 Task: Address book vintage retro.
Action: Mouse moved to (234, 191)
Screenshot: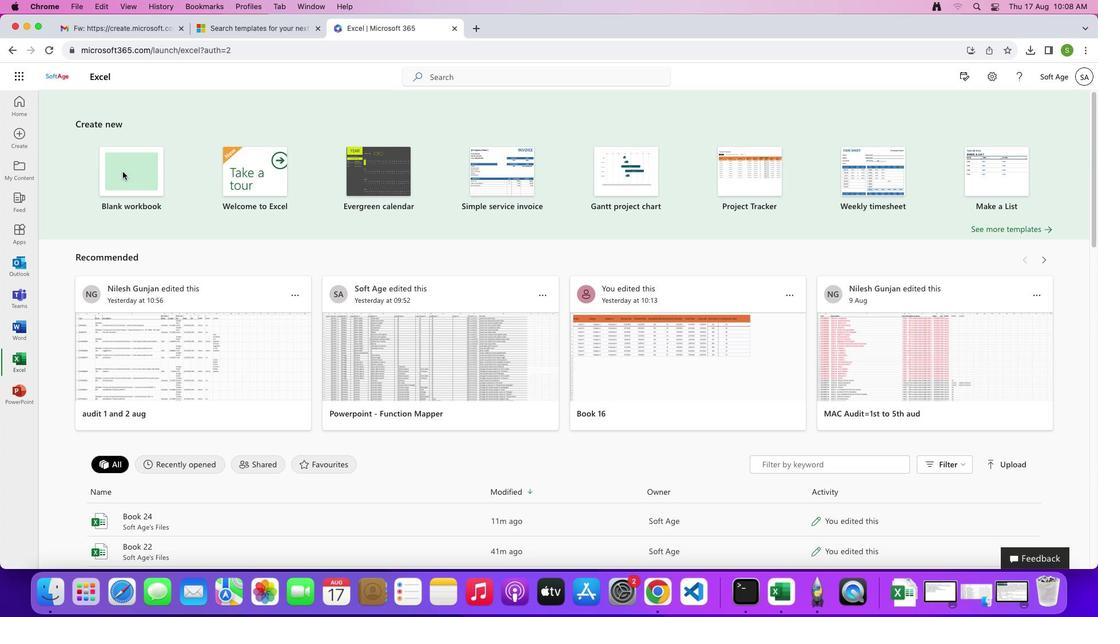 
Action: Mouse pressed left at (234, 191)
Screenshot: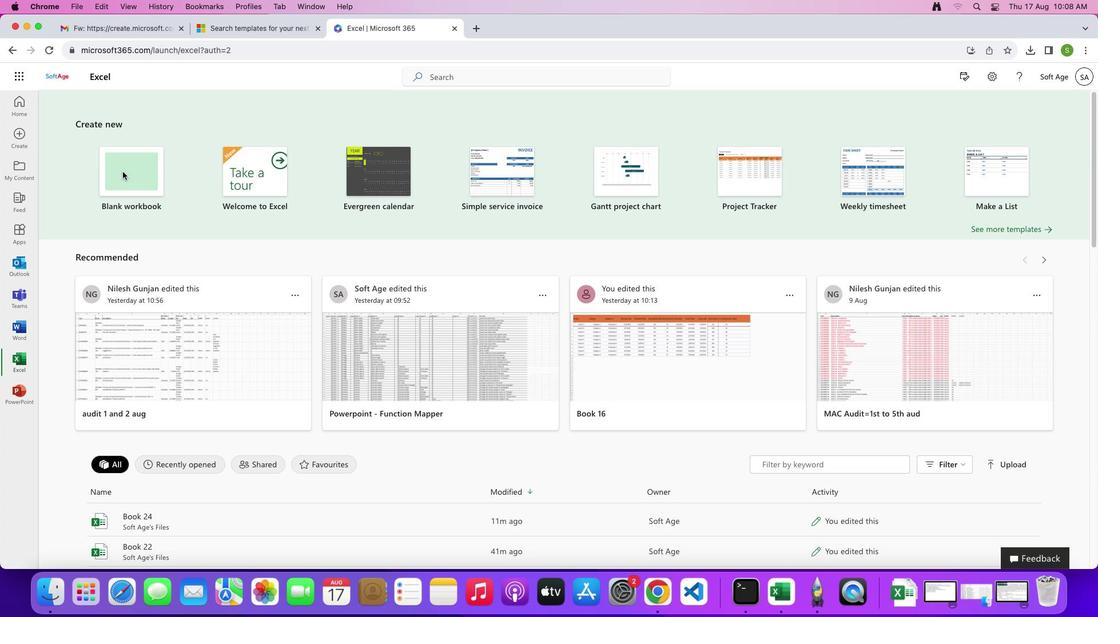 
Action: Mouse moved to (232, 193)
Screenshot: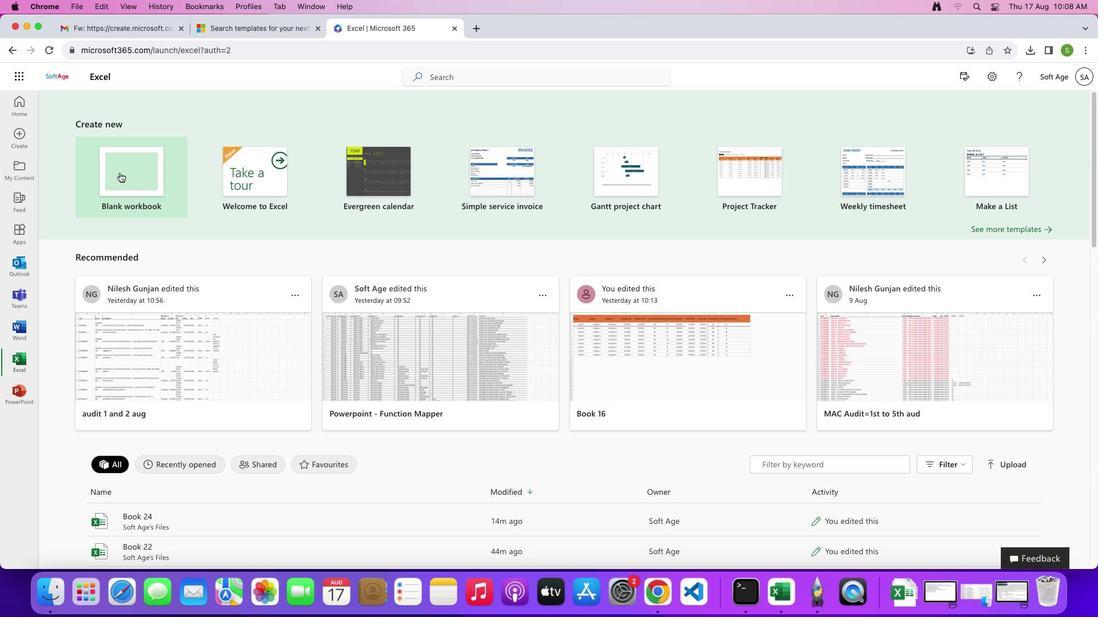 
Action: Mouse pressed left at (232, 193)
Screenshot: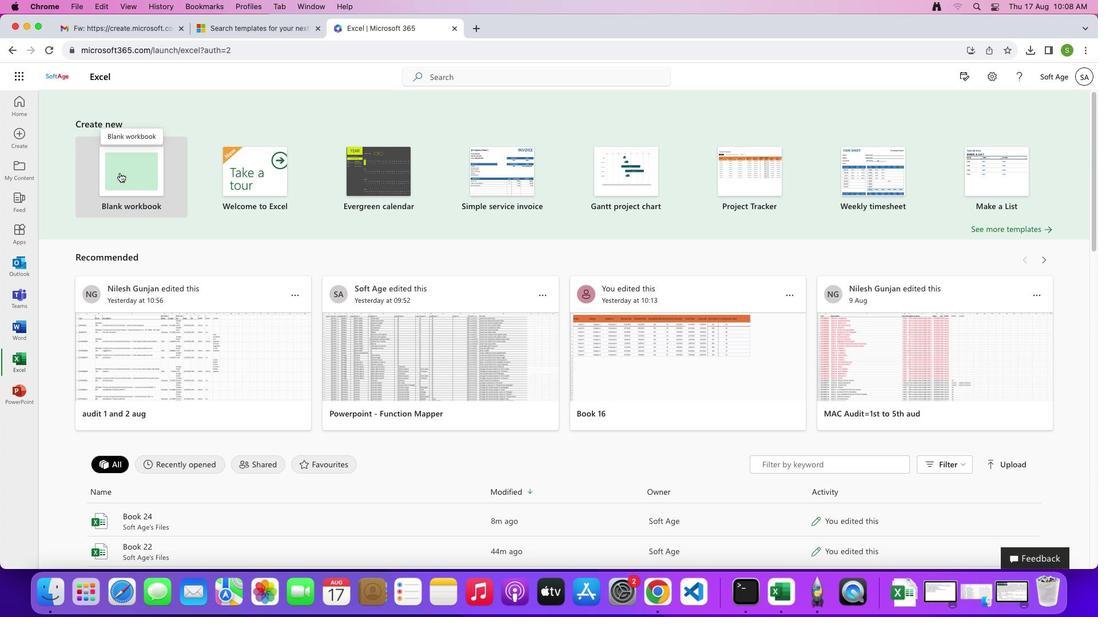 
Action: Mouse moved to (195, 226)
Screenshot: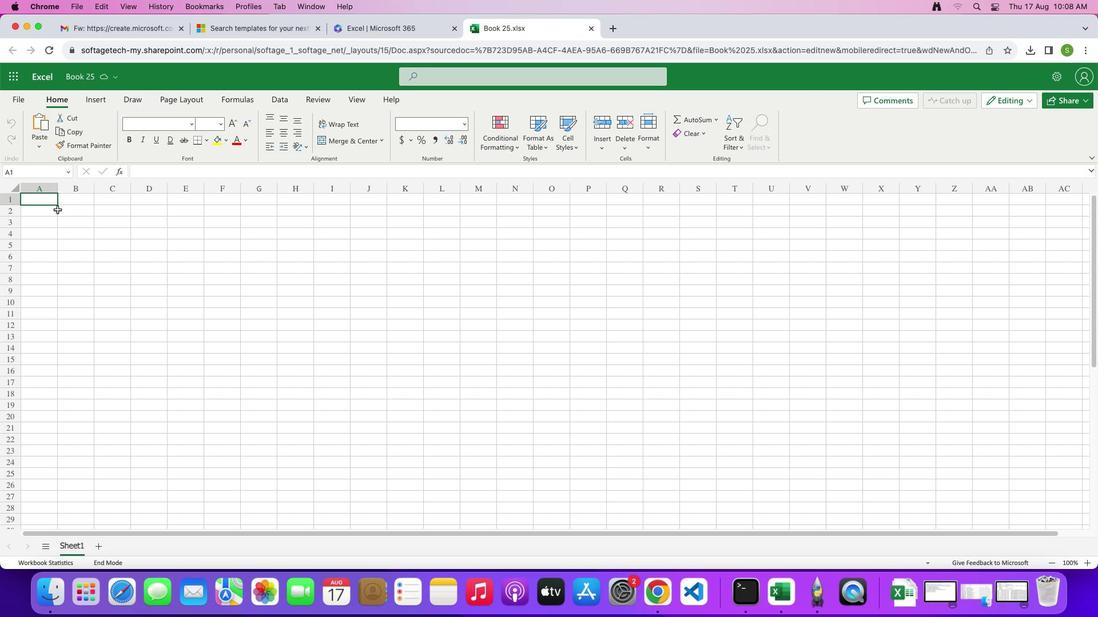 
Action: Mouse pressed left at (195, 226)
Screenshot: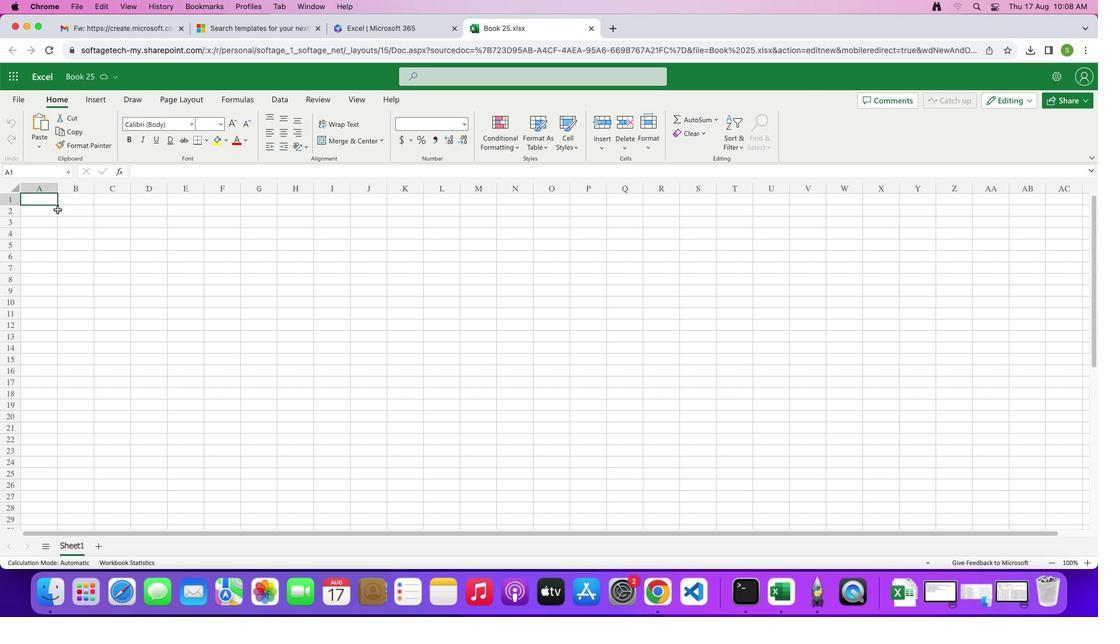 
Action: Mouse moved to (182, 217)
Screenshot: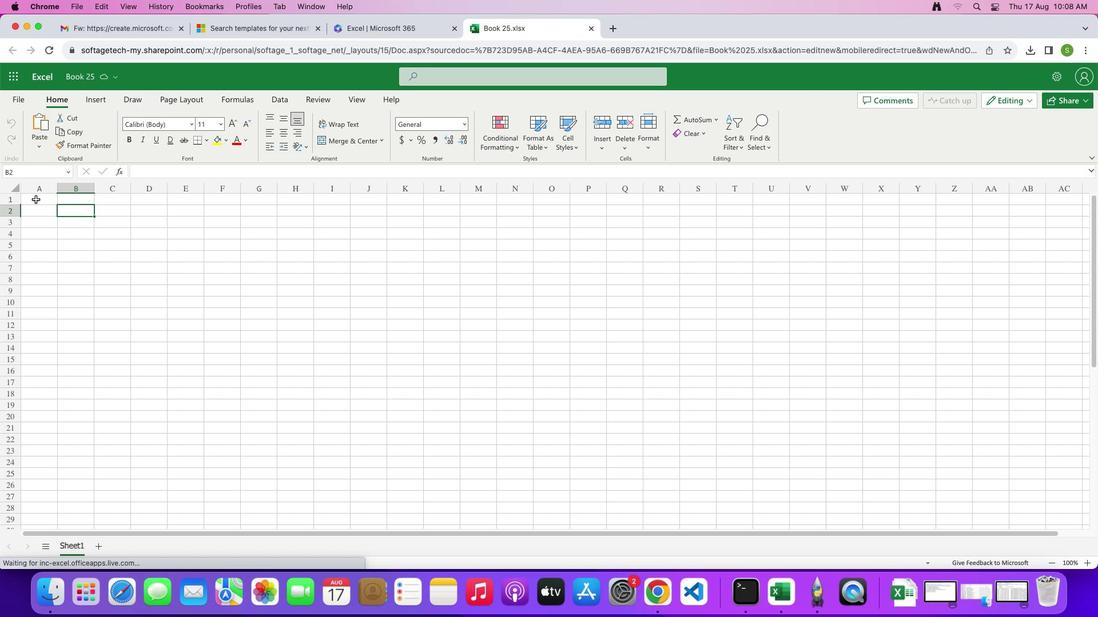 
Action: Mouse pressed left at (182, 217)
Screenshot: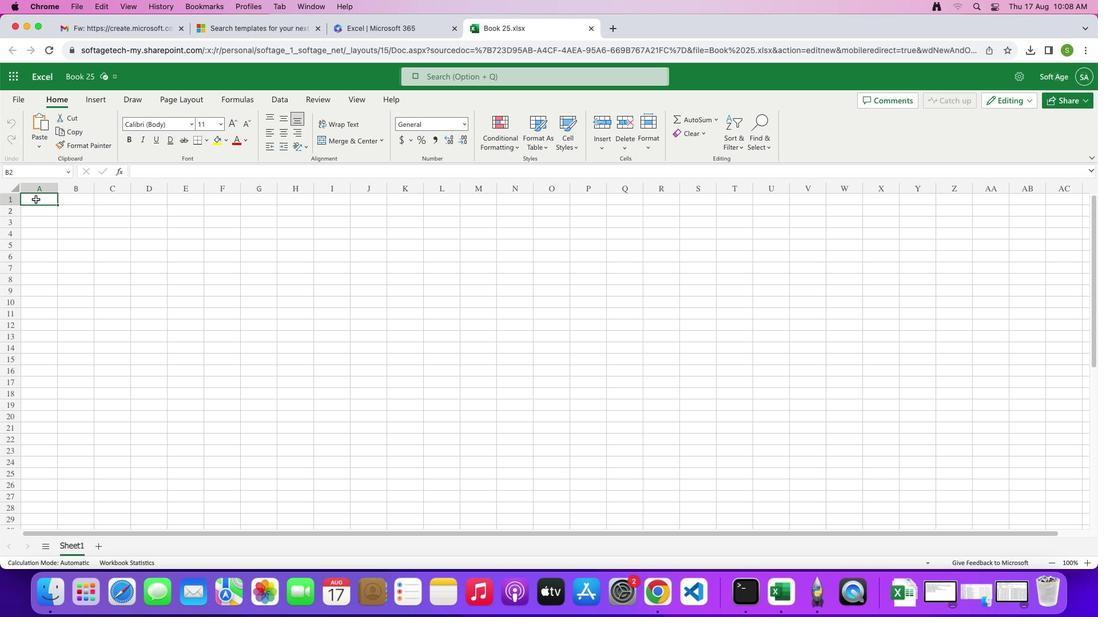 
Action: Mouse moved to (168, 207)
Screenshot: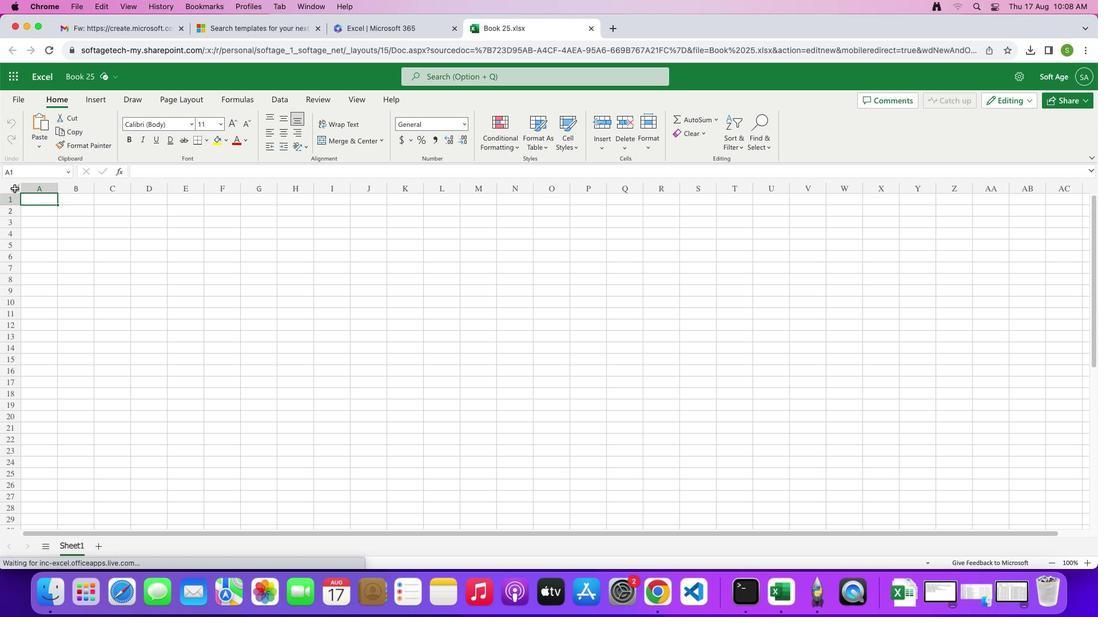 
Action: Mouse pressed left at (168, 207)
Screenshot: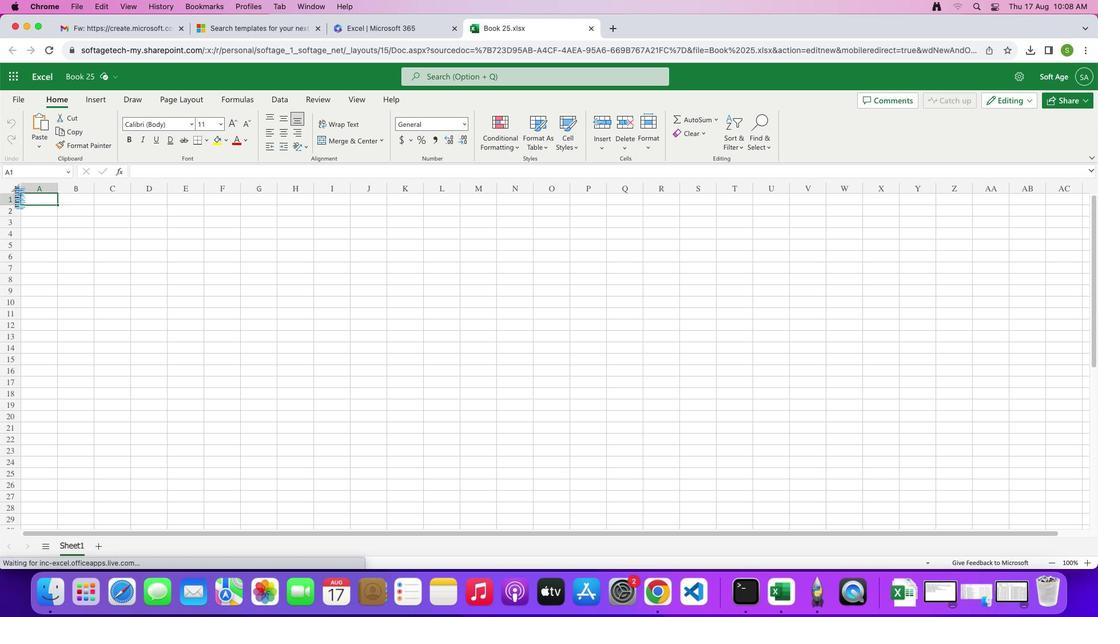 
Action: Mouse moved to (297, 165)
Screenshot: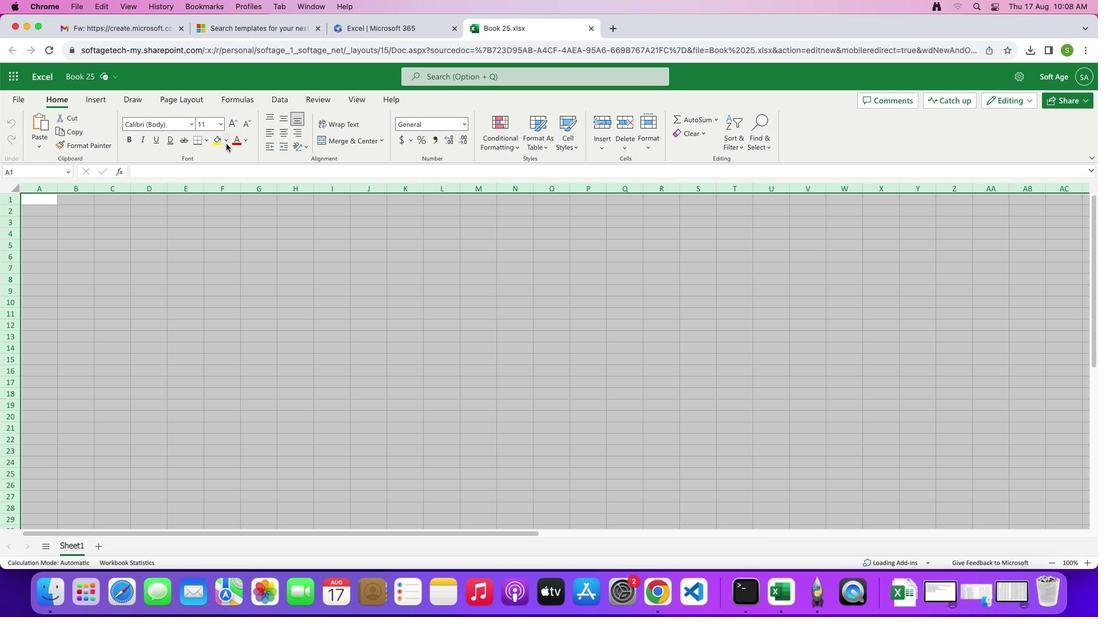 
Action: Mouse pressed left at (297, 165)
Screenshot: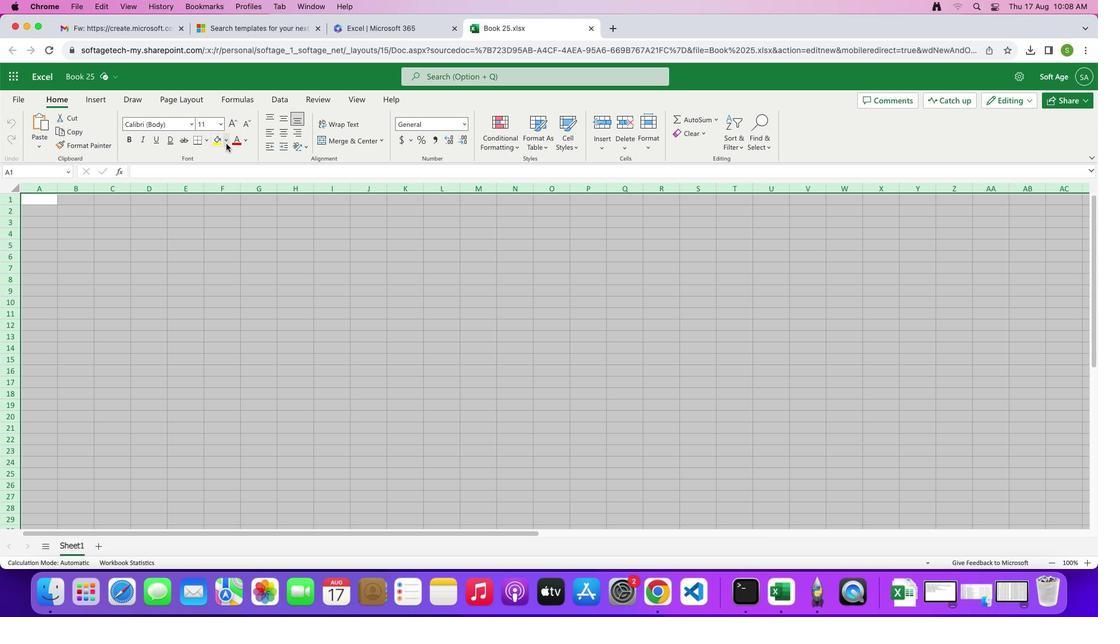 
Action: Mouse moved to (295, 195)
Screenshot: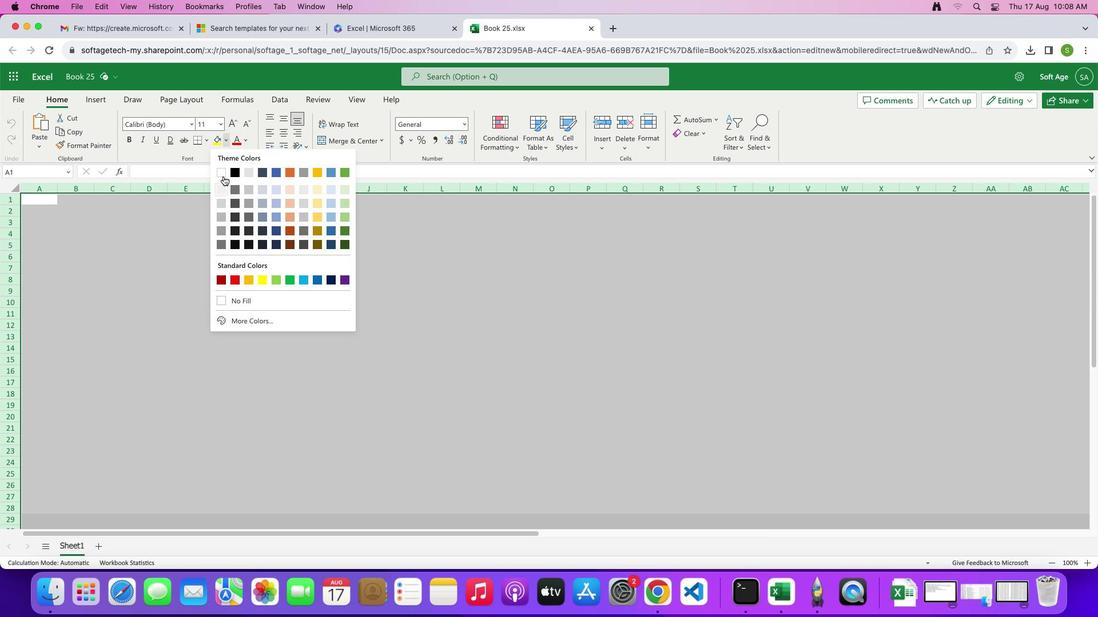 
Action: Mouse pressed left at (295, 195)
Screenshot: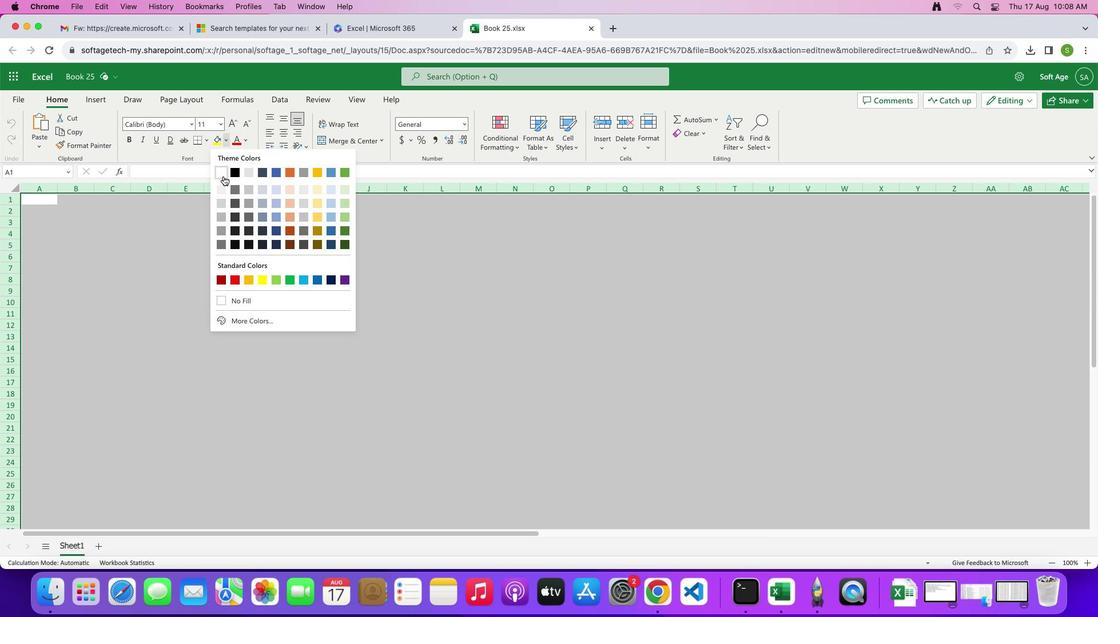 
Action: Mouse moved to (192, 220)
Screenshot: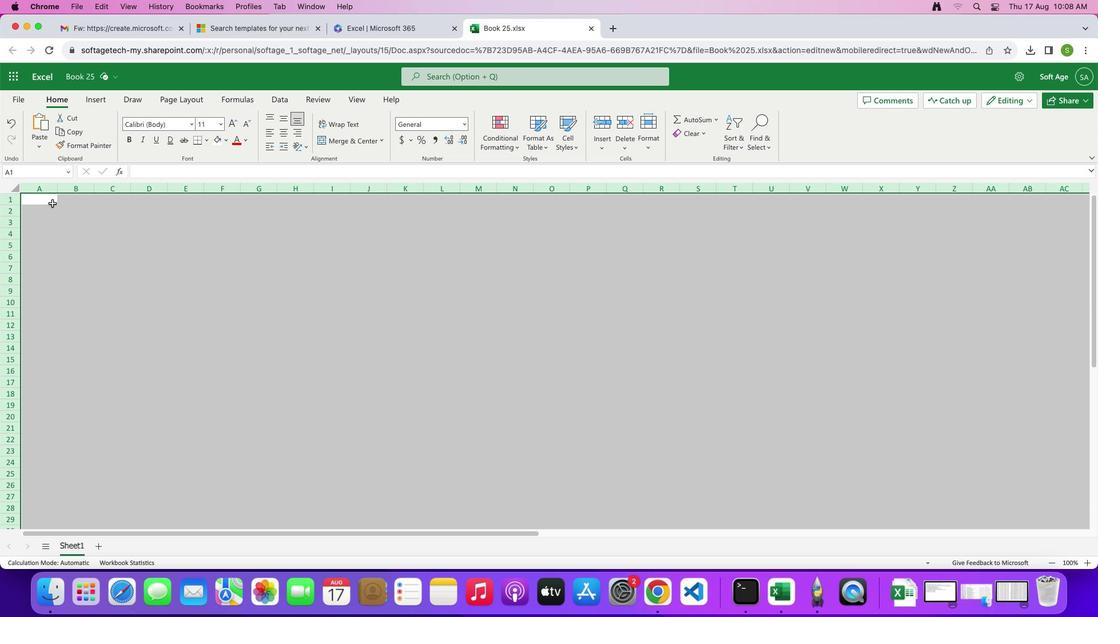 
Action: Mouse pressed left at (192, 220)
Screenshot: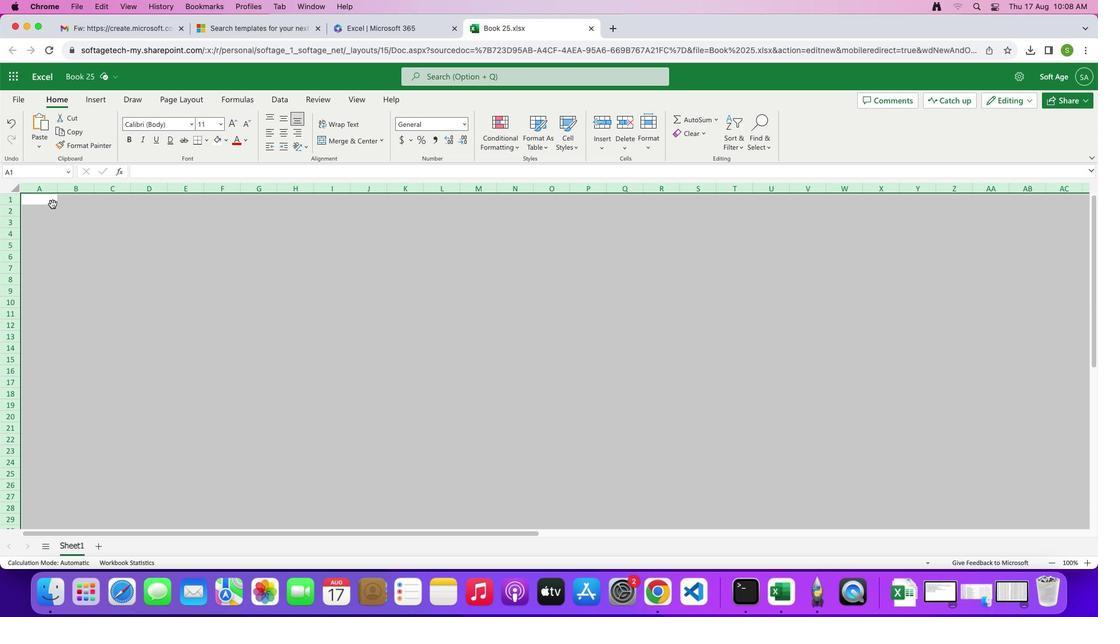 
Action: Mouse moved to (195, 208)
Screenshot: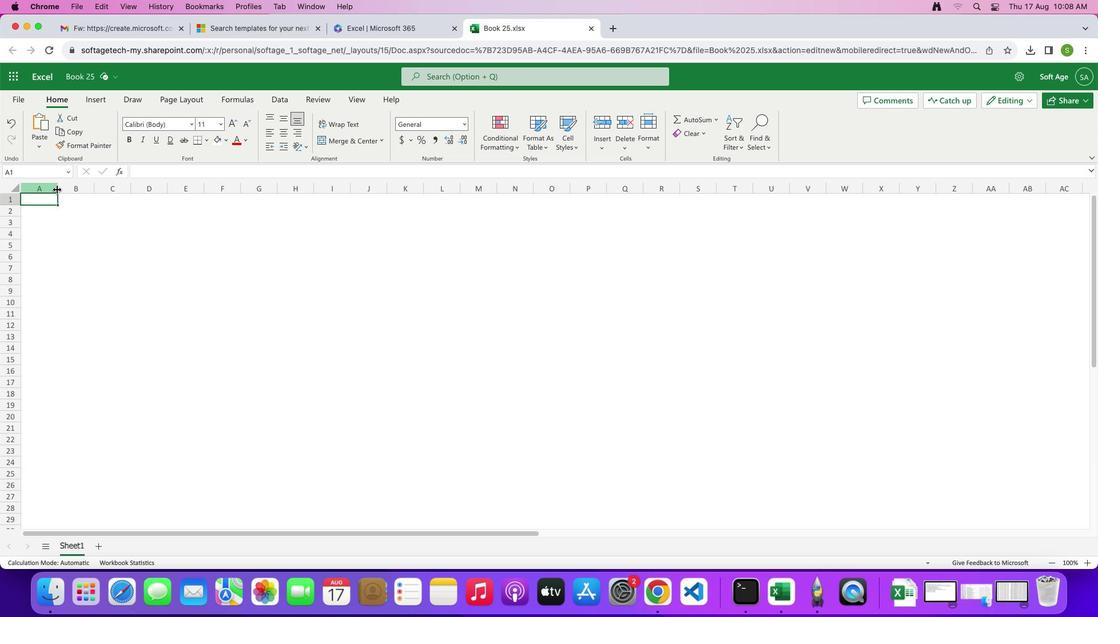 
Action: Mouse pressed left at (195, 208)
Screenshot: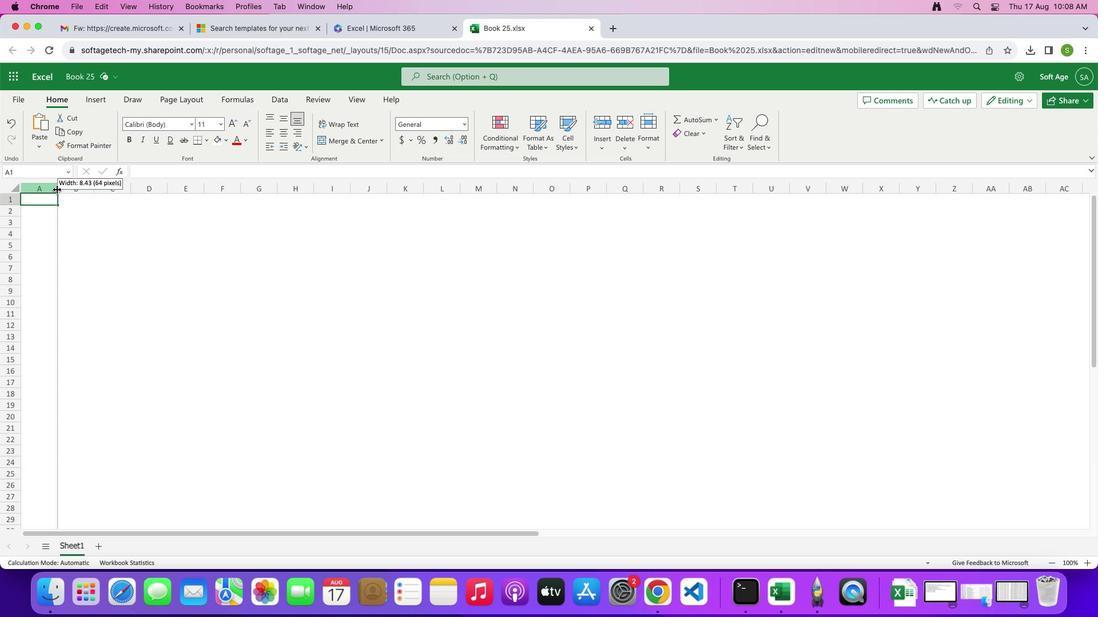 
Action: Mouse moved to (221, 249)
Screenshot: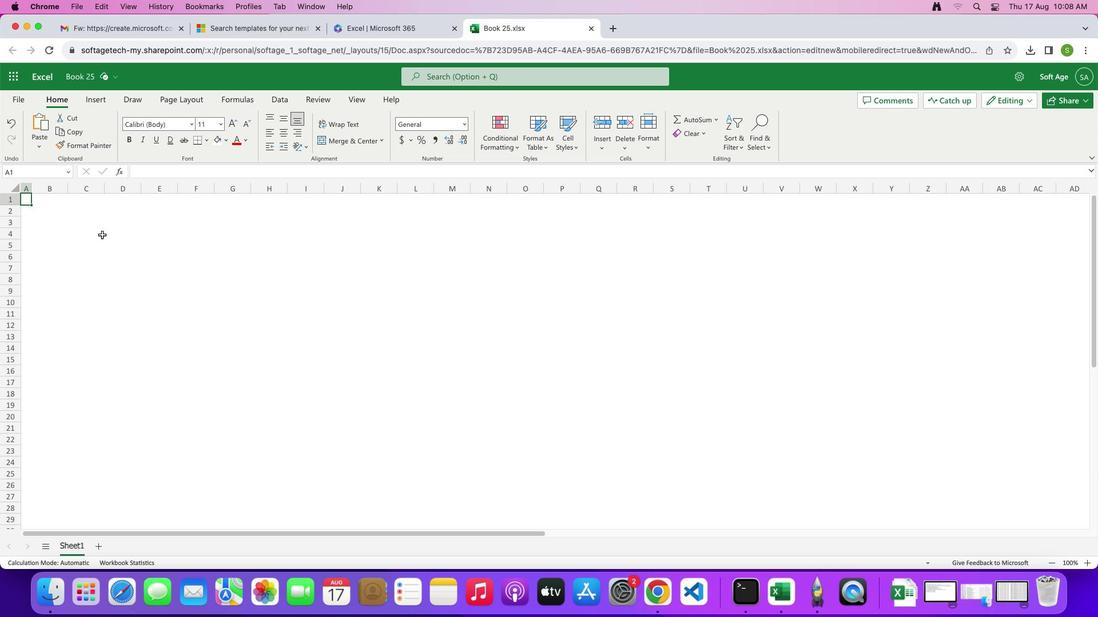 
Action: Mouse pressed left at (221, 249)
Screenshot: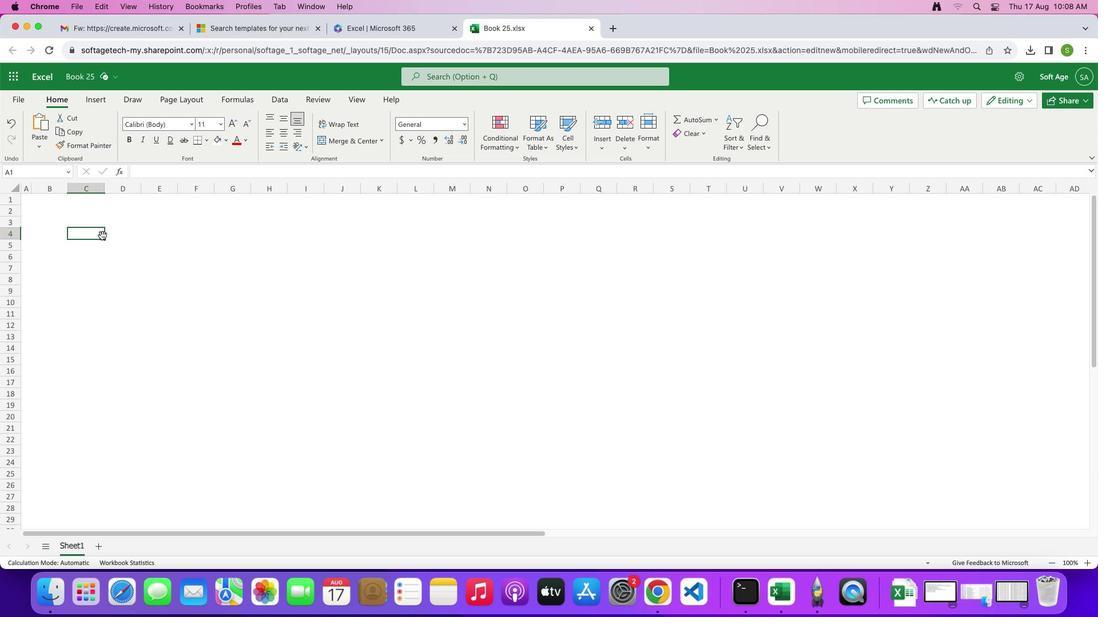 
Action: Mouse moved to (165, 221)
Screenshot: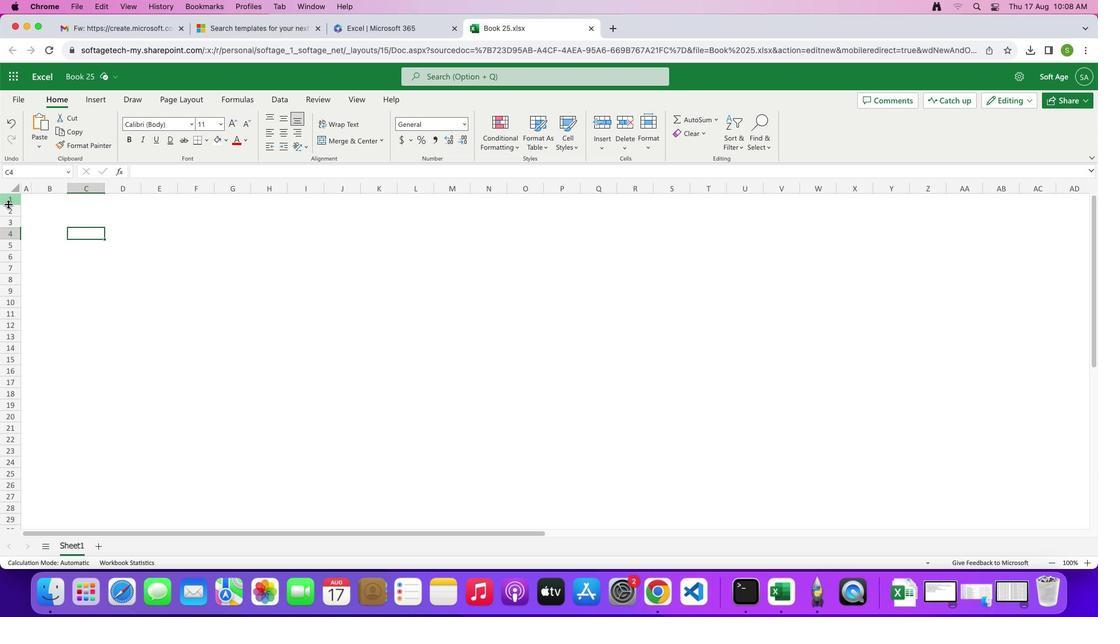 
Action: Mouse pressed left at (165, 221)
Screenshot: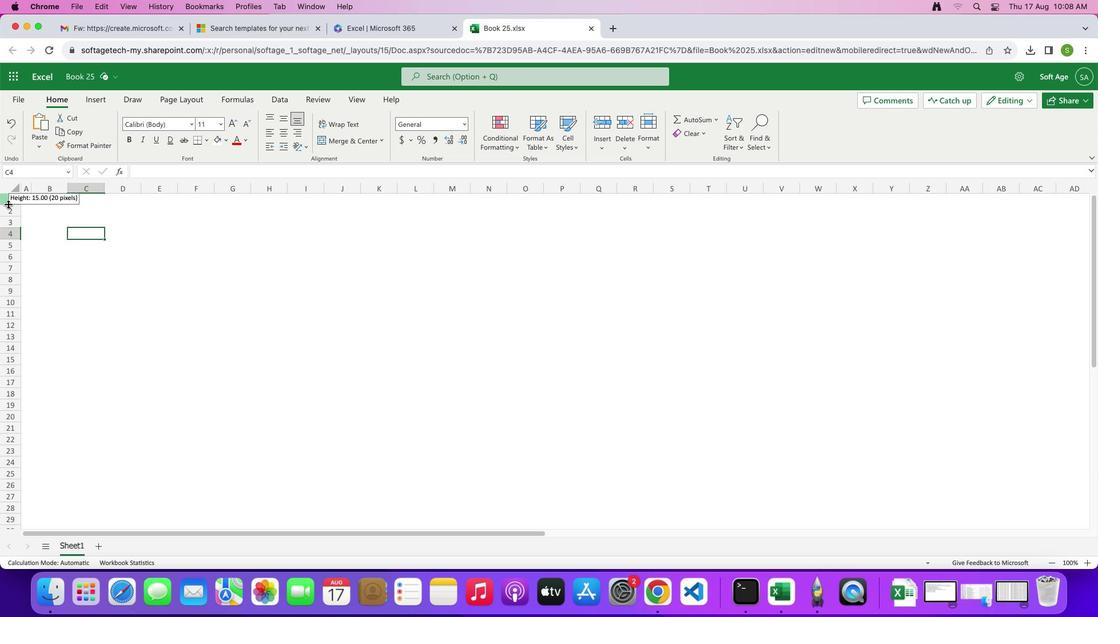 
Action: Mouse moved to (165, 285)
Screenshot: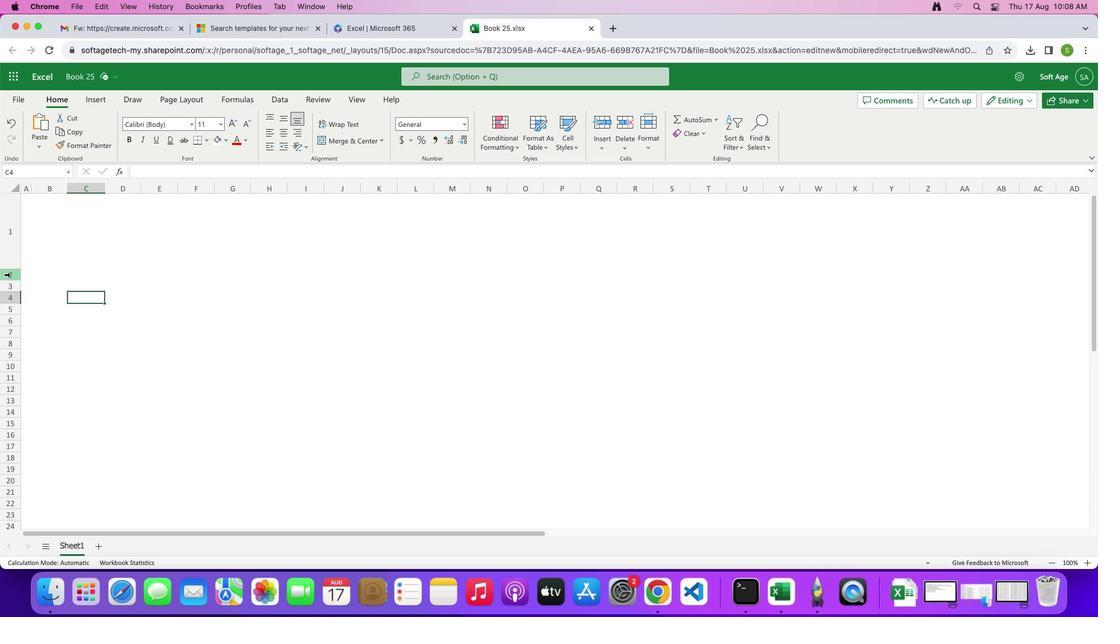 
Action: Mouse pressed left at (165, 285)
Screenshot: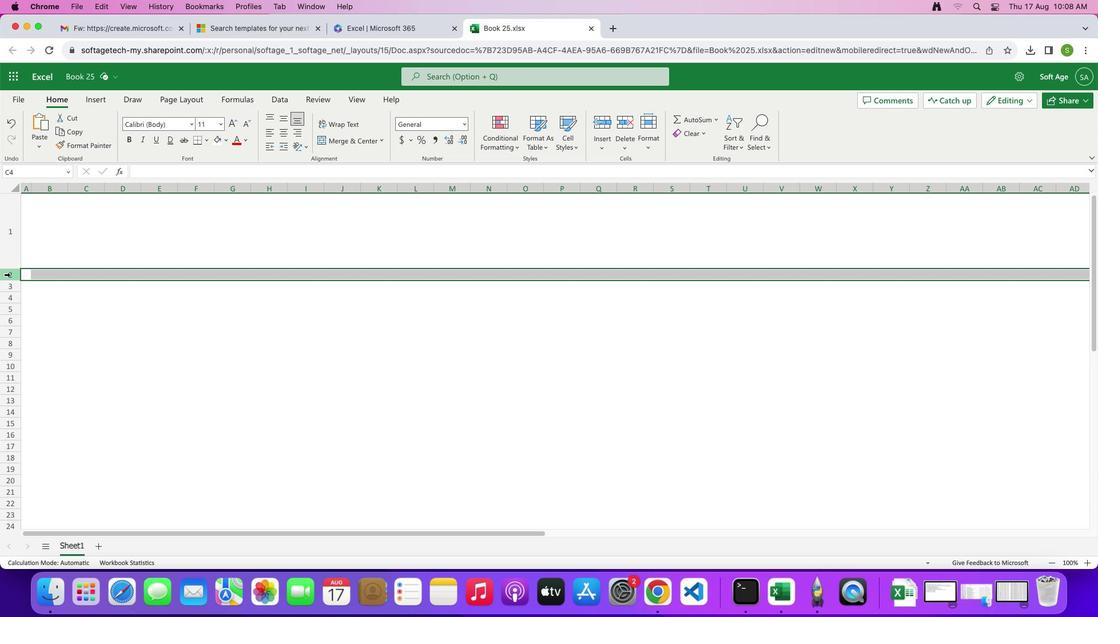 
Action: Mouse moved to (168, 291)
Screenshot: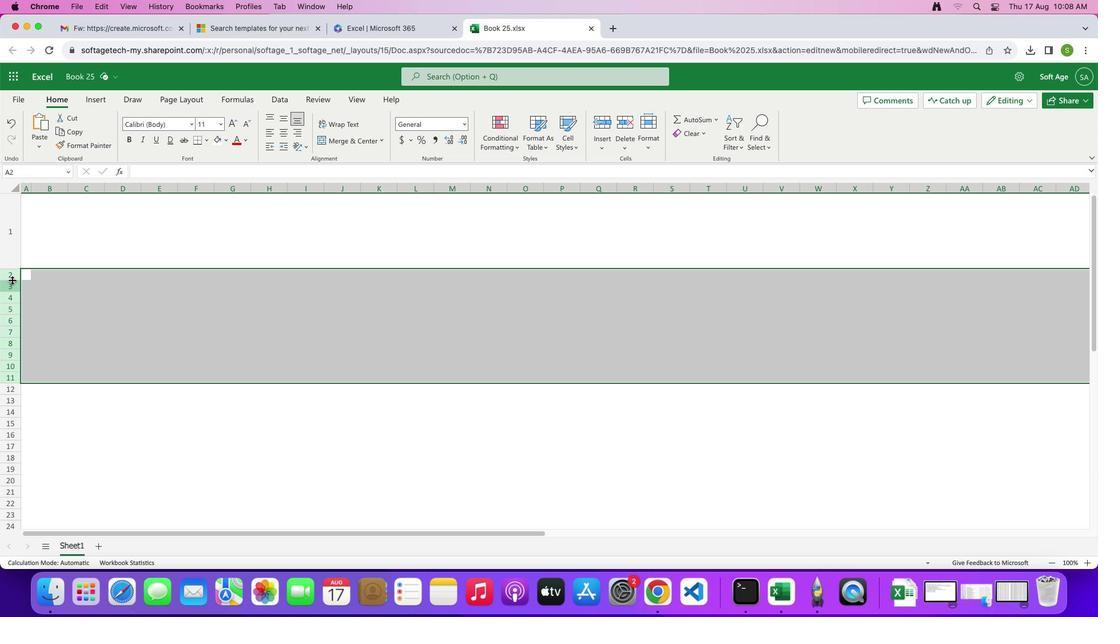 
Action: Mouse pressed left at (168, 291)
Screenshot: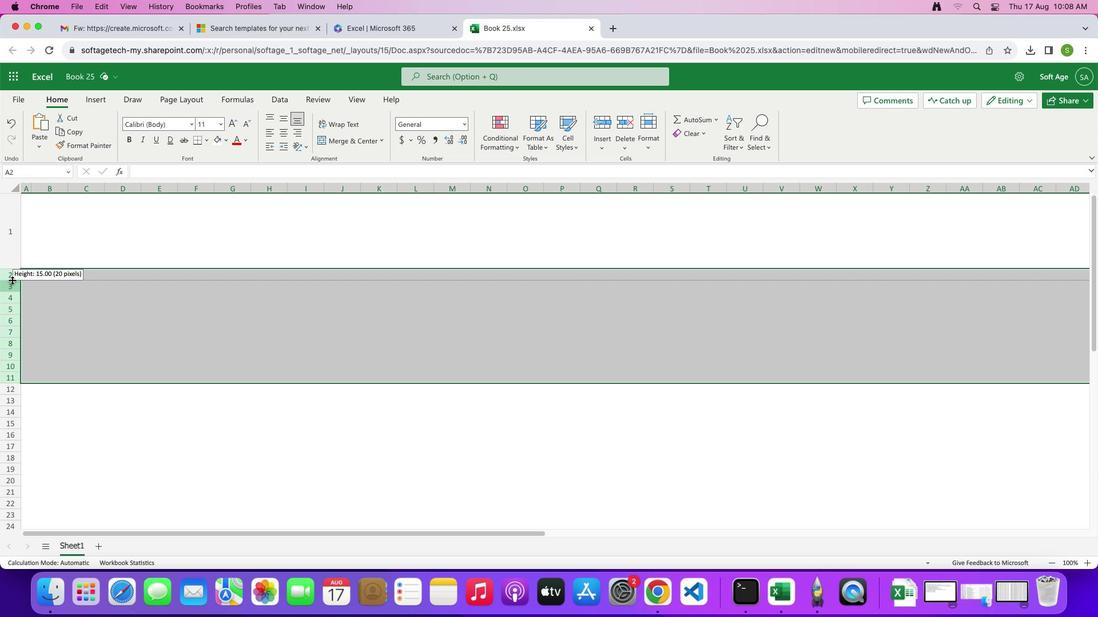
Action: Mouse moved to (257, 320)
Screenshot: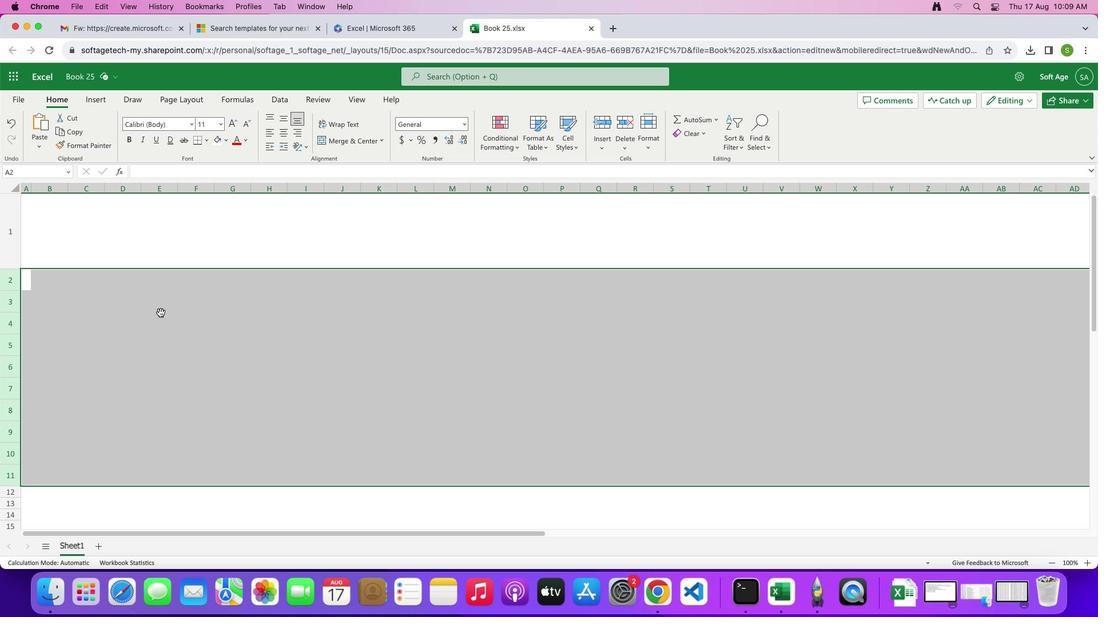 
Action: Mouse pressed left at (257, 320)
Screenshot: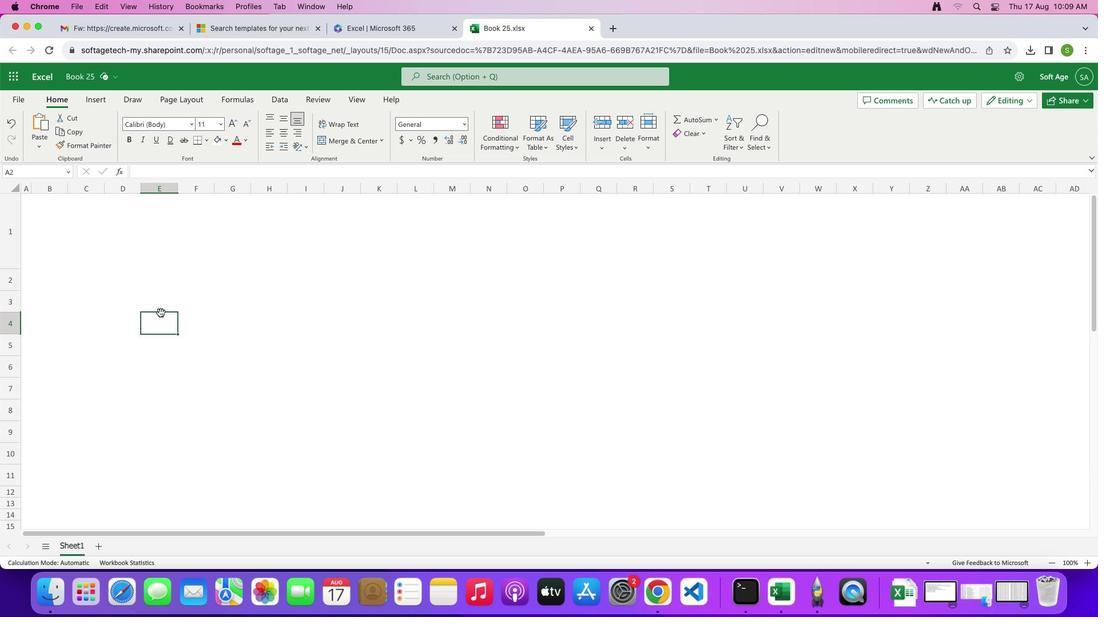 
Action: Mouse moved to (190, 240)
Screenshot: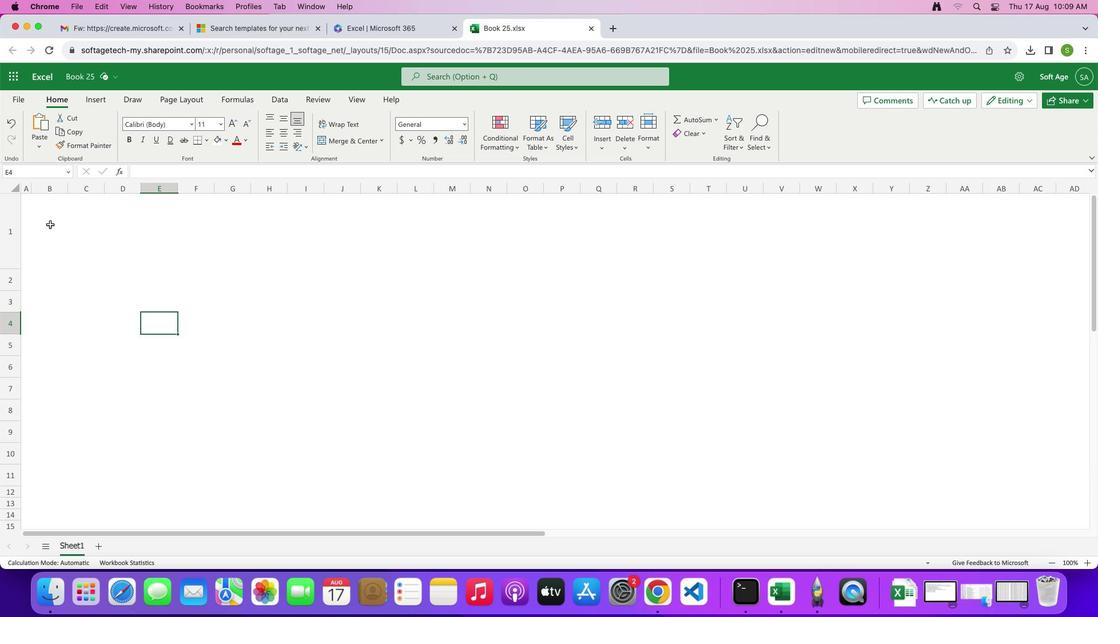 
Action: Mouse pressed left at (190, 240)
Screenshot: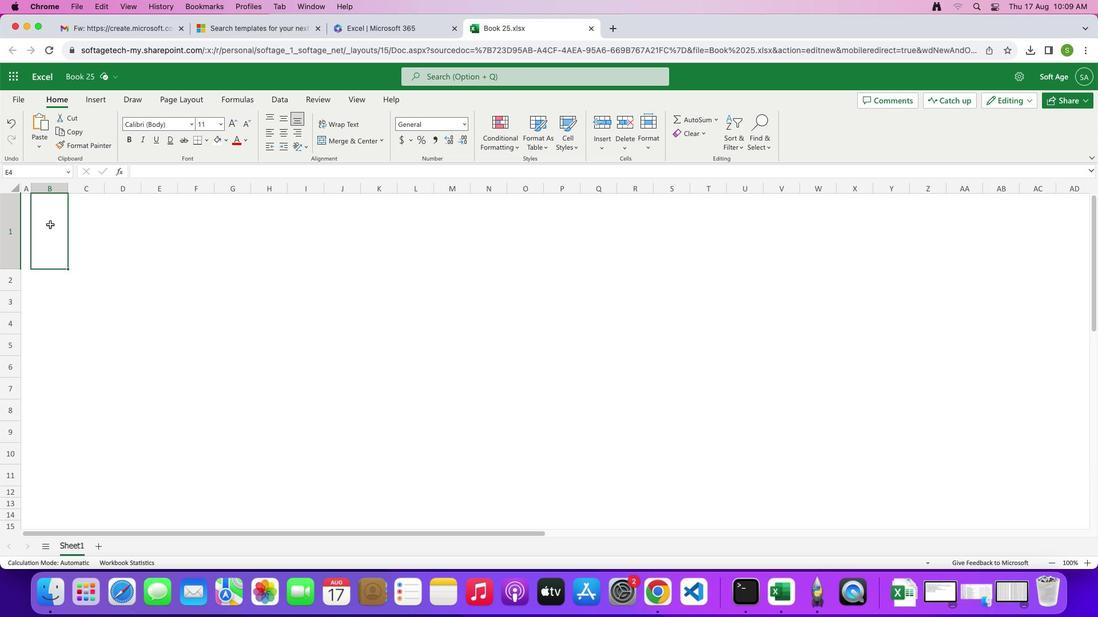 
Action: Mouse moved to (223, 225)
Screenshot: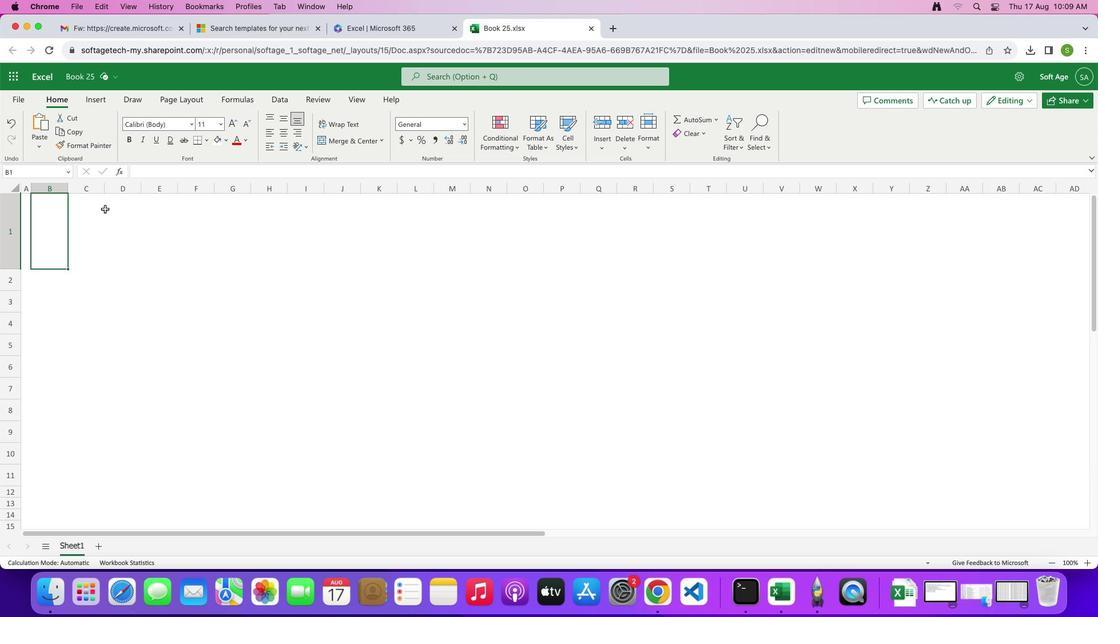 
Action: Mouse pressed left at (223, 225)
Screenshot: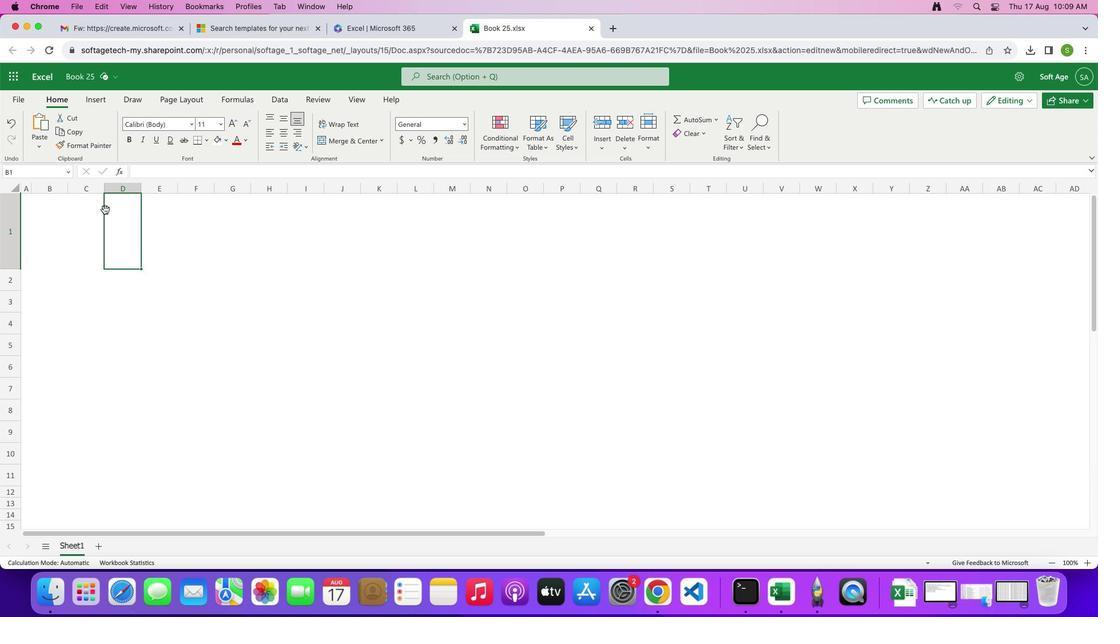 
Action: Mouse moved to (223, 125)
Screenshot: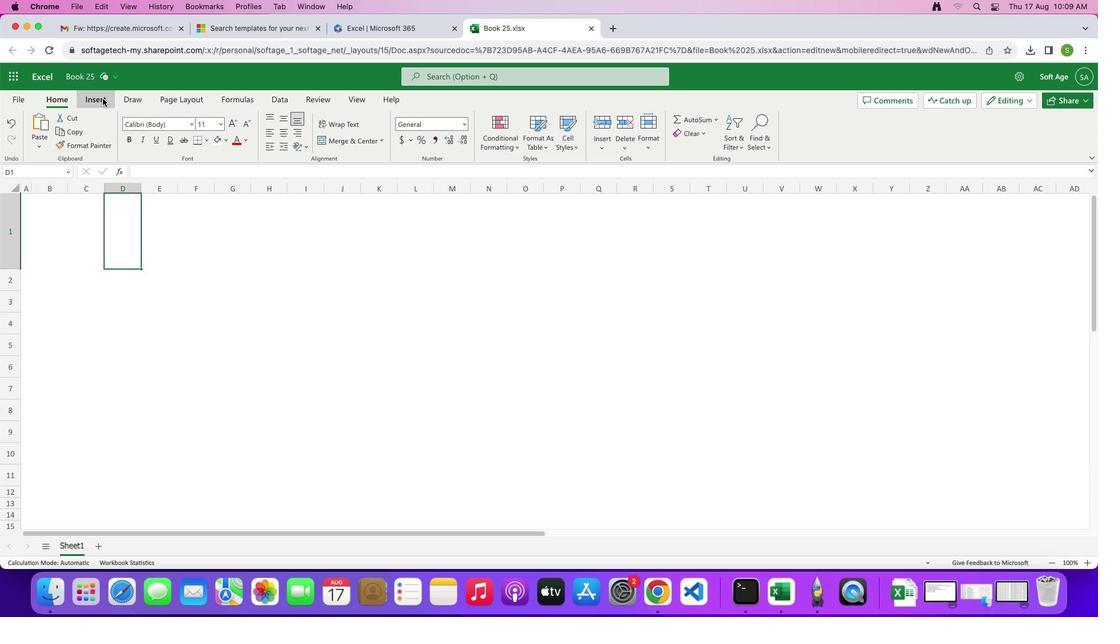 
Action: Mouse pressed left at (223, 125)
Screenshot: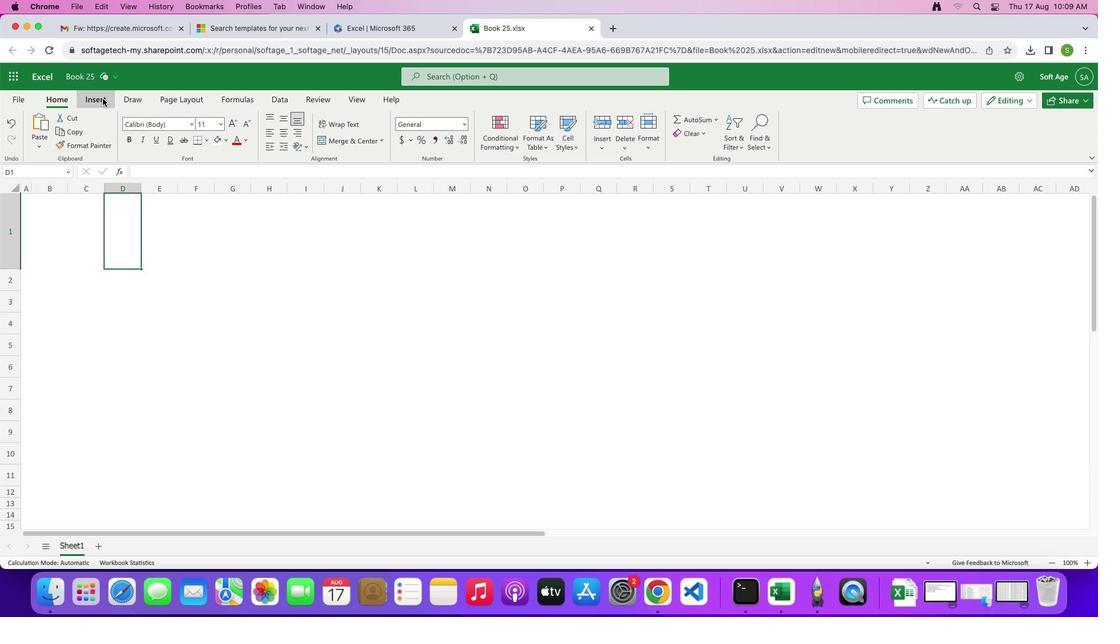 
Action: Mouse moved to (235, 145)
Screenshot: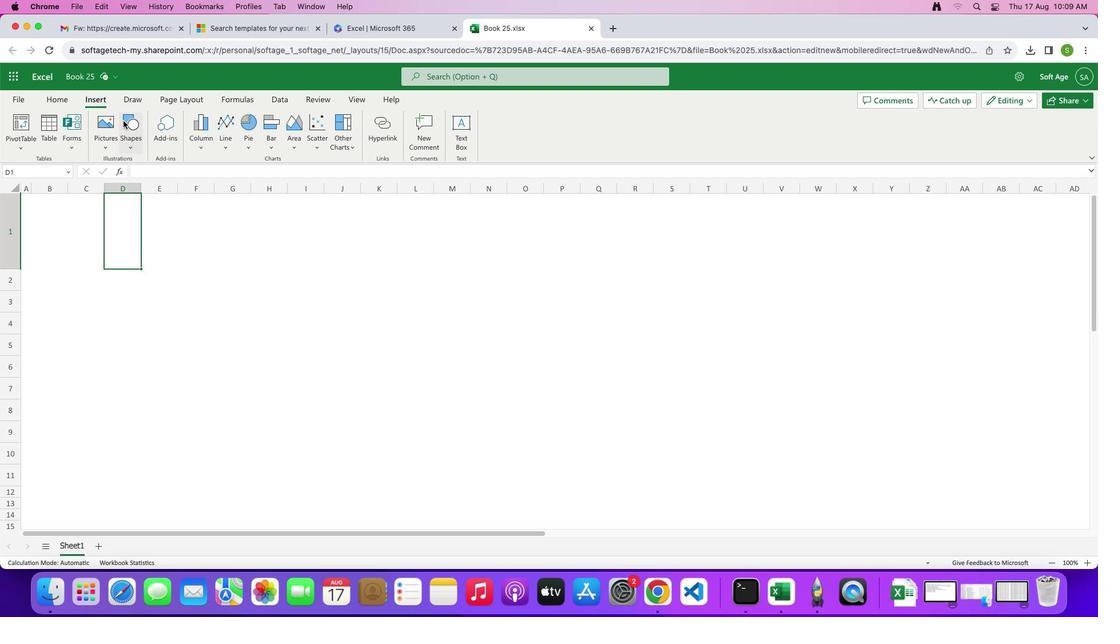 
Action: Mouse pressed left at (235, 145)
Screenshot: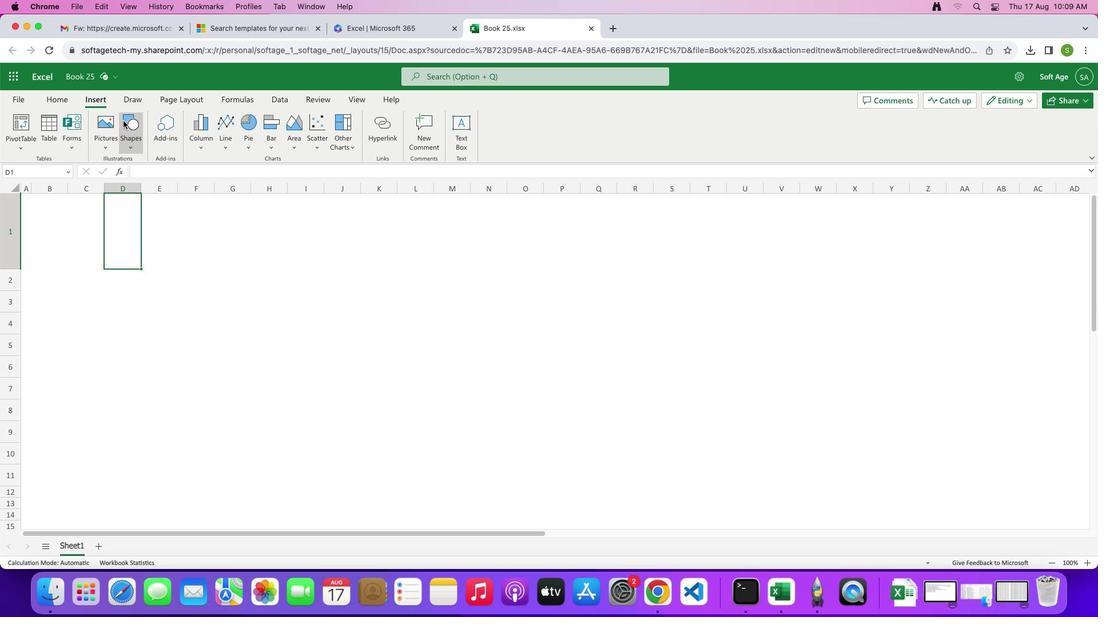 
Action: Mouse moved to (240, 199)
Screenshot: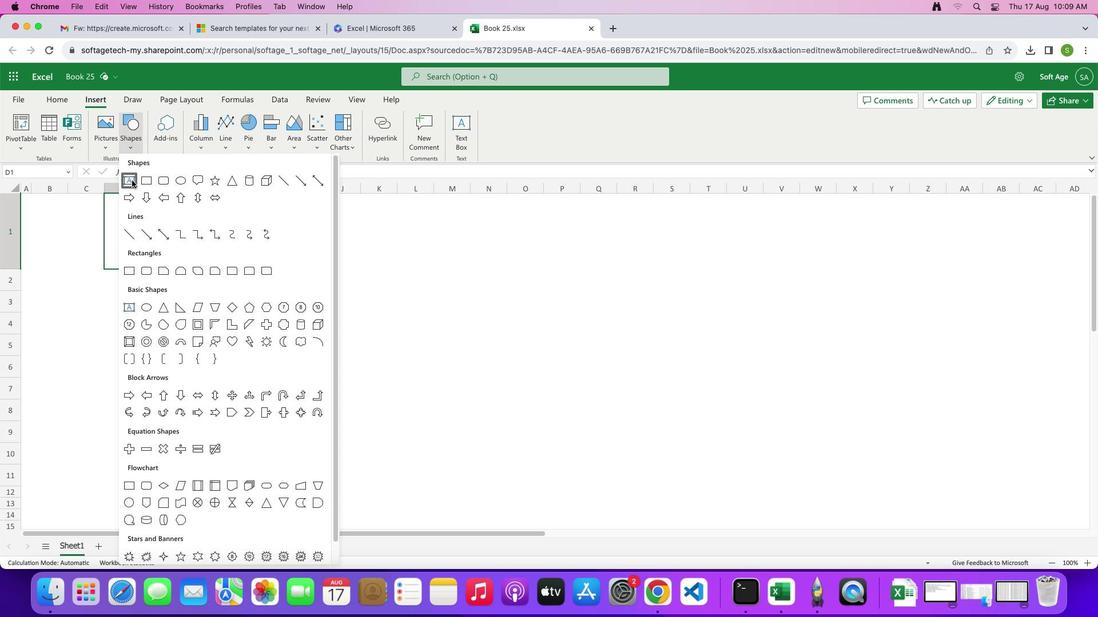 
Action: Mouse pressed left at (240, 199)
Screenshot: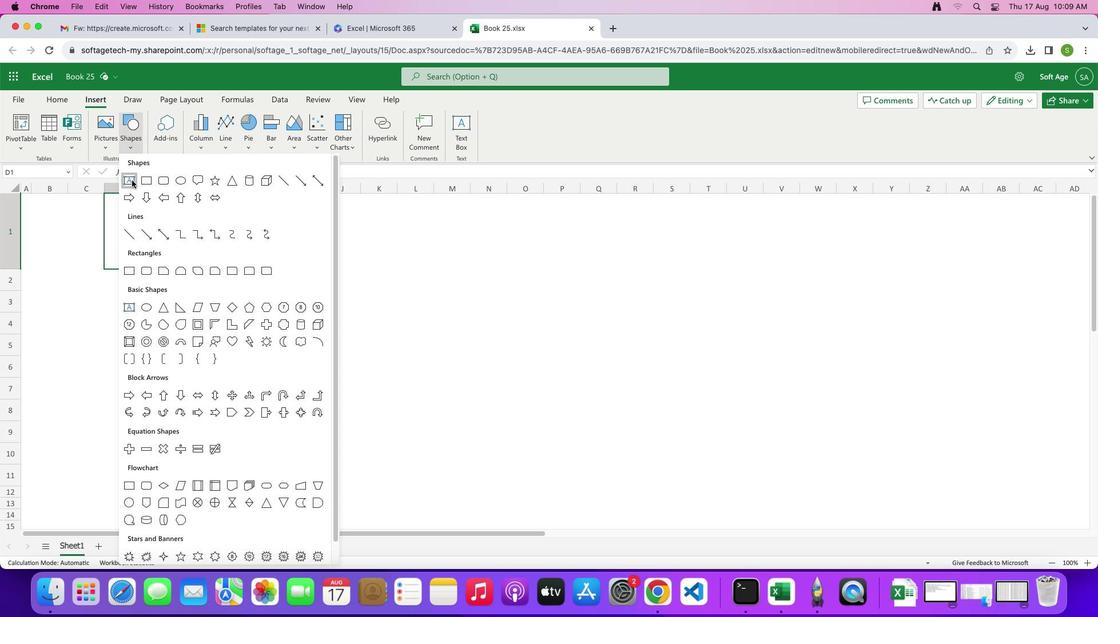 
Action: Mouse moved to (513, 383)
Screenshot: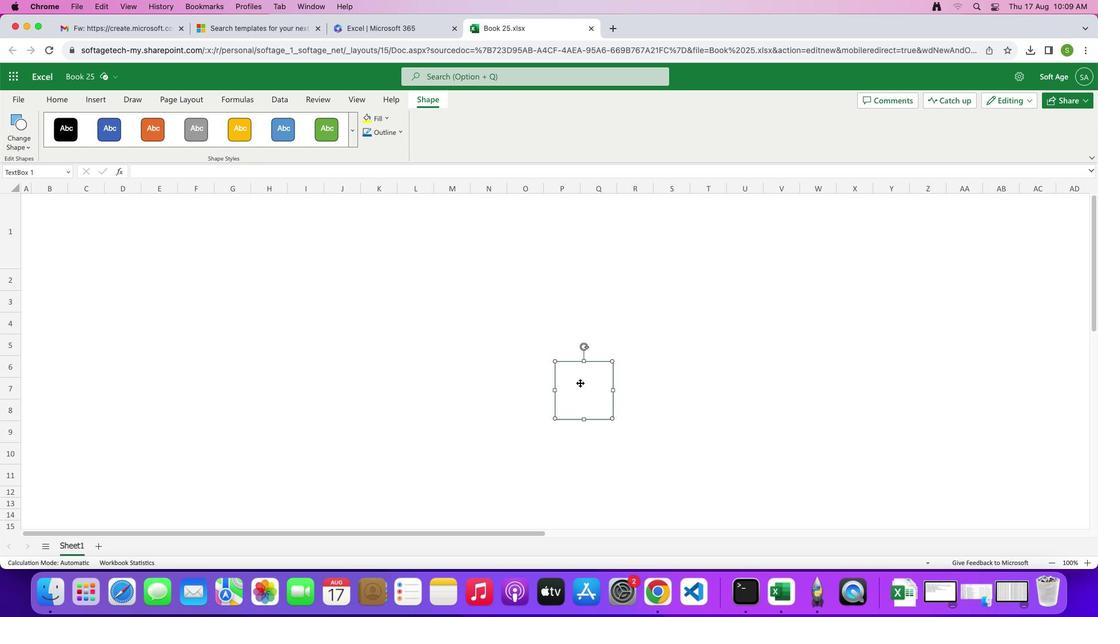 
Action: Mouse pressed left at (513, 383)
Screenshot: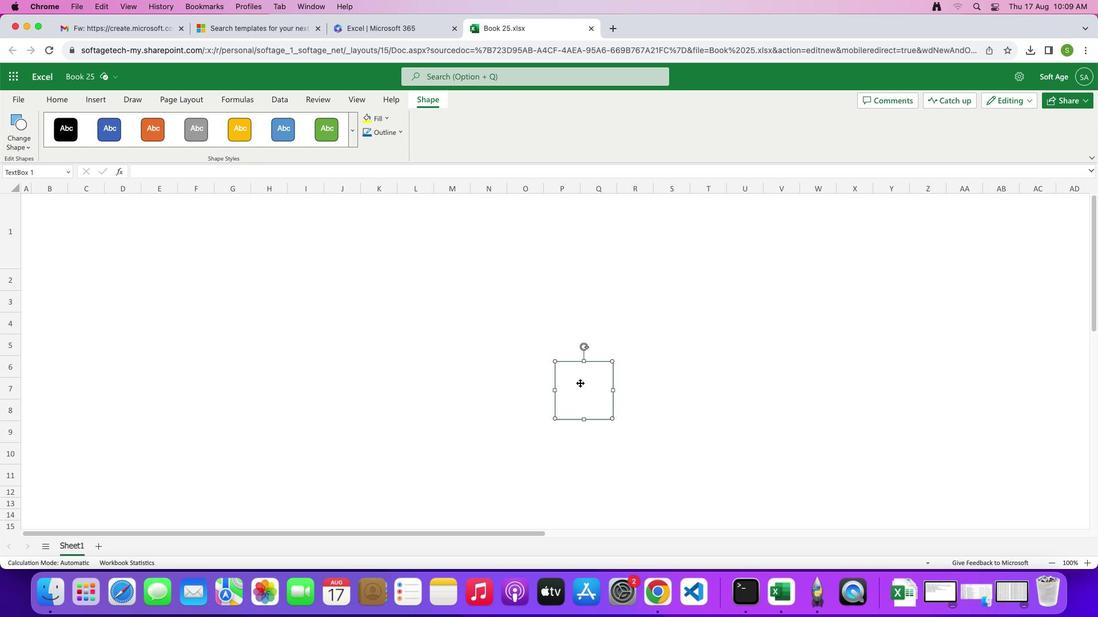 
Action: Mouse moved to (236, 247)
Screenshot: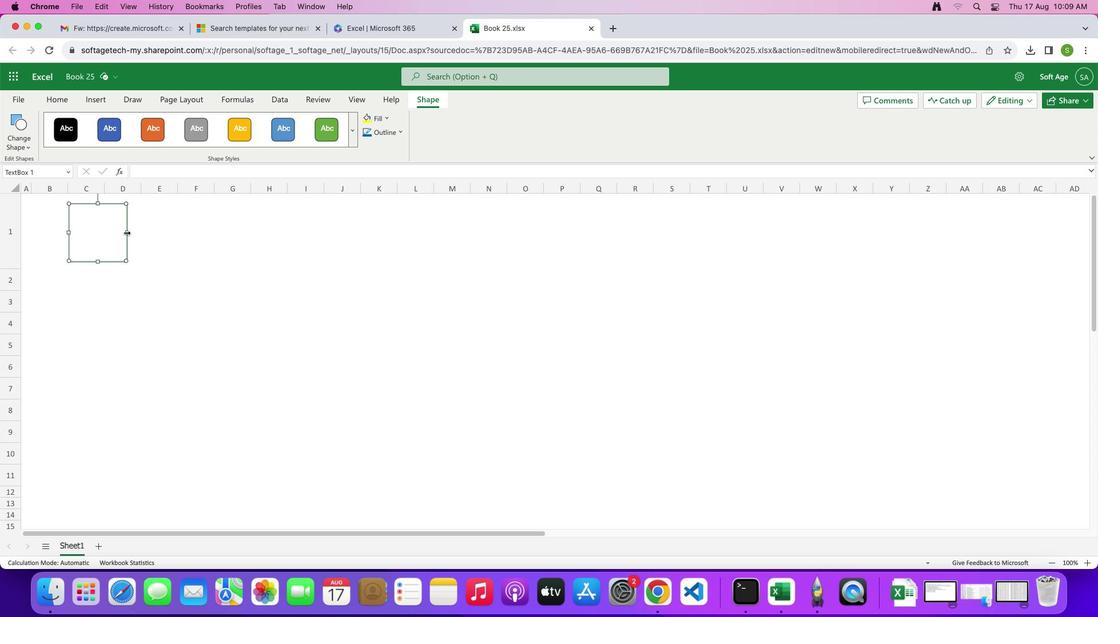 
Action: Mouse pressed left at (236, 247)
Screenshot: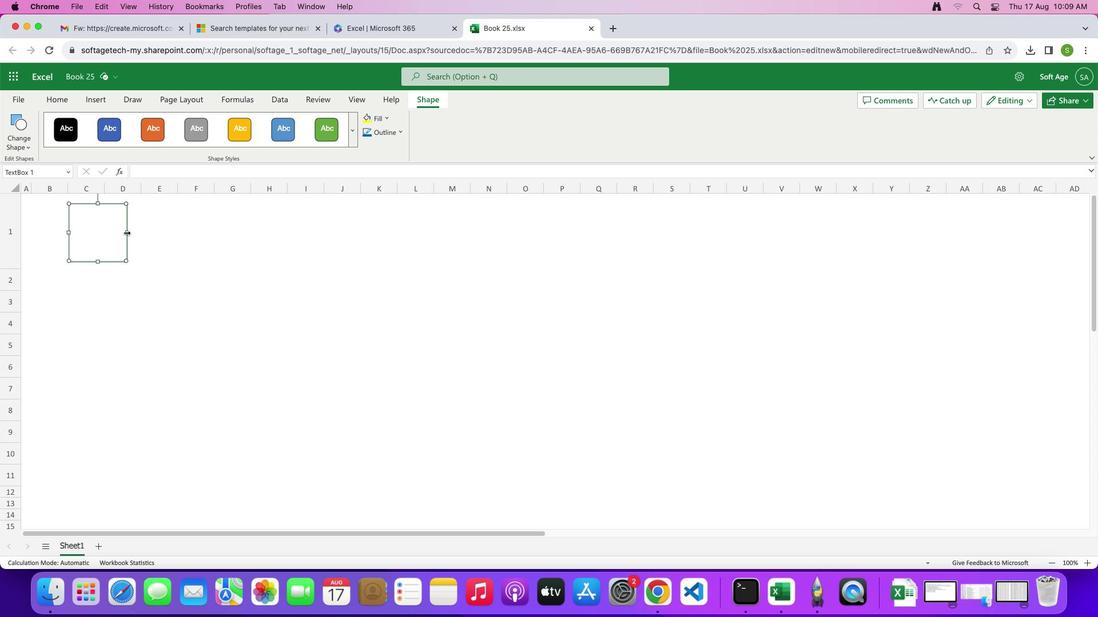 
Action: Mouse moved to (230, 246)
Screenshot: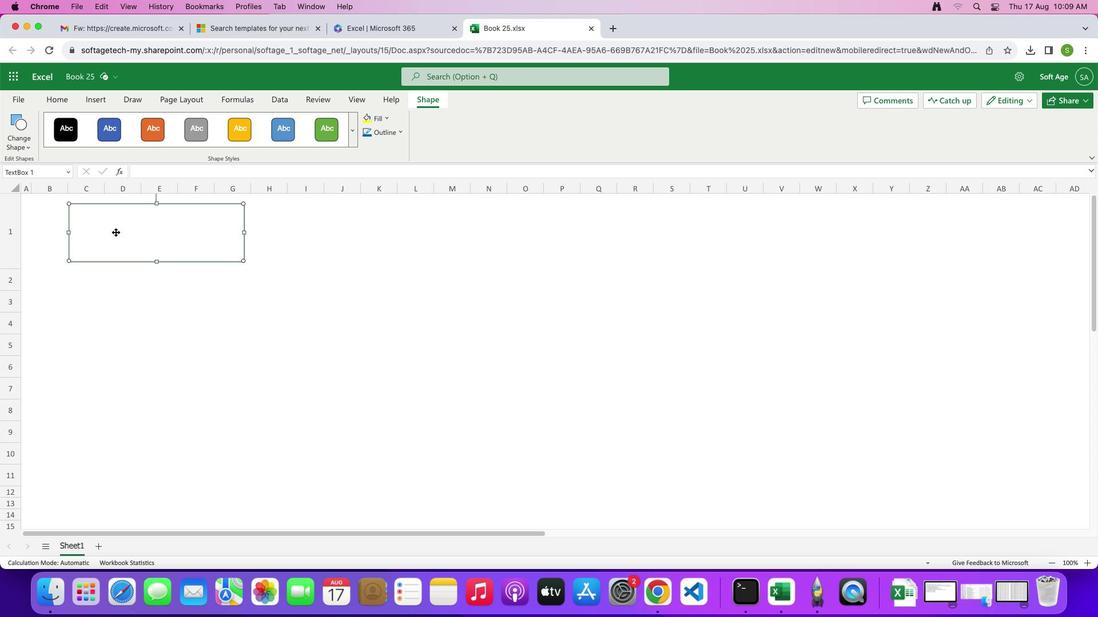 
Action: Mouse pressed left at (230, 246)
Screenshot: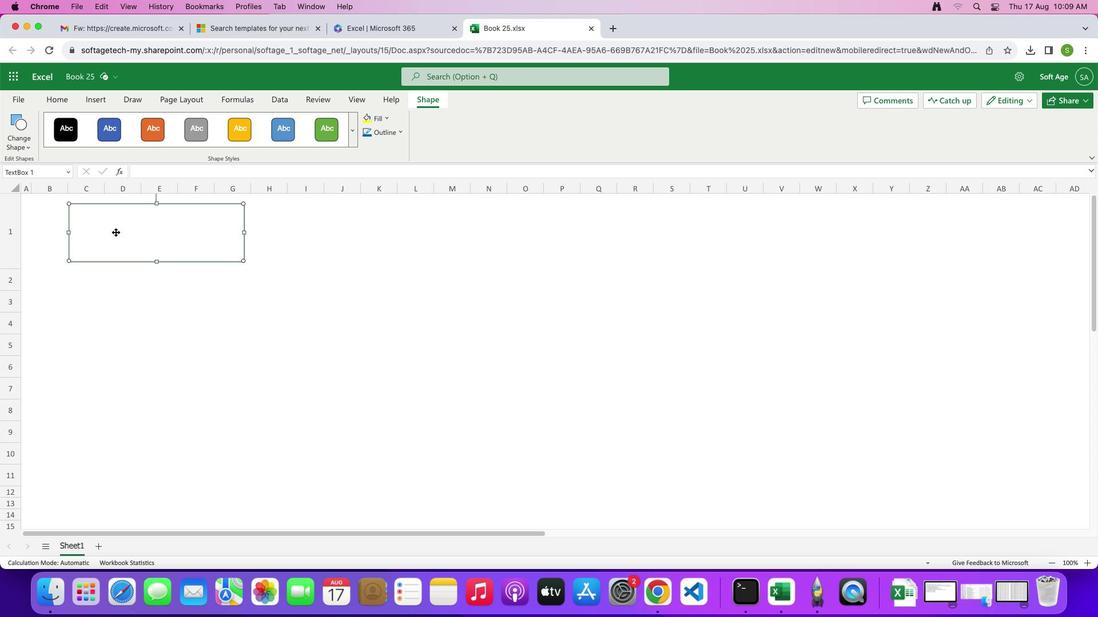 
Action: Mouse moved to (212, 248)
Screenshot: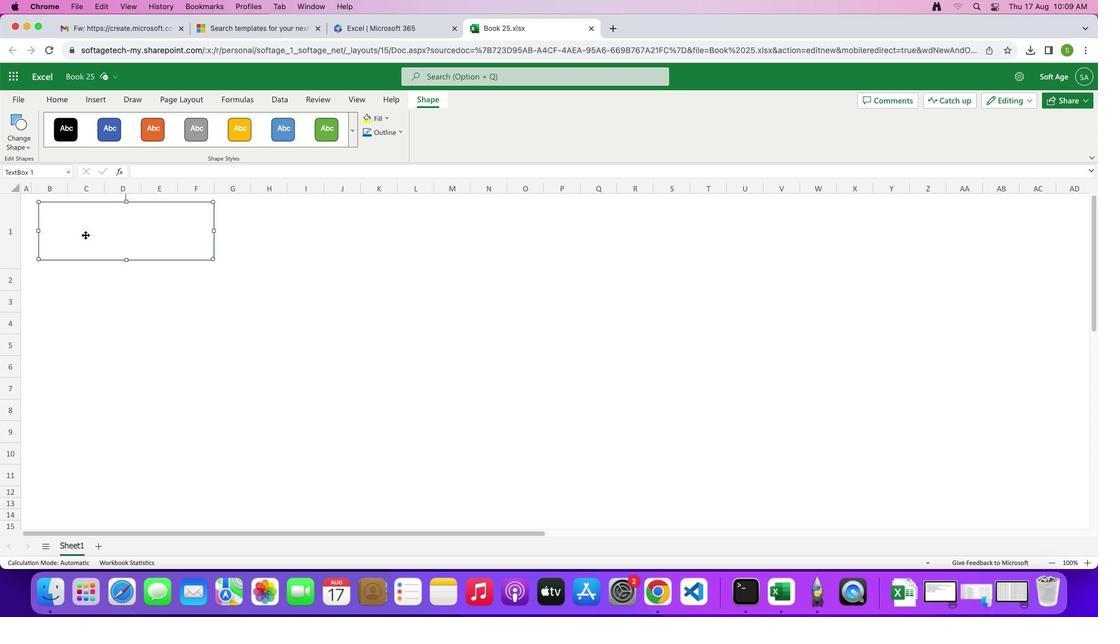 
Action: Mouse pressed left at (212, 248)
Screenshot: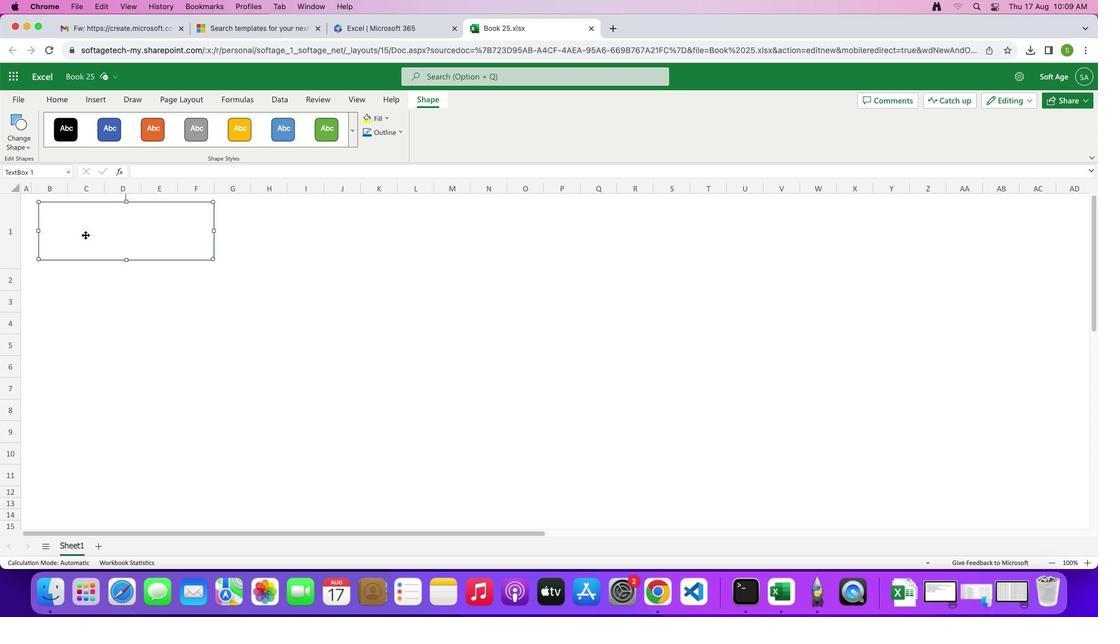 
Action: Mouse pressed left at (212, 248)
Screenshot: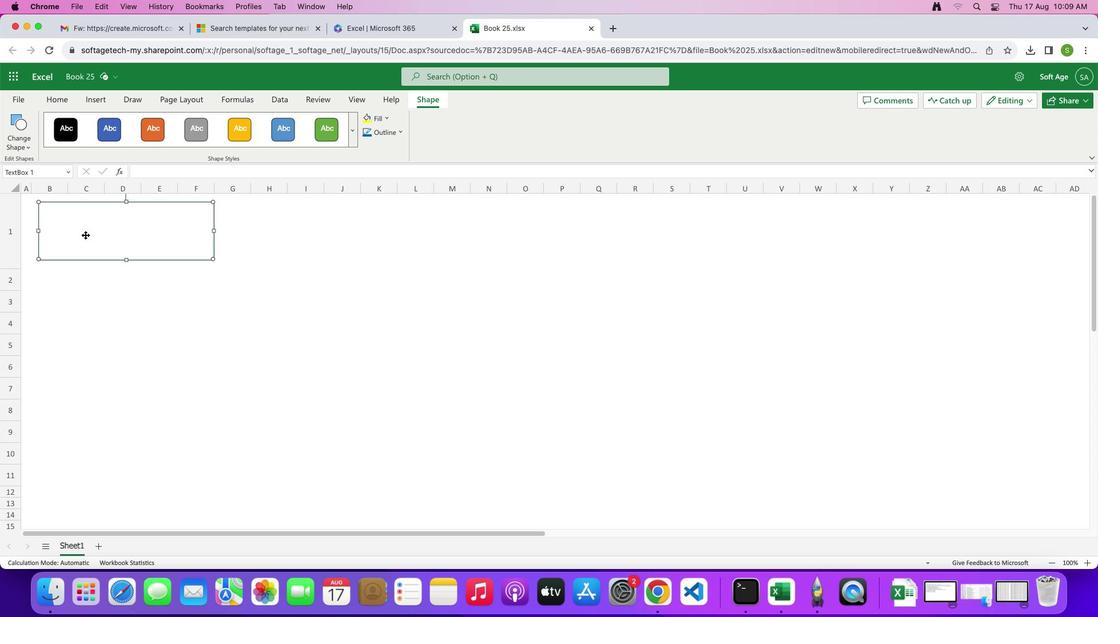 
Action: Mouse moved to (224, 242)
Screenshot: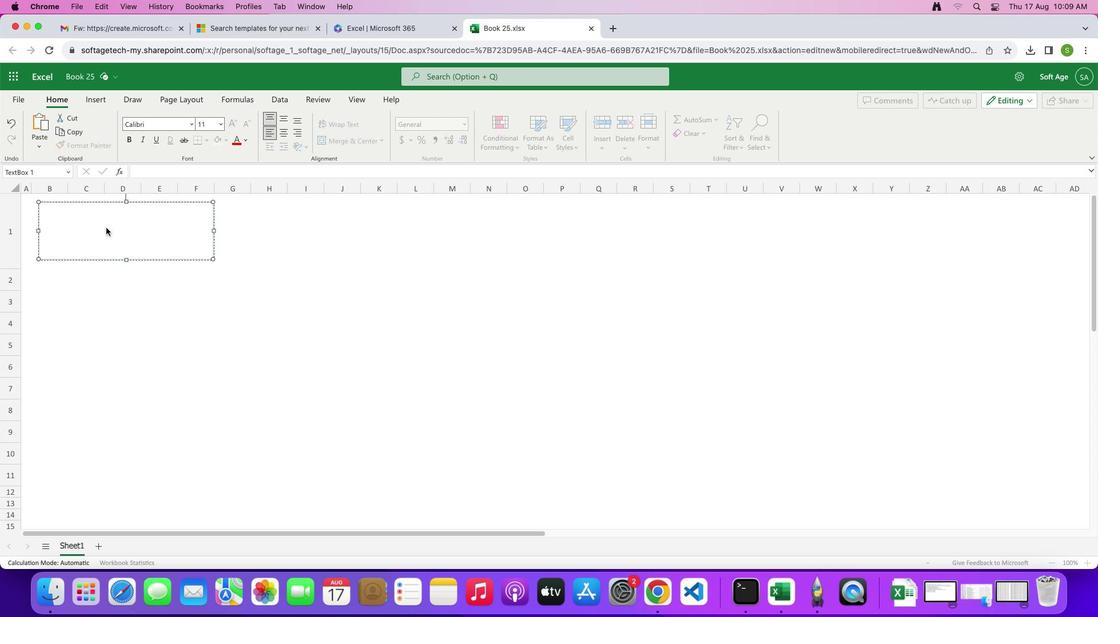 
Action: Key pressed Key.shiftKey.caps_lockKey.caps_lock'A'Key.caps_lock'd''d''r''e''s''s'Key.spaceKey.shift'B''o''o''k'
Screenshot: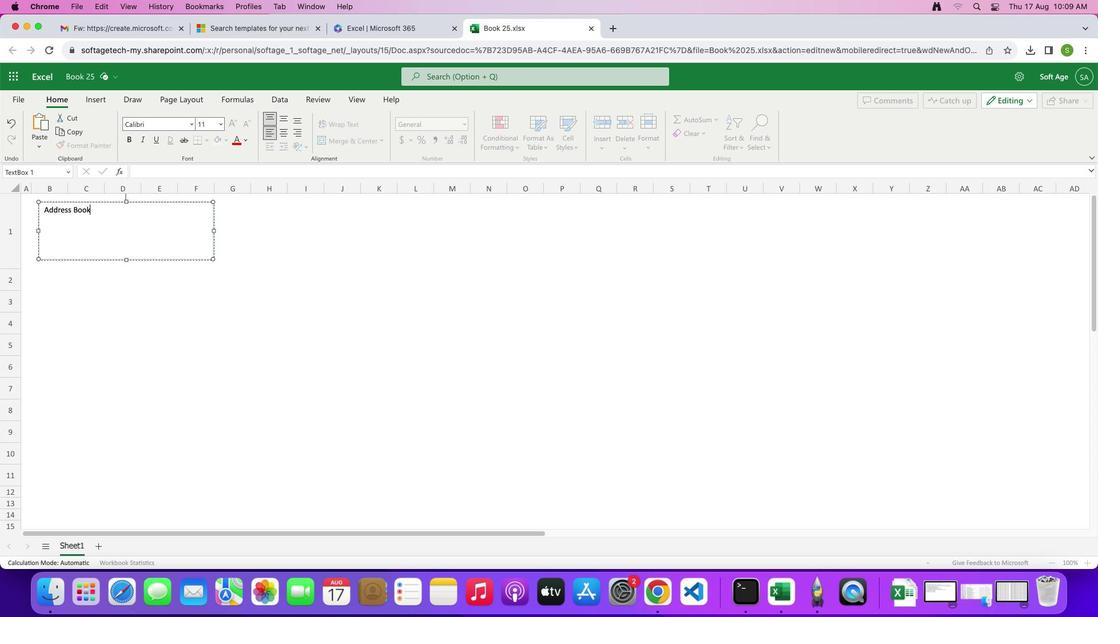 
Action: Mouse moved to (229, 238)
Screenshot: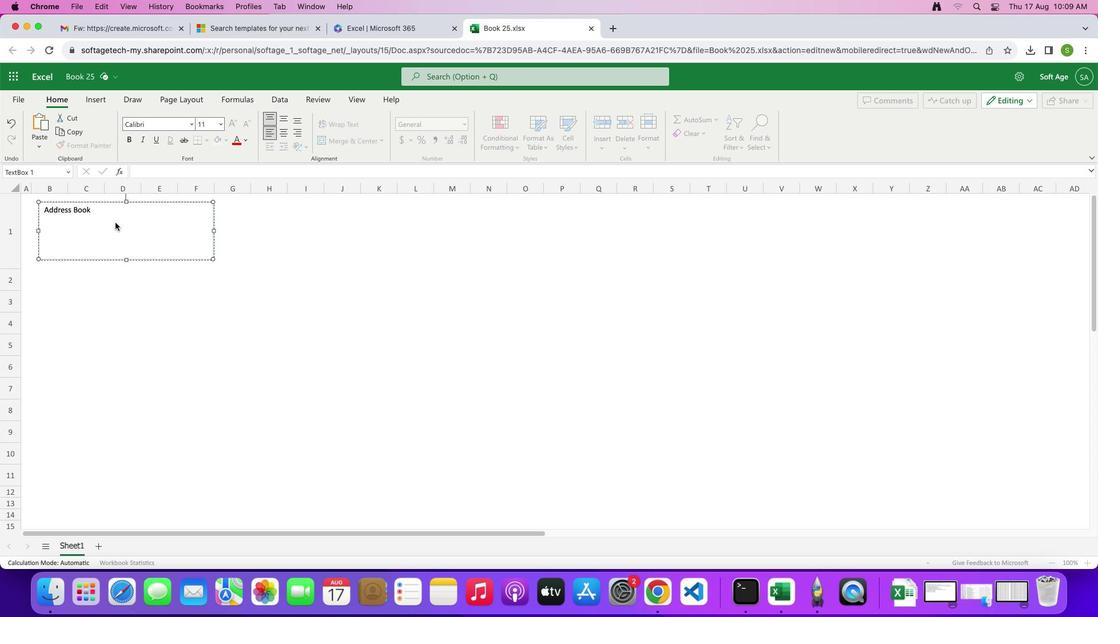 
Action: Mouse pressed left at (229, 238)
Screenshot: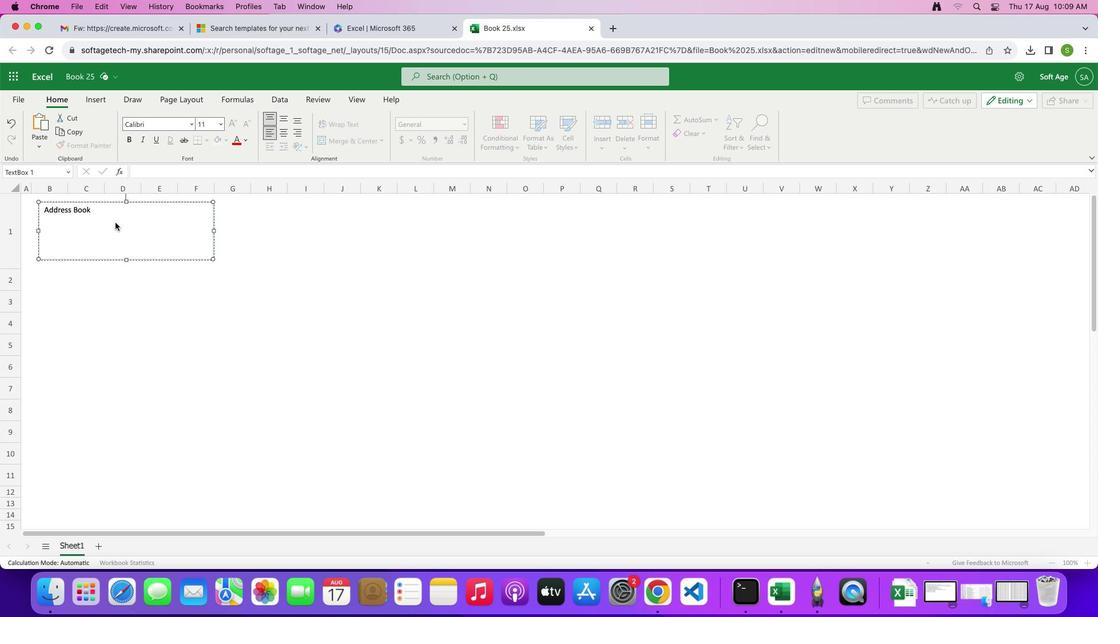 
Action: Mouse moved to (219, 229)
Screenshot: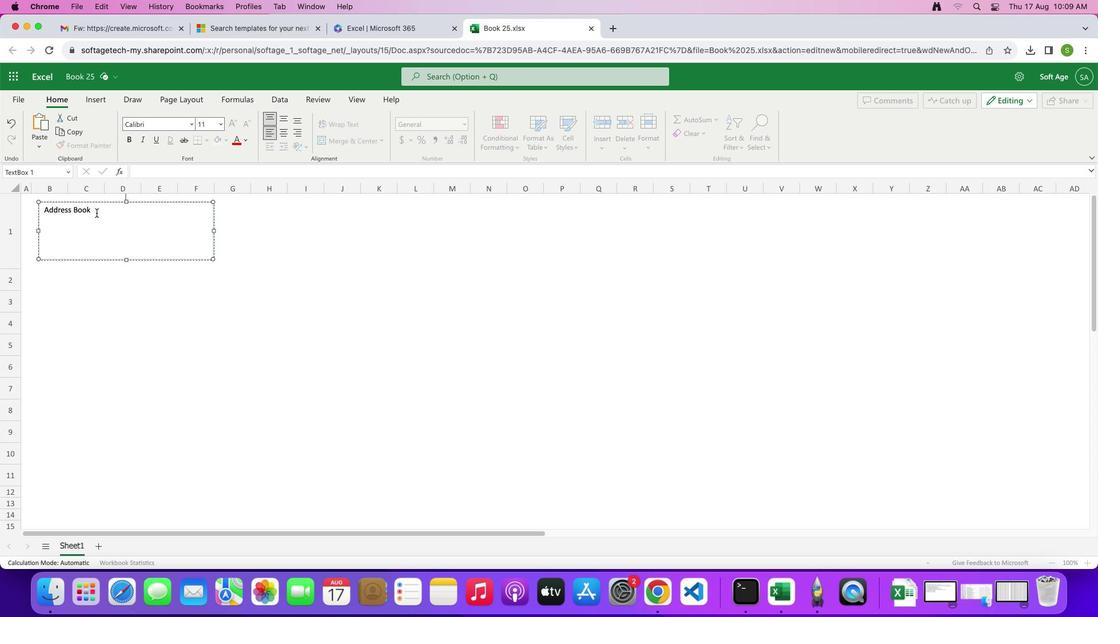 
Action: Mouse pressed left at (219, 229)
Screenshot: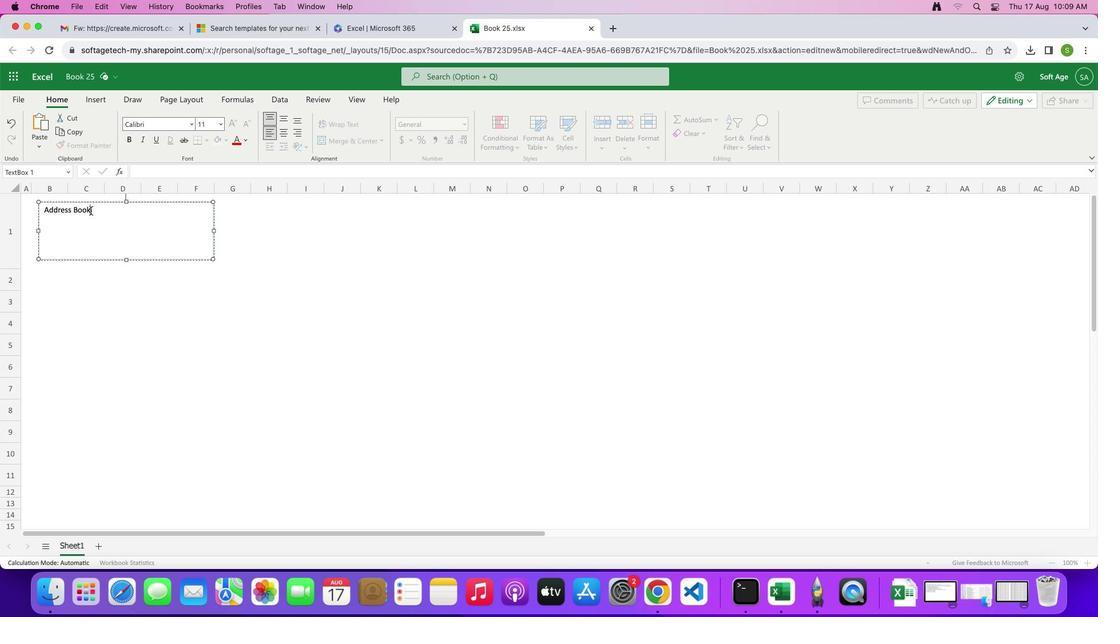 
Action: Mouse moved to (275, 146)
Screenshot: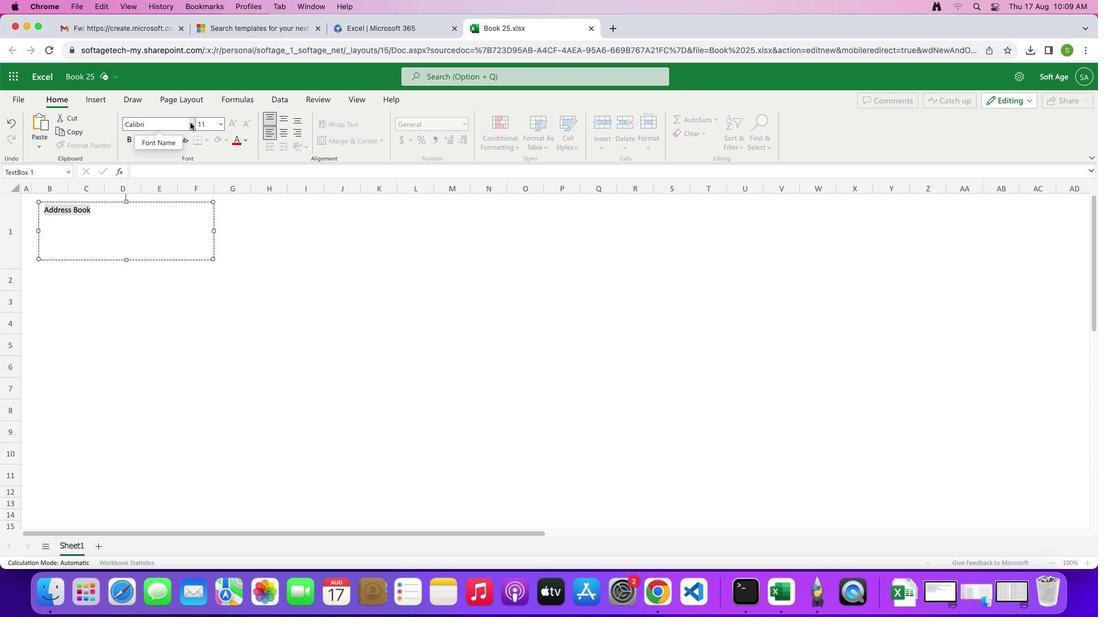 
Action: Mouse pressed left at (275, 146)
Screenshot: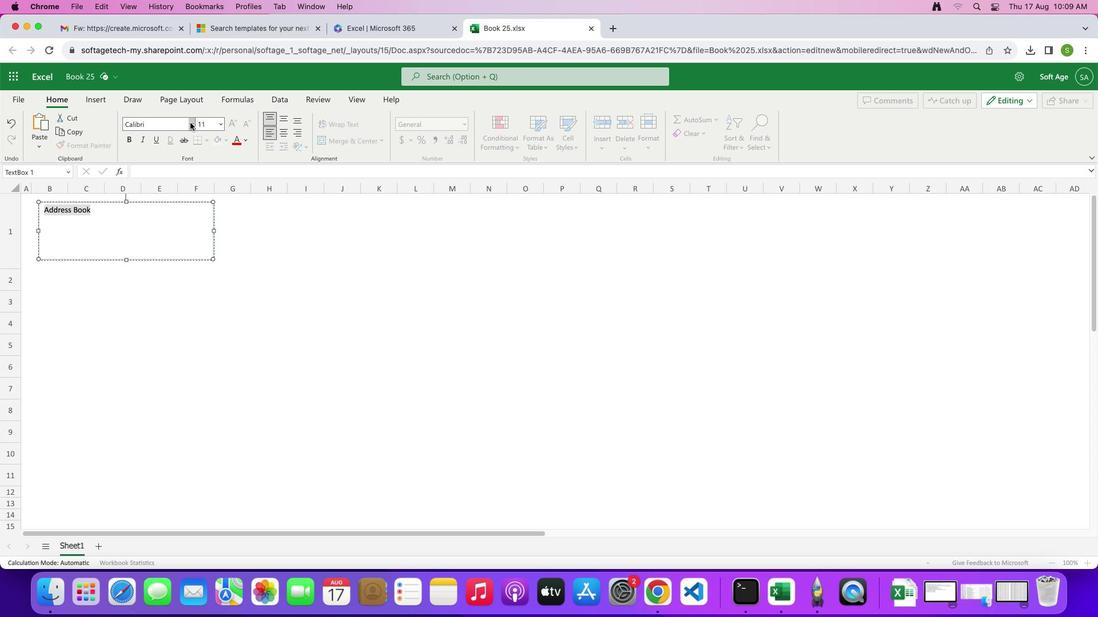 
Action: Mouse moved to (282, 334)
Screenshot: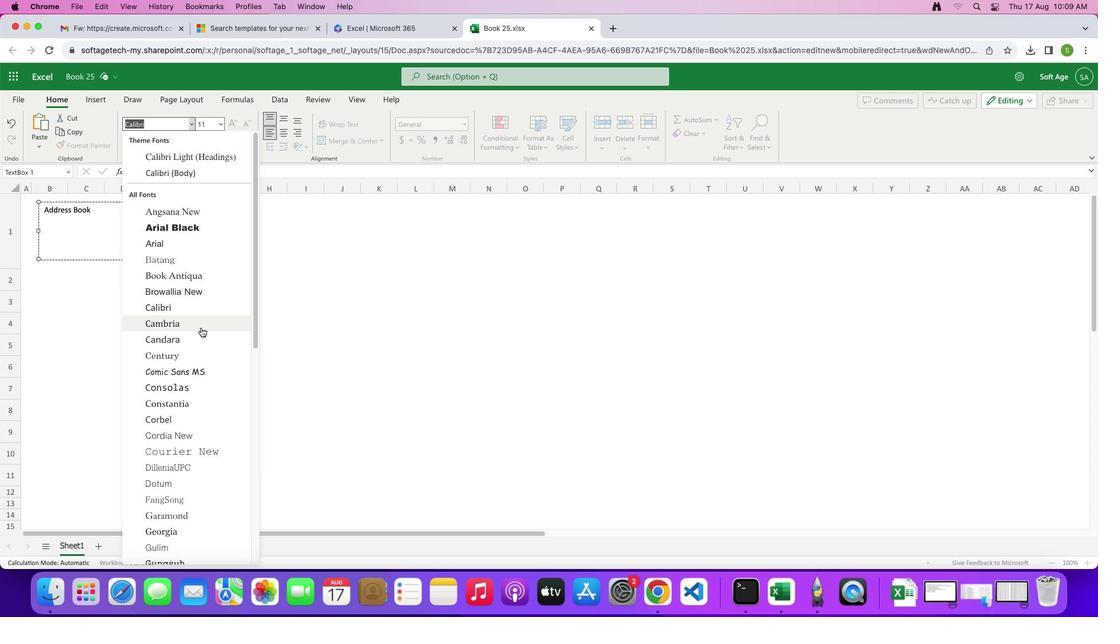 
Action: Mouse scrolled (282, 334) with delta (160, 34)
Screenshot: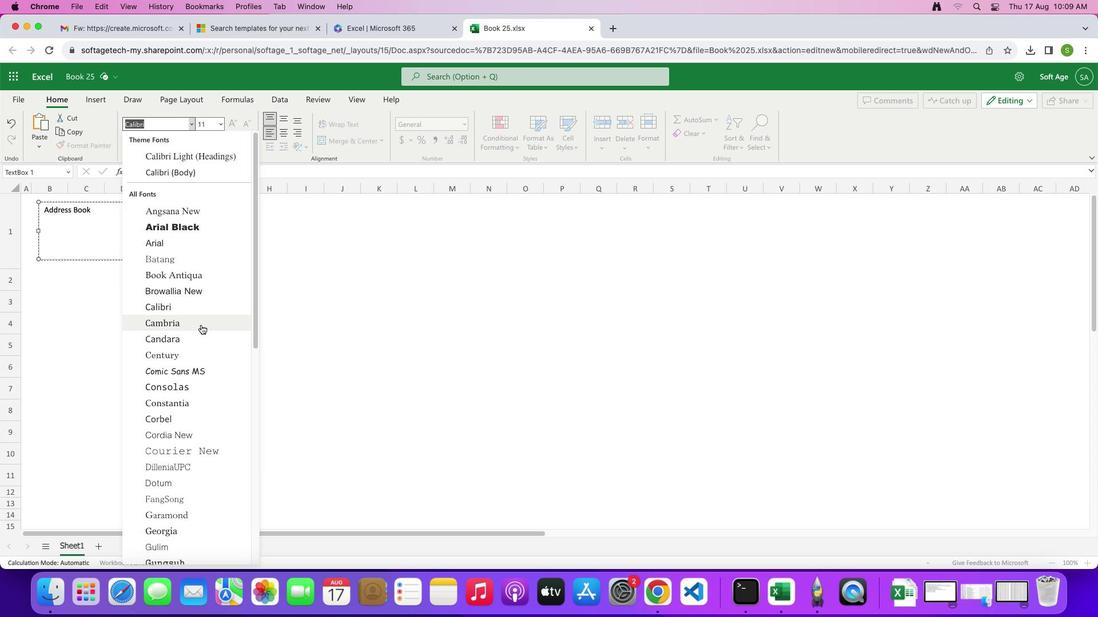 
Action: Mouse moved to (282, 332)
Screenshot: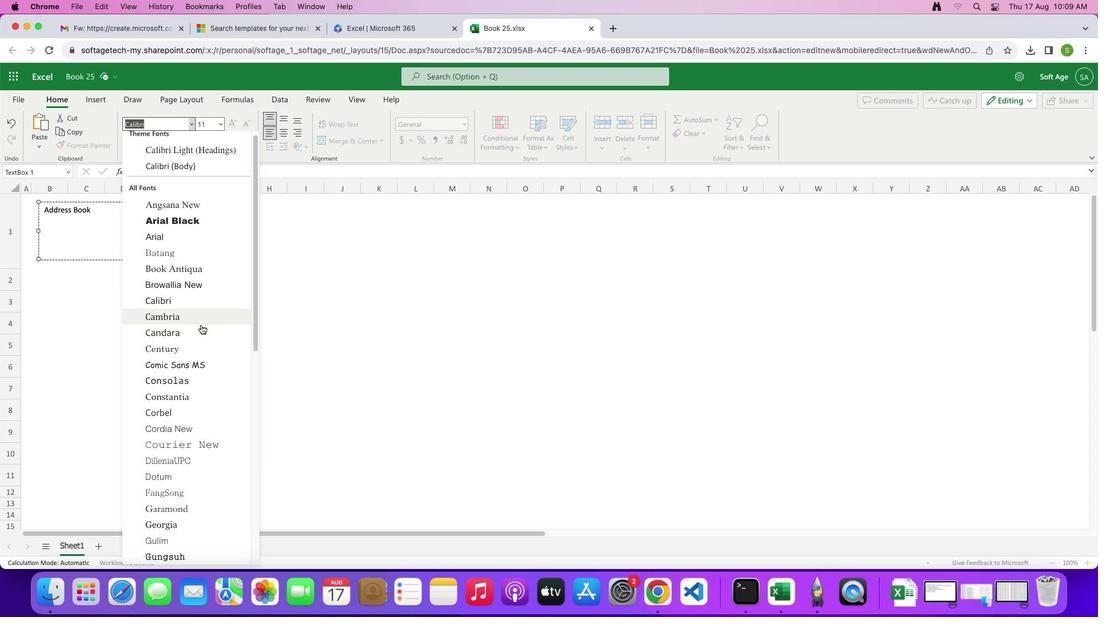 
Action: Mouse scrolled (282, 332) with delta (160, 34)
Screenshot: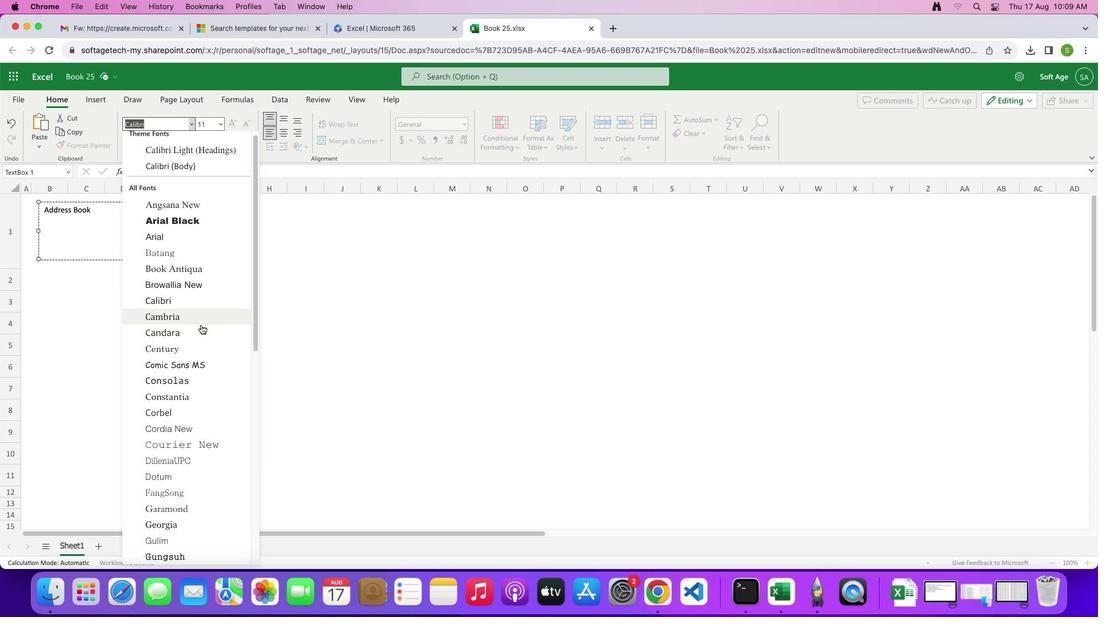 
Action: Mouse moved to (282, 331)
Screenshot: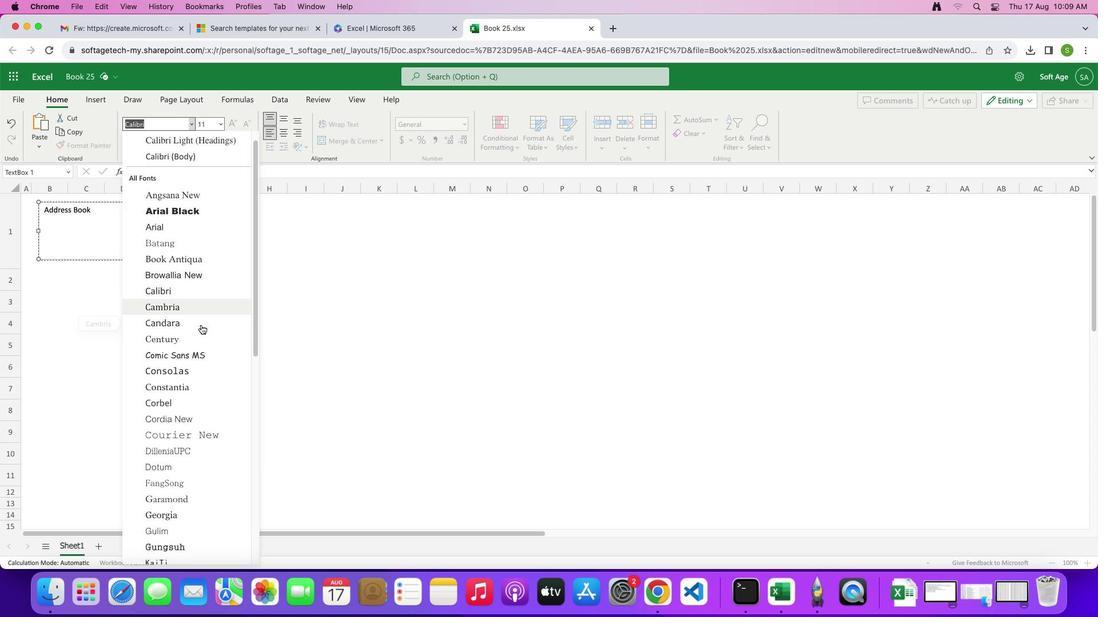 
Action: Mouse scrolled (282, 331) with delta (160, 34)
Screenshot: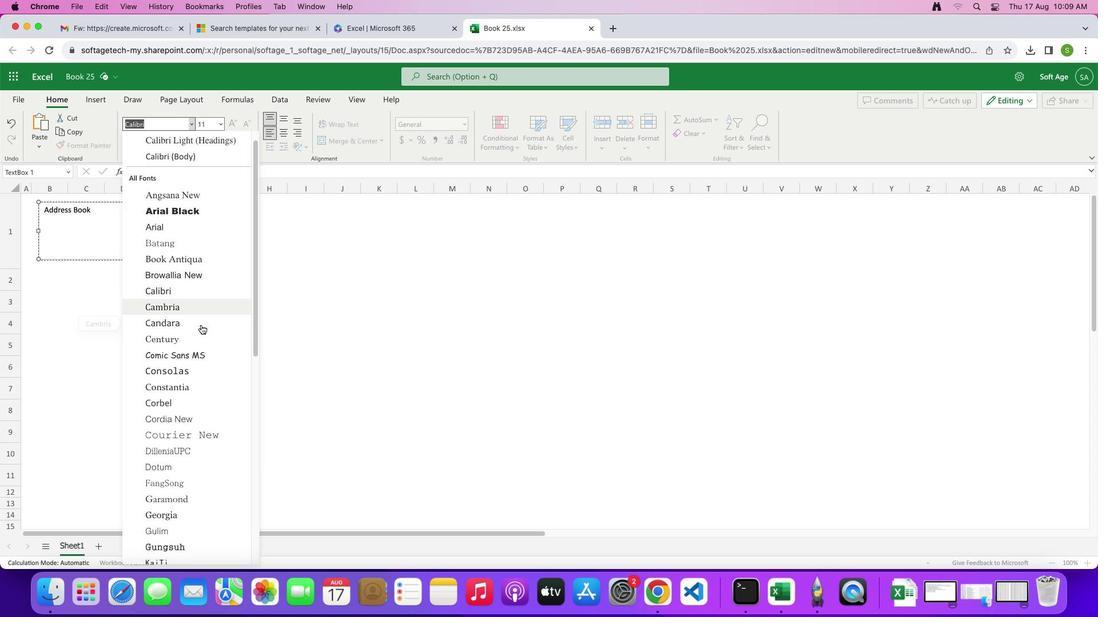 
Action: Mouse moved to (282, 330)
Screenshot: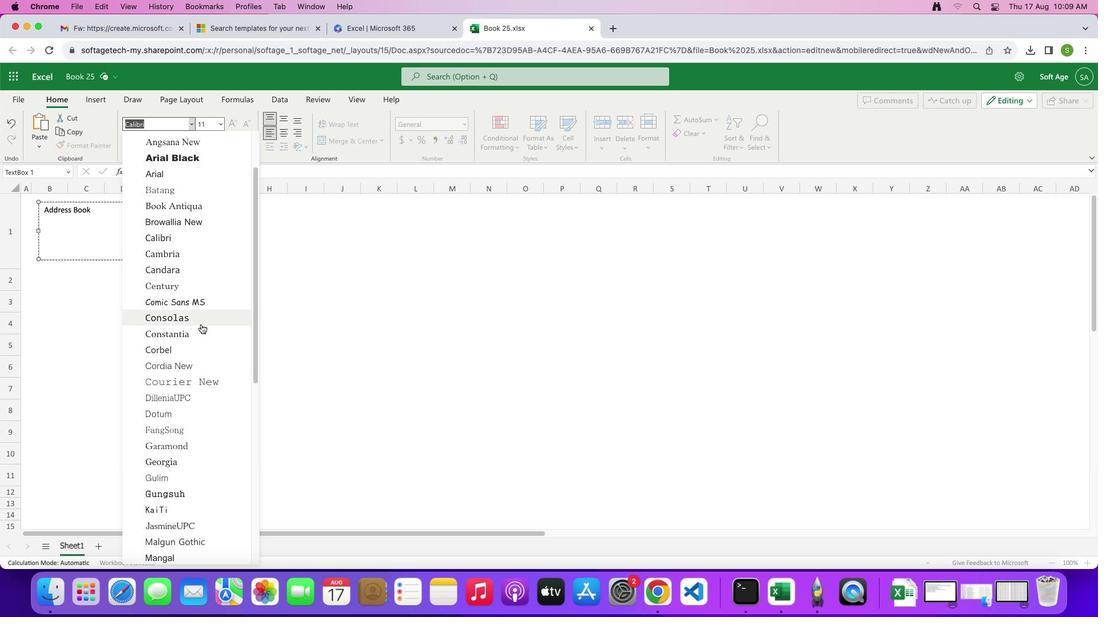 
Action: Mouse scrolled (282, 330) with delta (160, 34)
Screenshot: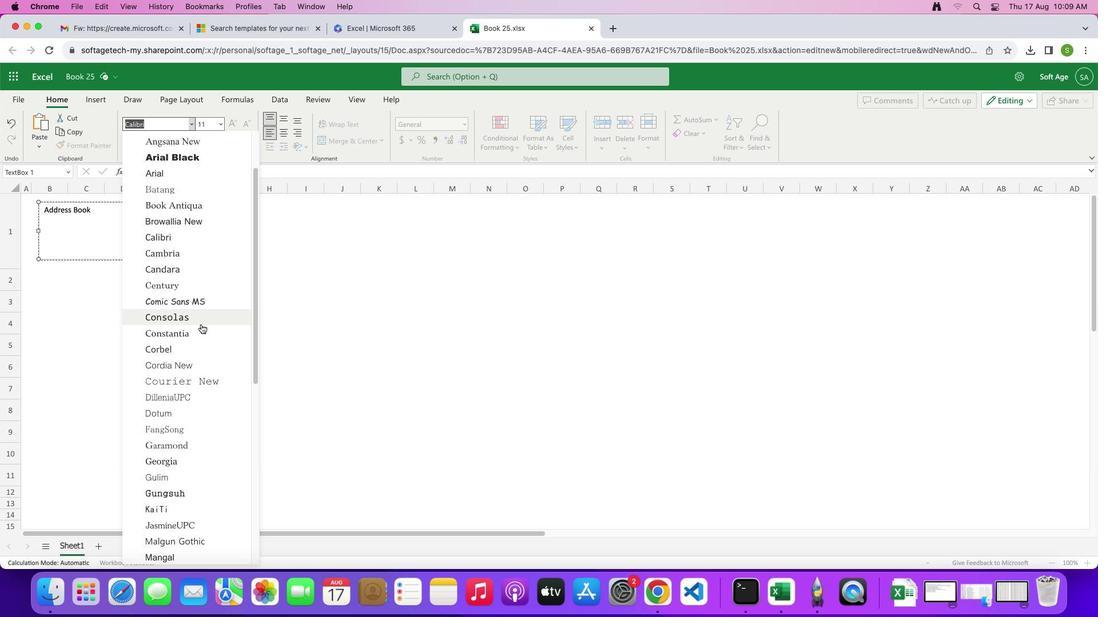 
Action: Mouse scrolled (282, 330) with delta (160, 34)
Screenshot: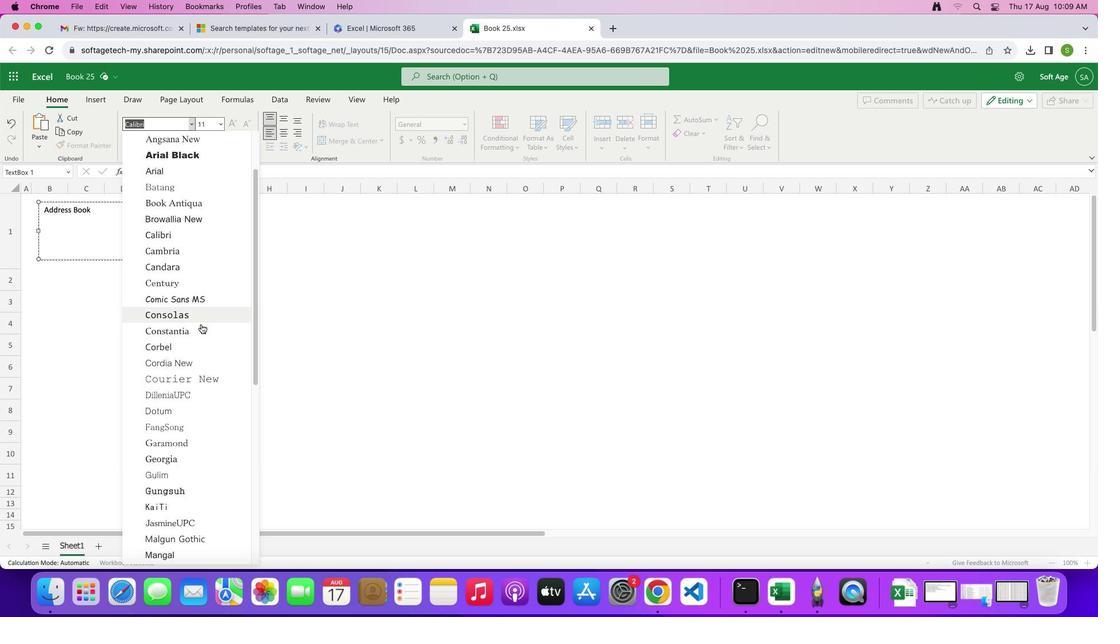 
Action: Mouse moved to (282, 329)
Screenshot: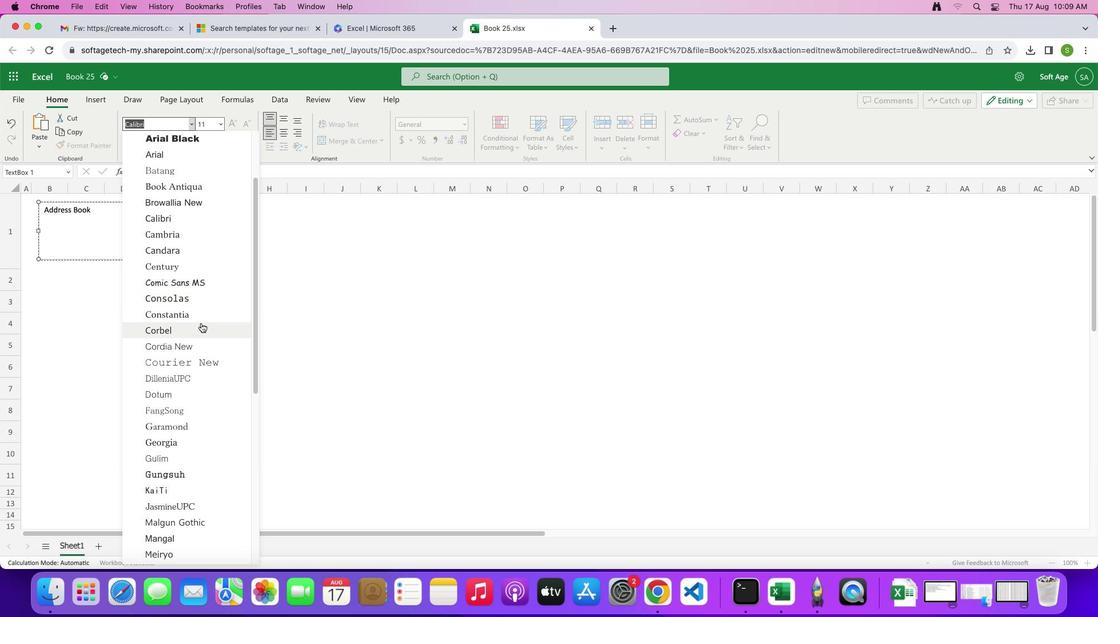
Action: Mouse scrolled (282, 329) with delta (160, 34)
Screenshot: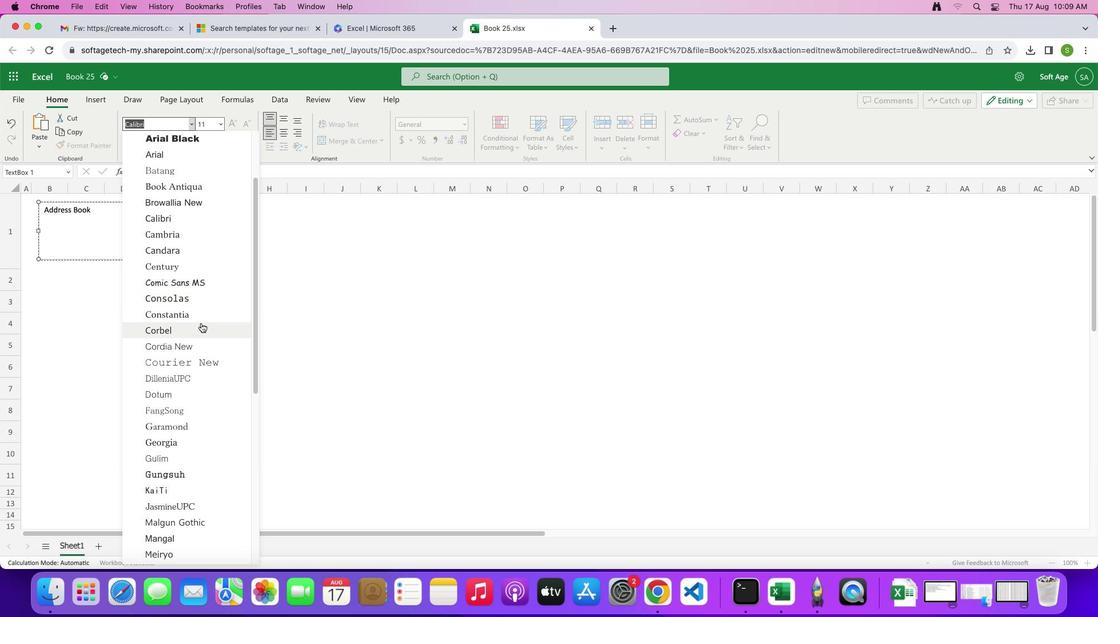 
Action: Mouse scrolled (282, 329) with delta (160, 34)
Screenshot: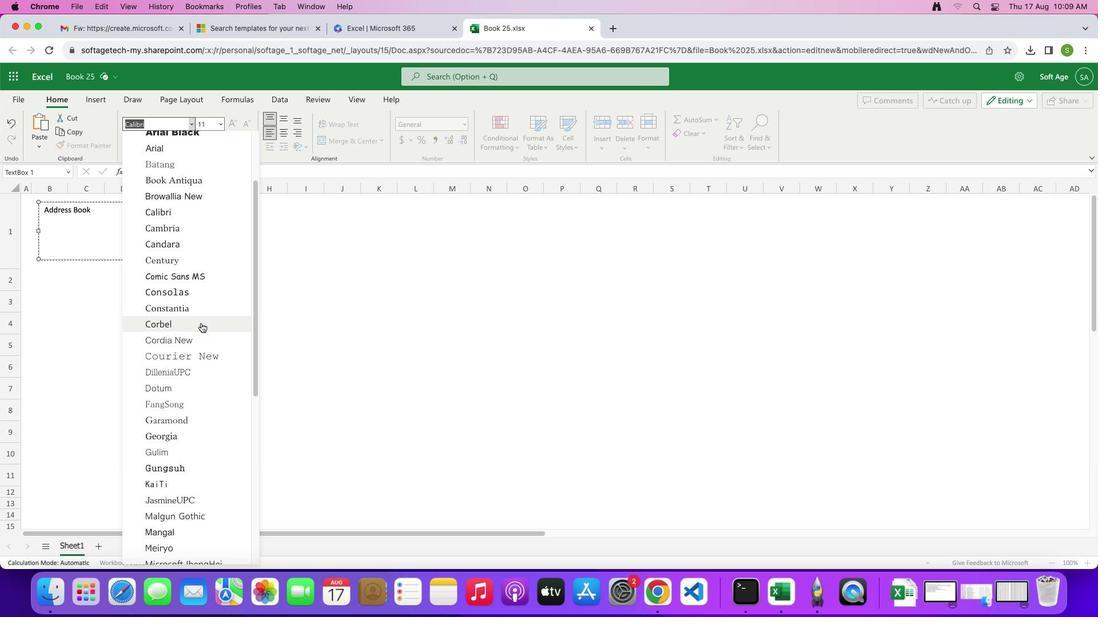 
Action: Mouse scrolled (282, 329) with delta (160, 34)
Screenshot: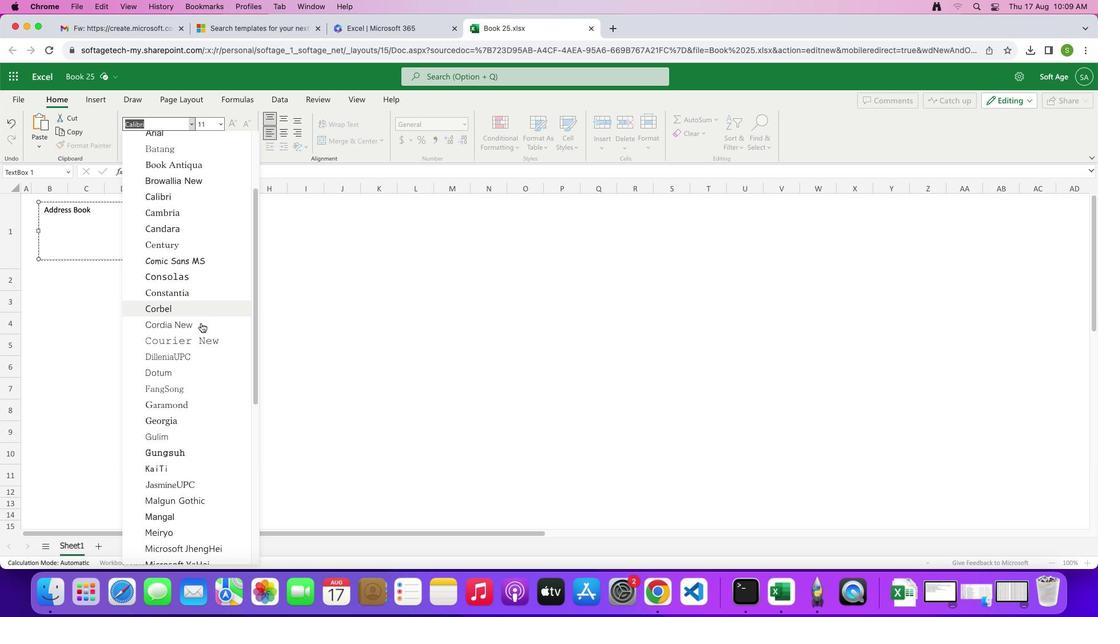 
Action: Mouse scrolled (282, 329) with delta (160, 34)
Screenshot: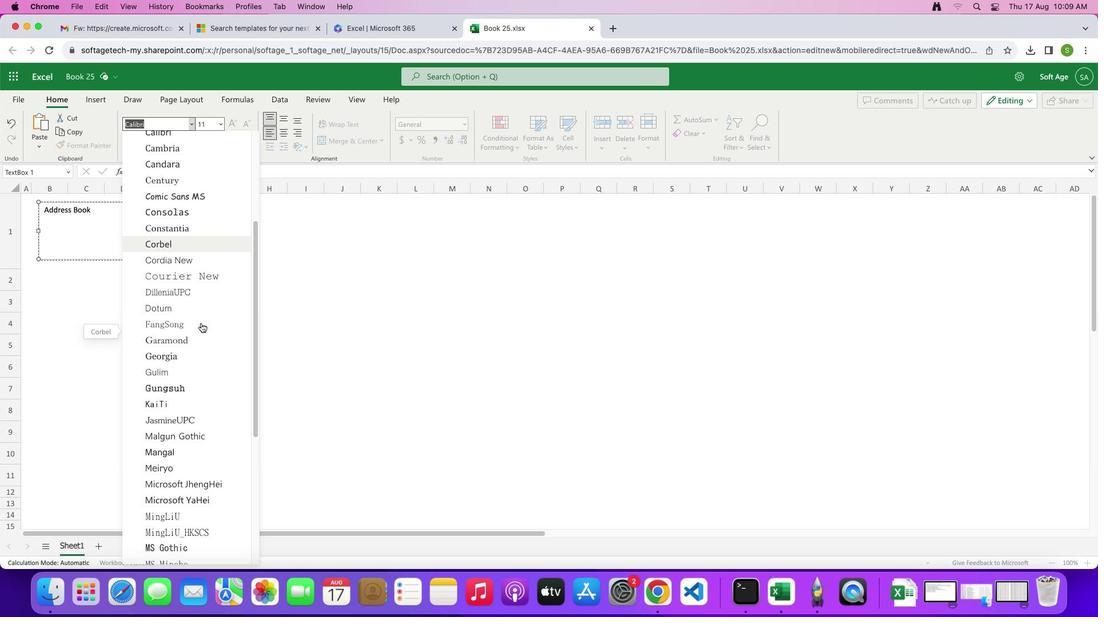 
Action: Mouse scrolled (282, 329) with delta (160, 34)
Screenshot: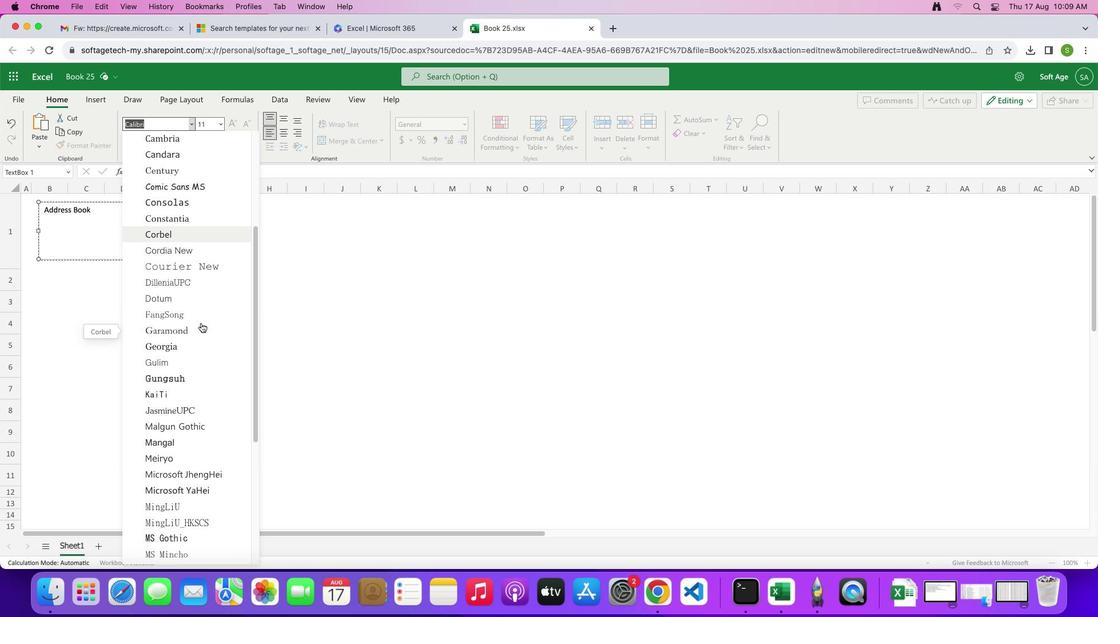
Action: Mouse scrolled (282, 329) with delta (160, 34)
Screenshot: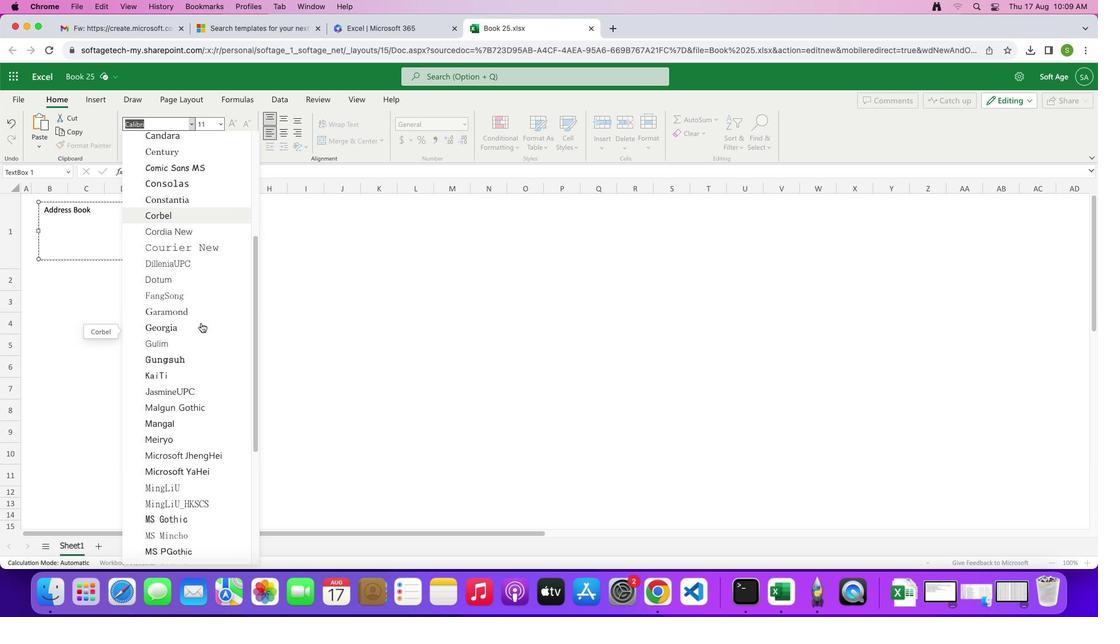 
Action: Mouse scrolled (282, 329) with delta (160, 34)
Screenshot: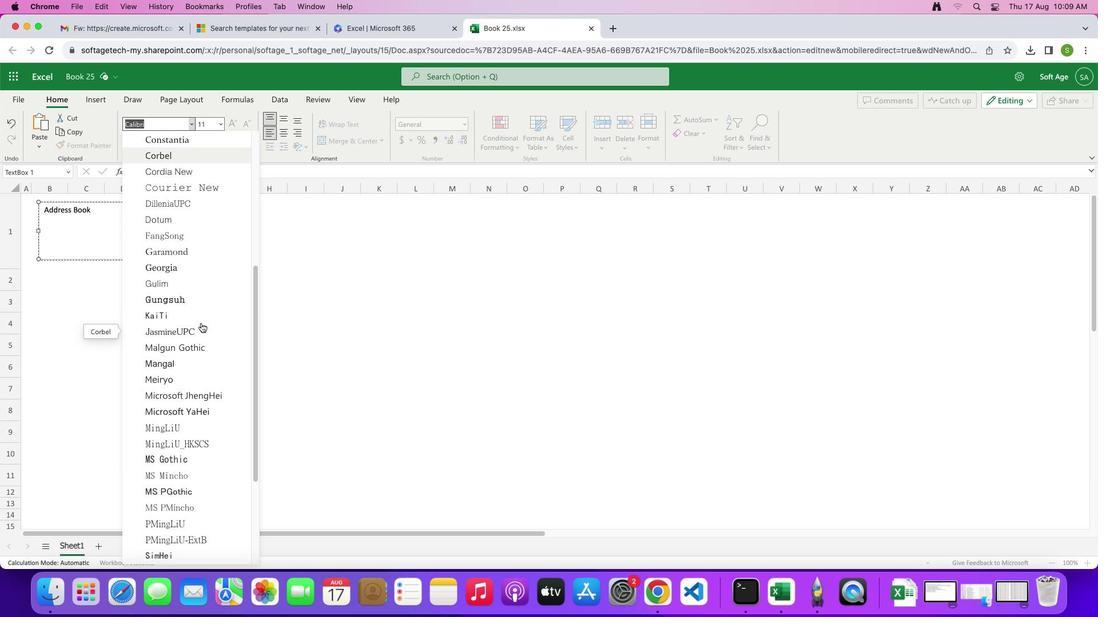 
Action: Mouse scrolled (282, 329) with delta (160, 34)
Screenshot: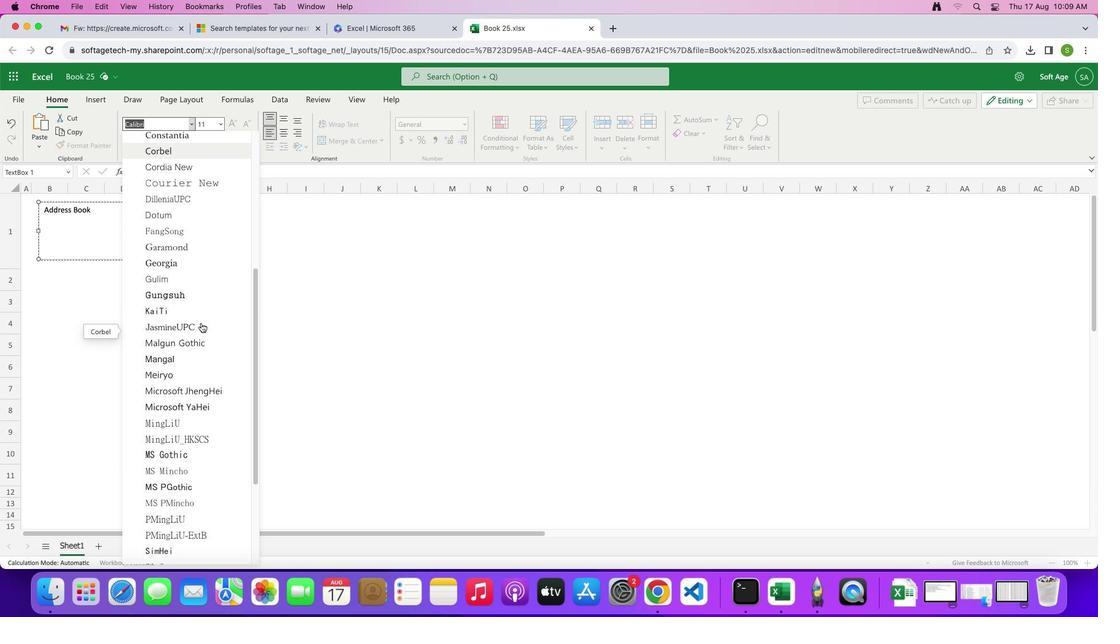 
Action: Mouse scrolled (282, 329) with delta (160, 34)
Screenshot: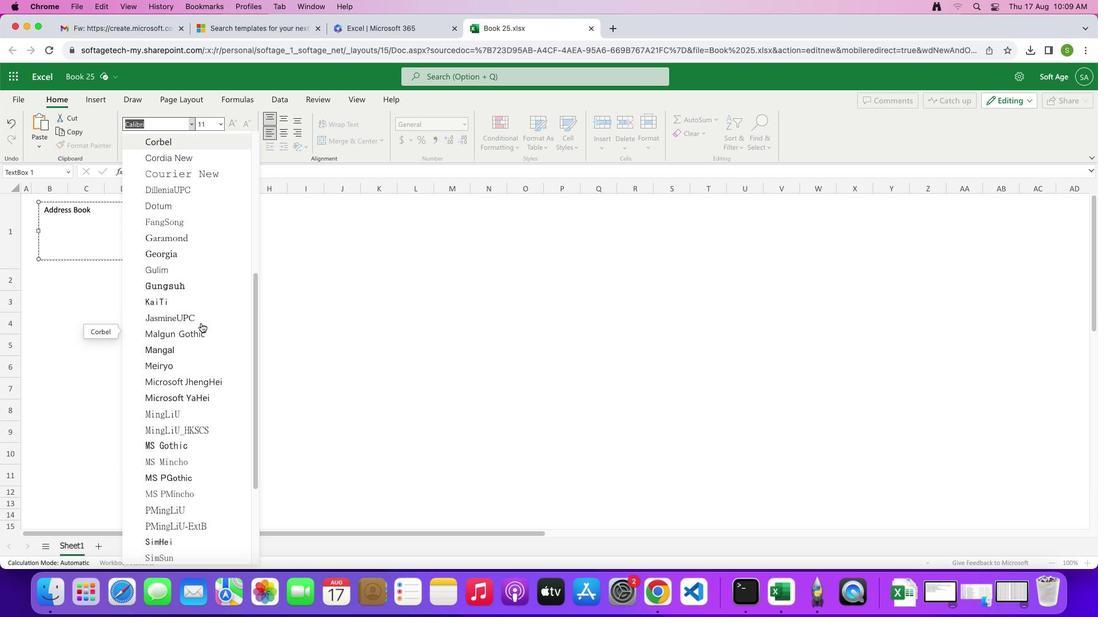 
Action: Mouse moved to (282, 329)
Screenshot: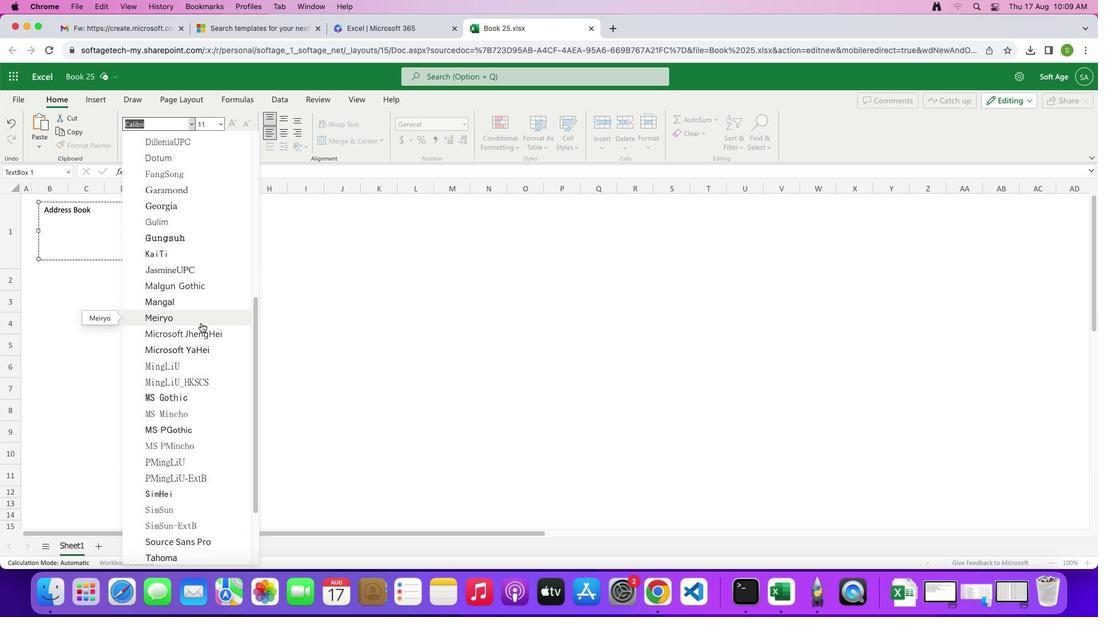 
Action: Mouse scrolled (282, 329) with delta (160, 34)
Screenshot: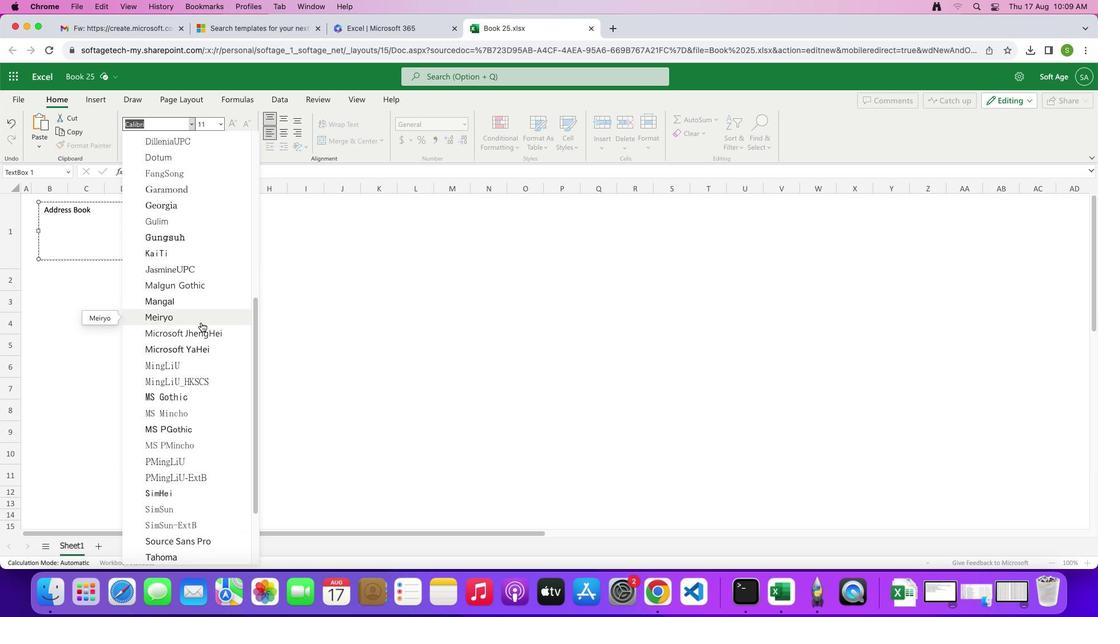 
Action: Mouse moved to (282, 329)
Screenshot: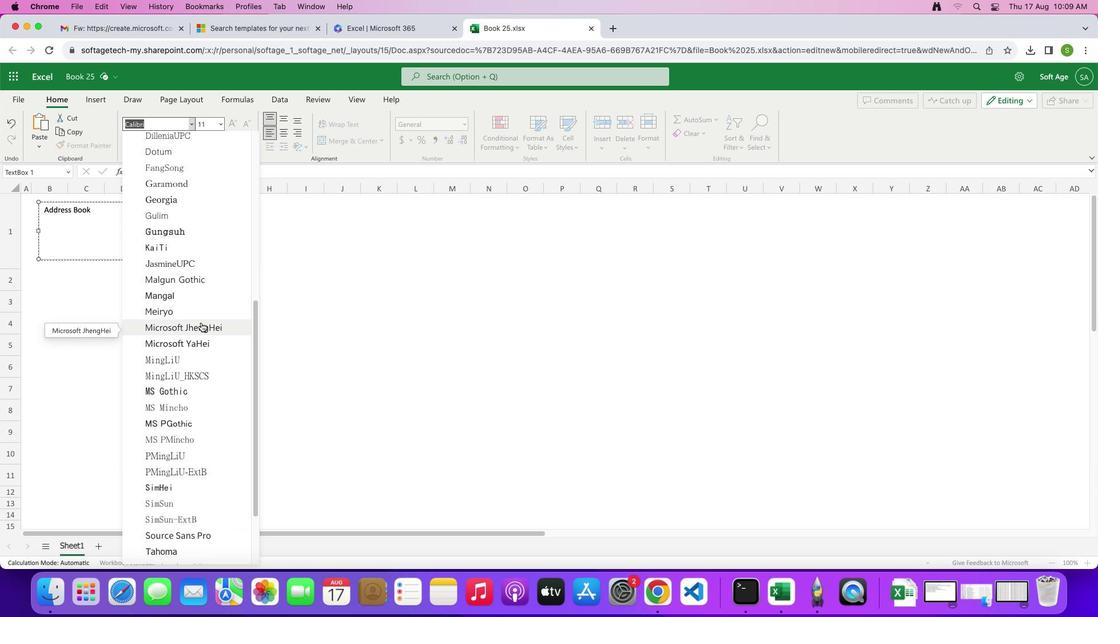 
Action: Mouse scrolled (282, 329) with delta (160, 34)
Screenshot: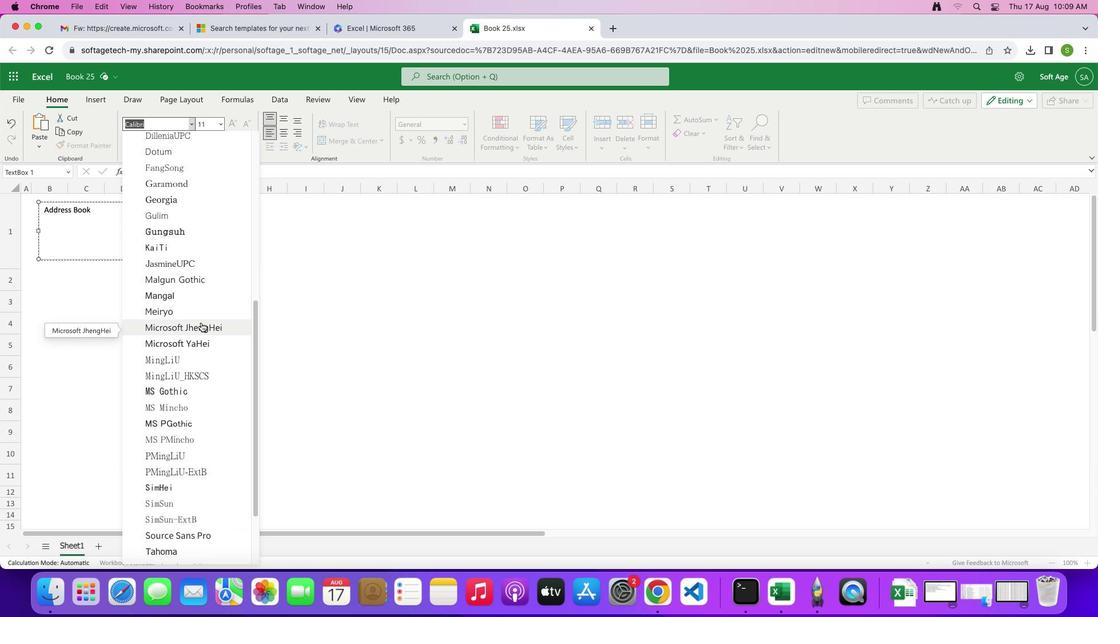
Action: Mouse scrolled (282, 329) with delta (160, 34)
Screenshot: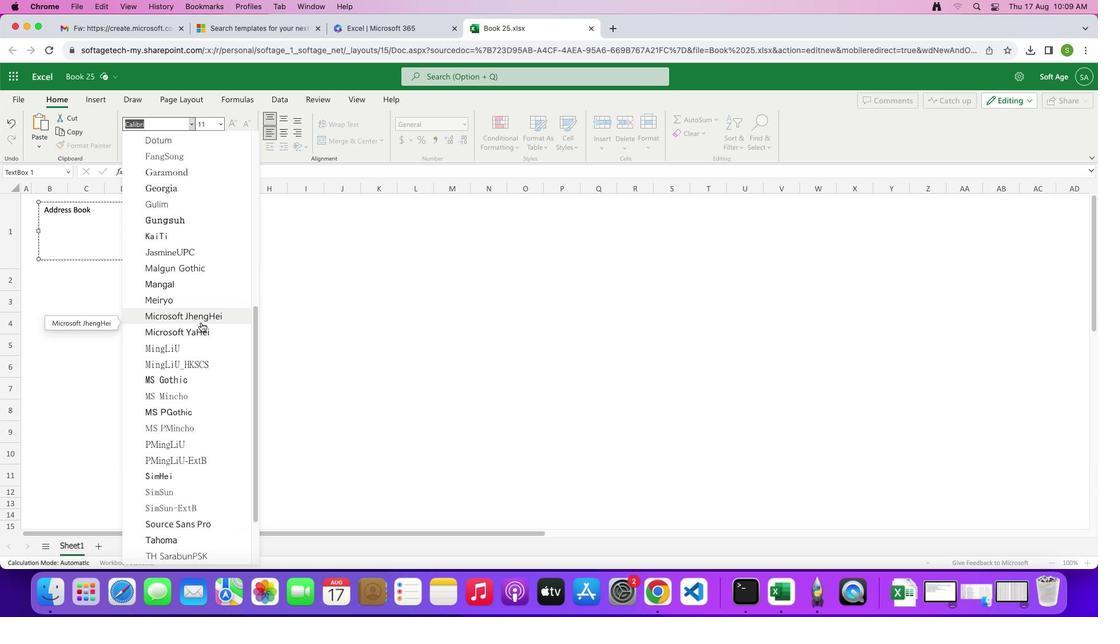 
Action: Mouse moved to (282, 328)
Screenshot: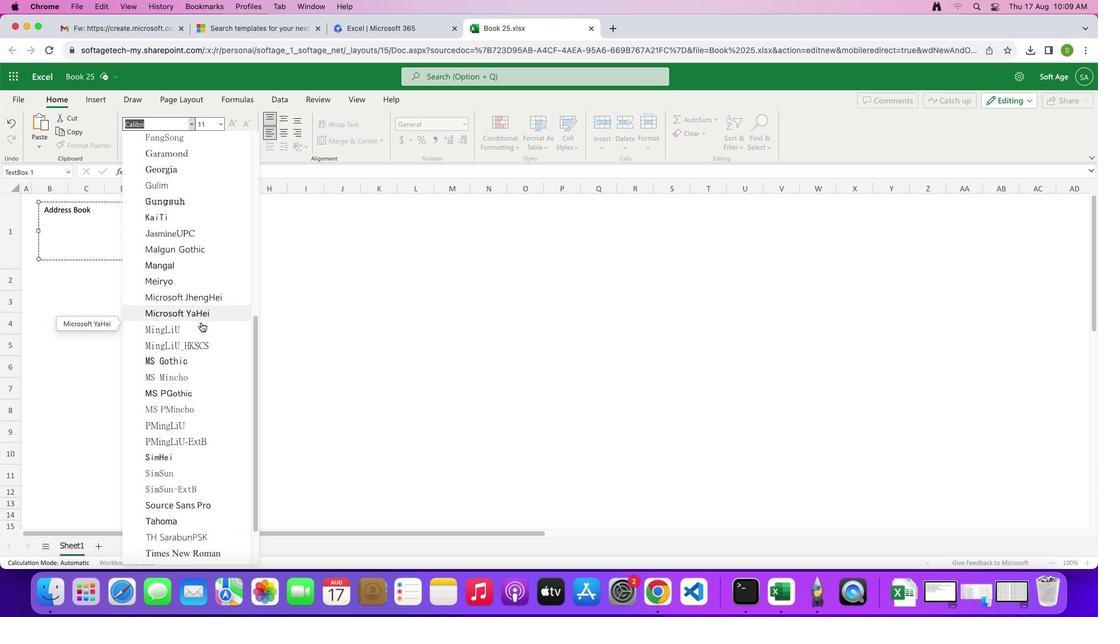 
Action: Mouse scrolled (282, 328) with delta (160, 34)
Screenshot: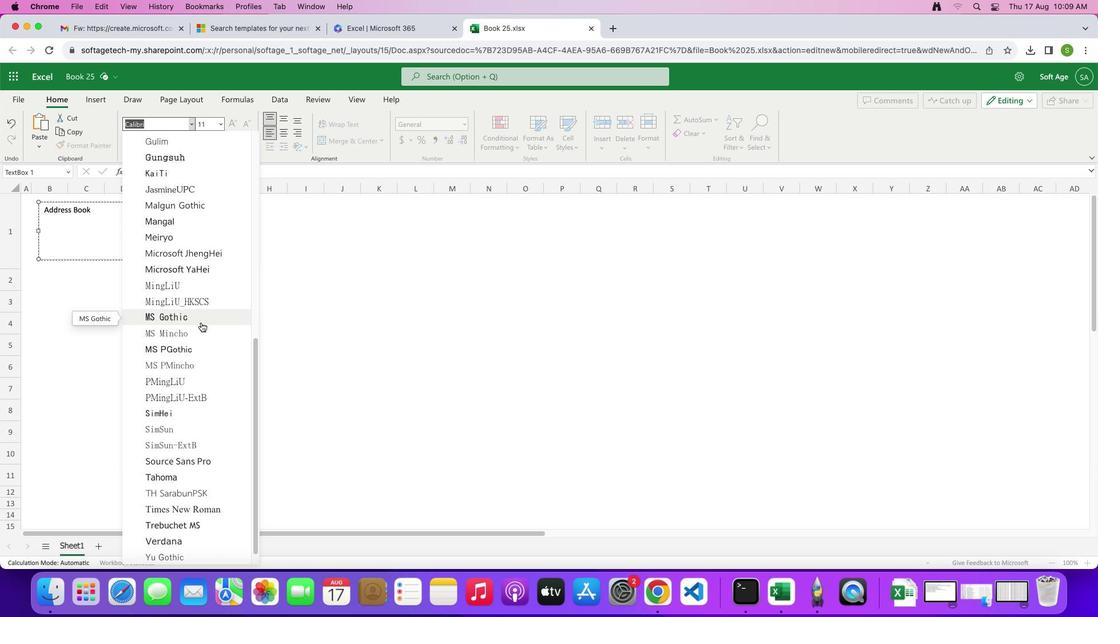 
Action: Mouse scrolled (282, 328) with delta (160, 34)
Screenshot: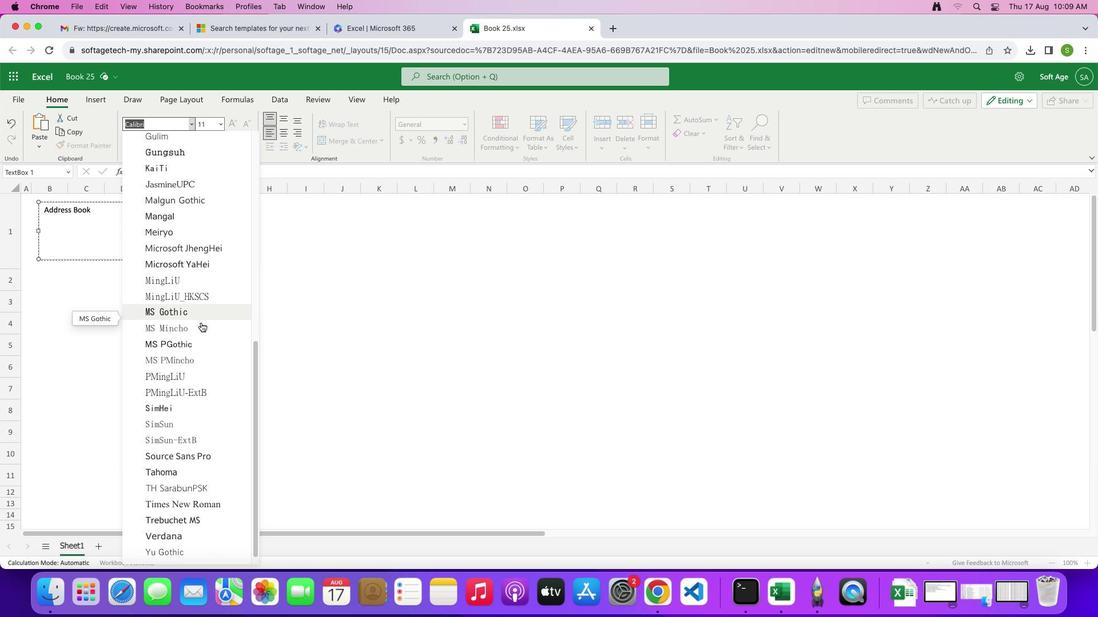 
Action: Mouse scrolled (282, 328) with delta (160, 34)
Screenshot: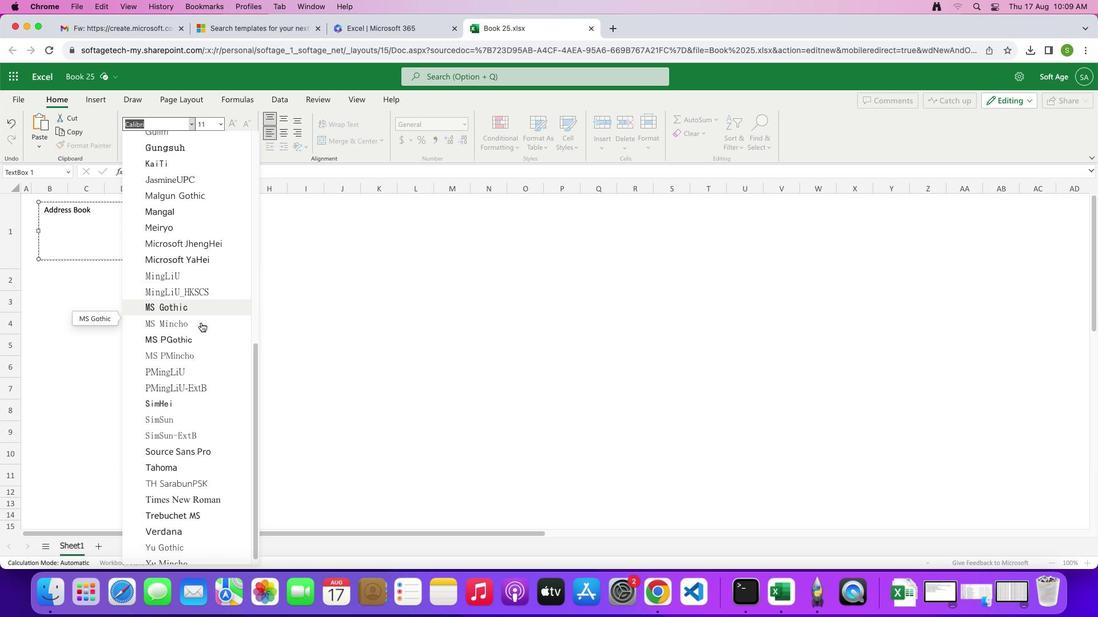
Action: Mouse scrolled (282, 328) with delta (160, 34)
Screenshot: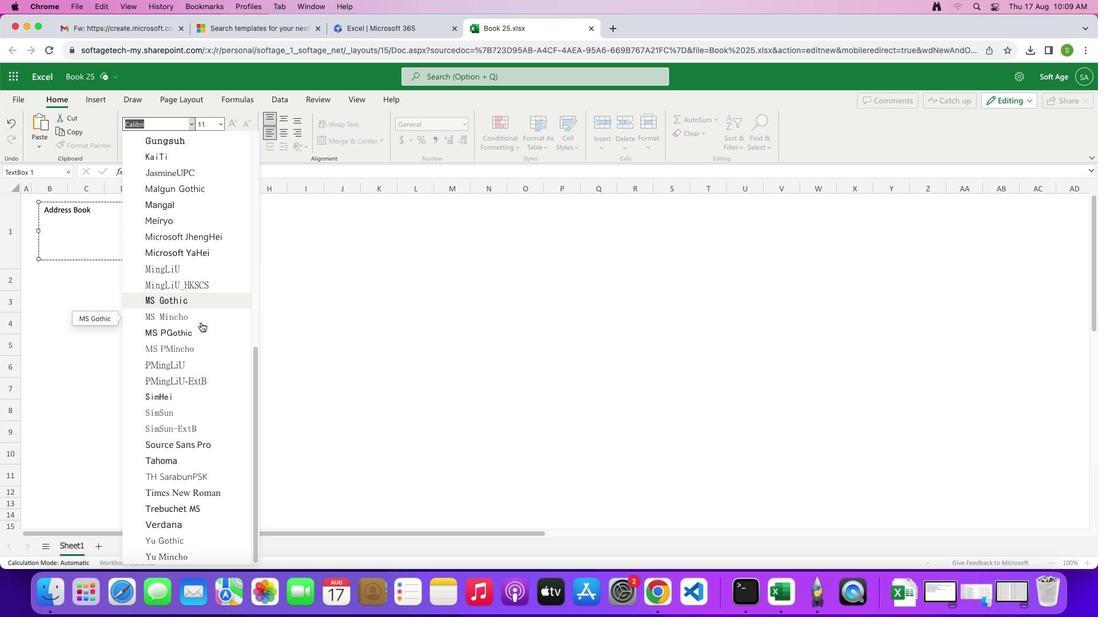 
Action: Mouse scrolled (282, 328) with delta (160, 34)
Screenshot: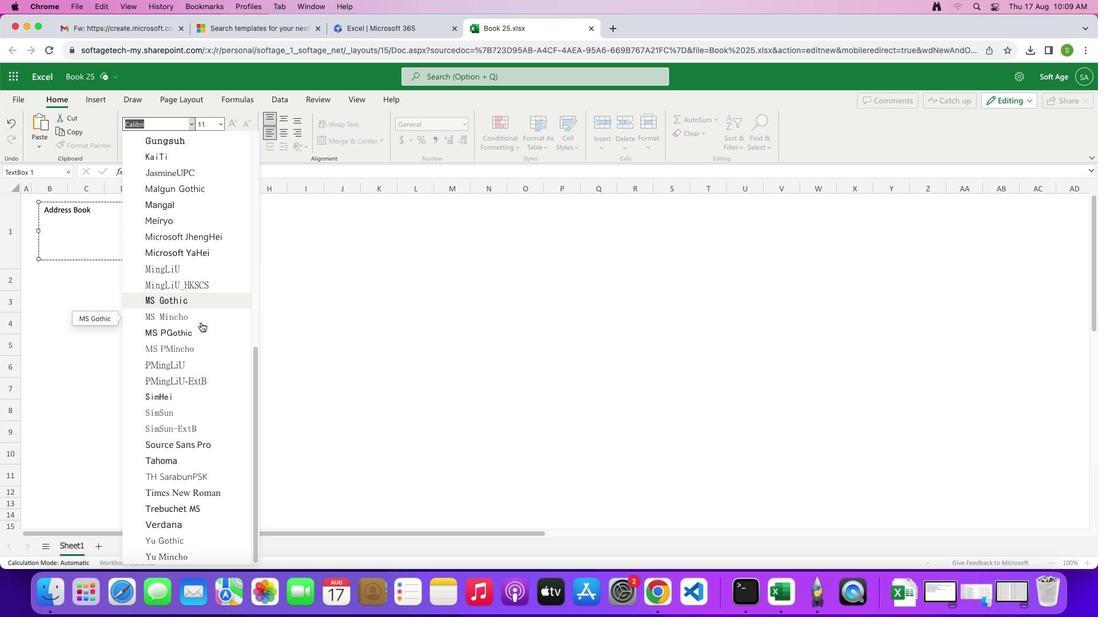 
Action: Mouse scrolled (282, 328) with delta (160, 34)
Screenshot: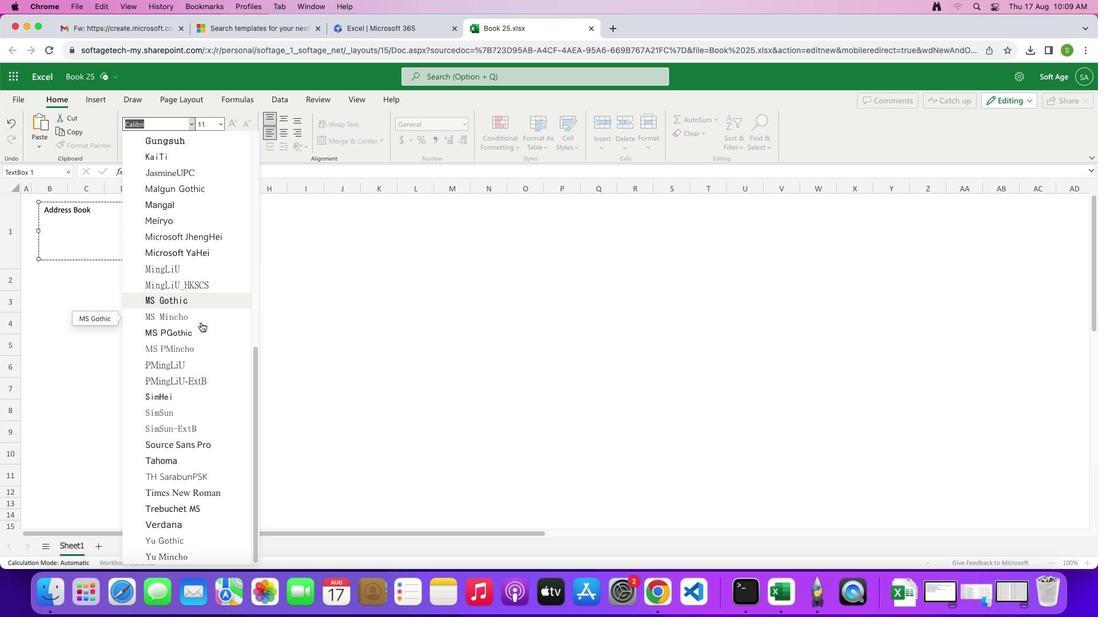 
Action: Mouse scrolled (282, 328) with delta (160, 34)
Screenshot: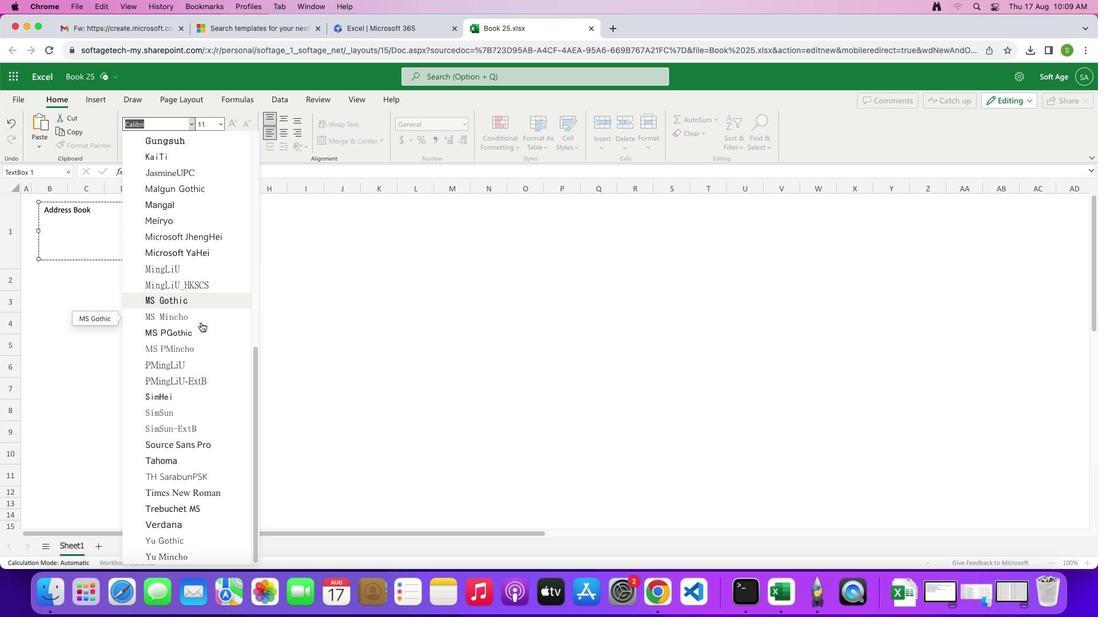 
Action: Mouse scrolled (282, 328) with delta (160, 34)
Screenshot: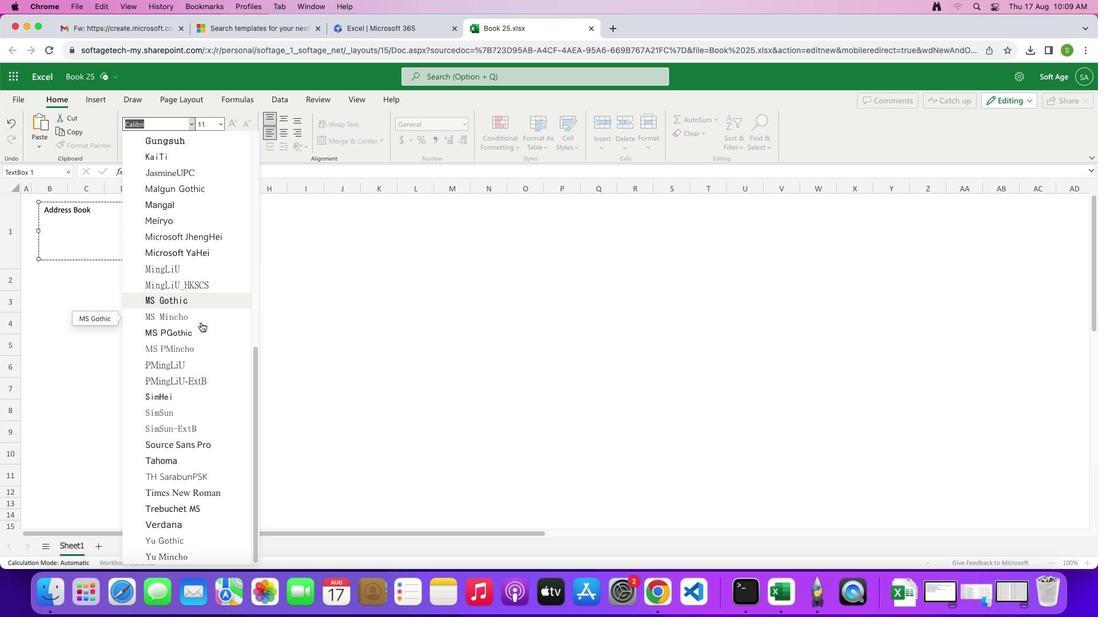 
Action: Mouse scrolled (282, 328) with delta (160, 34)
Screenshot: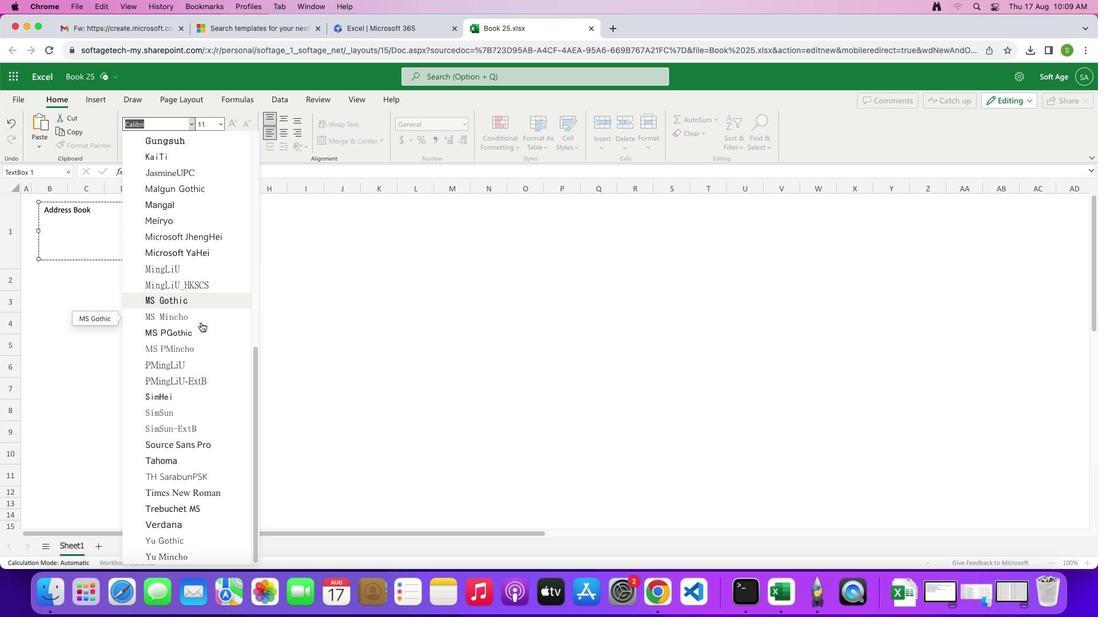 
Action: Mouse scrolled (282, 328) with delta (160, 34)
Screenshot: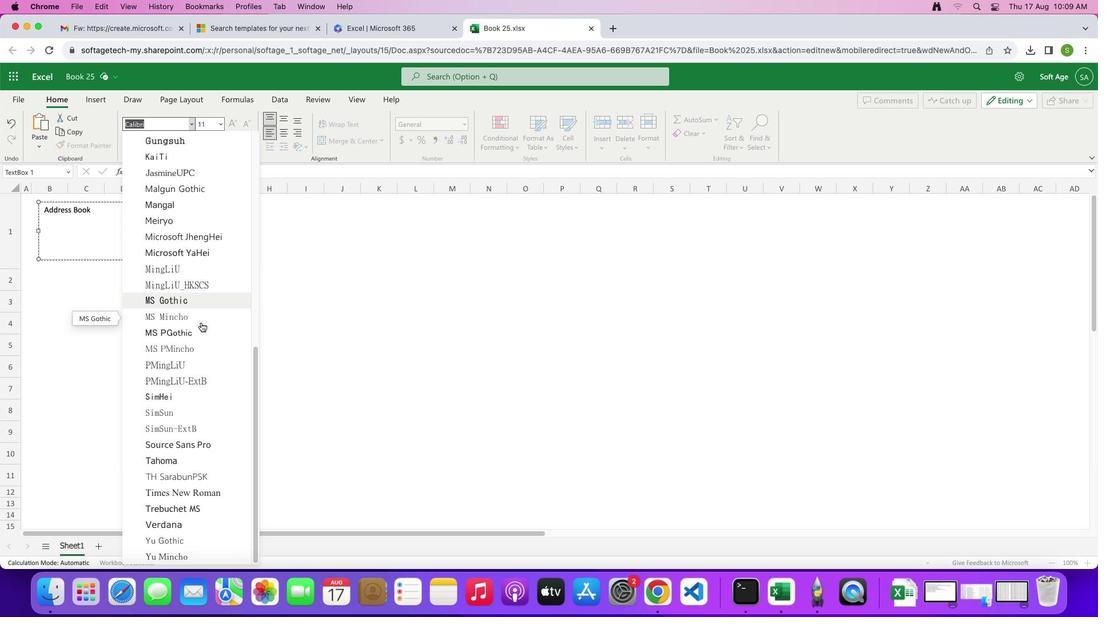 
Action: Mouse scrolled (282, 328) with delta (160, 34)
Screenshot: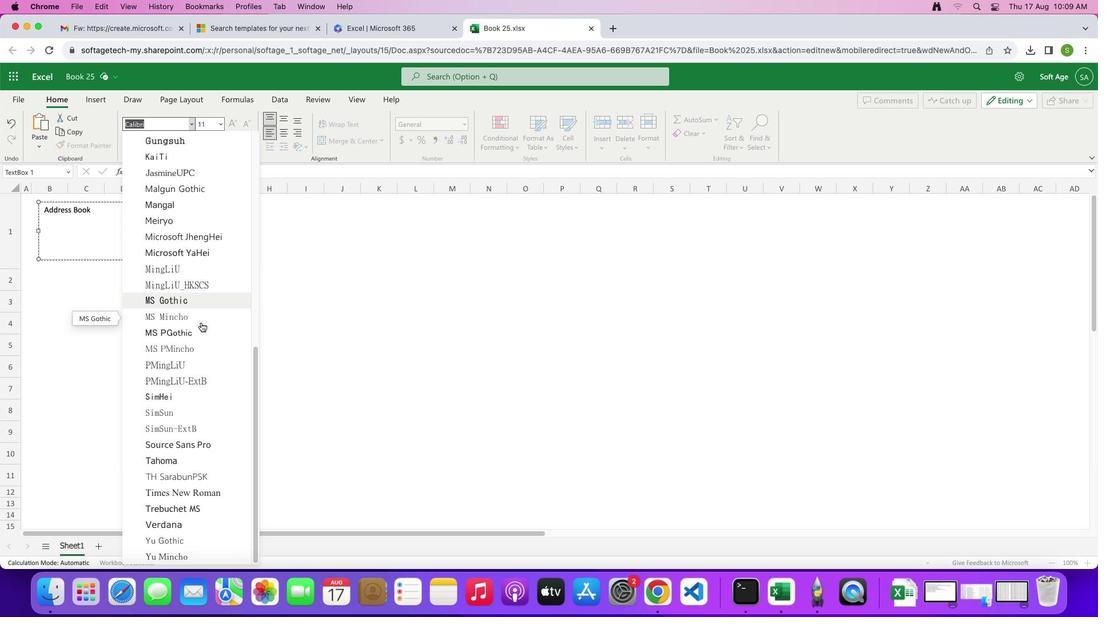 
Action: Mouse scrolled (282, 328) with delta (160, 33)
Screenshot: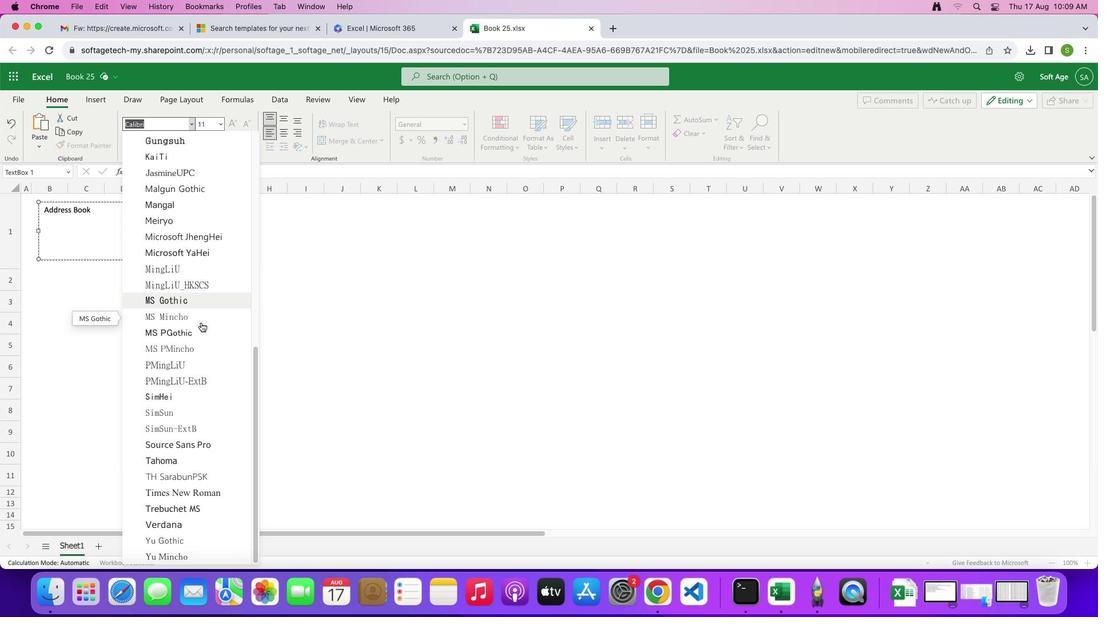 
Action: Mouse moved to (282, 328)
Screenshot: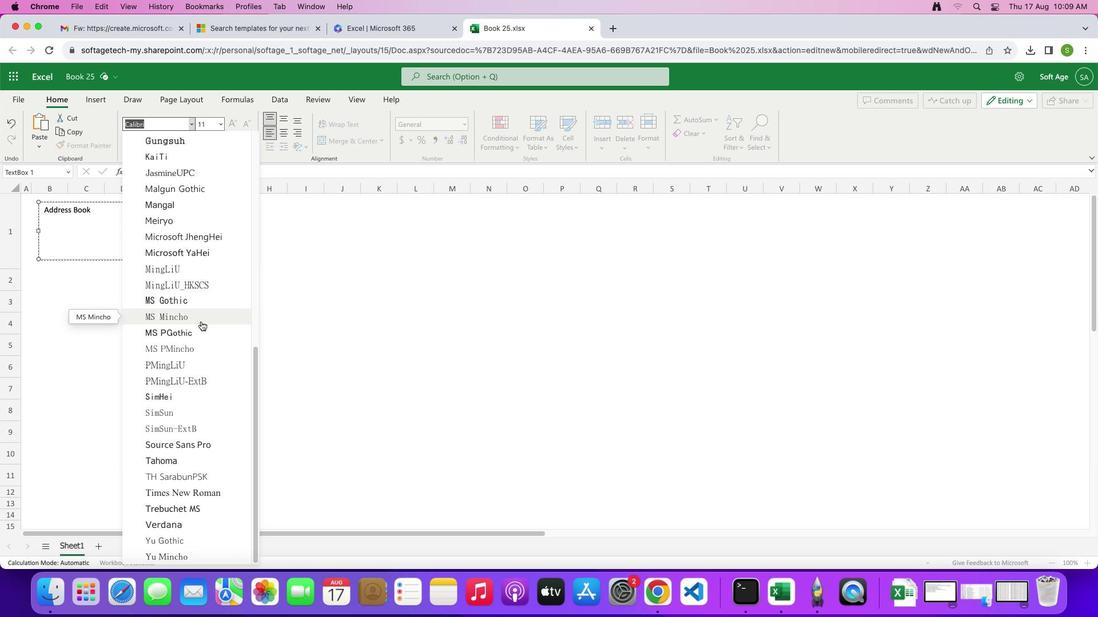 
Action: Mouse scrolled (282, 328) with delta (160, 35)
Screenshot: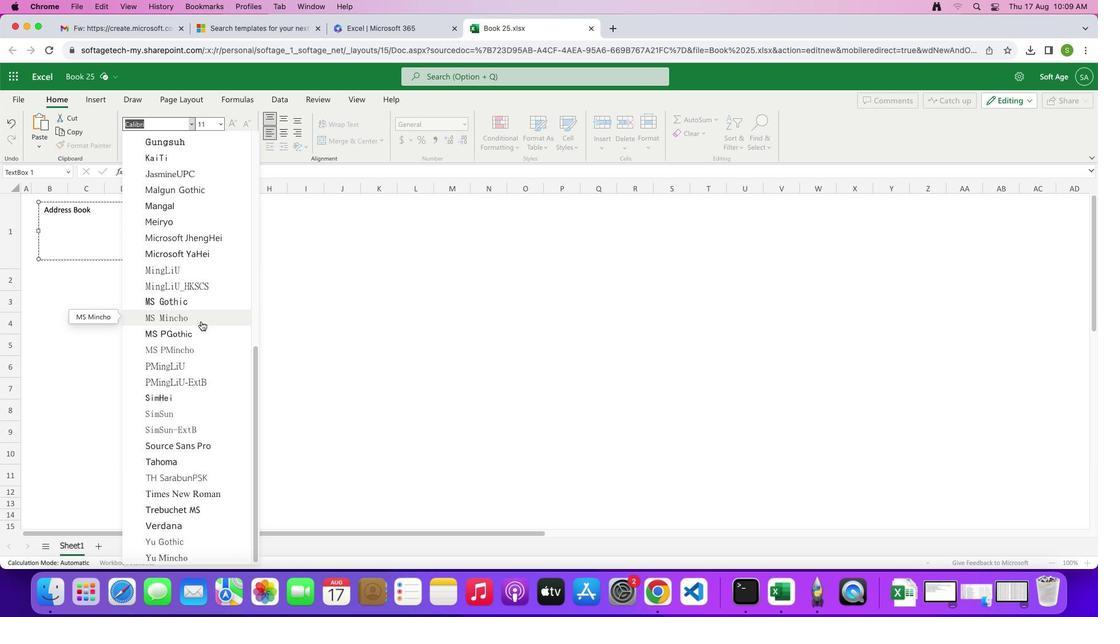 
Action: Mouse scrolled (282, 328) with delta (160, 35)
Screenshot: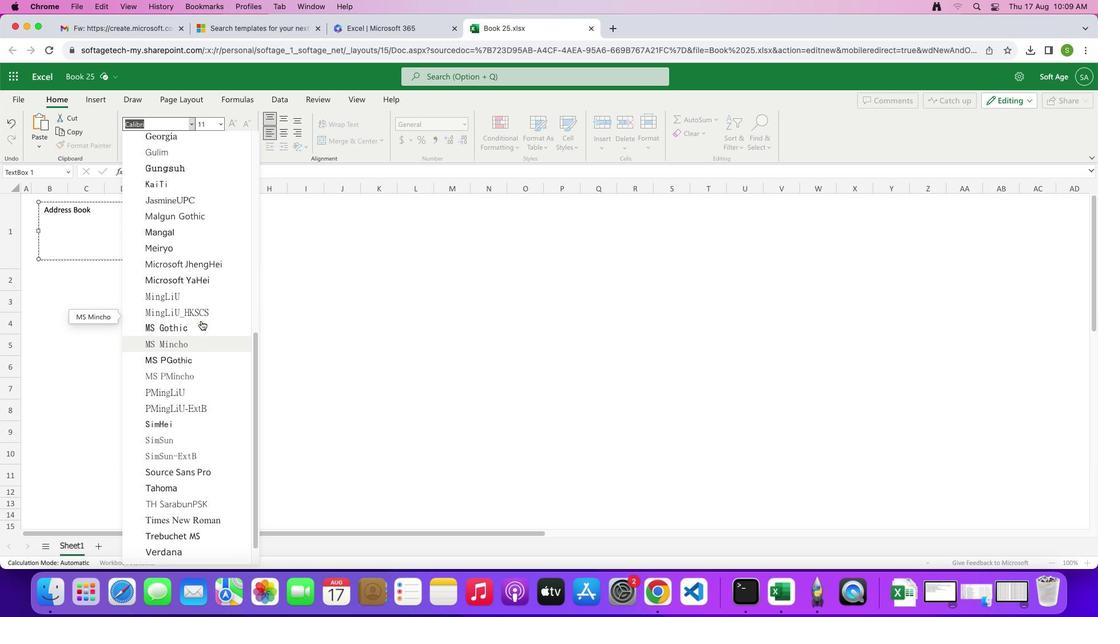 
Action: Mouse scrolled (282, 328) with delta (160, 36)
Screenshot: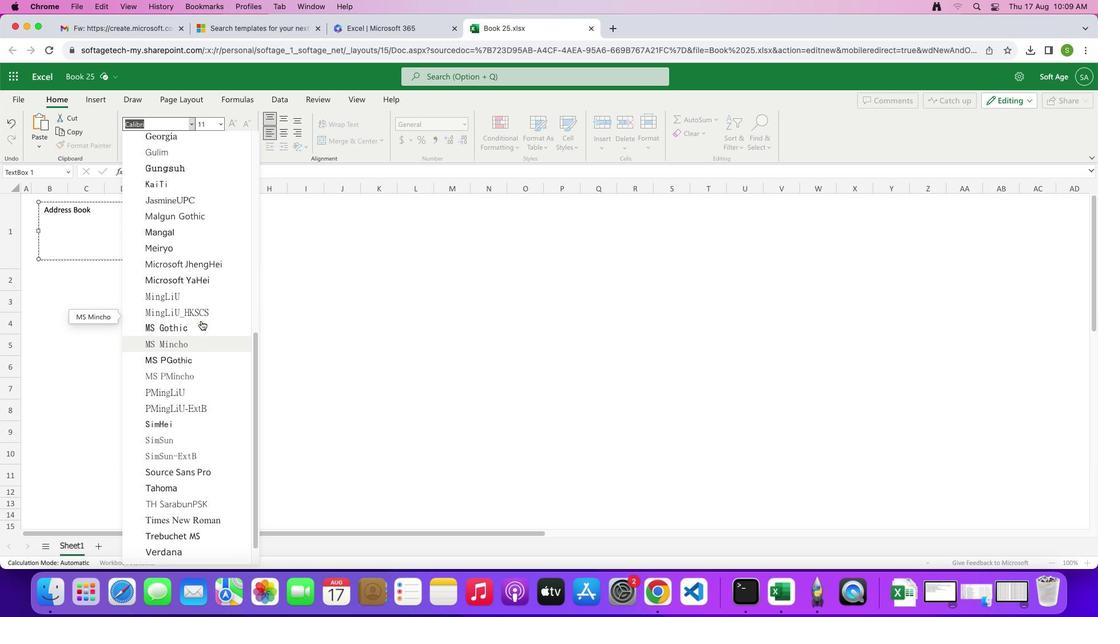 
Action: Mouse moved to (282, 328)
Screenshot: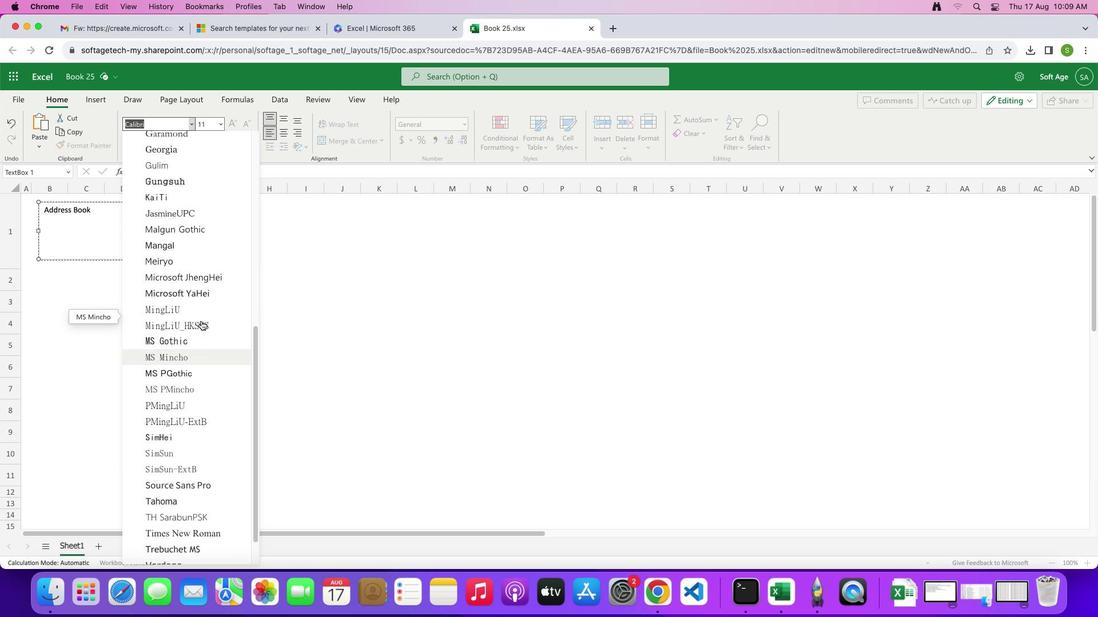 
Action: Mouse scrolled (282, 328) with delta (160, 35)
Screenshot: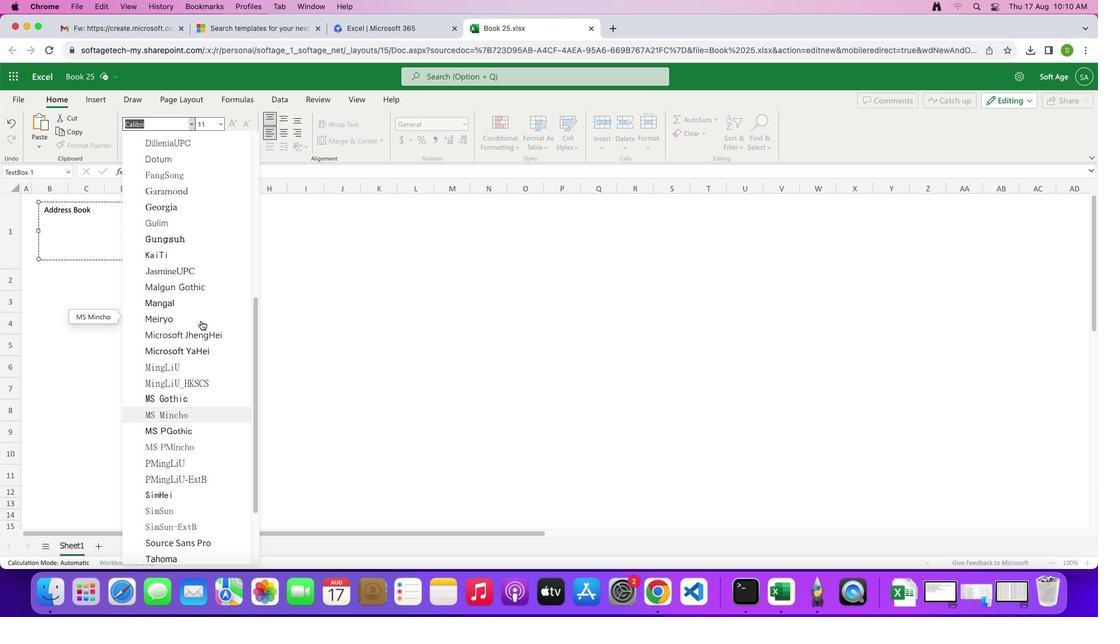 
Action: Mouse scrolled (282, 328) with delta (160, 35)
Screenshot: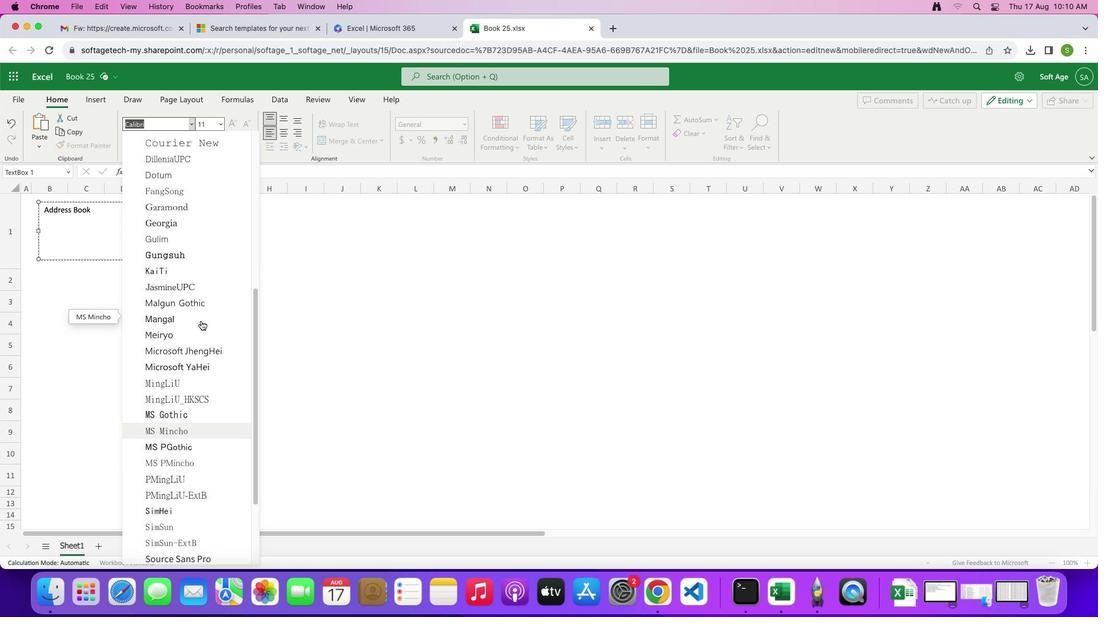
Action: Mouse scrolled (282, 328) with delta (160, 36)
Screenshot: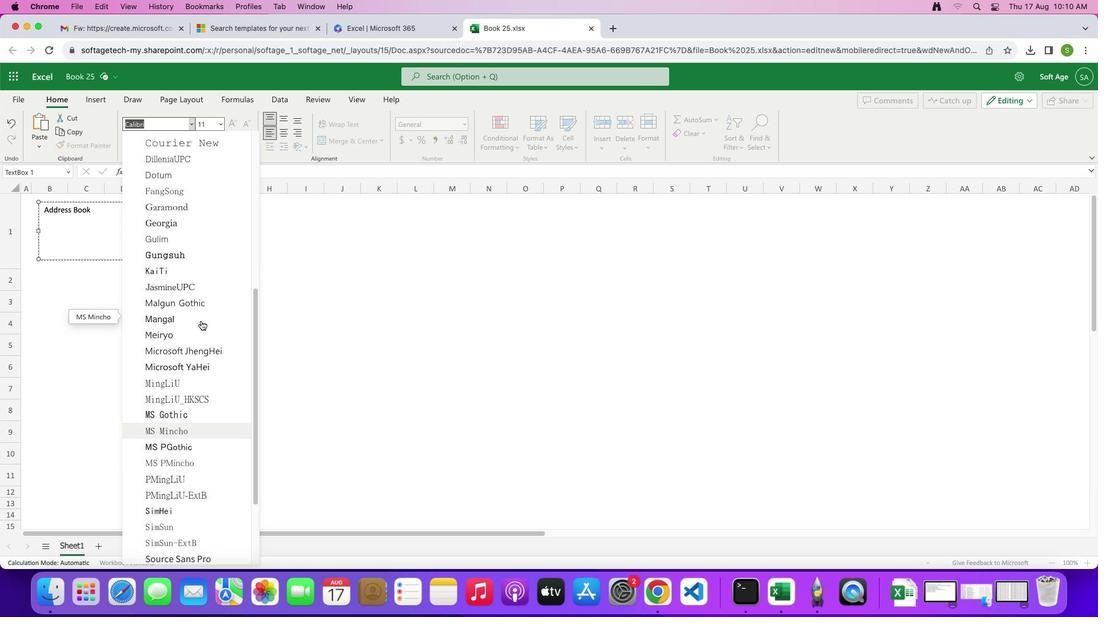 
Action: Mouse scrolled (282, 328) with delta (160, 35)
Screenshot: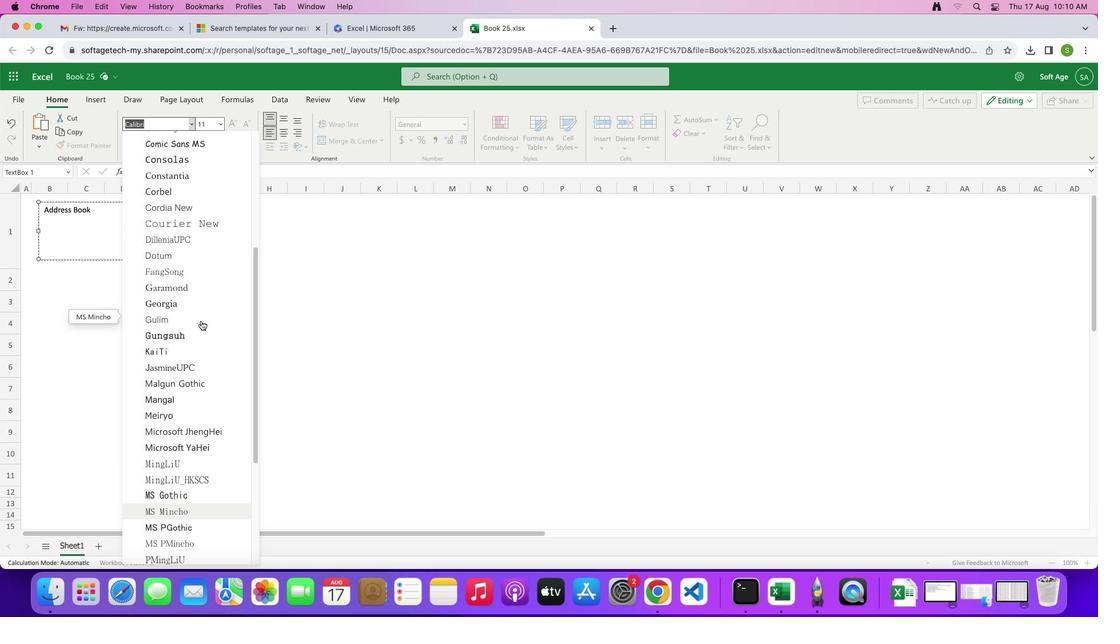 
Action: Mouse scrolled (282, 328) with delta (160, 35)
Screenshot: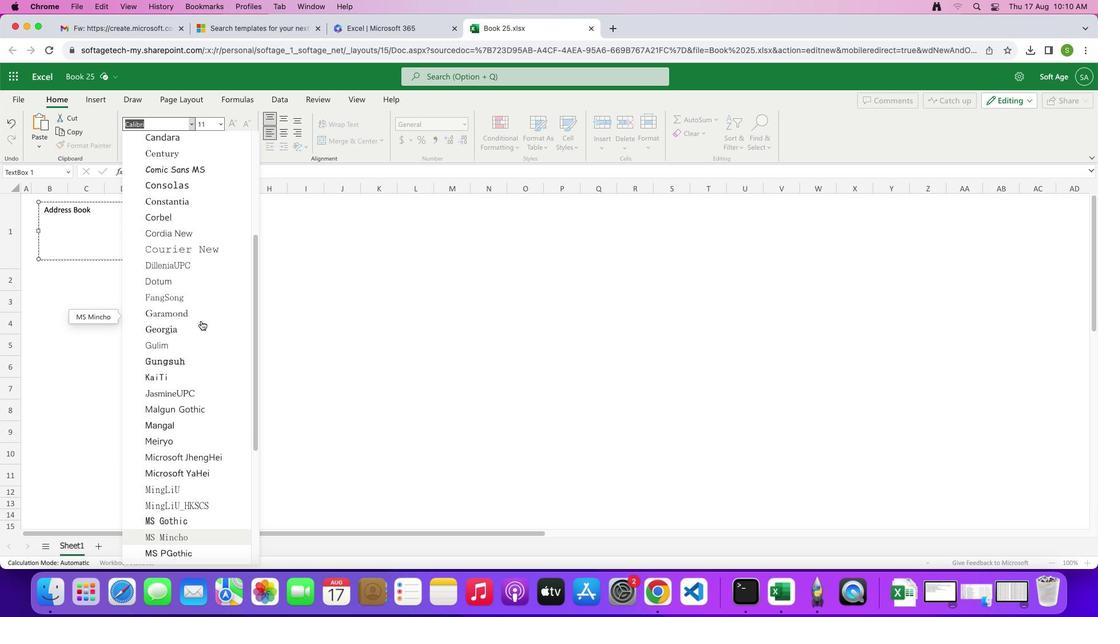 
Action: Mouse scrolled (282, 328) with delta (160, 36)
Screenshot: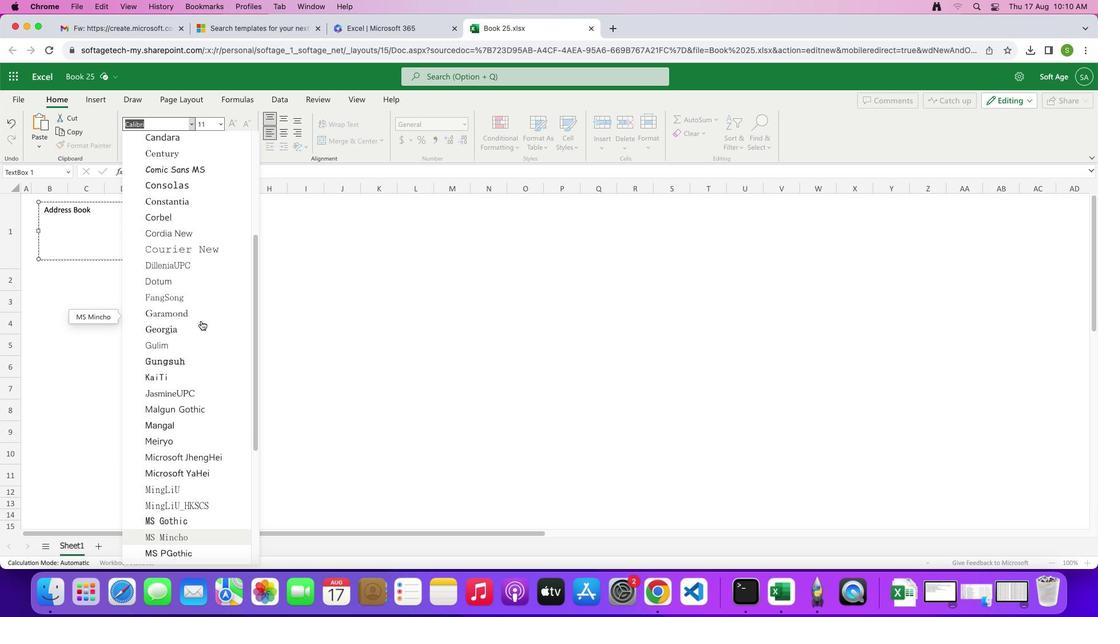 
Action: Mouse scrolled (282, 328) with delta (160, 35)
Screenshot: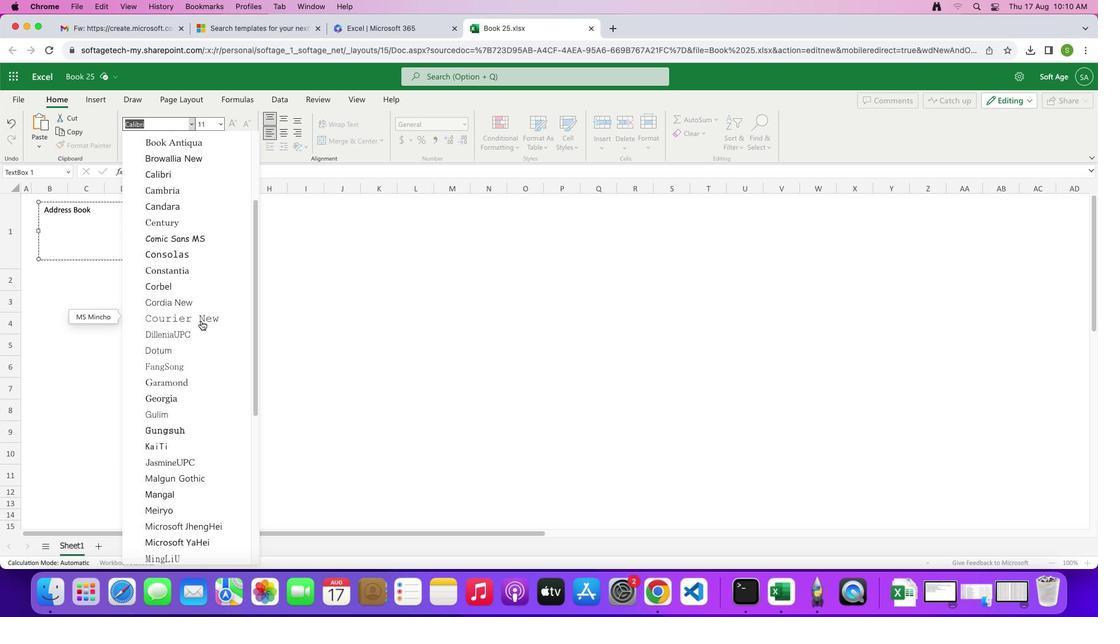 
Action: Mouse scrolled (282, 328) with delta (160, 35)
Screenshot: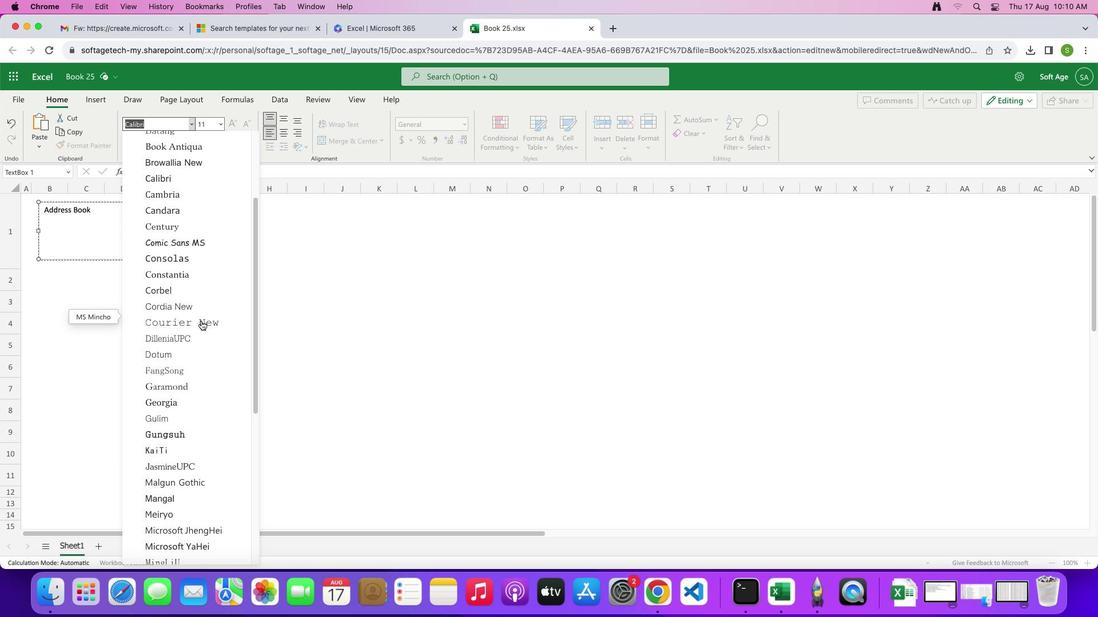 
Action: Mouse scrolled (282, 328) with delta (160, 36)
Screenshot: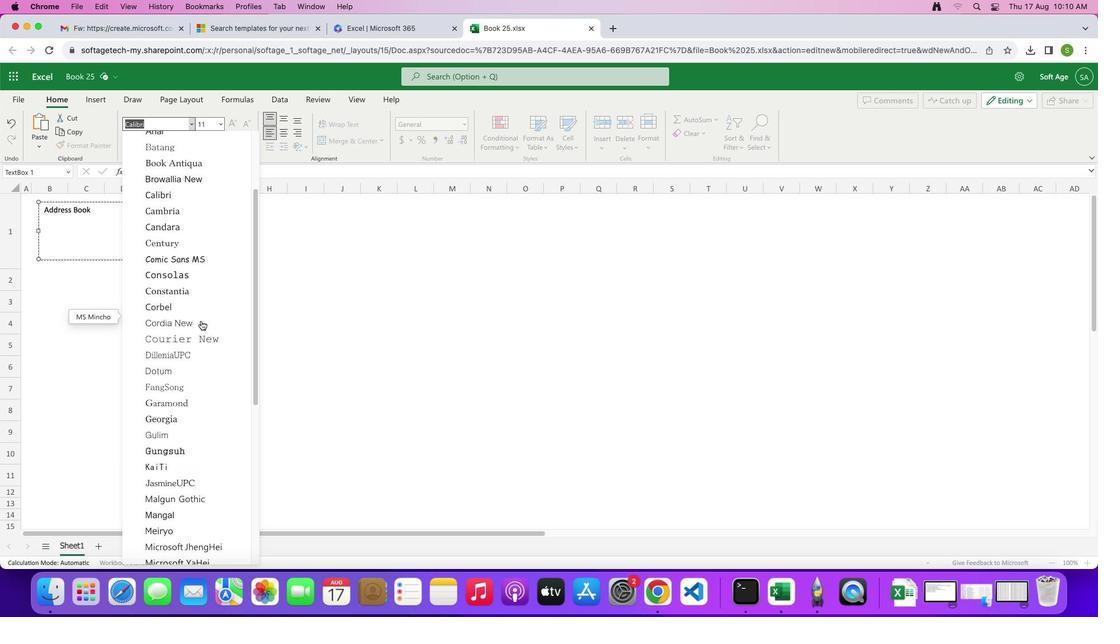 
Action: Mouse scrolled (282, 328) with delta (160, 35)
Screenshot: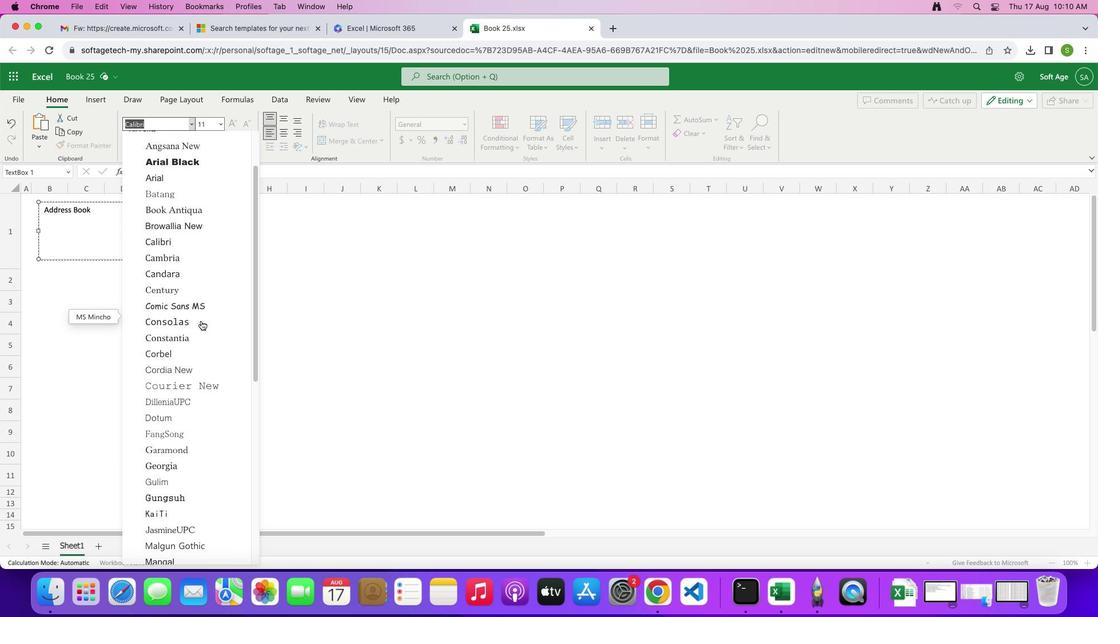 
Action: Mouse scrolled (282, 328) with delta (160, 35)
Screenshot: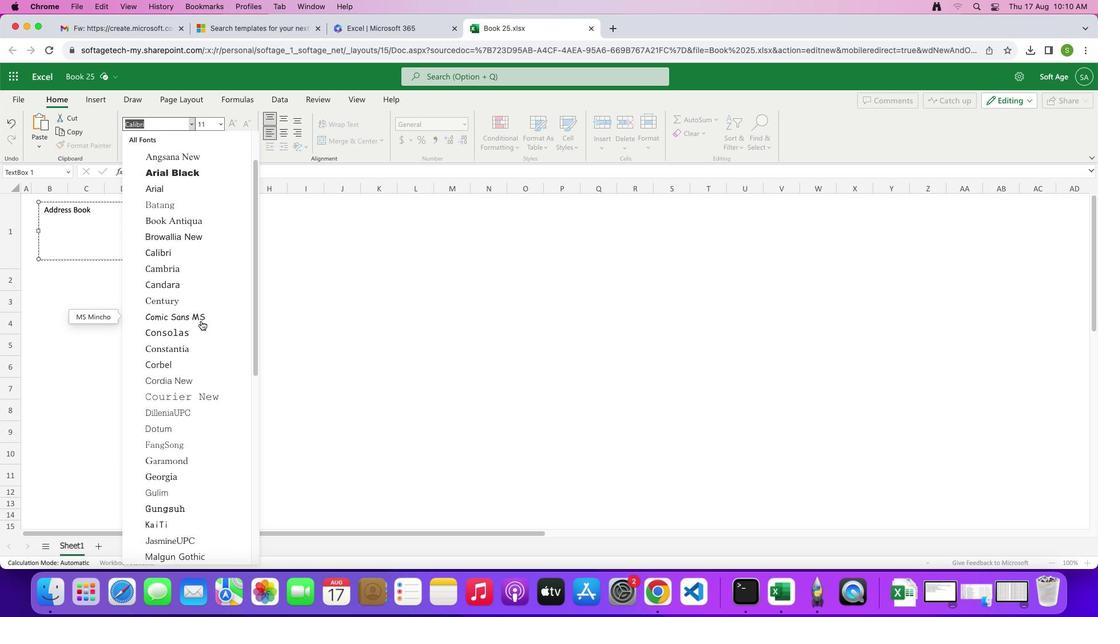 
Action: Mouse scrolled (282, 328) with delta (160, 36)
Screenshot: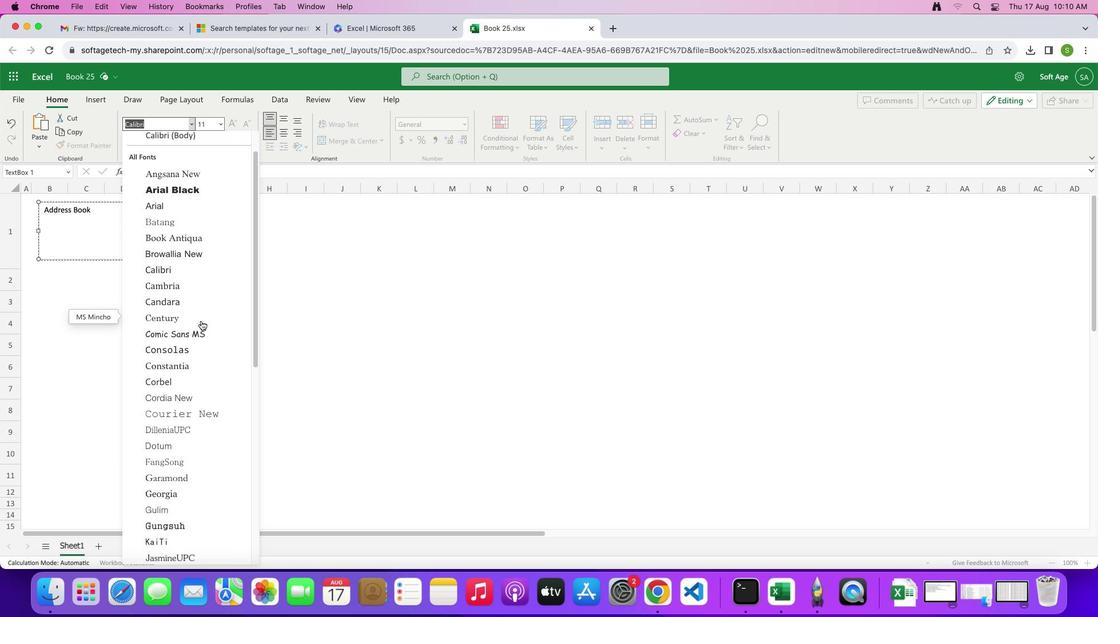 
Action: Mouse scrolled (282, 328) with delta (160, 37)
Screenshot: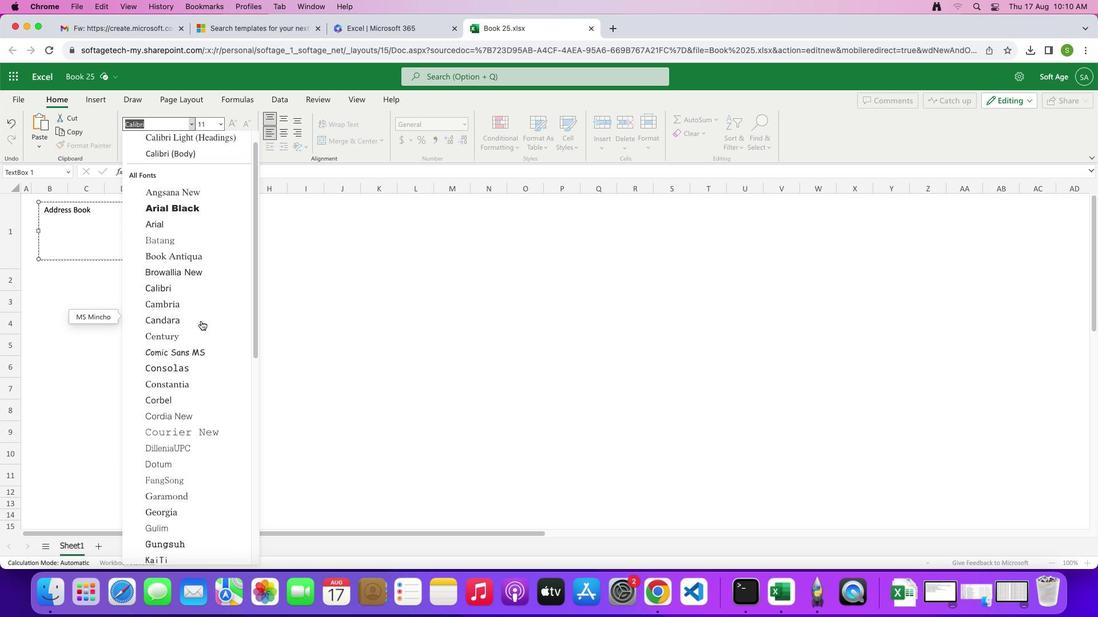 
Action: Mouse scrolled (282, 328) with delta (160, 35)
Screenshot: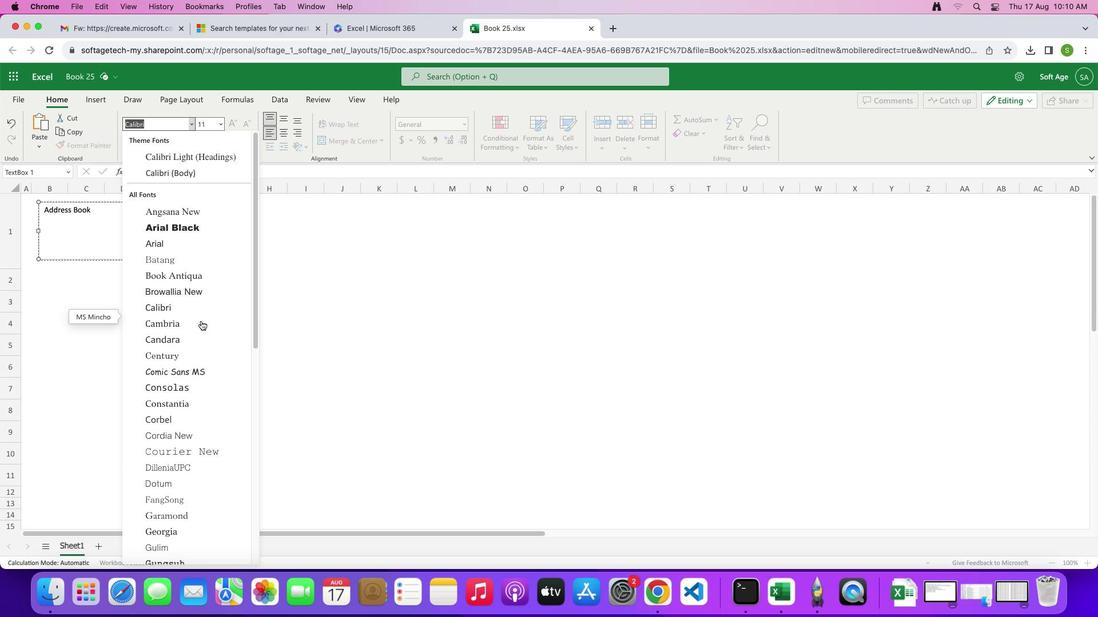 
Action: Mouse scrolled (282, 328) with delta (160, 35)
Screenshot: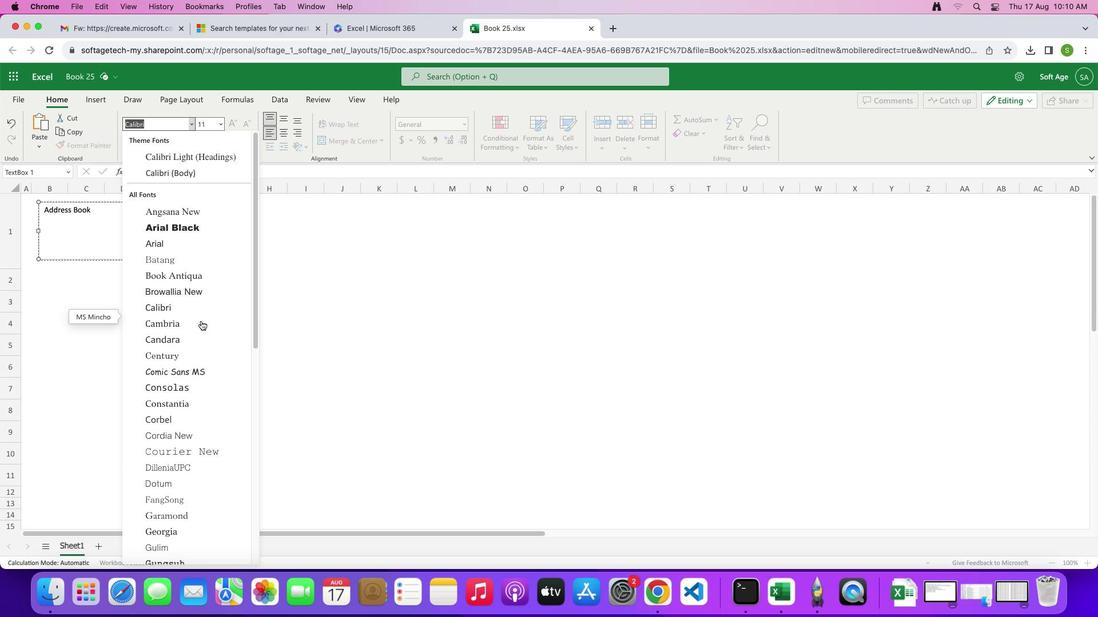 
Action: Mouse scrolled (282, 328) with delta (160, 36)
Screenshot: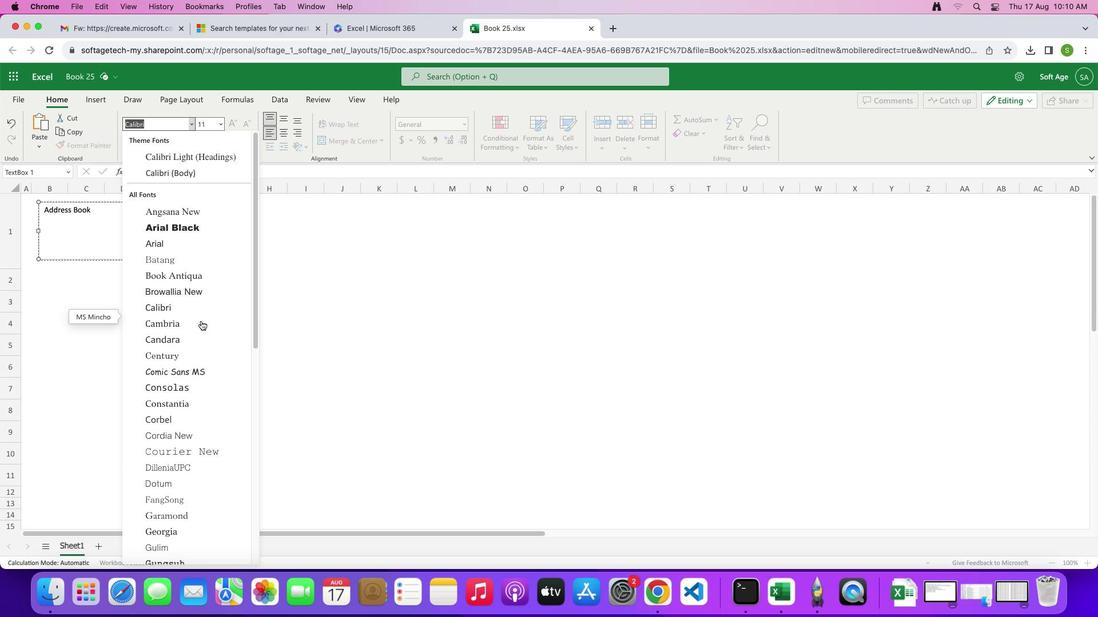 
Action: Mouse scrolled (282, 328) with delta (160, 37)
Screenshot: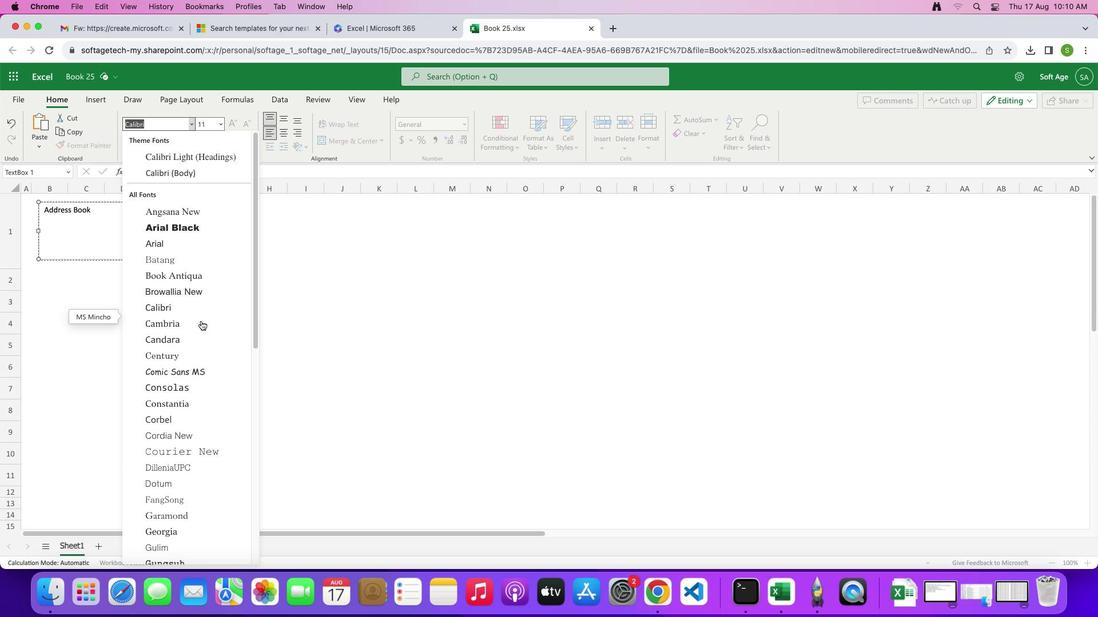 
Action: Mouse moved to (273, 228)
Screenshot: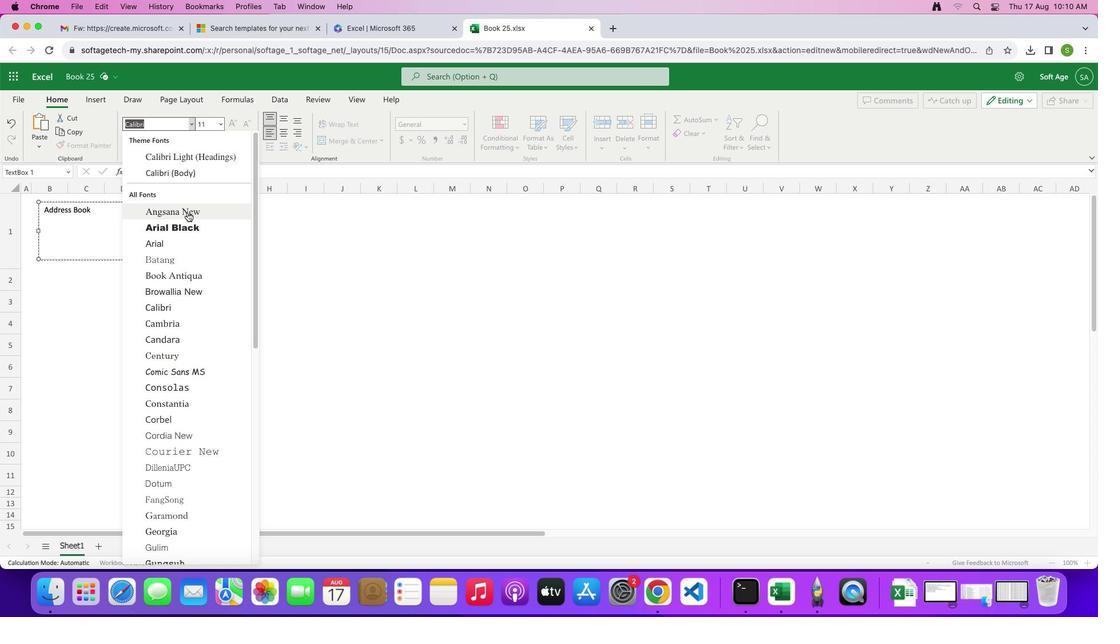 
Action: Mouse pressed left at (273, 228)
Screenshot: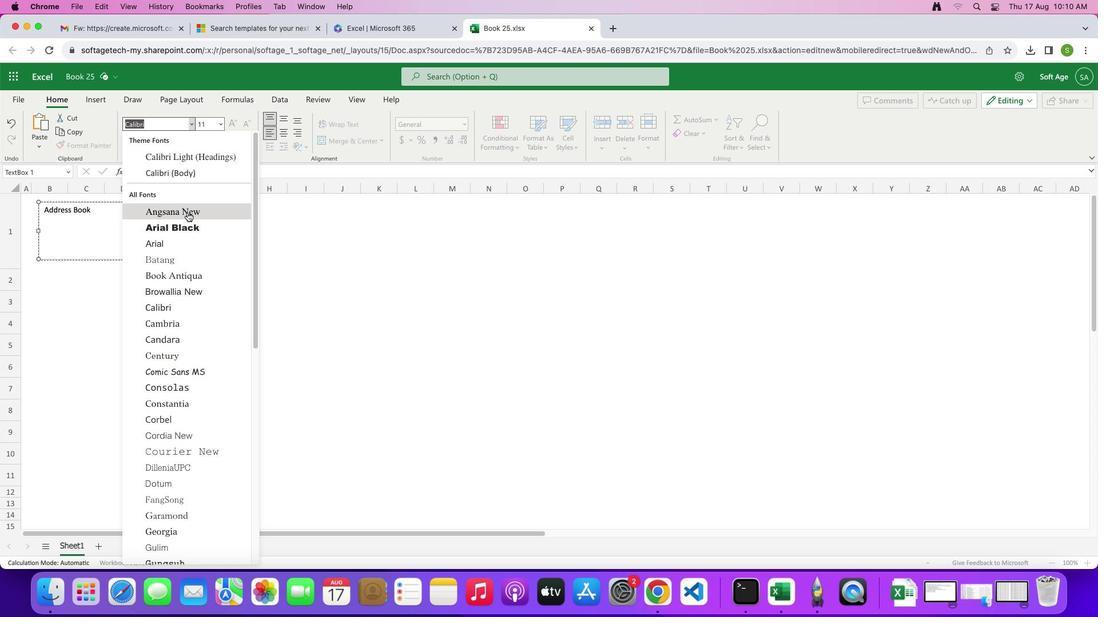 
Action: Mouse moved to (247, 162)
Screenshot: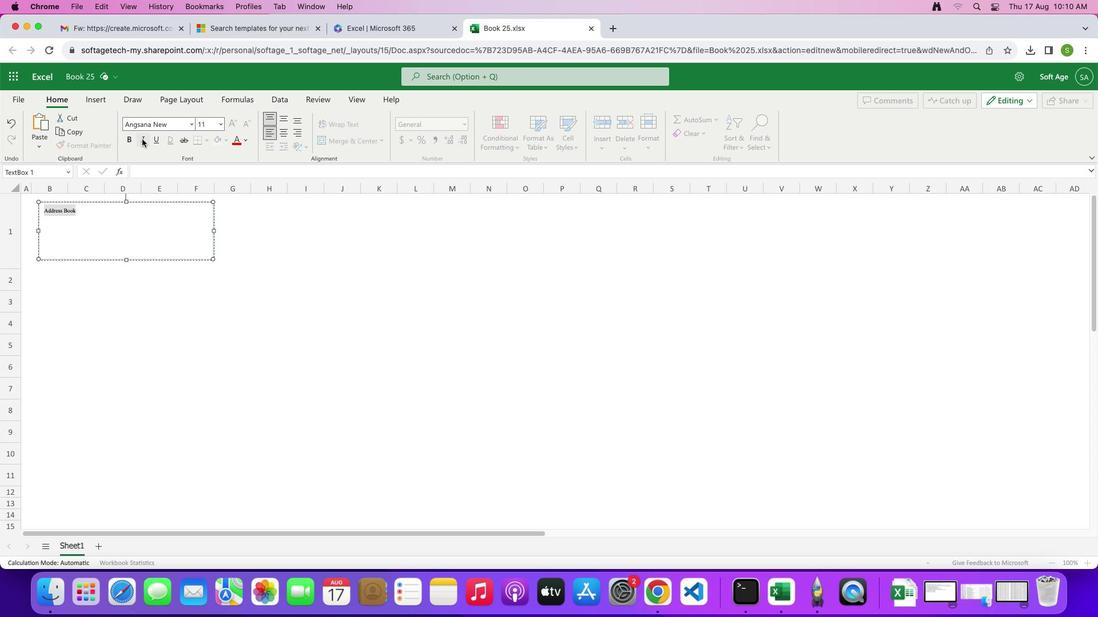 
Action: Mouse pressed left at (247, 162)
Screenshot: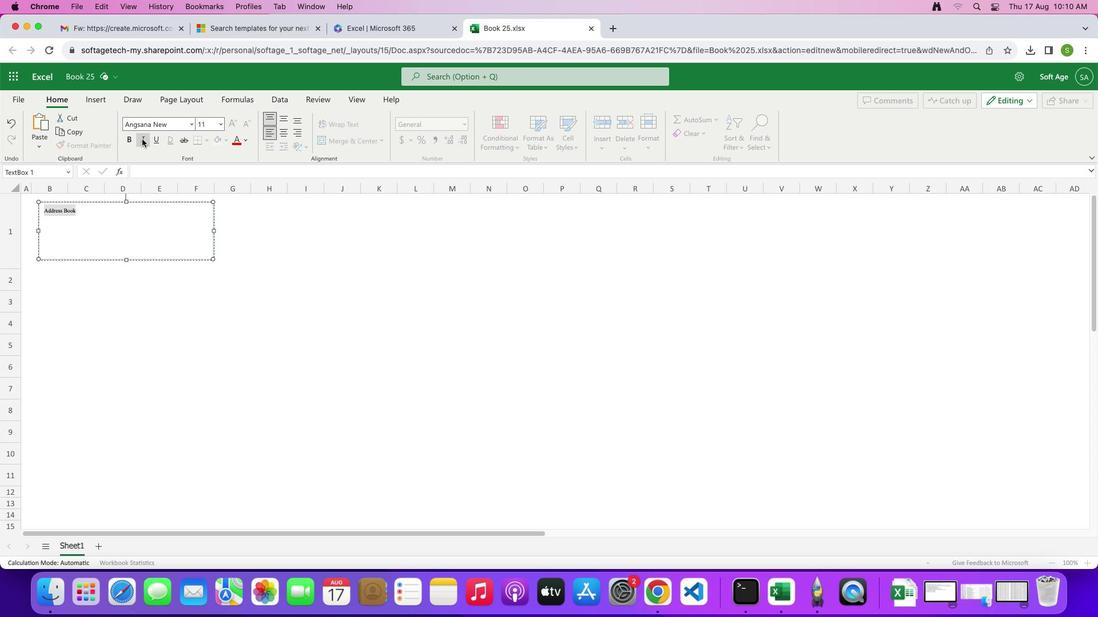 
Action: Mouse moved to (295, 146)
Screenshot: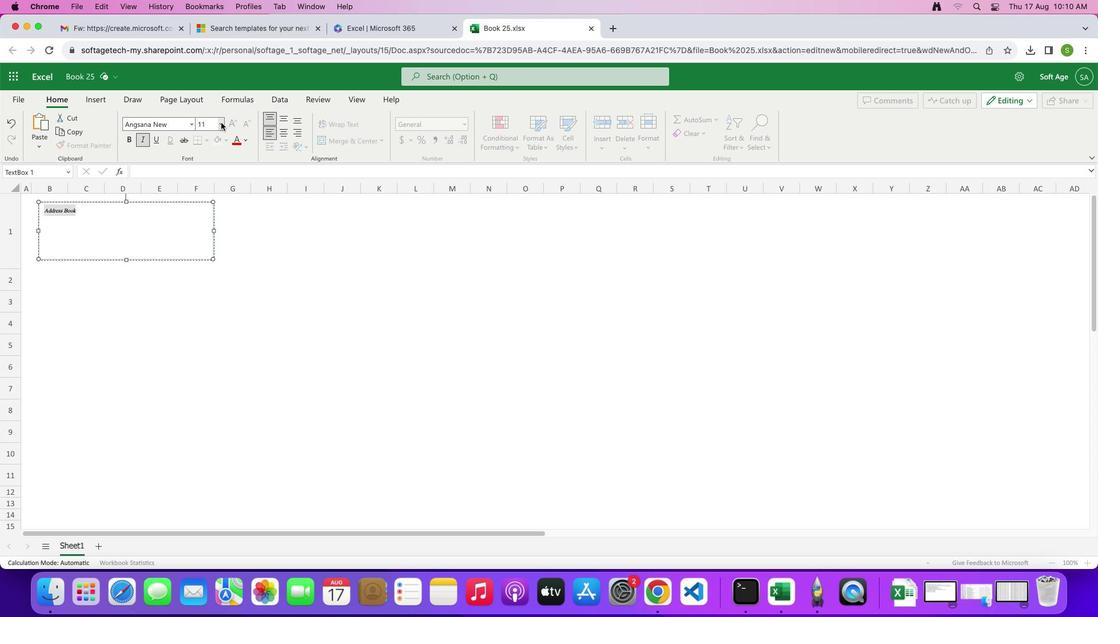 
Action: Mouse pressed left at (295, 146)
Screenshot: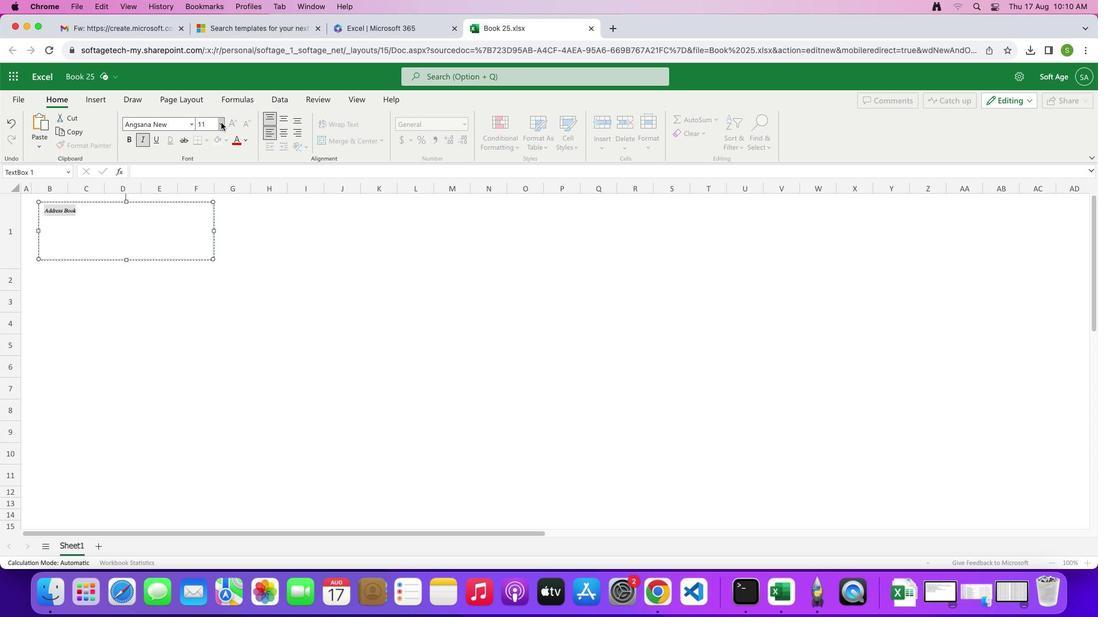 
Action: Mouse moved to (287, 348)
Screenshot: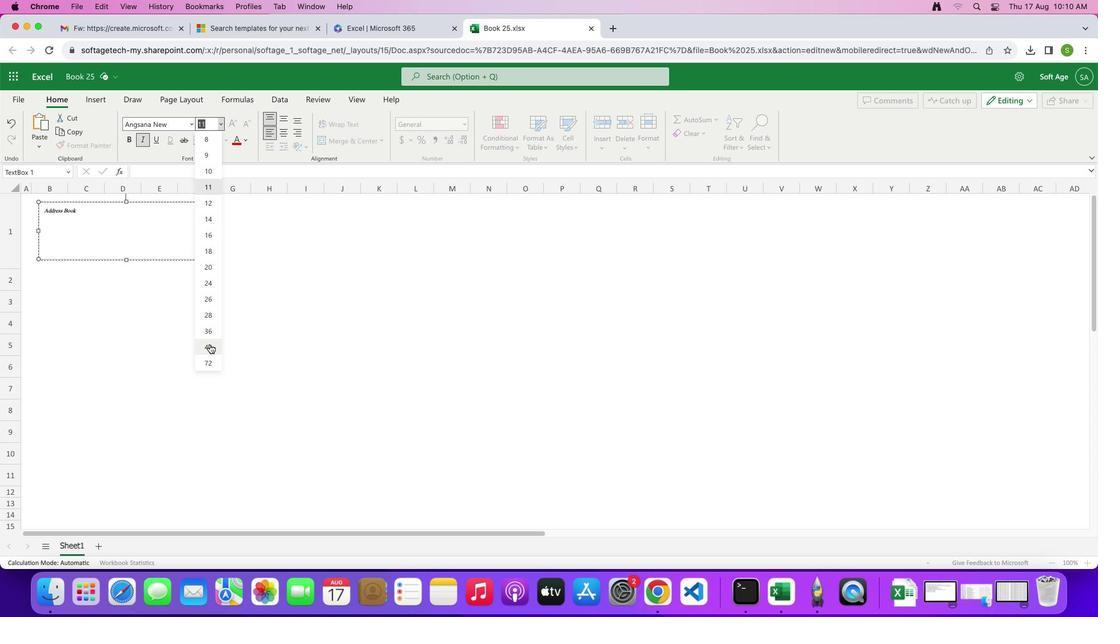 
Action: Mouse pressed left at (287, 348)
Screenshot: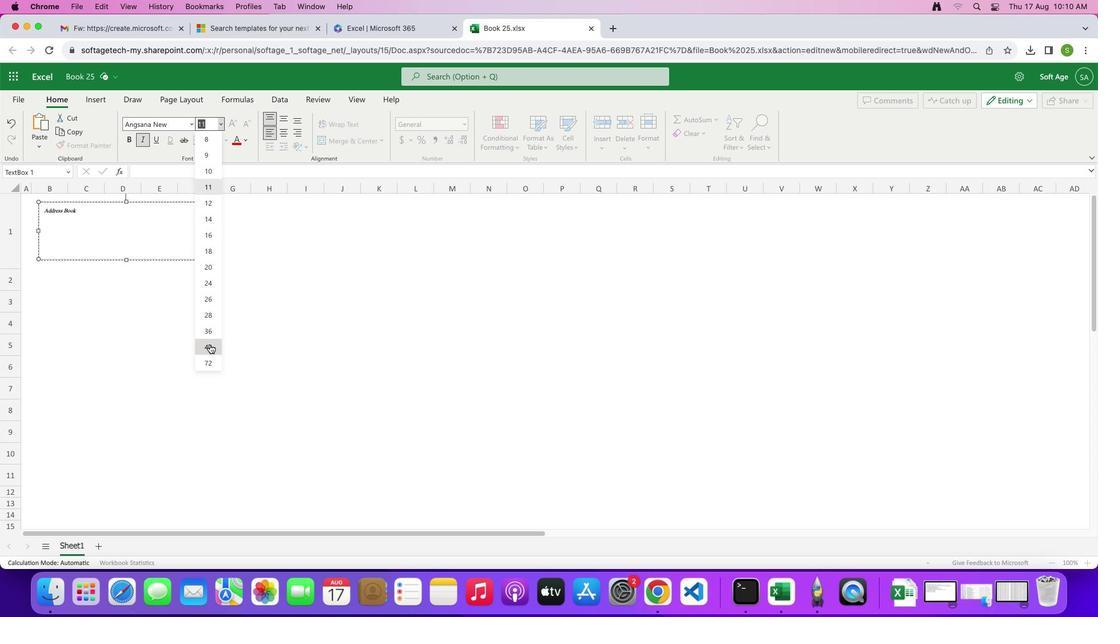 
Action: Mouse moved to (276, 147)
Screenshot: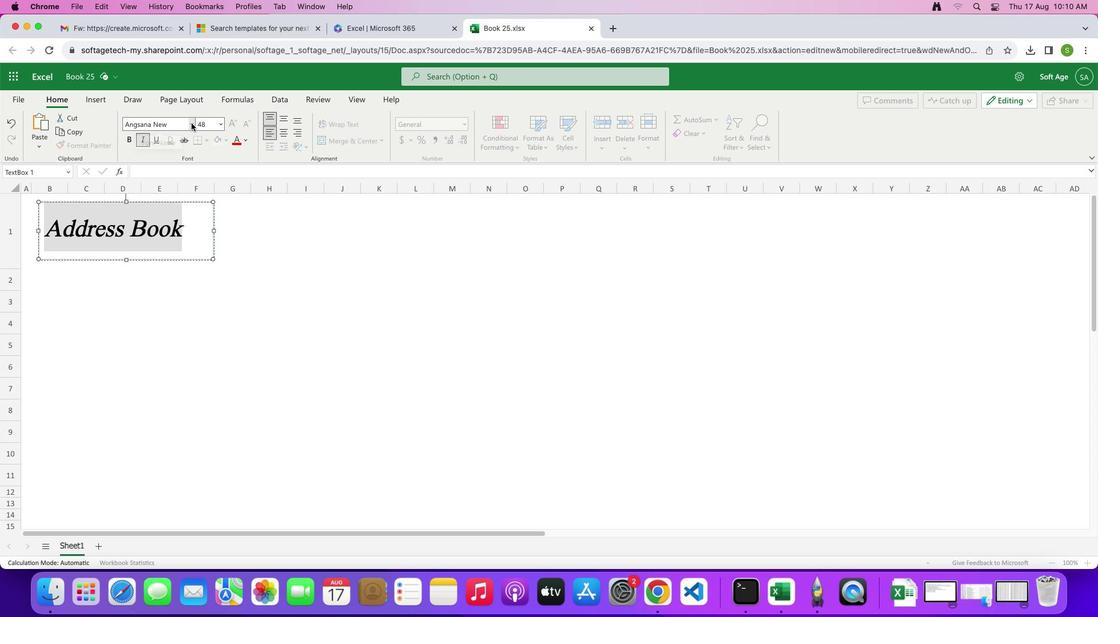 
Action: Mouse pressed left at (276, 147)
Screenshot: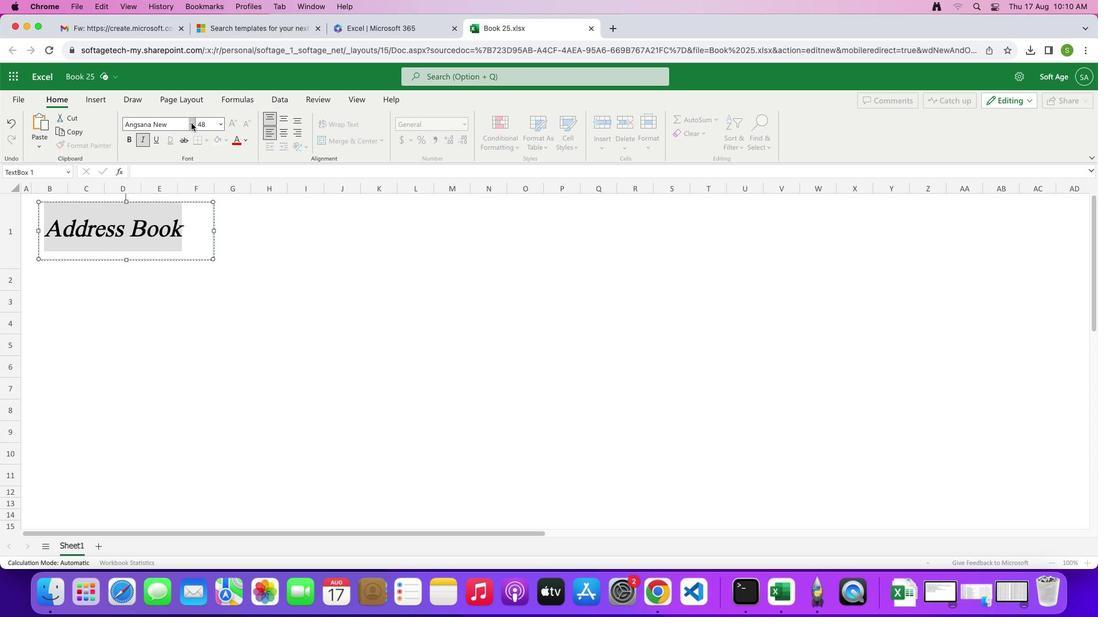 
Action: Mouse moved to (280, 446)
Screenshot: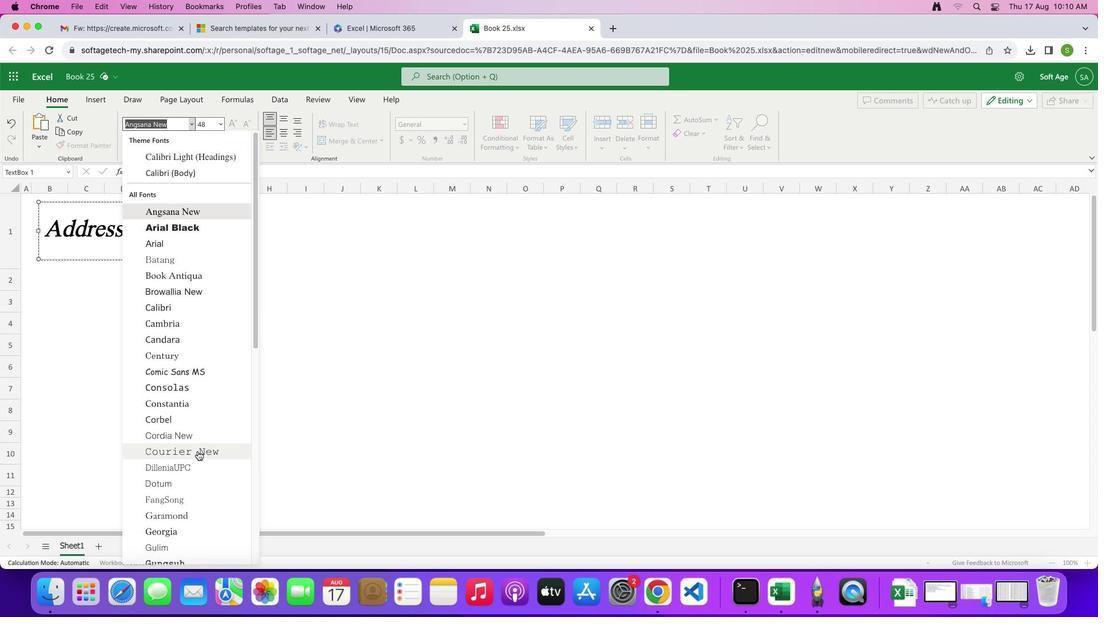 
Action: Mouse scrolled (280, 446) with delta (160, 34)
Screenshot: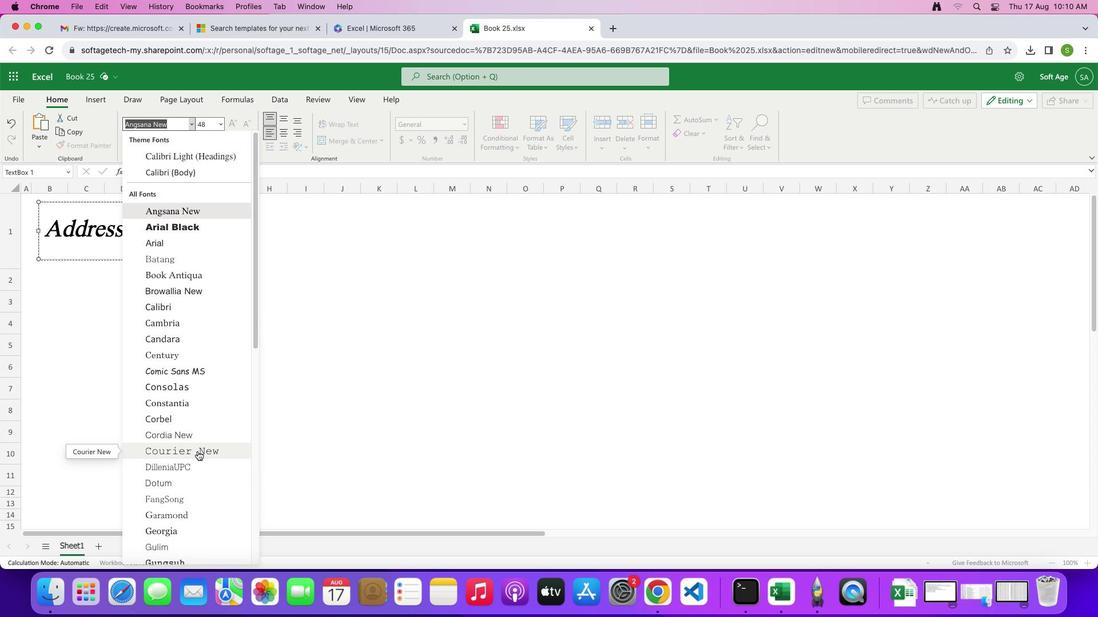 
Action: Mouse scrolled (280, 446) with delta (160, 34)
Screenshot: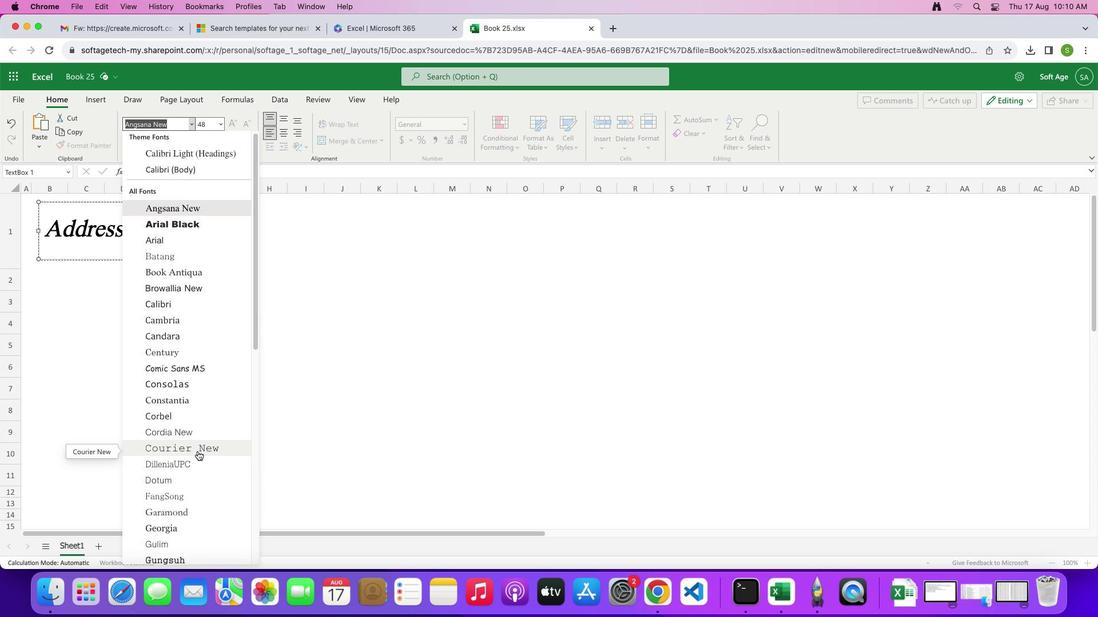 
Action: Mouse scrolled (280, 446) with delta (160, 34)
Screenshot: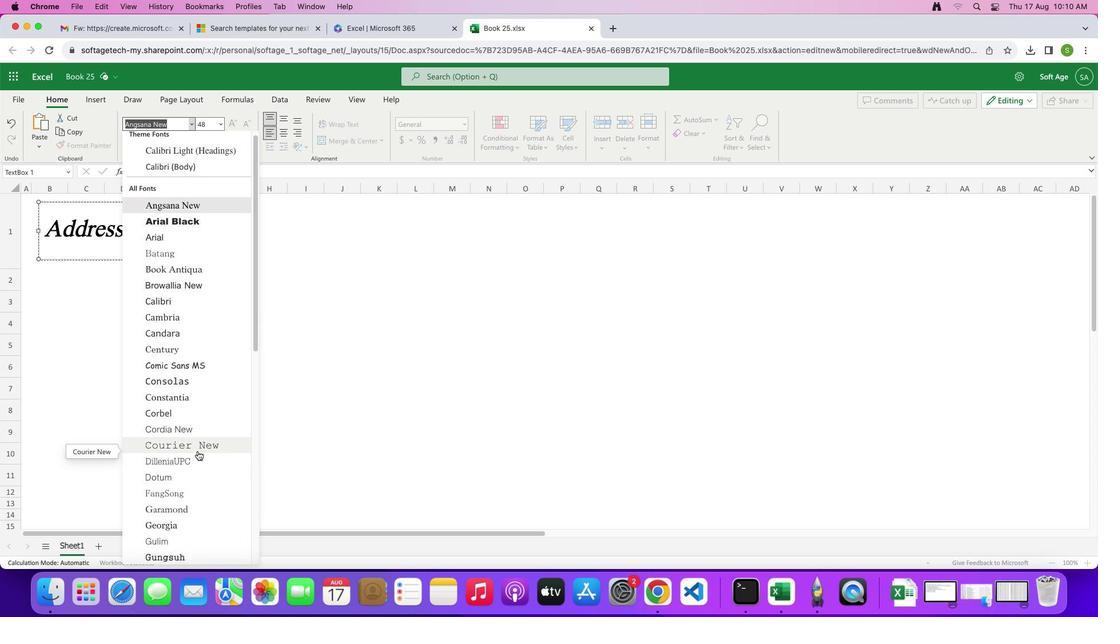 
Action: Mouse scrolled (280, 446) with delta (160, 34)
Screenshot: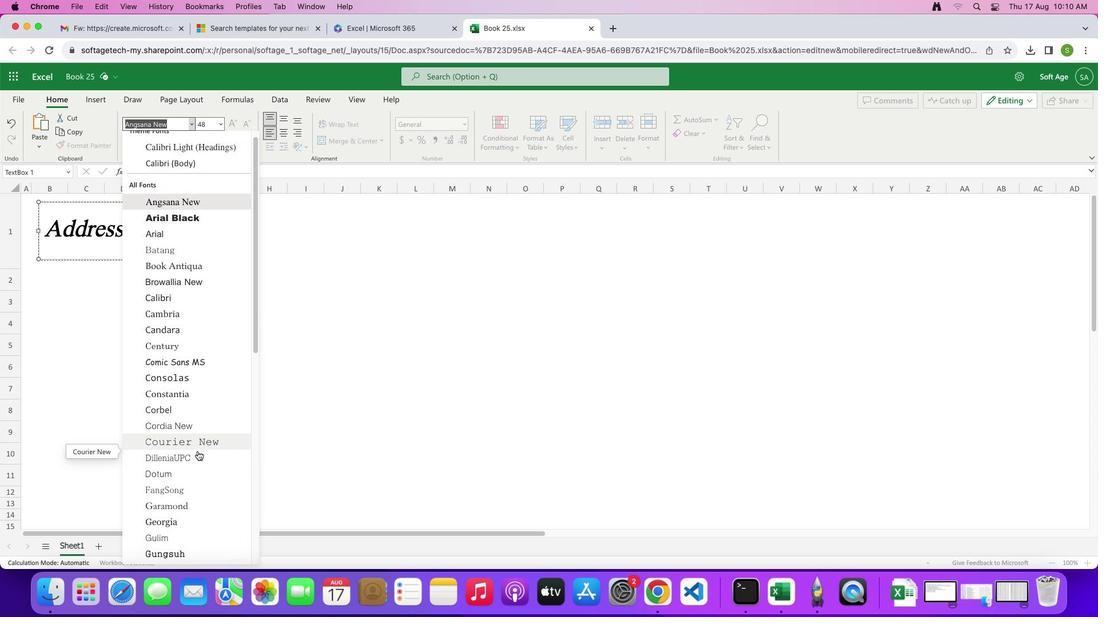
Action: Mouse scrolled (280, 446) with delta (160, 34)
Screenshot: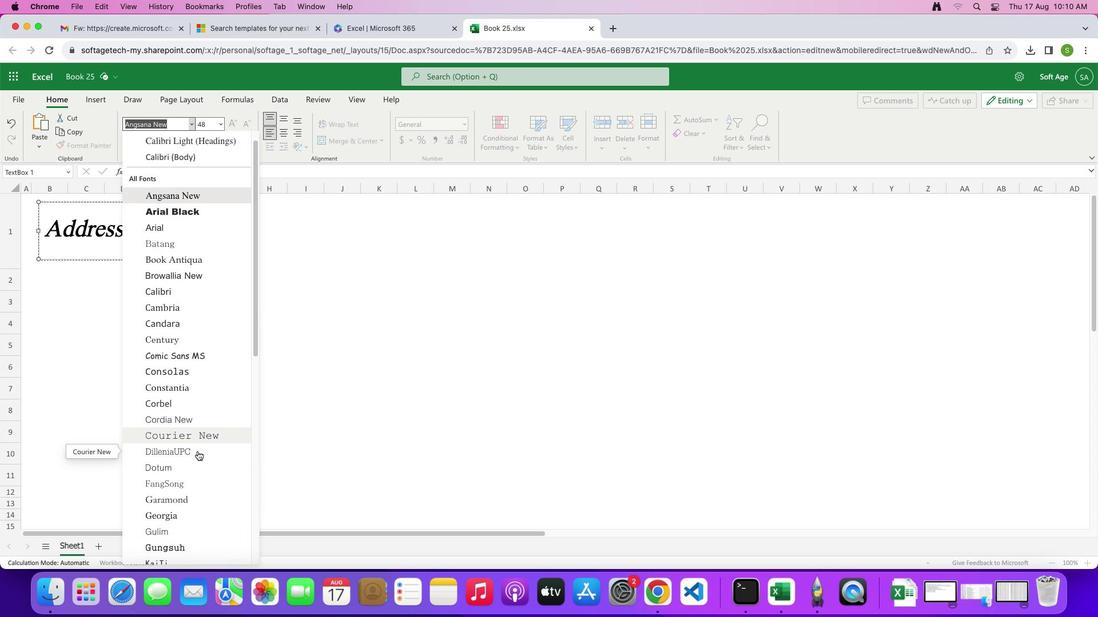 
Action: Mouse scrolled (280, 446) with delta (160, 34)
Screenshot: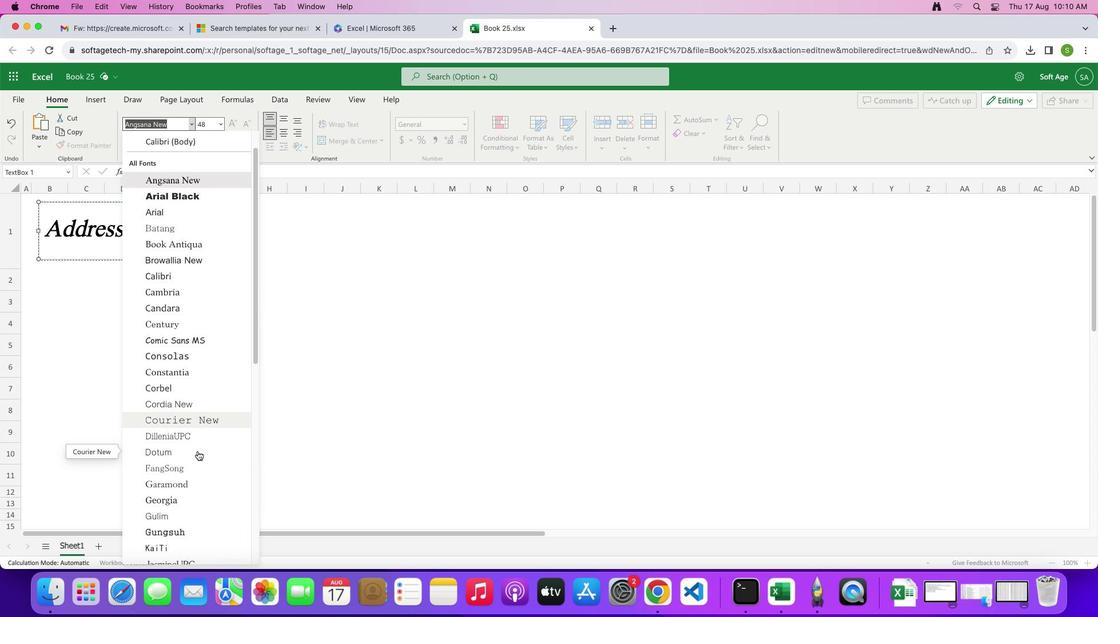 
Action: Mouse scrolled (280, 446) with delta (160, 34)
Screenshot: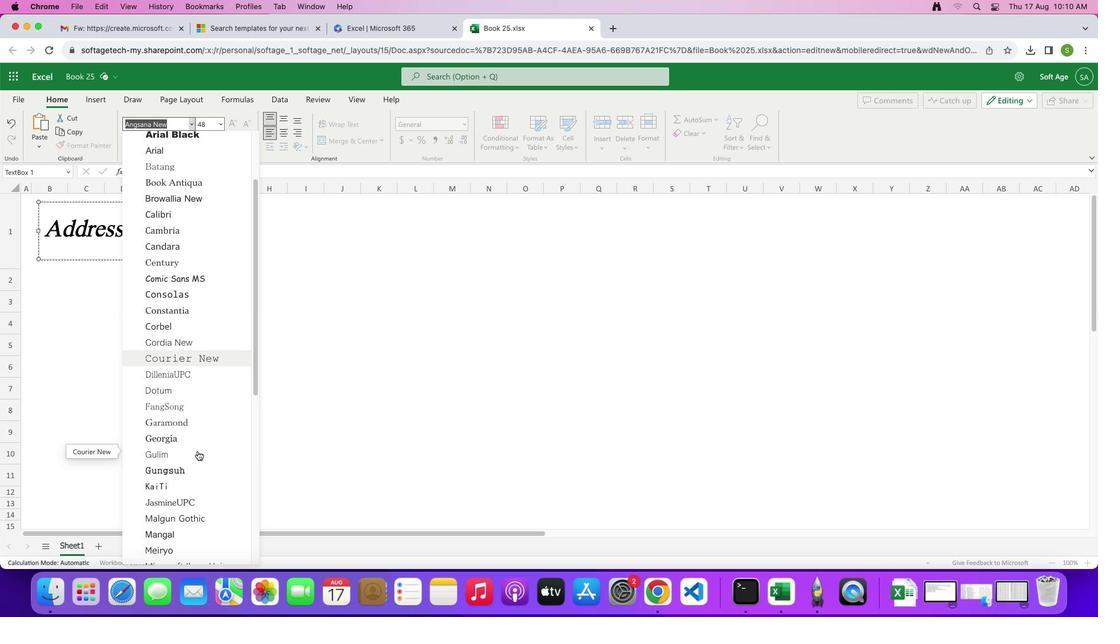 
Action: Mouse scrolled (280, 446) with delta (160, 34)
Screenshot: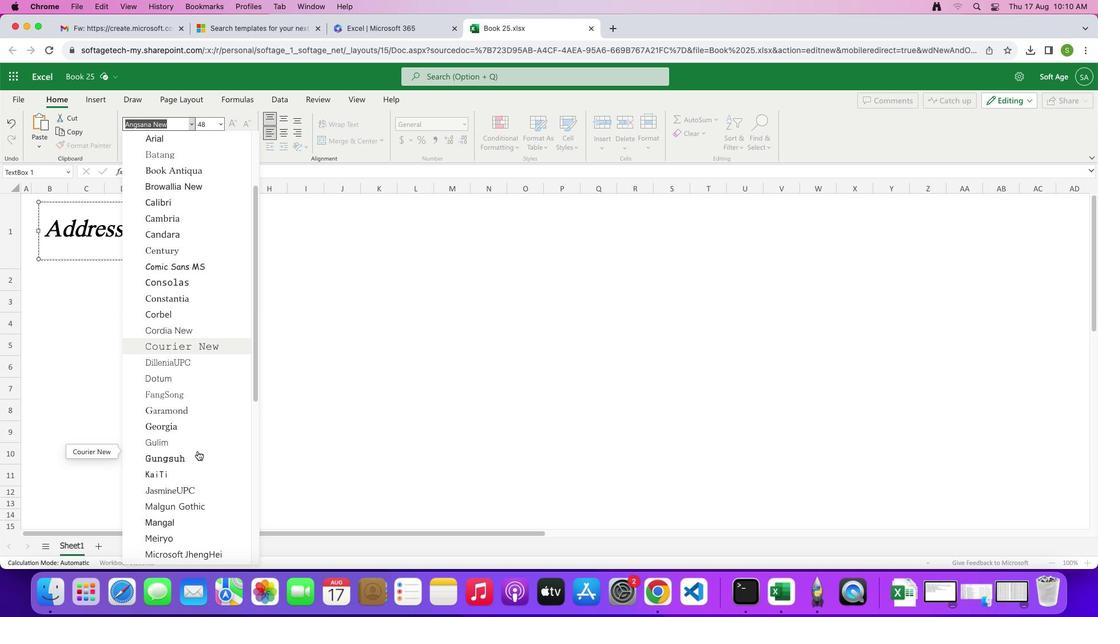 
Action: Mouse scrolled (280, 446) with delta (160, 34)
Screenshot: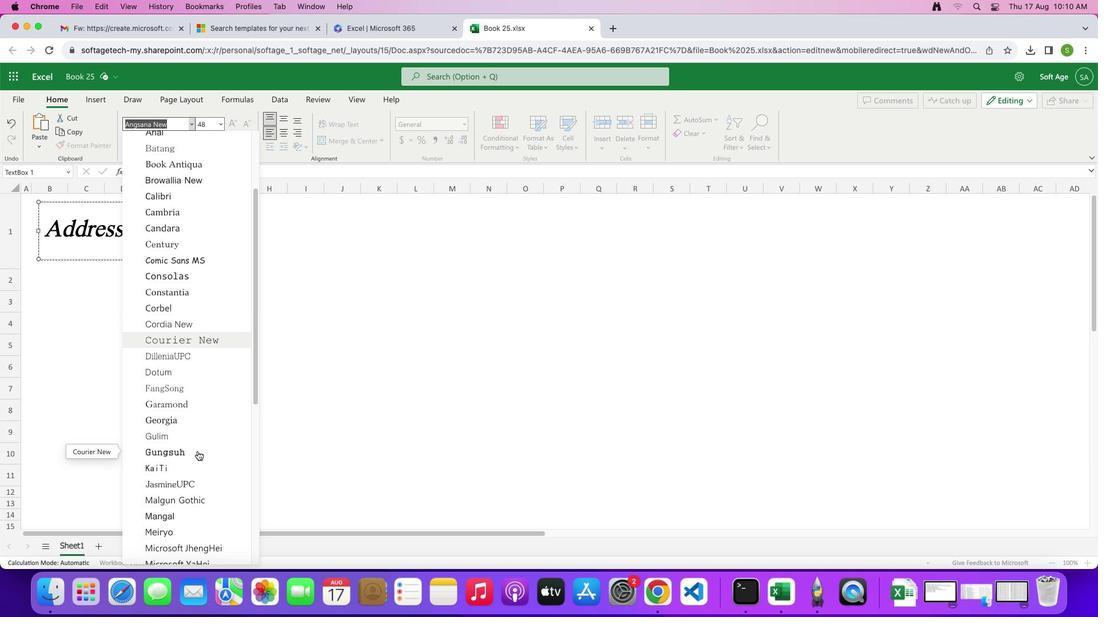 
Action: Mouse scrolled (280, 446) with delta (160, 34)
Screenshot: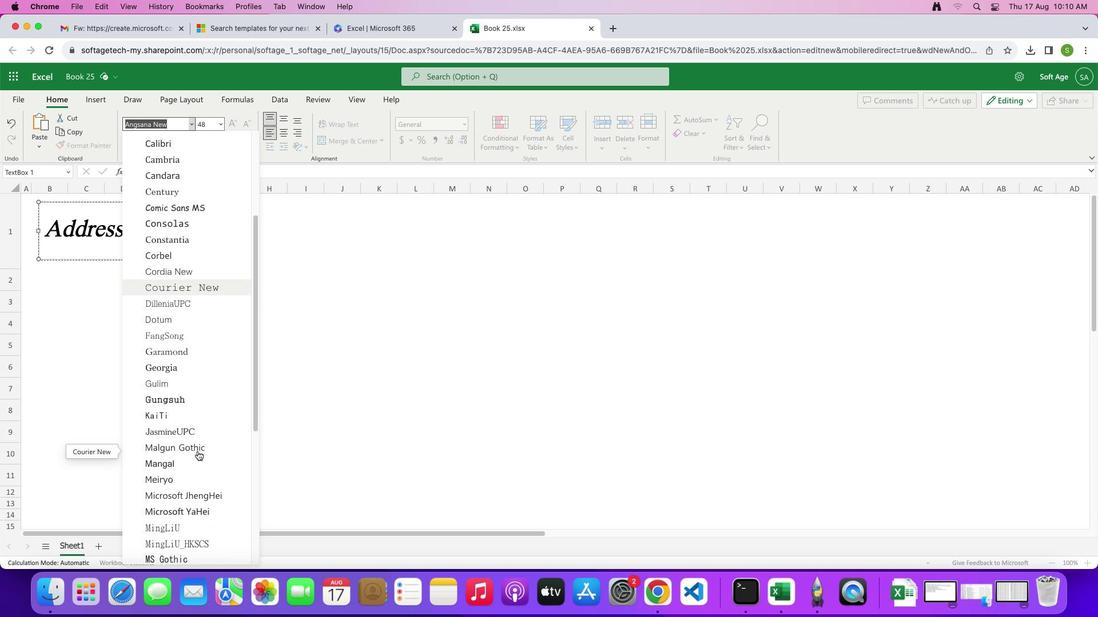 
Action: Mouse scrolled (280, 446) with delta (160, 34)
Screenshot: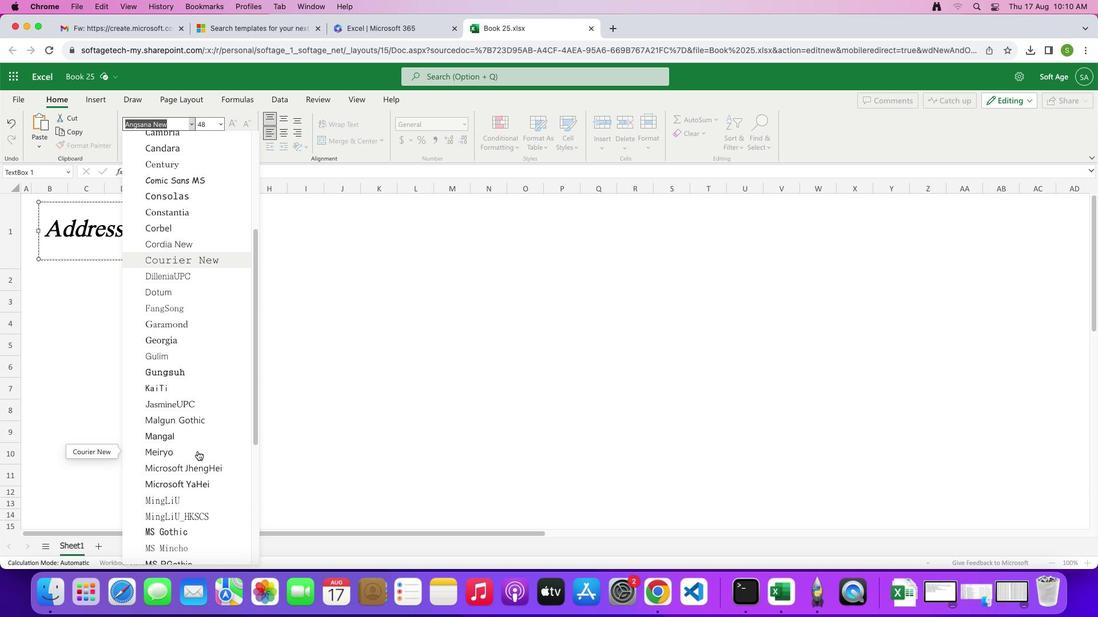 
Action: Mouse scrolled (280, 446) with delta (160, 34)
Screenshot: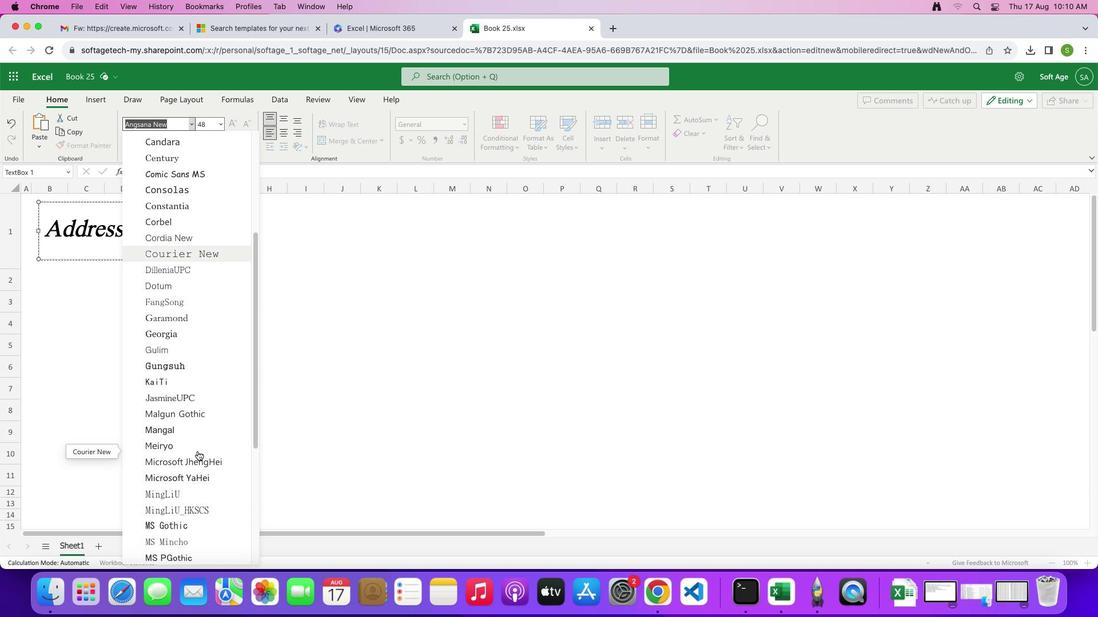 
Action: Mouse scrolled (280, 446) with delta (160, 34)
Screenshot: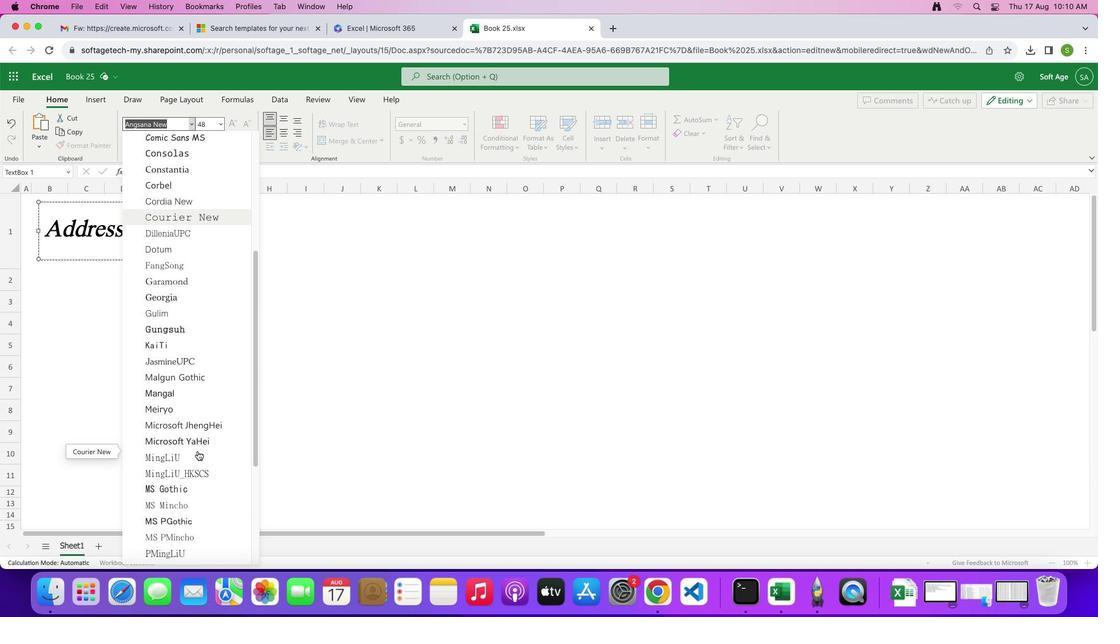
Action: Mouse scrolled (280, 446) with delta (160, 34)
Screenshot: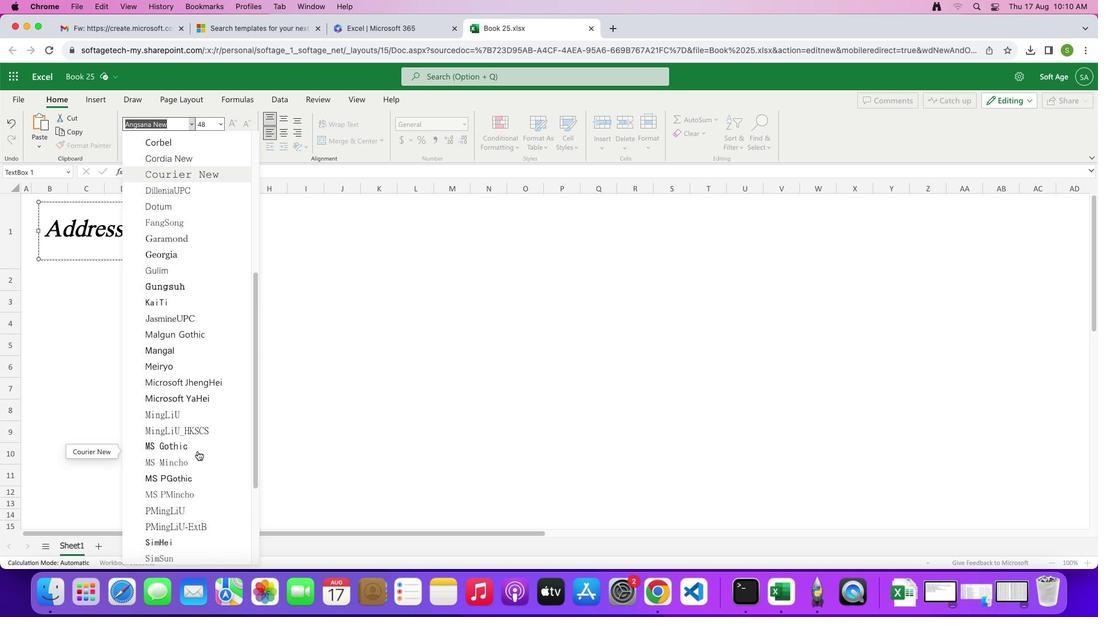 
Action: Mouse scrolled (280, 446) with delta (160, 34)
Screenshot: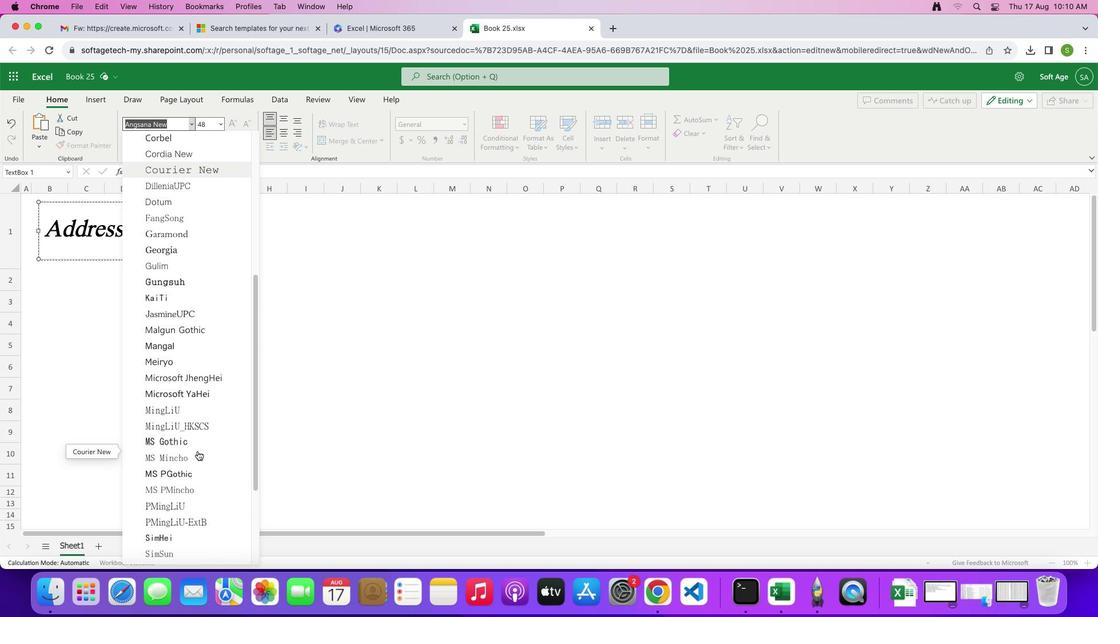 
Action: Mouse scrolled (280, 446) with delta (160, 34)
Screenshot: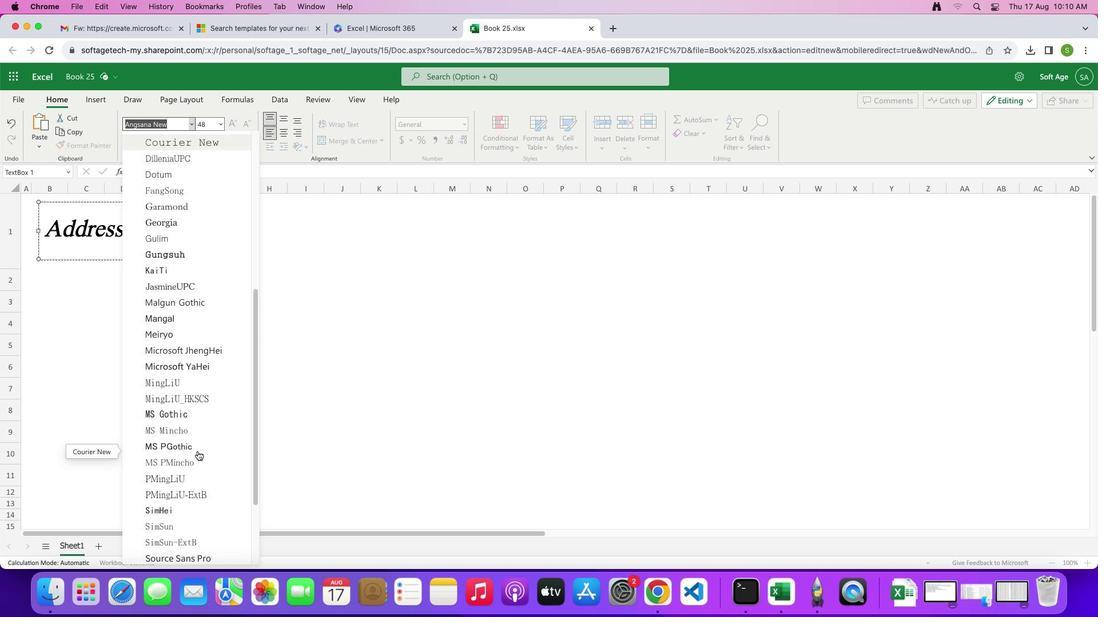 
Action: Mouse scrolled (280, 446) with delta (160, 34)
Screenshot: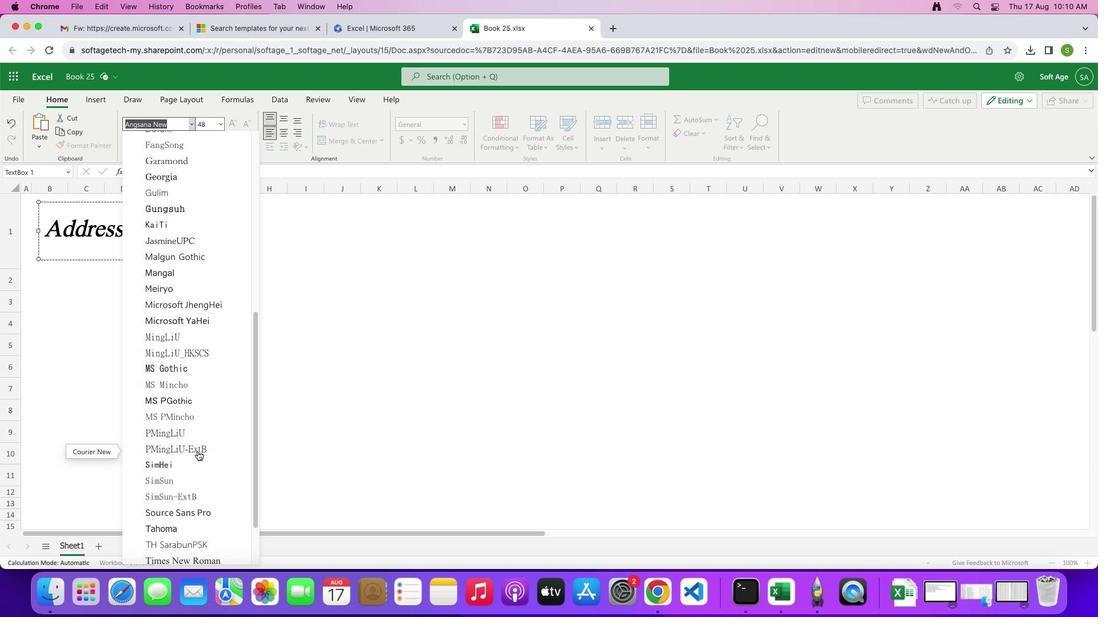 
Action: Mouse scrolled (280, 446) with delta (160, 34)
Screenshot: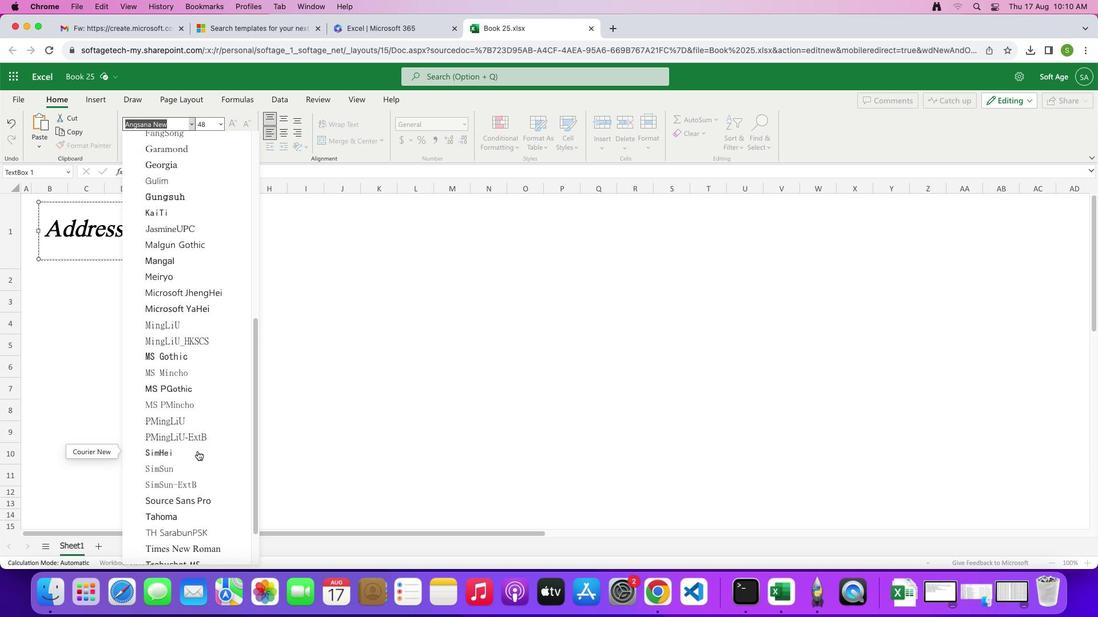 
Action: Mouse scrolled (280, 446) with delta (160, 33)
Screenshot: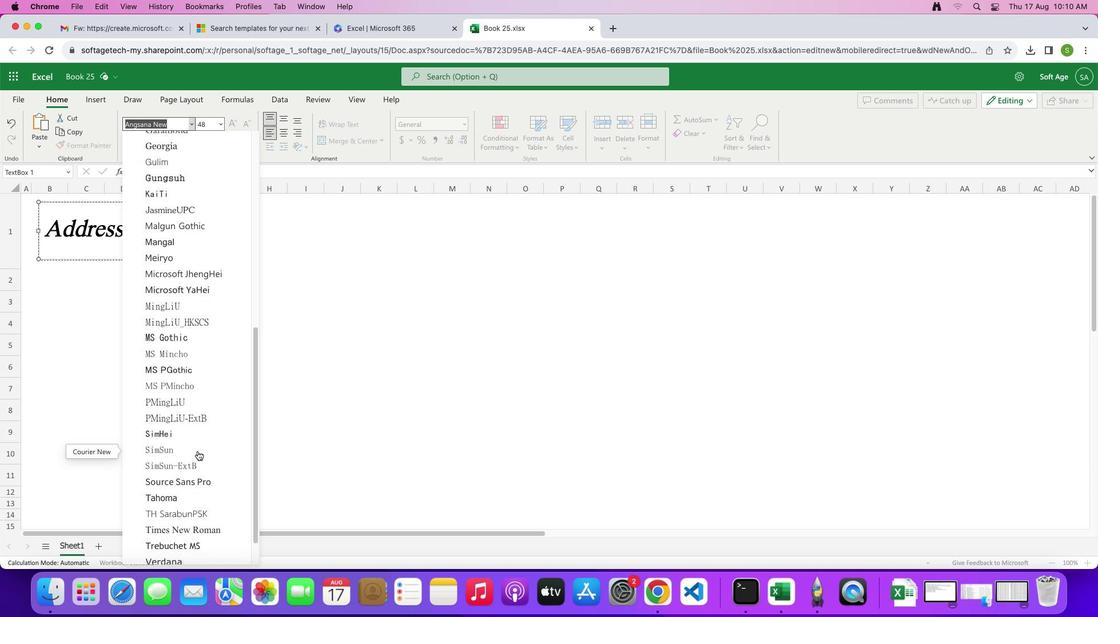 
Action: Mouse scrolled (280, 446) with delta (160, 33)
Screenshot: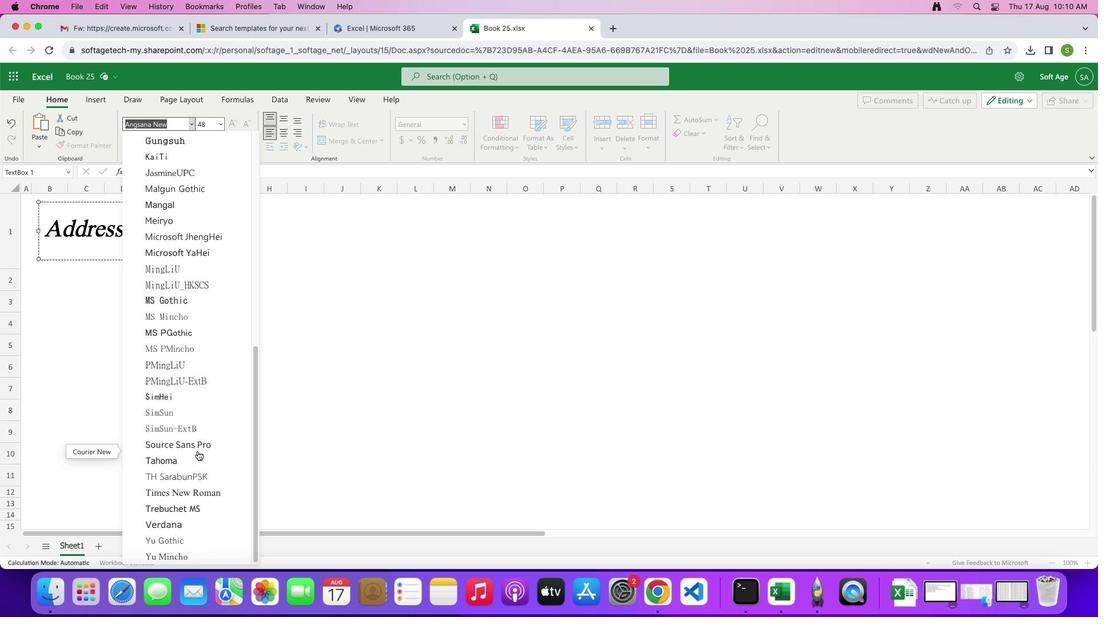 
Action: Mouse scrolled (280, 446) with delta (160, 34)
Screenshot: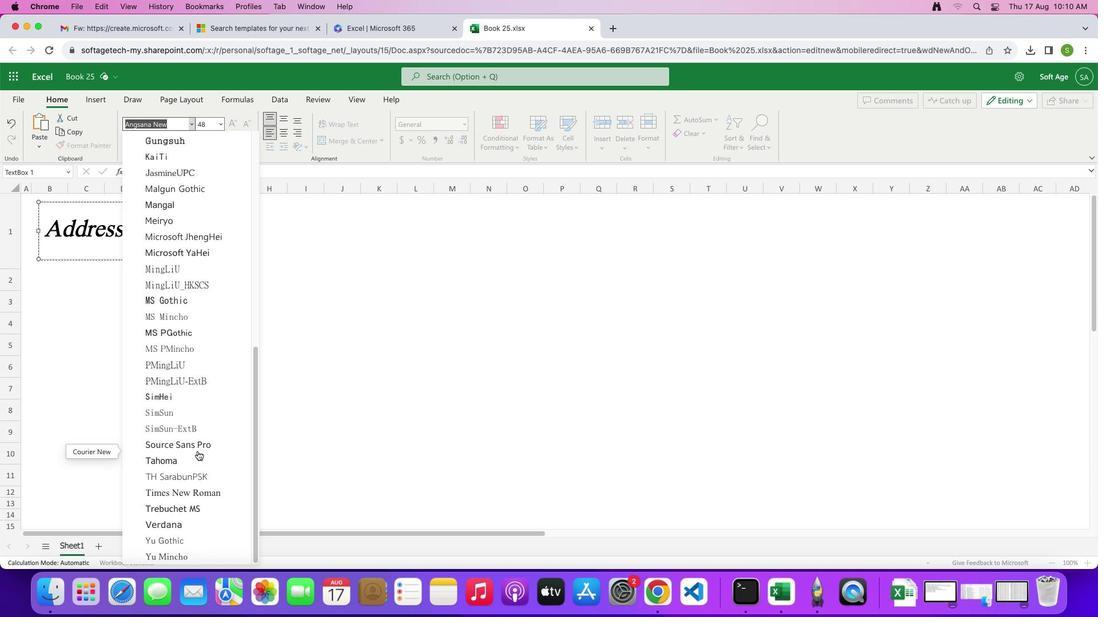 
Action: Mouse scrolled (280, 446) with delta (160, 34)
Screenshot: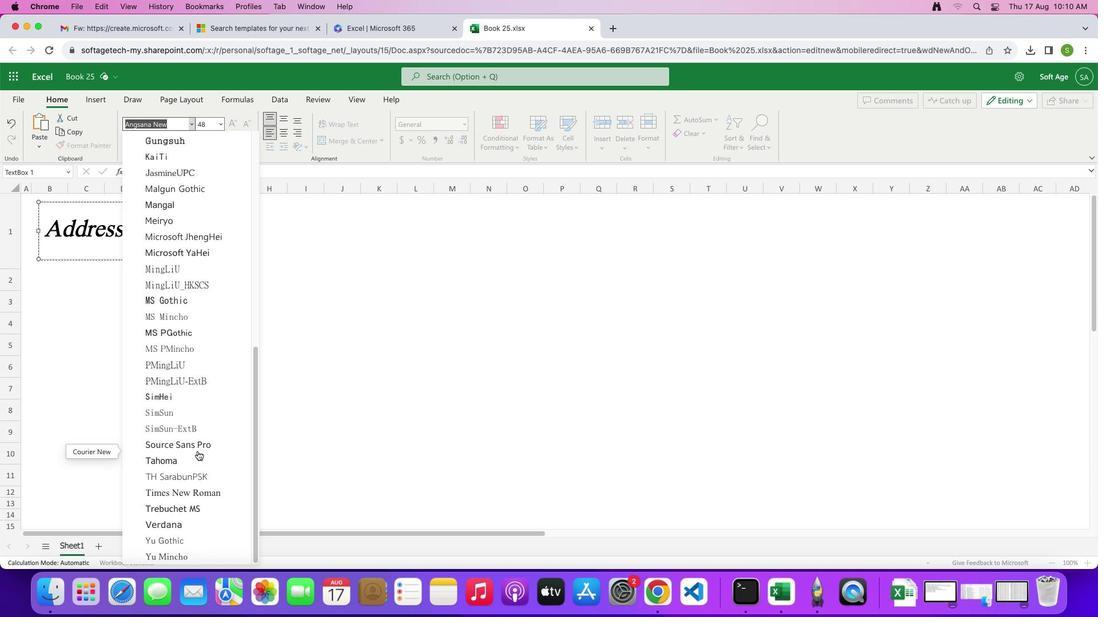 
Action: Mouse scrolled (280, 446) with delta (160, 34)
Screenshot: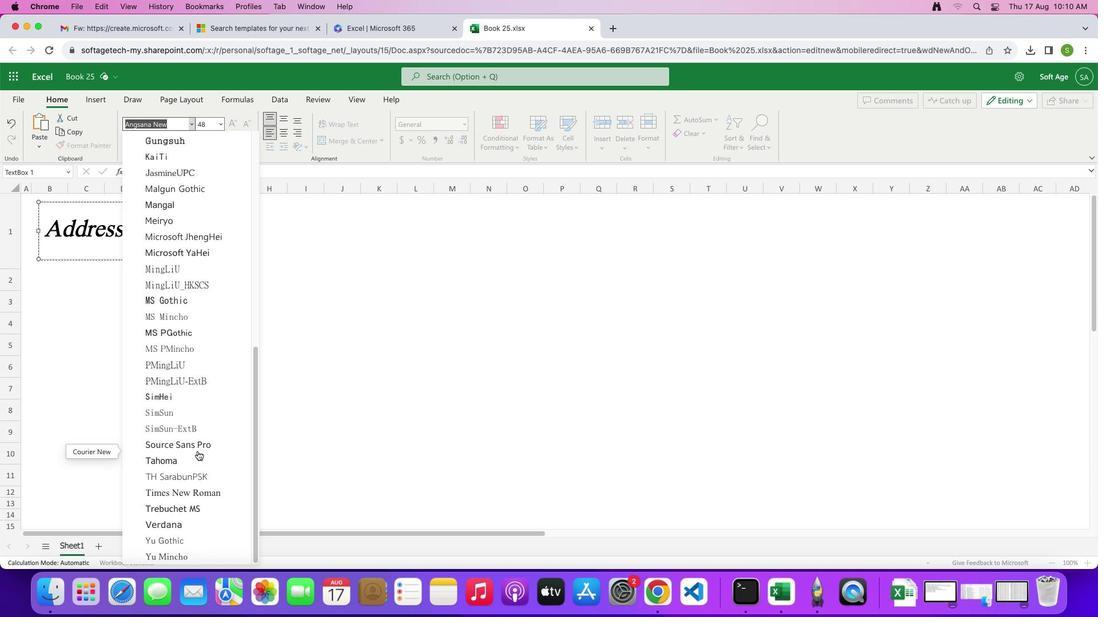 
Action: Mouse scrolled (280, 446) with delta (160, 34)
Screenshot: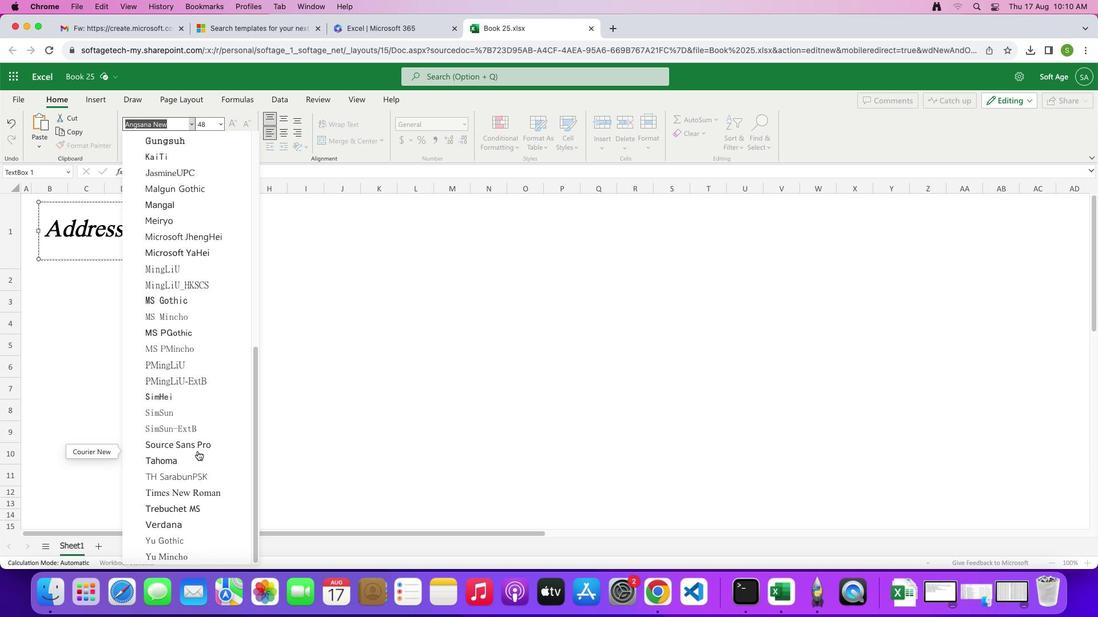 
Action: Mouse scrolled (280, 446) with delta (160, 34)
Screenshot: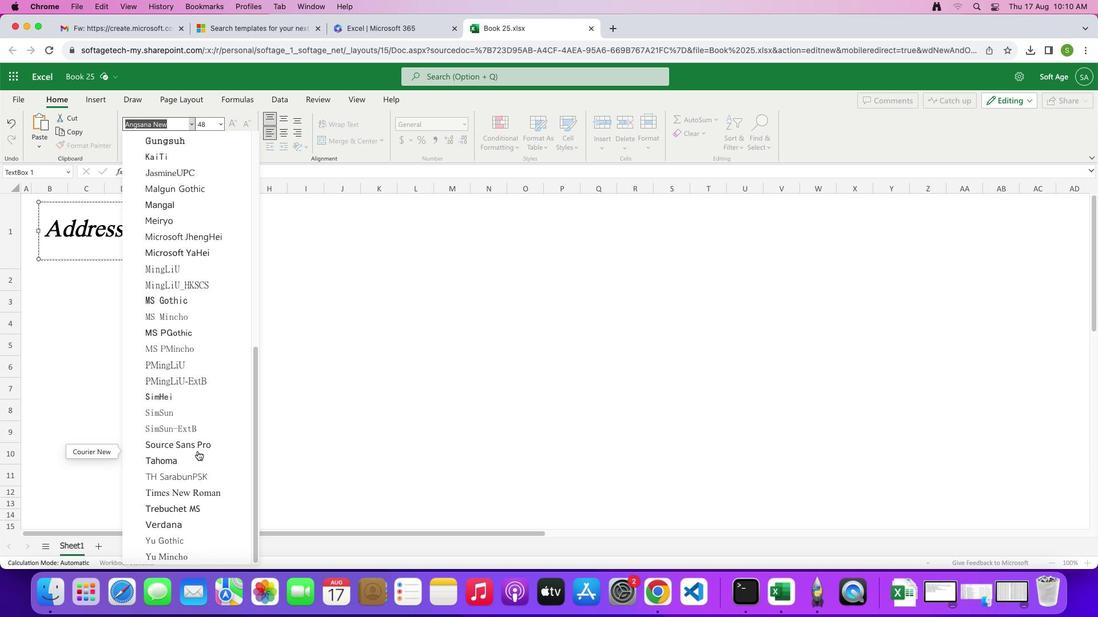 
Action: Mouse scrolled (280, 446) with delta (160, 34)
Screenshot: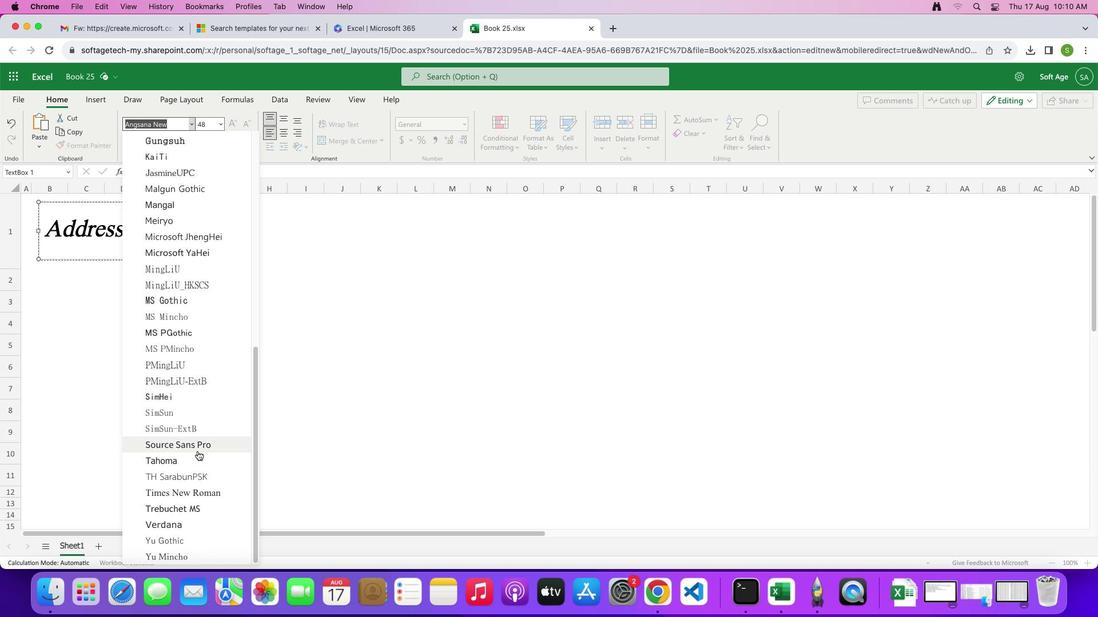 
Action: Mouse moved to (361, 316)
Screenshot: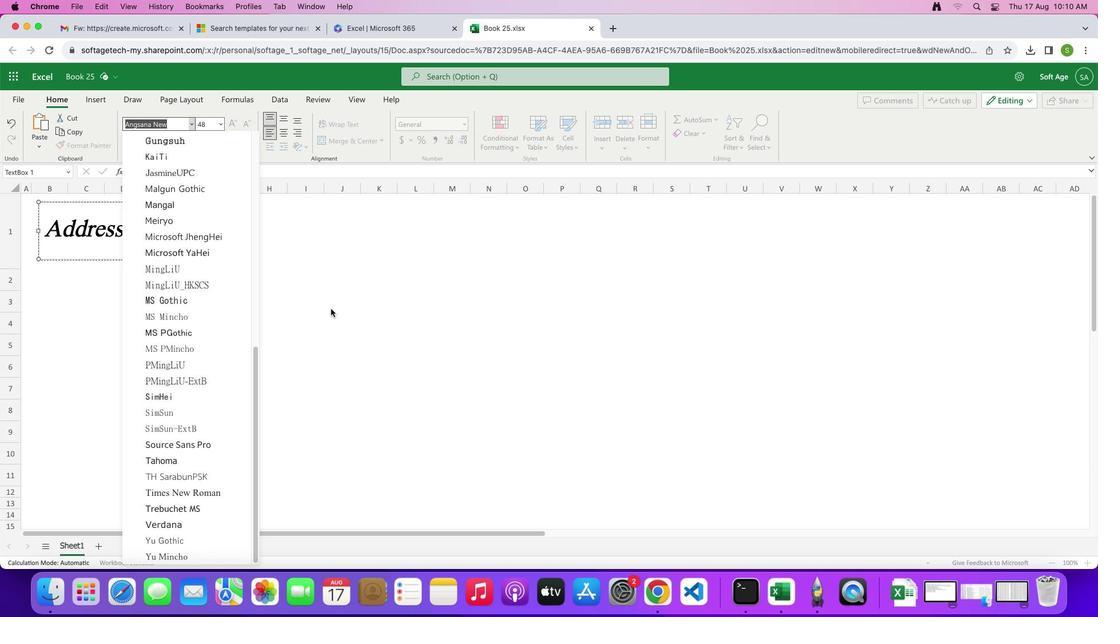 
Action: Mouse pressed left at (361, 316)
Screenshot: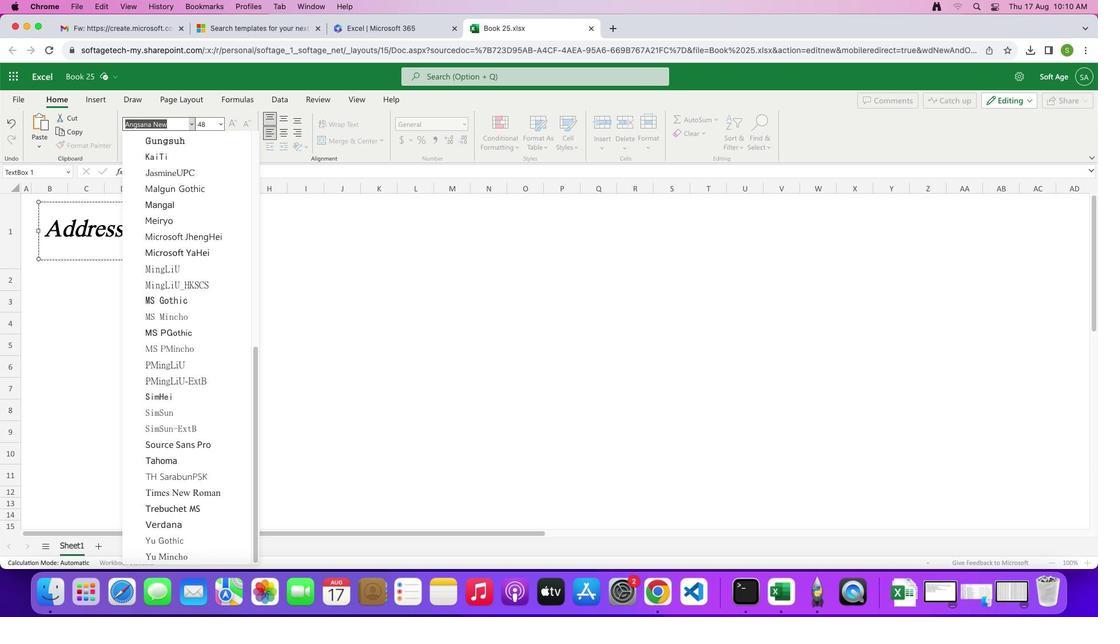 
Action: Mouse moved to (276, 148)
Screenshot: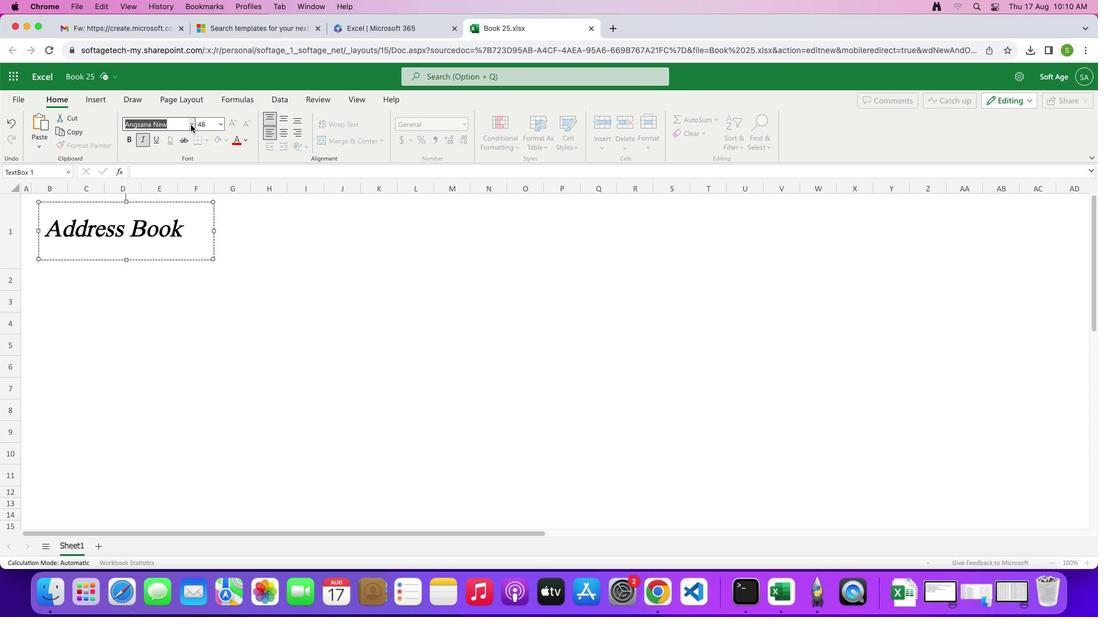 
Action: Mouse pressed left at (276, 148)
Screenshot: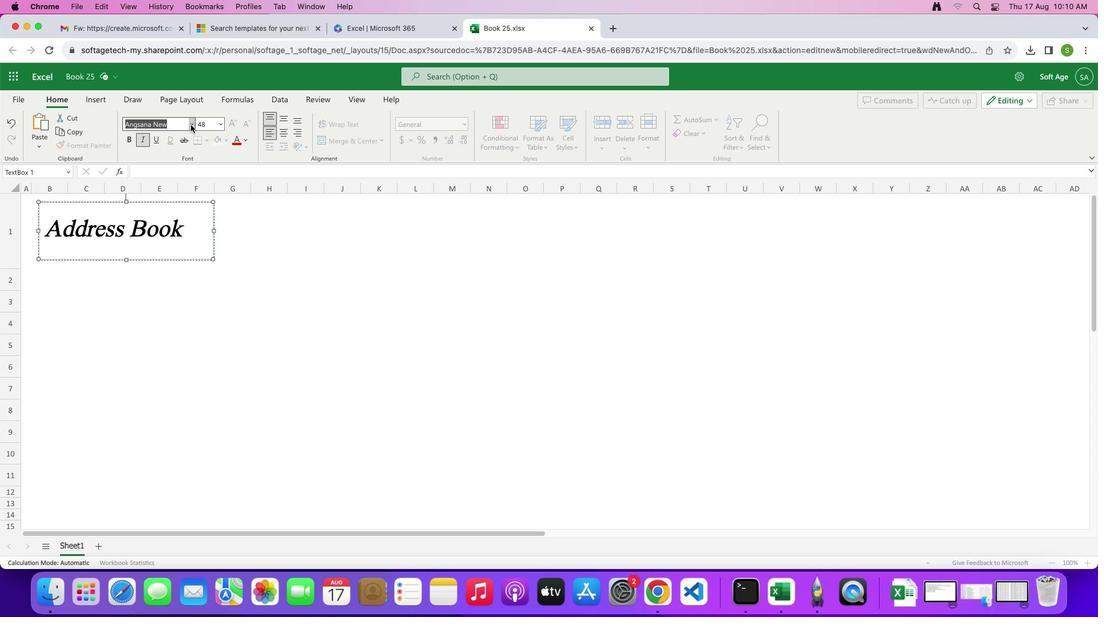 
Action: Mouse moved to (273, 371)
Screenshot: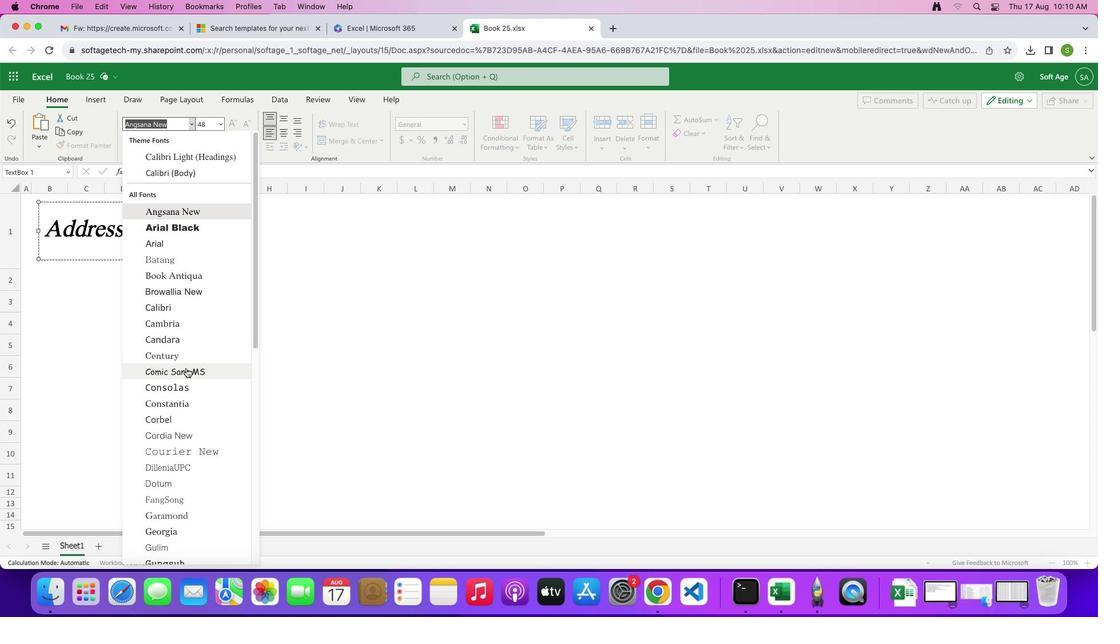 
Action: Mouse scrolled (273, 371) with delta (160, 34)
Screenshot: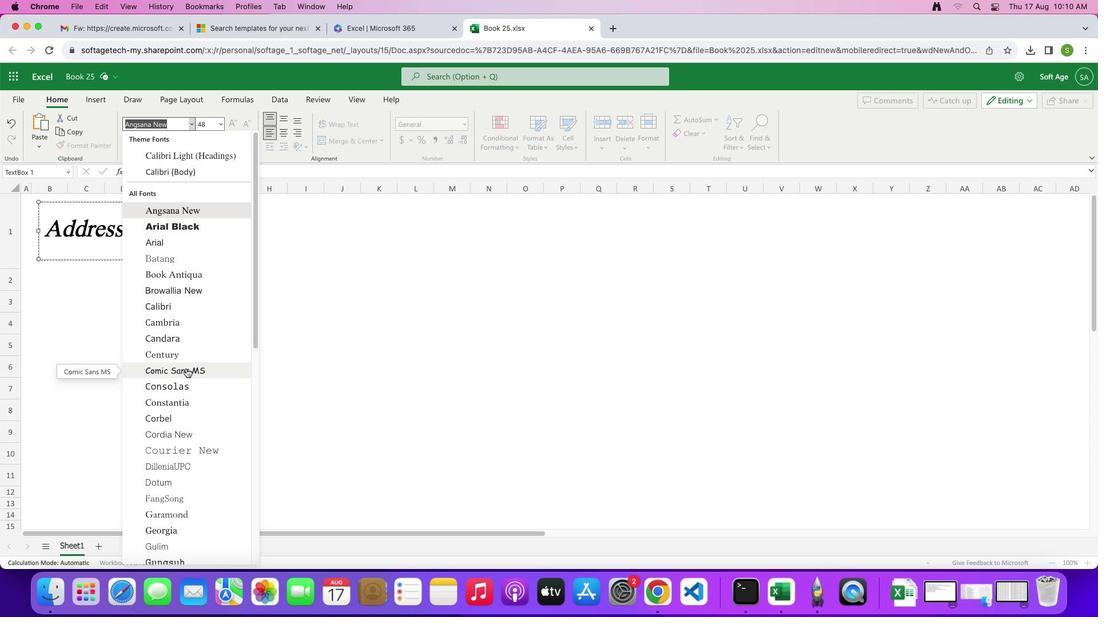 
Action: Mouse scrolled (273, 371) with delta (160, 34)
Screenshot: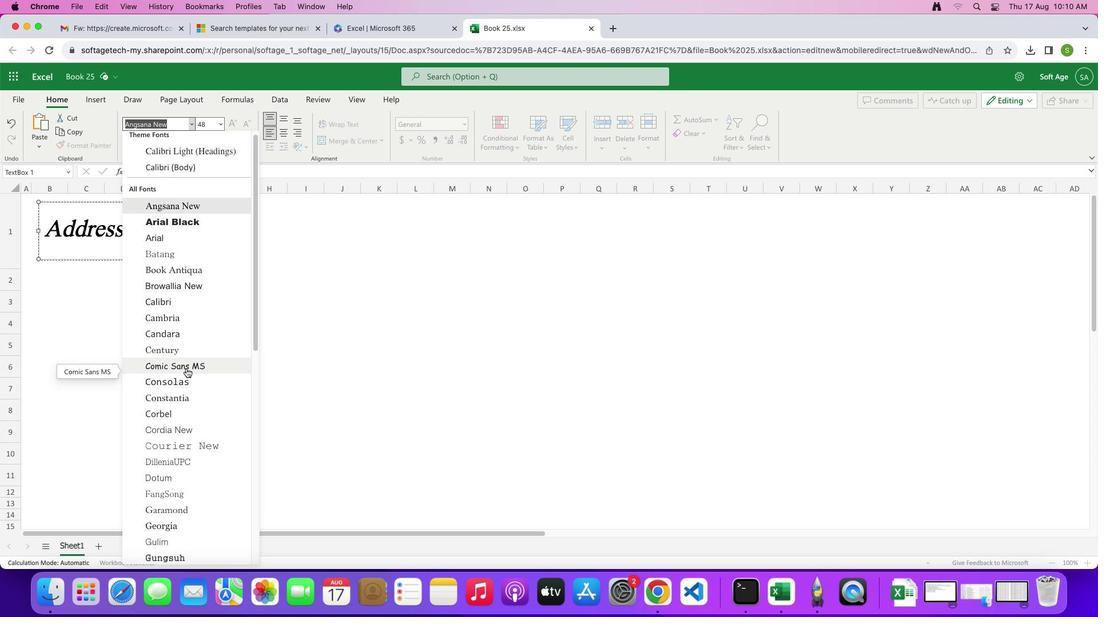 
Action: Mouse scrolled (273, 371) with delta (160, 34)
Screenshot: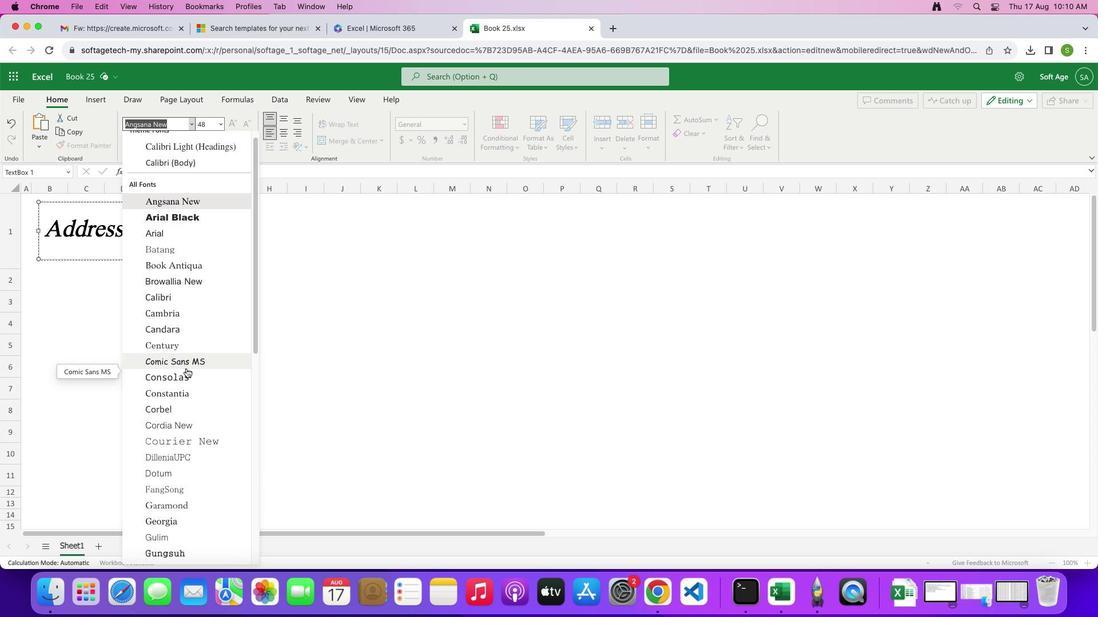 
Action: Mouse scrolled (273, 371) with delta (160, 34)
Screenshot: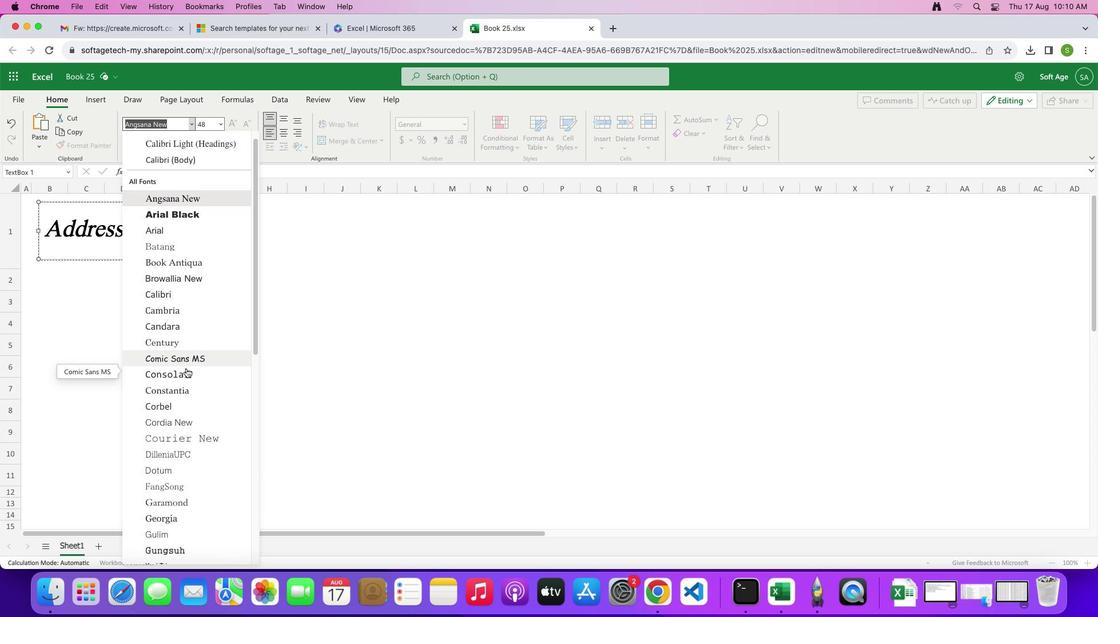 
Action: Mouse scrolled (273, 371) with delta (160, 34)
Screenshot: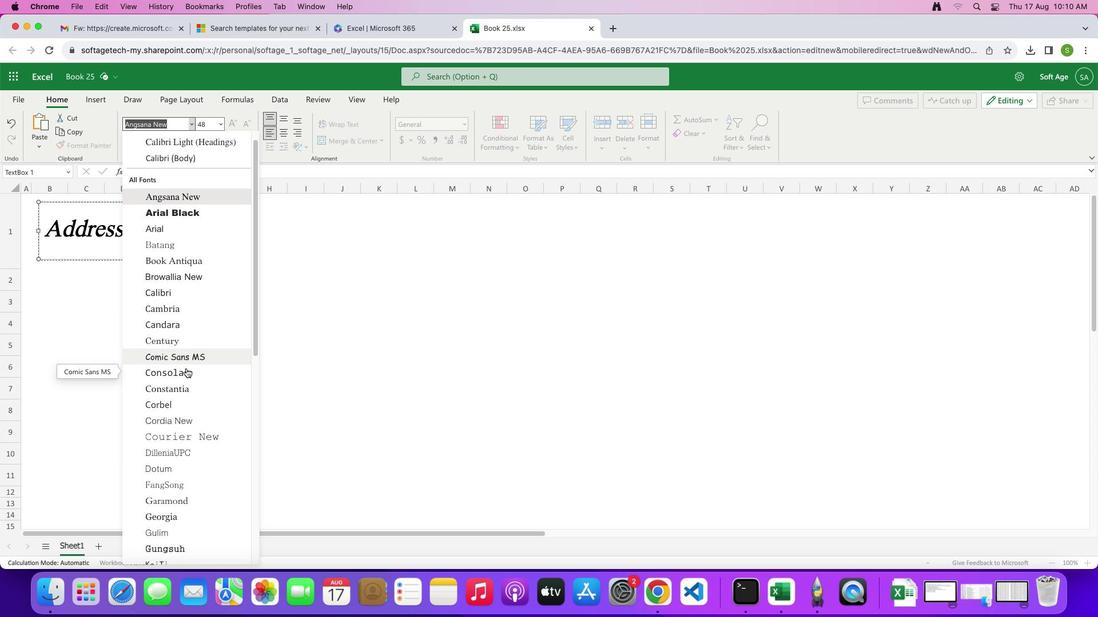 
Action: Mouse moved to (259, 258)
Screenshot: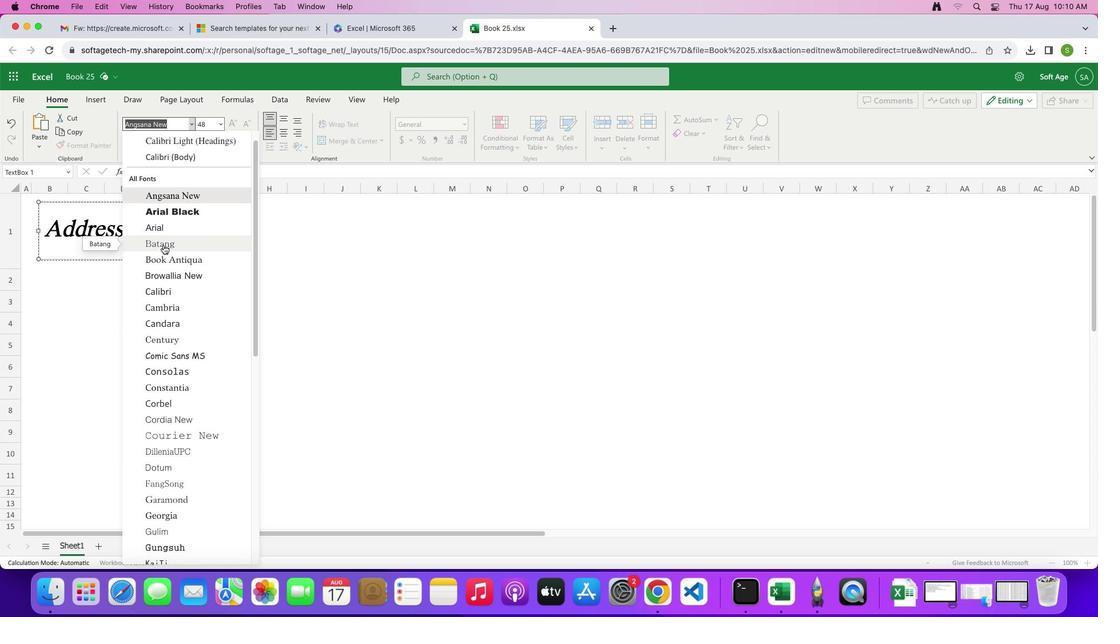 
Action: Mouse pressed left at (259, 258)
Screenshot: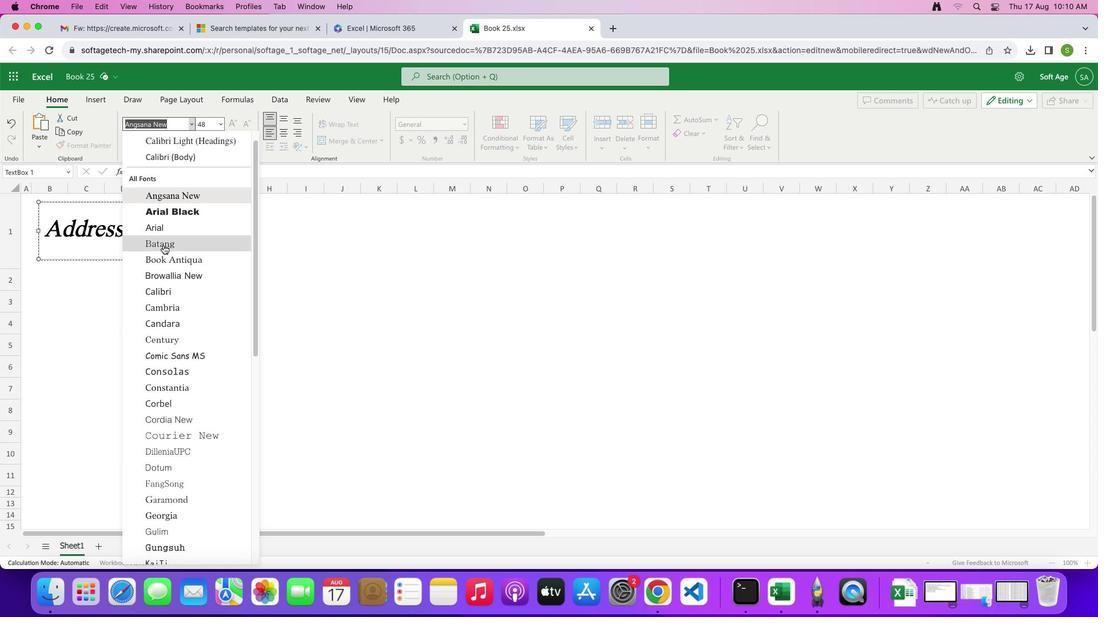 
Action: Mouse moved to (290, 246)
Screenshot: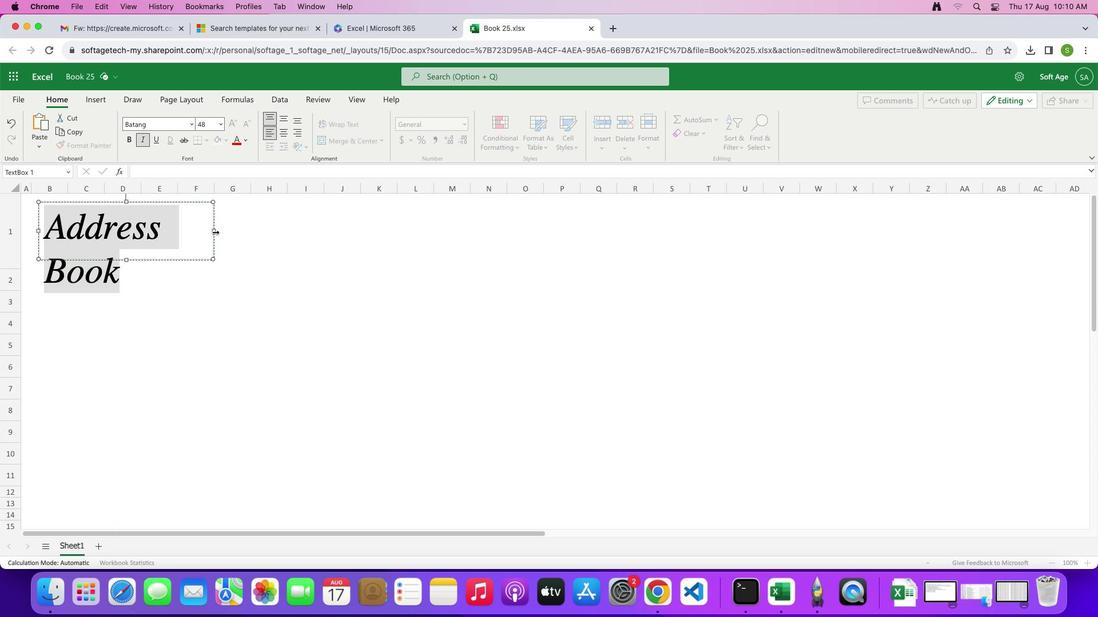 
Action: Mouse pressed left at (290, 246)
Screenshot: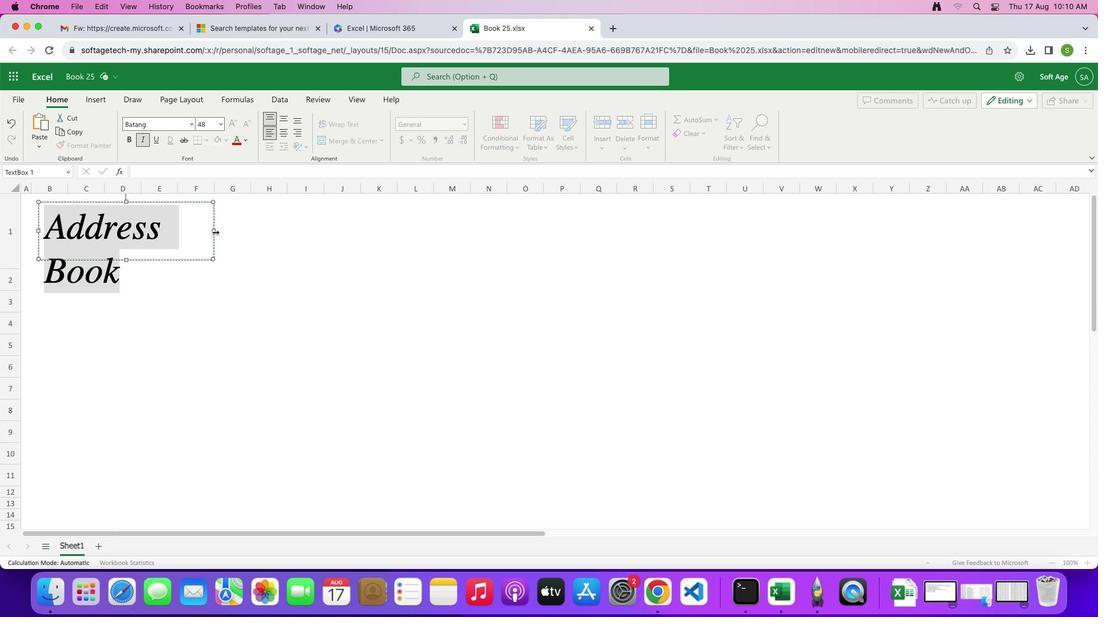 
Action: Mouse moved to (292, 149)
Screenshot: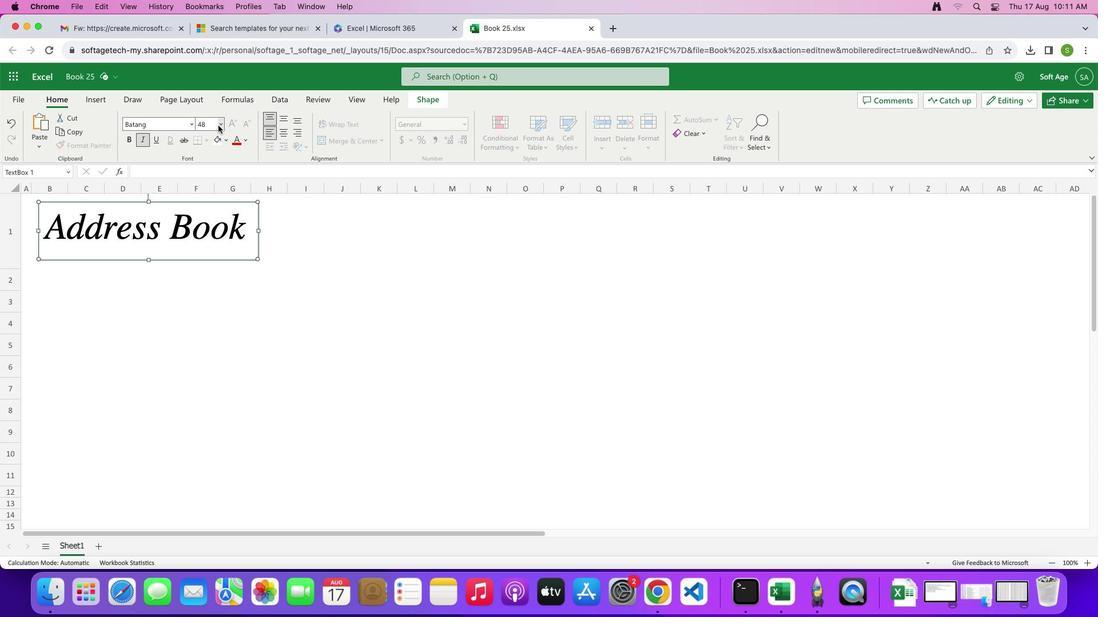
Action: Mouse pressed left at (292, 149)
Screenshot: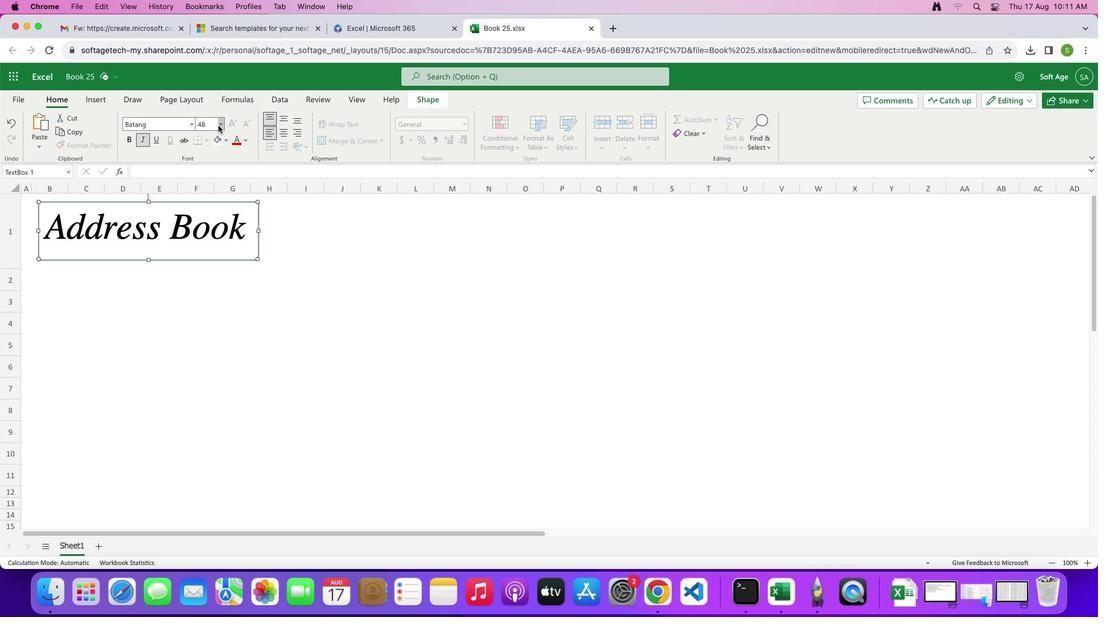 
Action: Mouse moved to (287, 334)
Screenshot: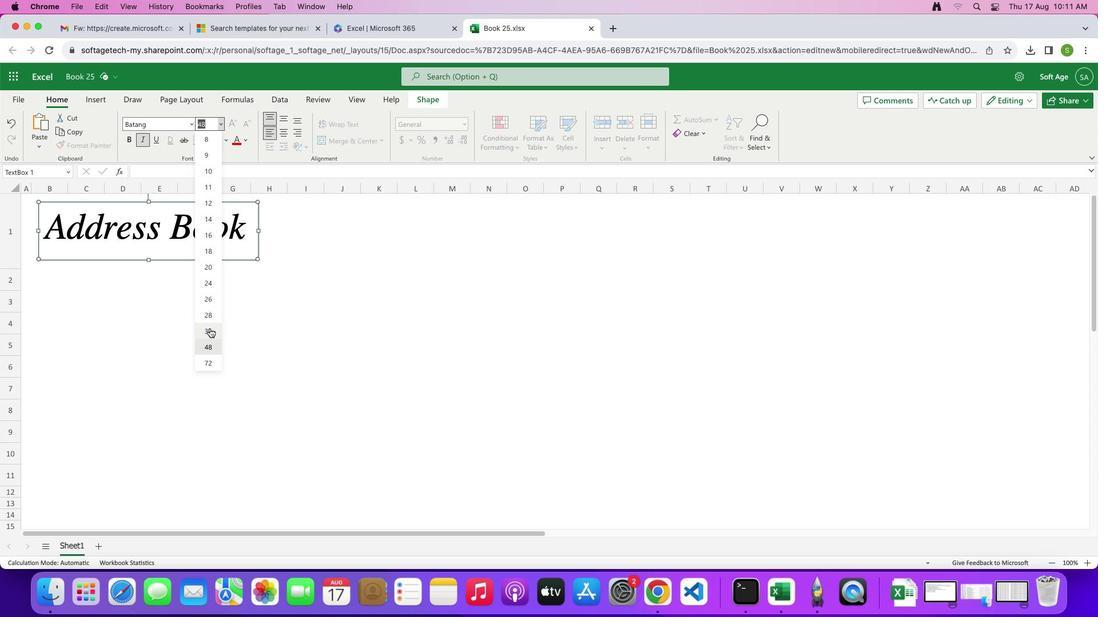 
Action: Mouse pressed left at (287, 334)
Screenshot: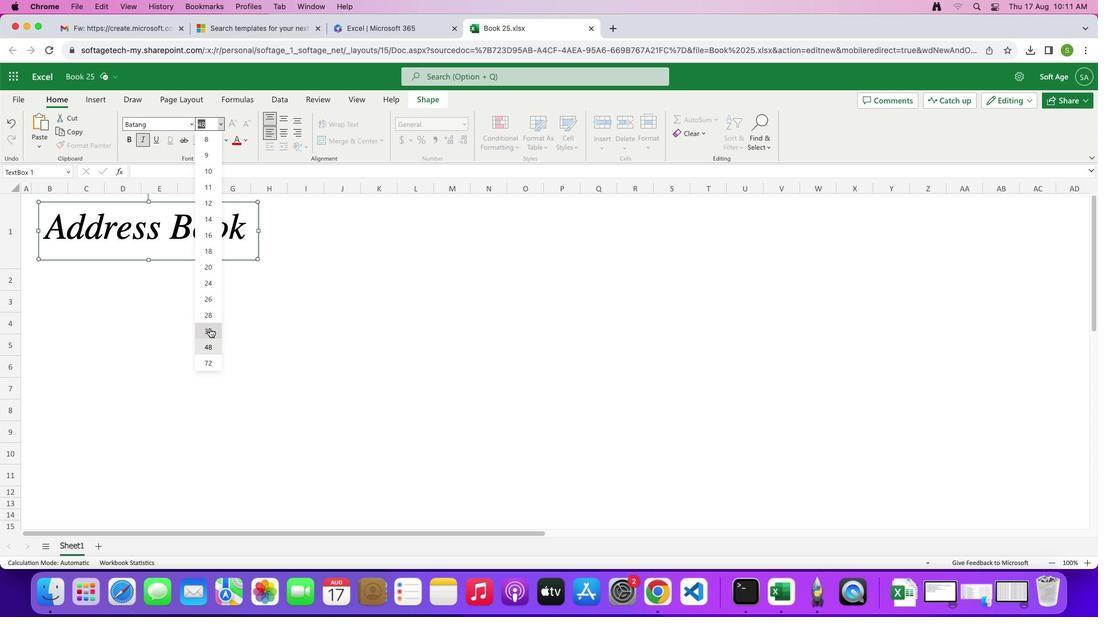 
Action: Mouse moved to (331, 155)
Screenshot: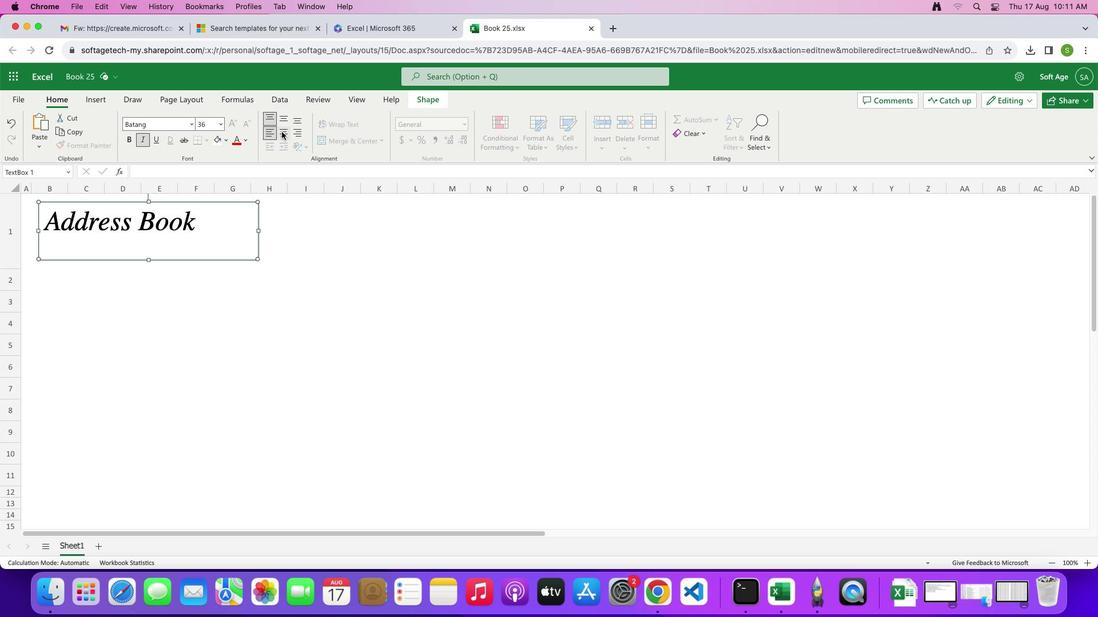 
Action: Mouse pressed left at (331, 155)
Screenshot: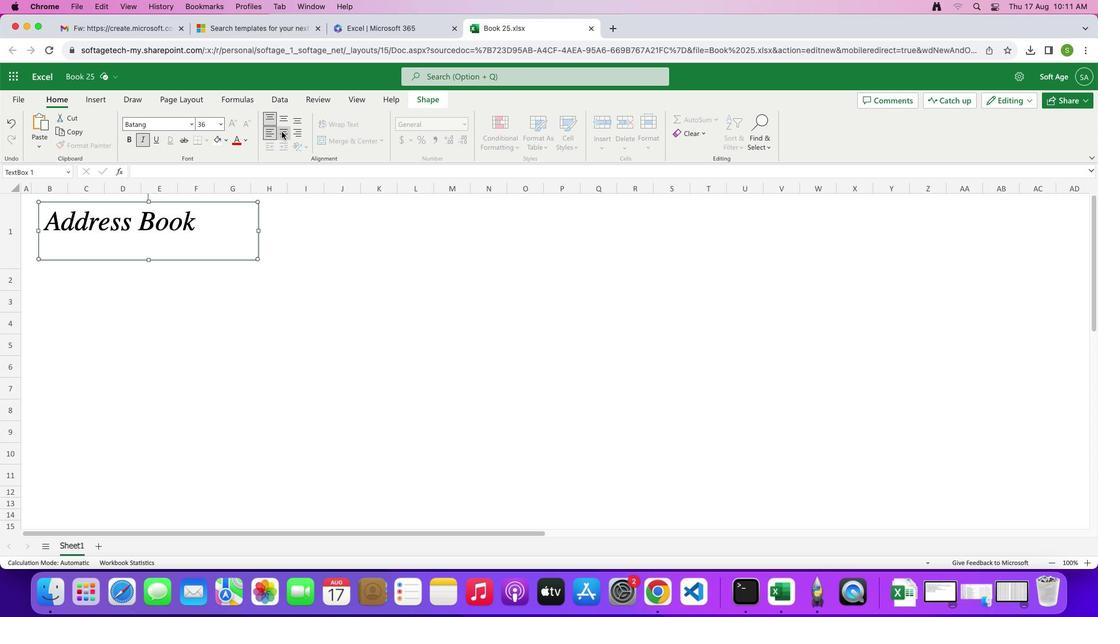
Action: Mouse moved to (332, 141)
Screenshot: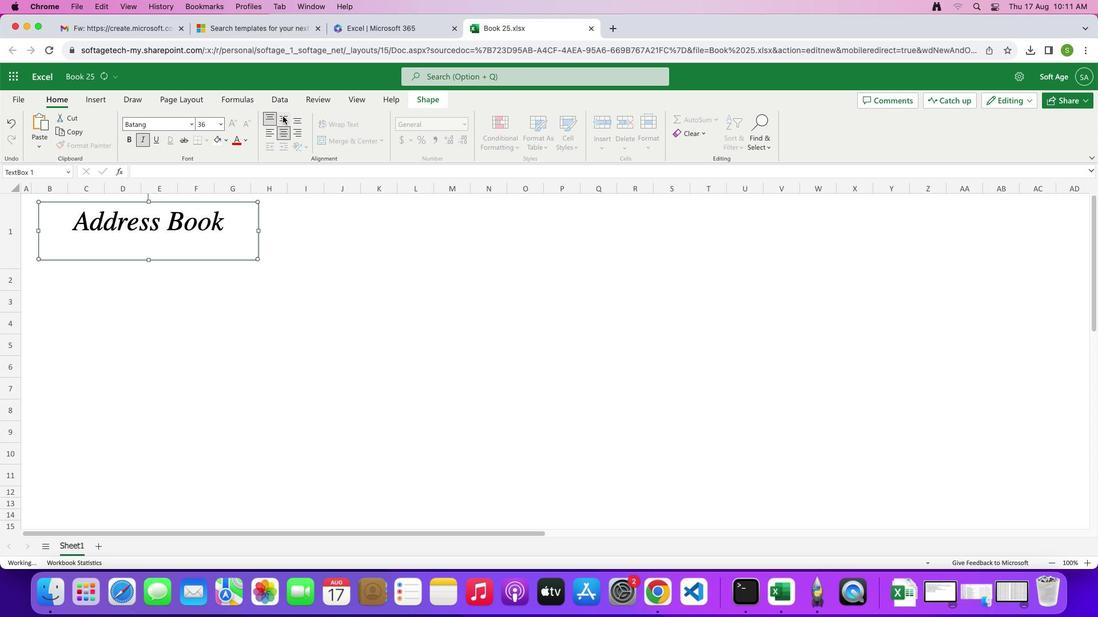 
Action: Mouse pressed left at (332, 141)
Screenshot: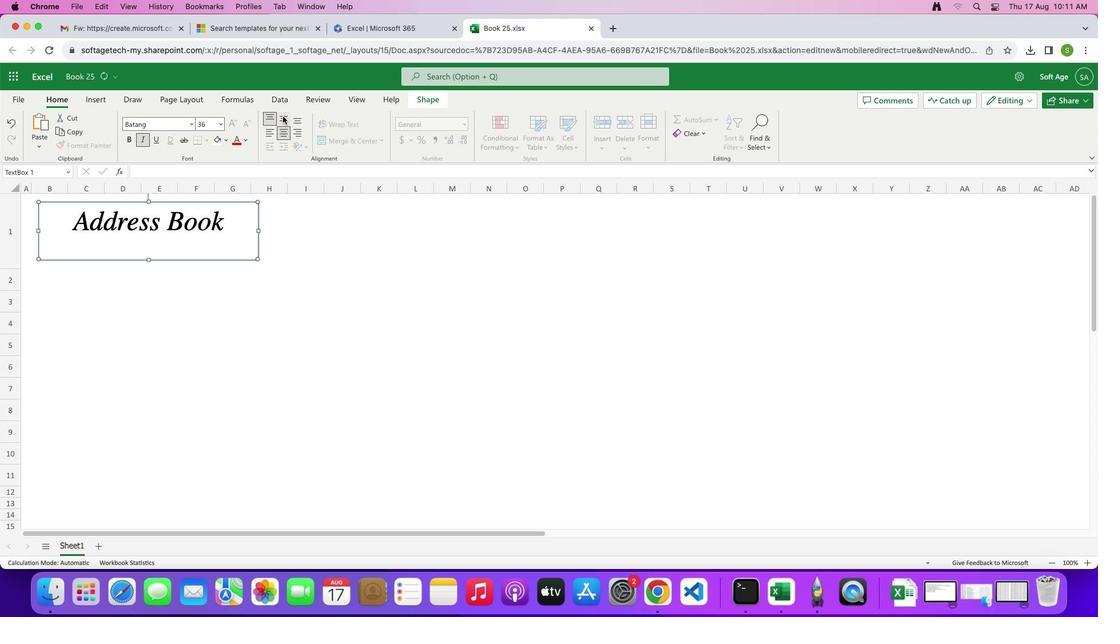 
Action: Mouse moved to (325, 157)
Screenshot: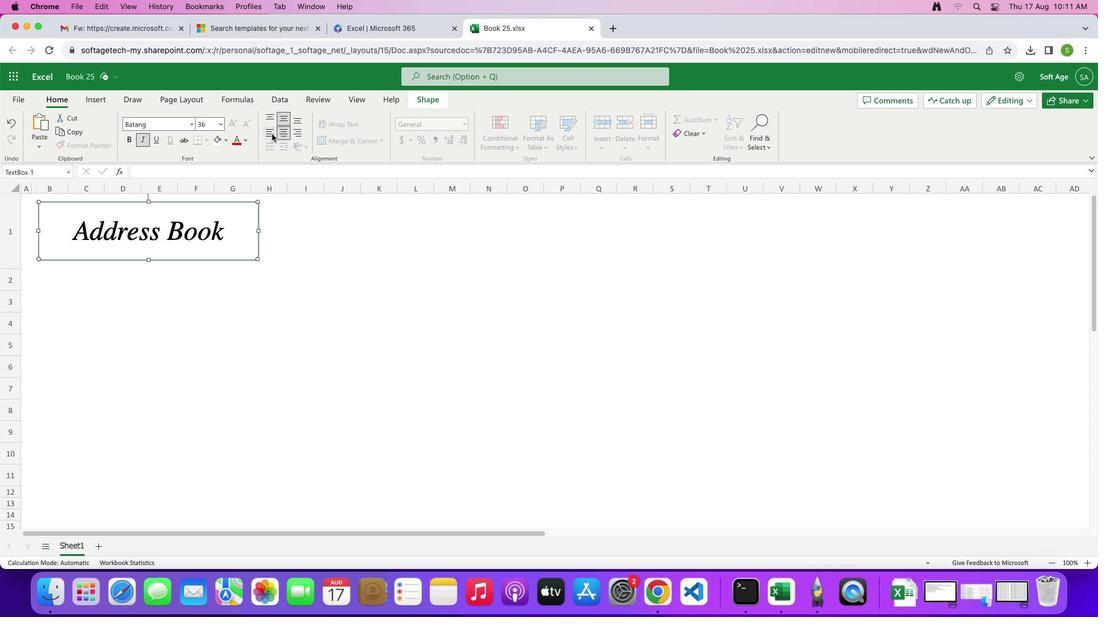
Action: Mouse pressed left at (325, 157)
Screenshot: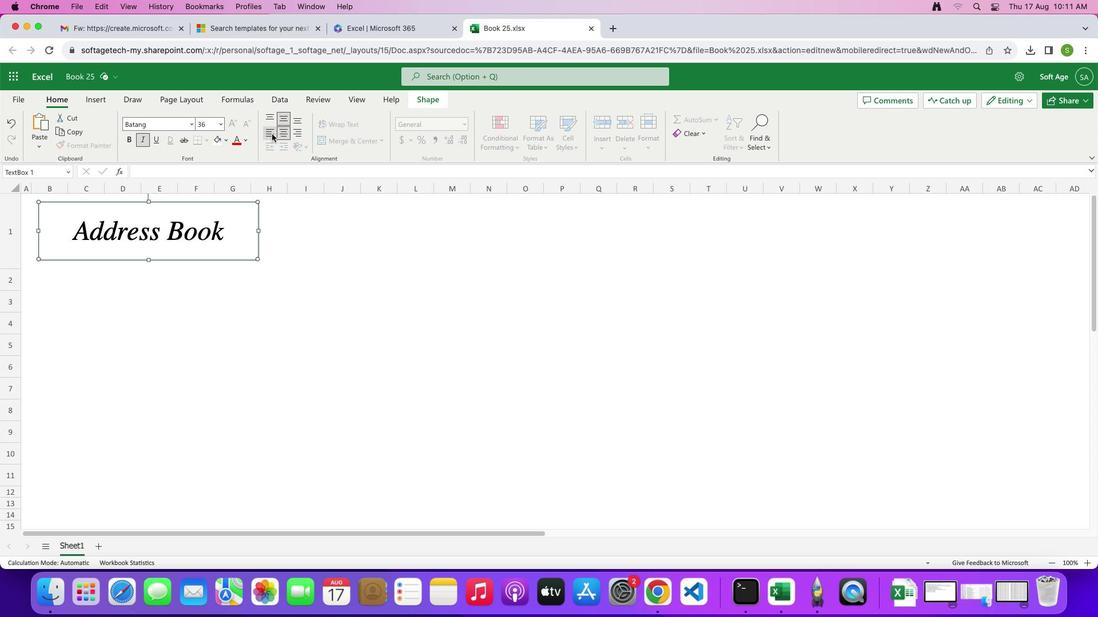 
Action: Mouse moved to (293, 149)
Screenshot: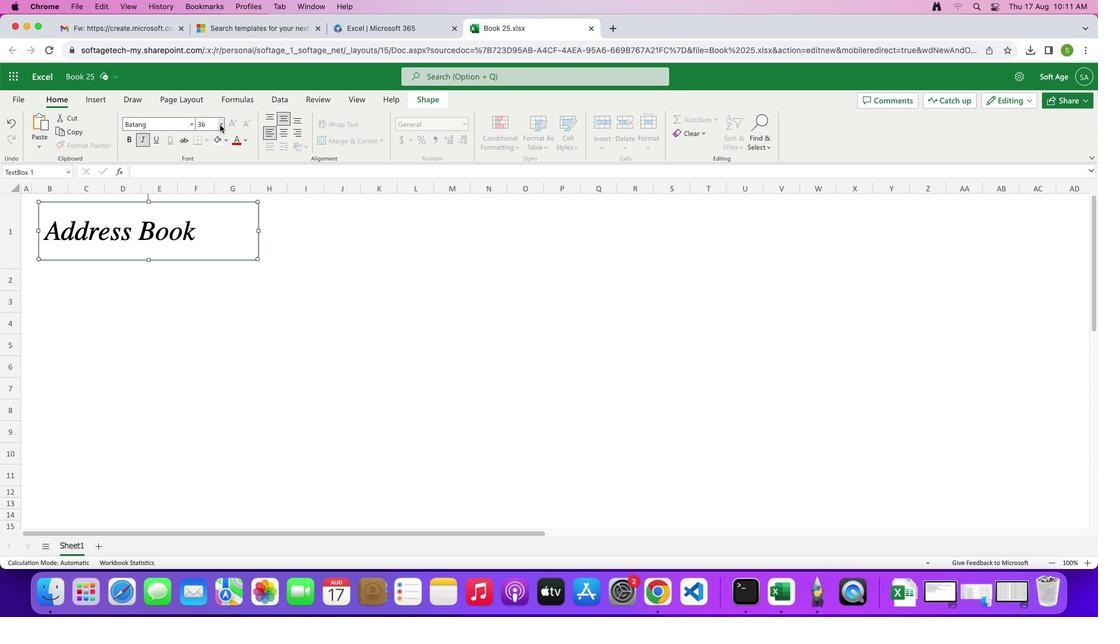 
Action: Mouse pressed left at (293, 149)
Screenshot: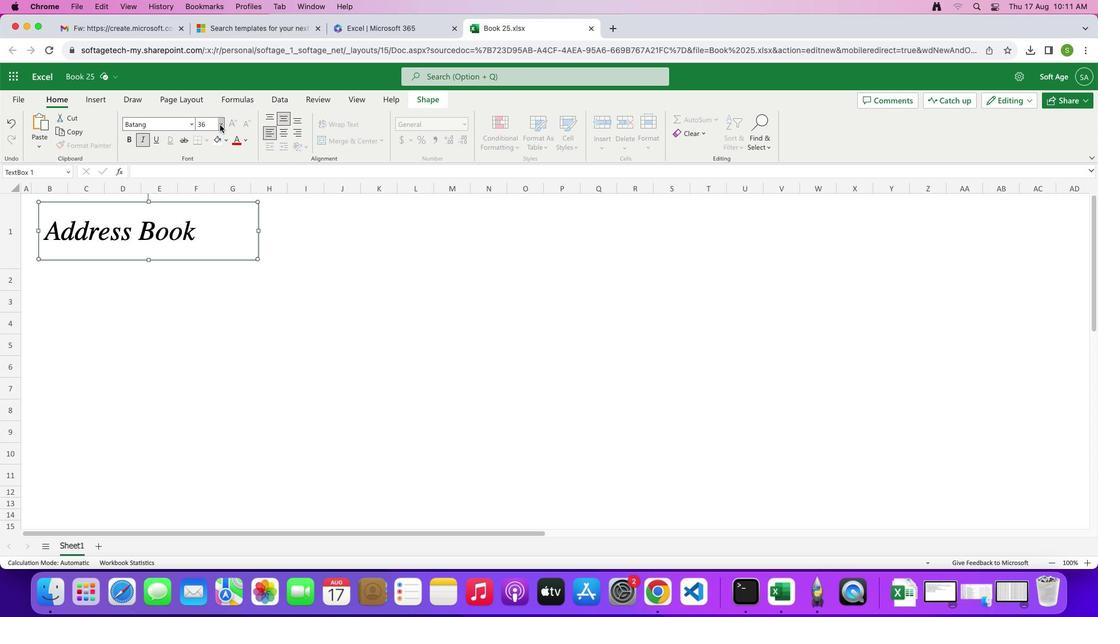 
Action: Mouse moved to (287, 348)
Screenshot: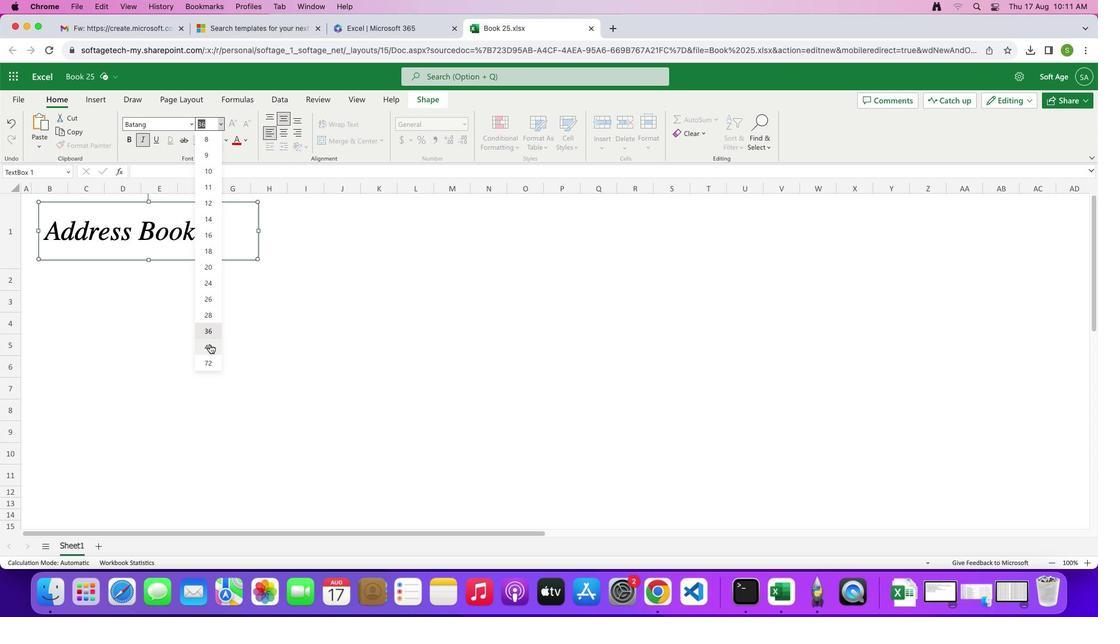 
Action: Mouse pressed left at (287, 348)
Screenshot: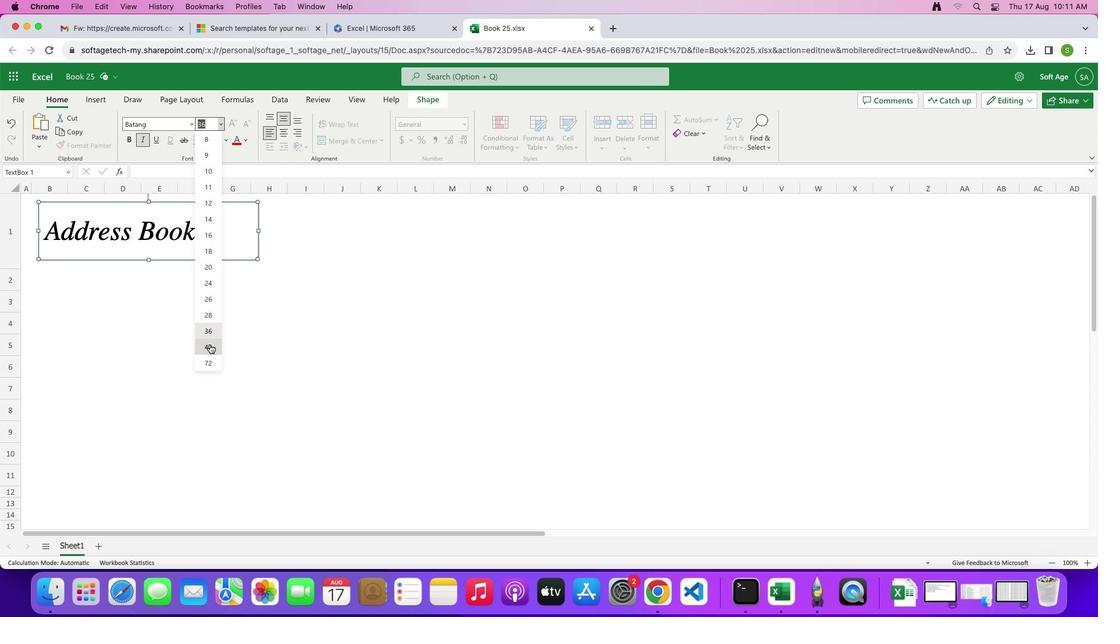 
Action: Mouse moved to (250, 310)
Screenshot: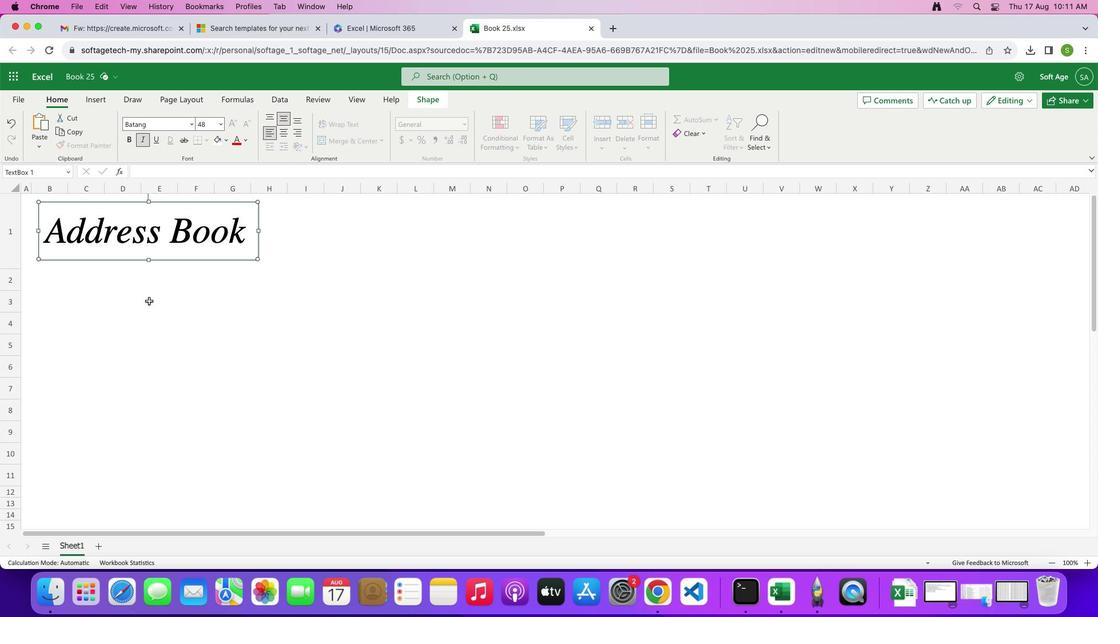 
Action: Mouse pressed left at (250, 310)
Screenshot: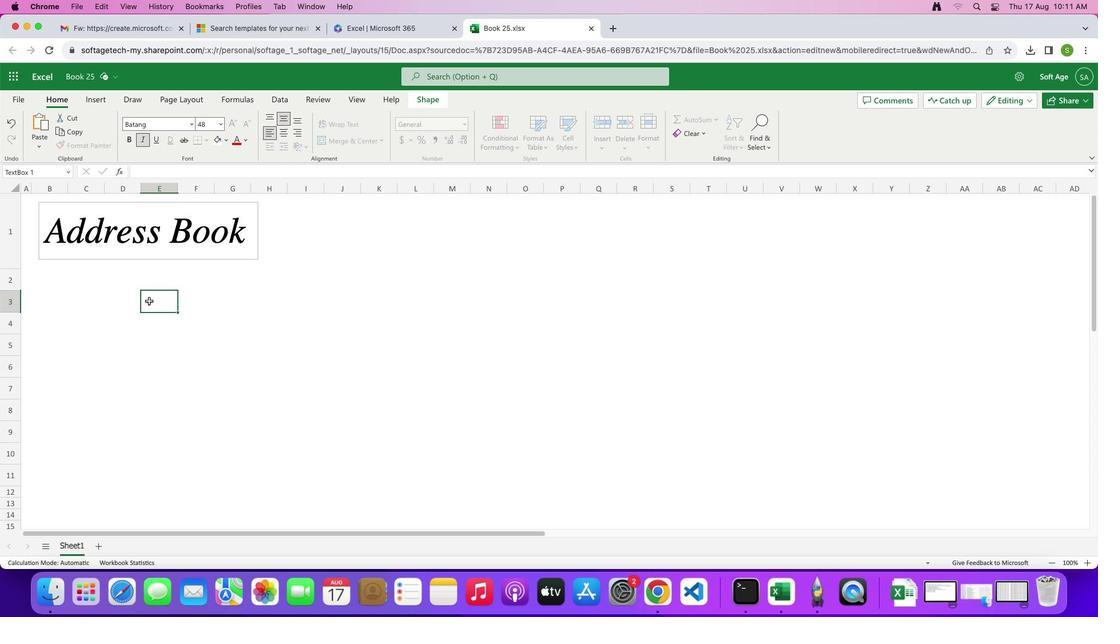 
Action: Mouse moved to (190, 286)
Screenshot: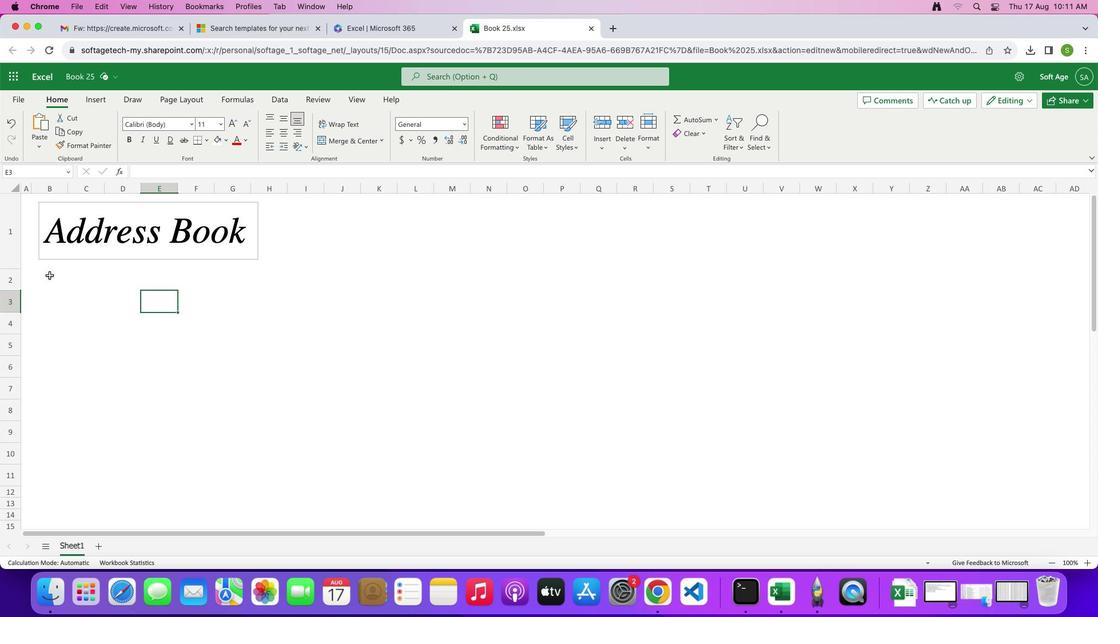 
Action: Mouse pressed left at (190, 286)
Screenshot: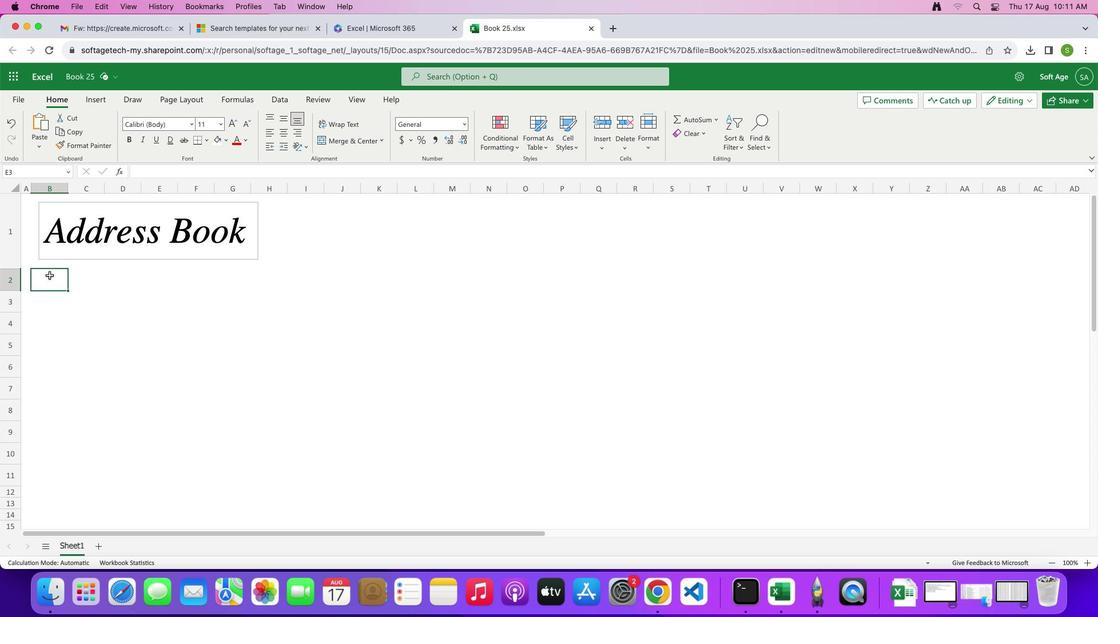
Action: Mouse moved to (374, 245)
Screenshot: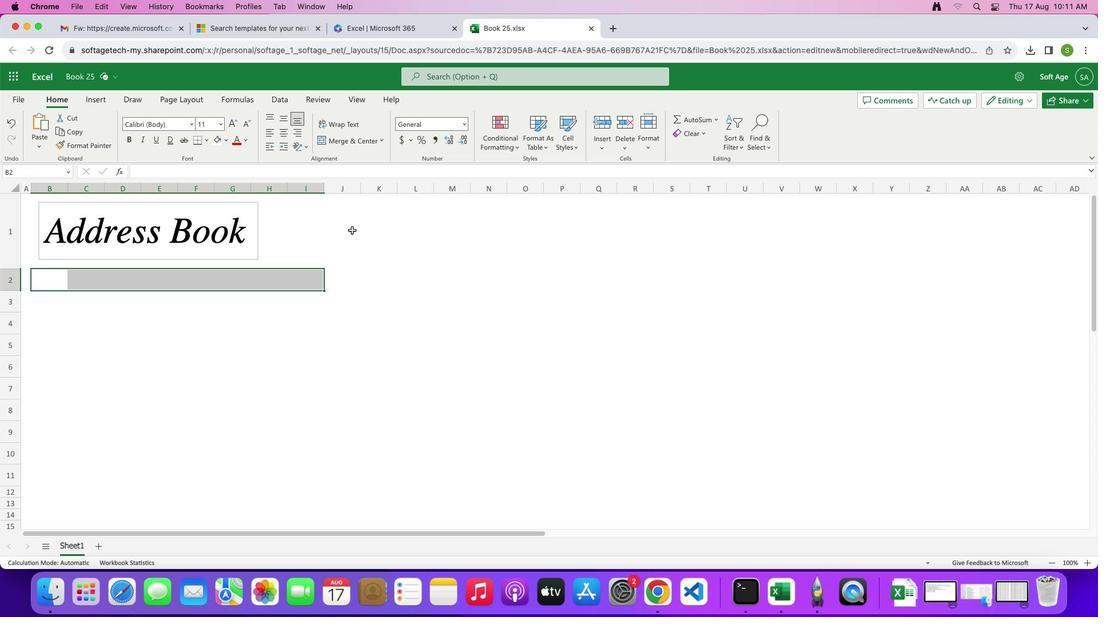 
Action: Mouse pressed left at (374, 245)
Screenshot: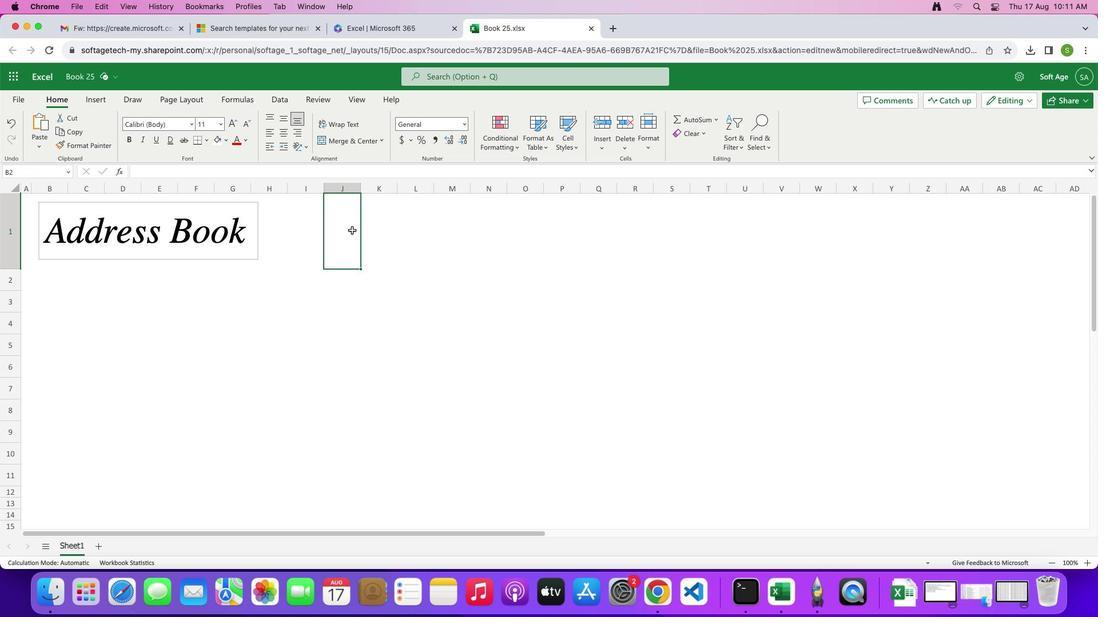 
Action: Mouse moved to (195, 208)
Screenshot: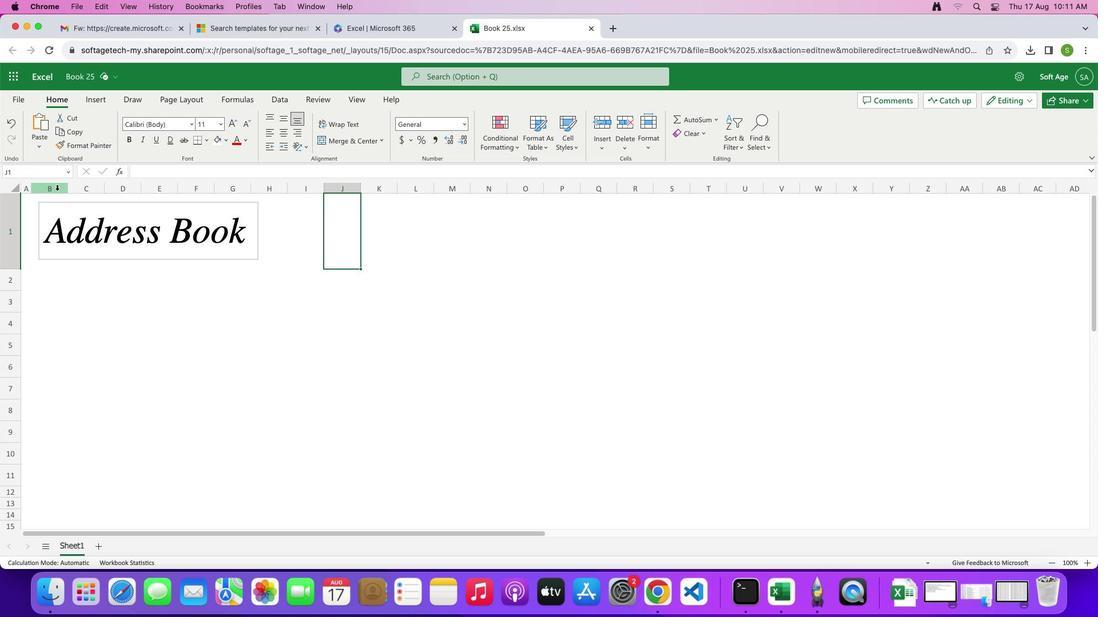
Action: Mouse pressed left at (195, 208)
Screenshot: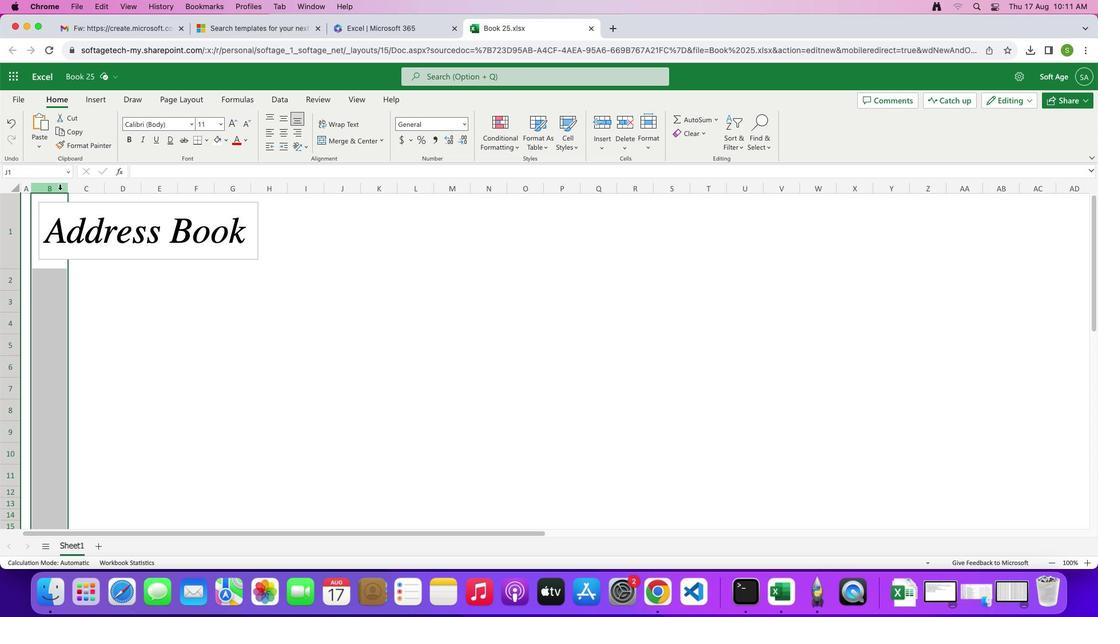 
Action: Mouse moved to (201, 208)
Screenshot: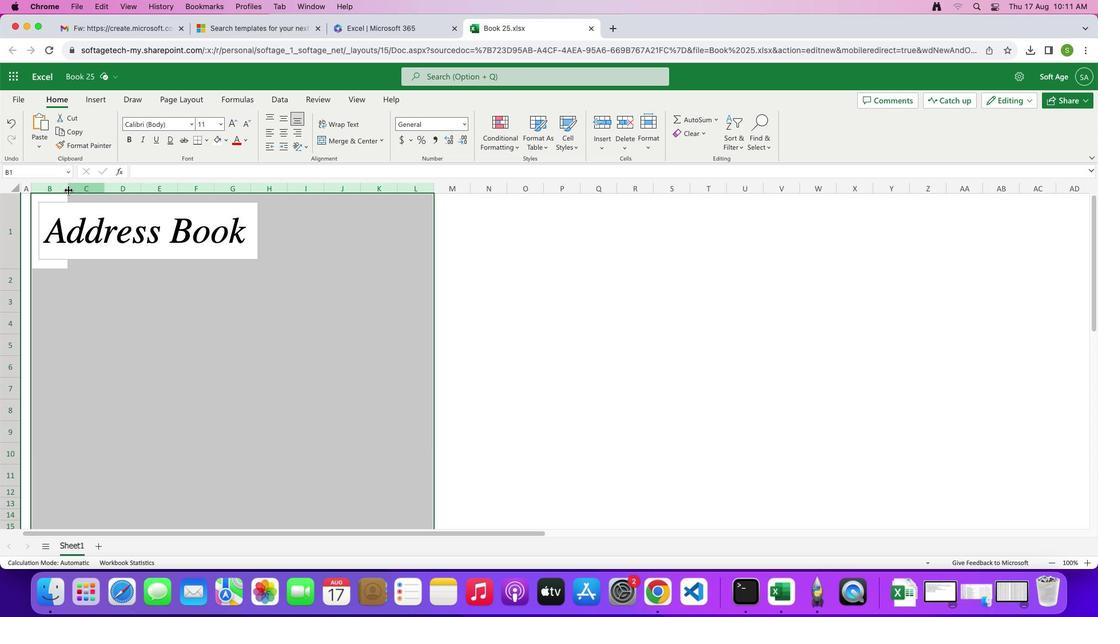 
Action: Mouse pressed left at (201, 208)
Screenshot: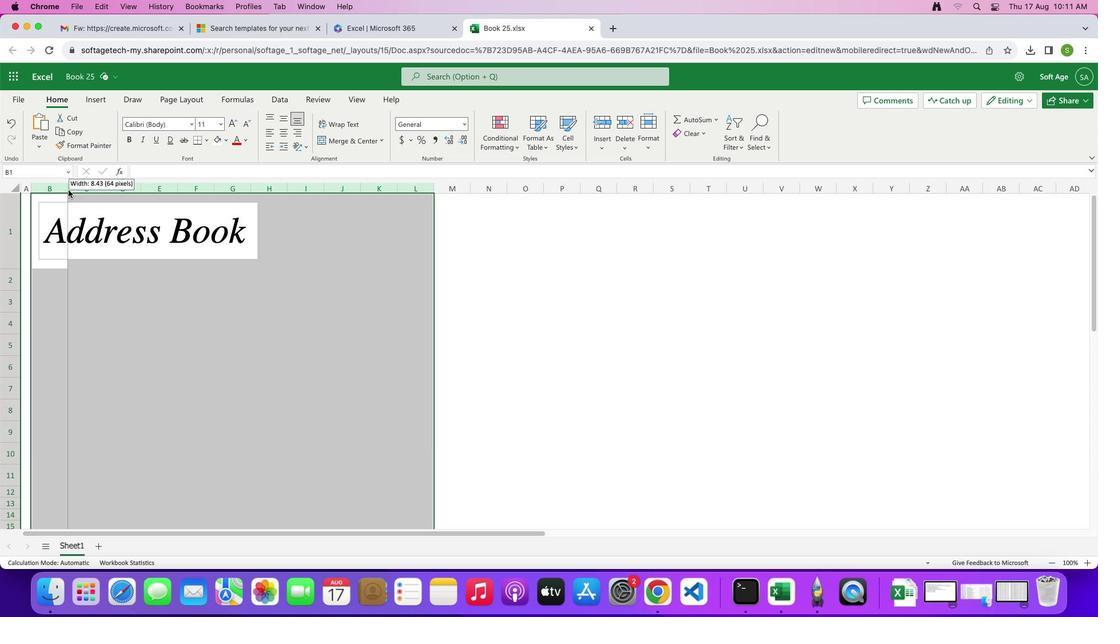 
Action: Mouse moved to (280, 205)
Screenshot: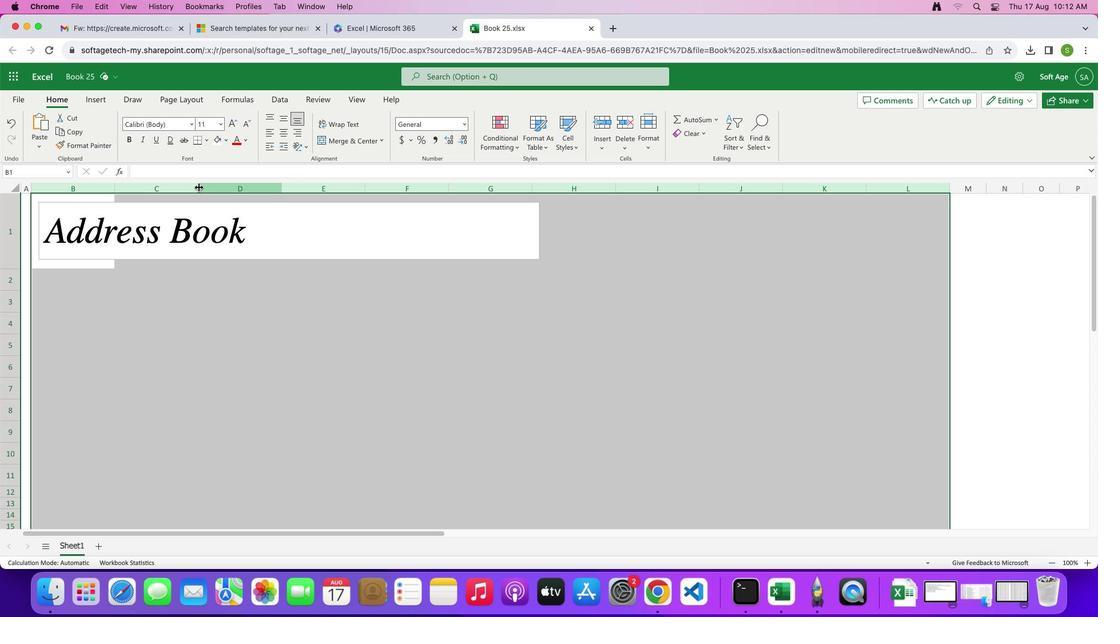 
Action: Mouse pressed left at (280, 205)
Screenshot: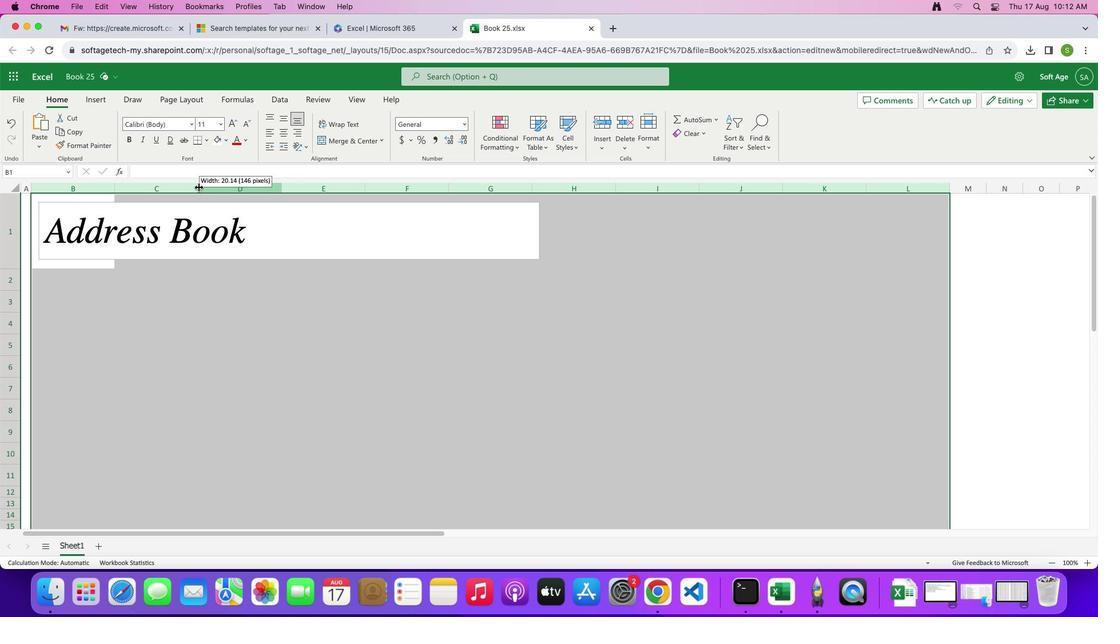 
Action: Mouse moved to (623, 207)
Screenshot: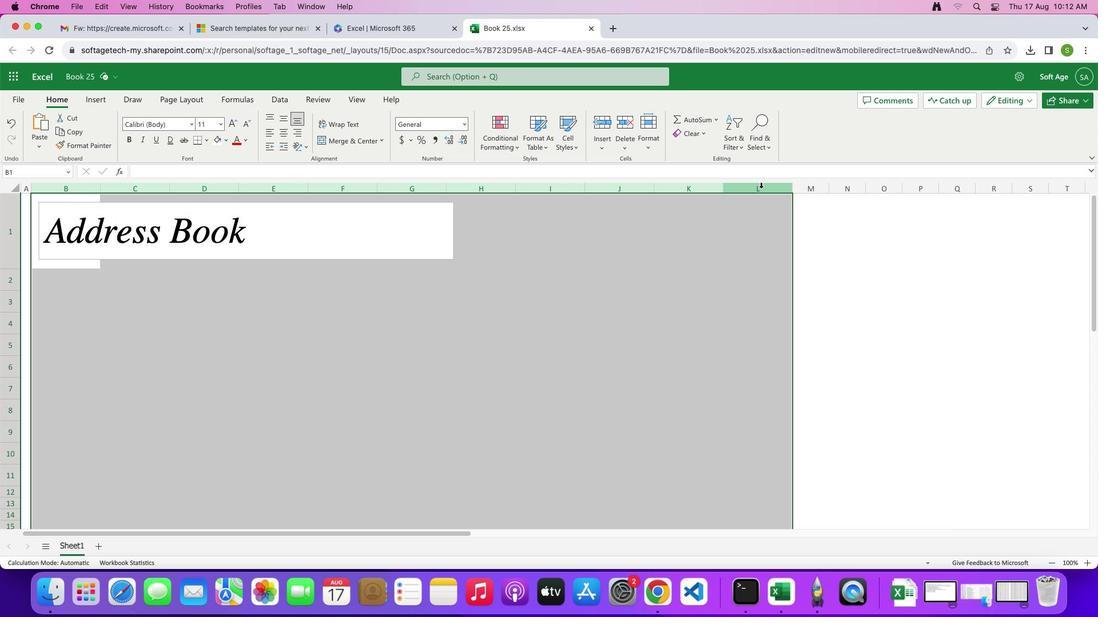 
Action: Mouse pressed left at (623, 207)
Screenshot: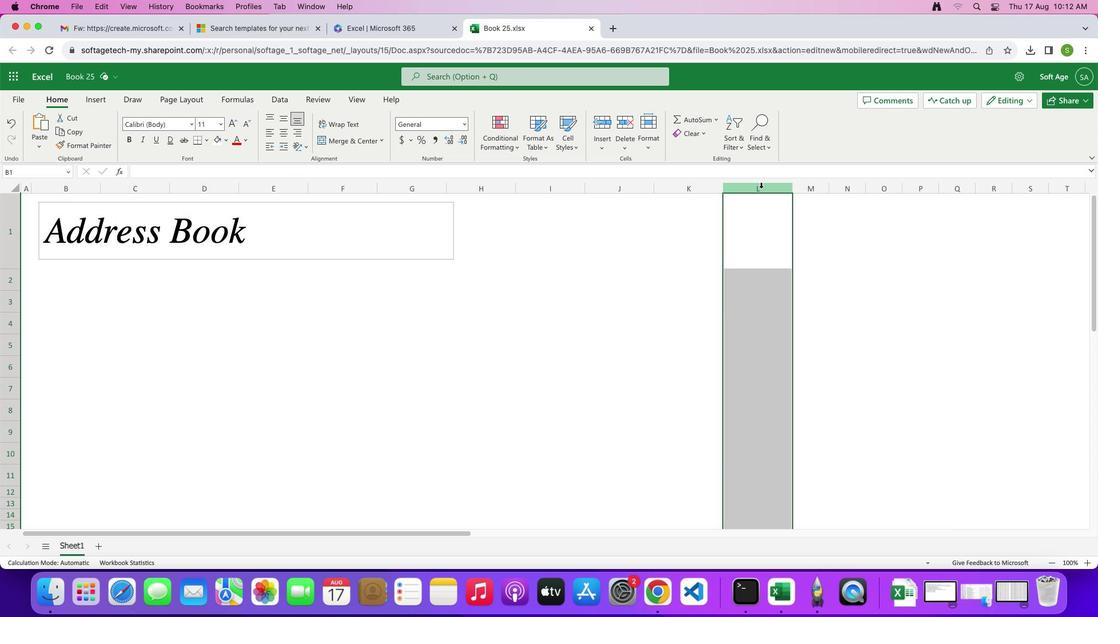 
Action: Mouse moved to (641, 207)
Screenshot: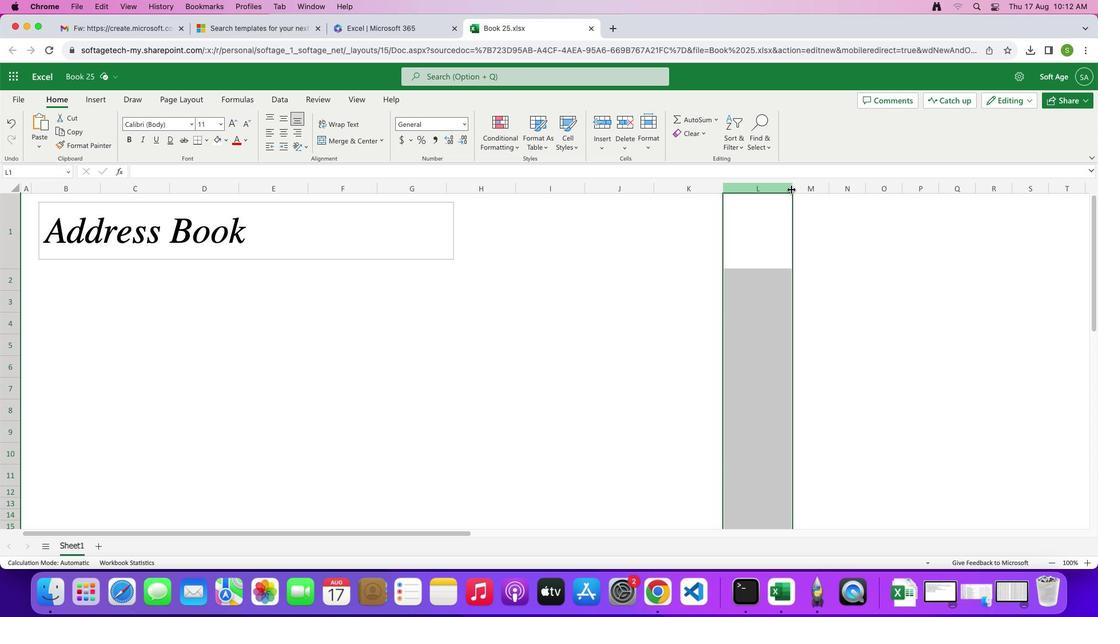 
Action: Mouse pressed left at (641, 207)
Screenshot: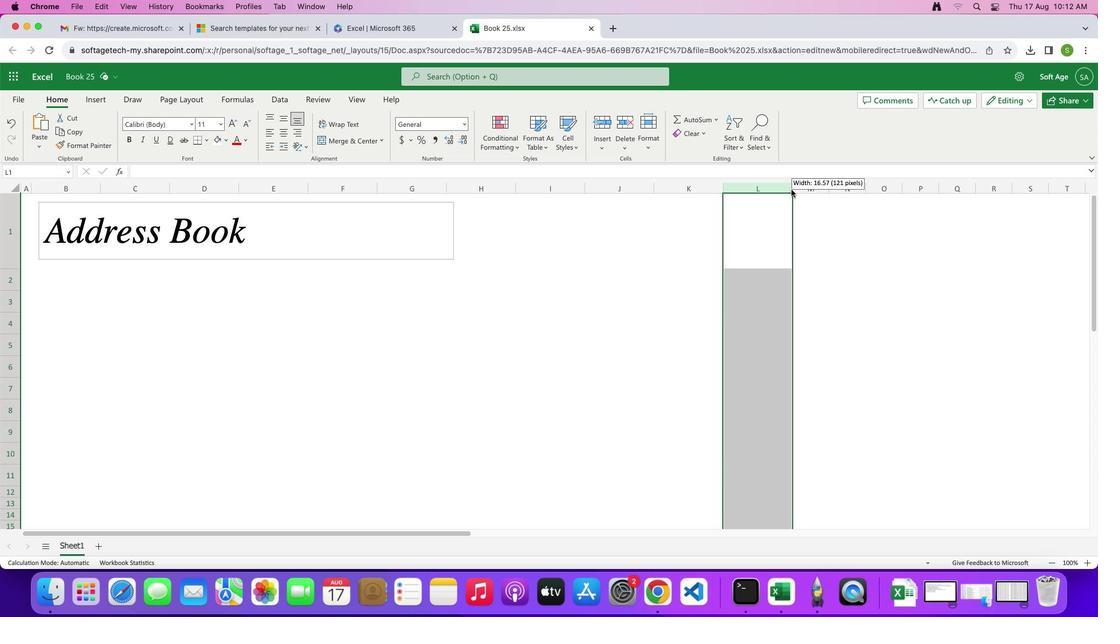 
Action: Mouse moved to (452, 207)
Screenshot: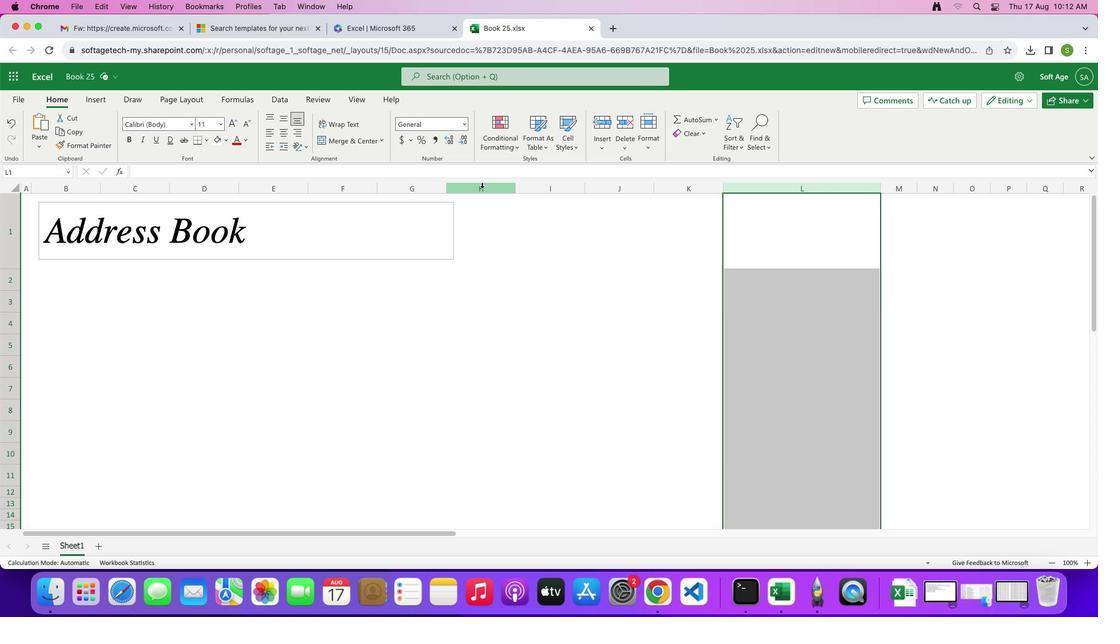 
Action: Mouse pressed left at (452, 207)
Screenshot: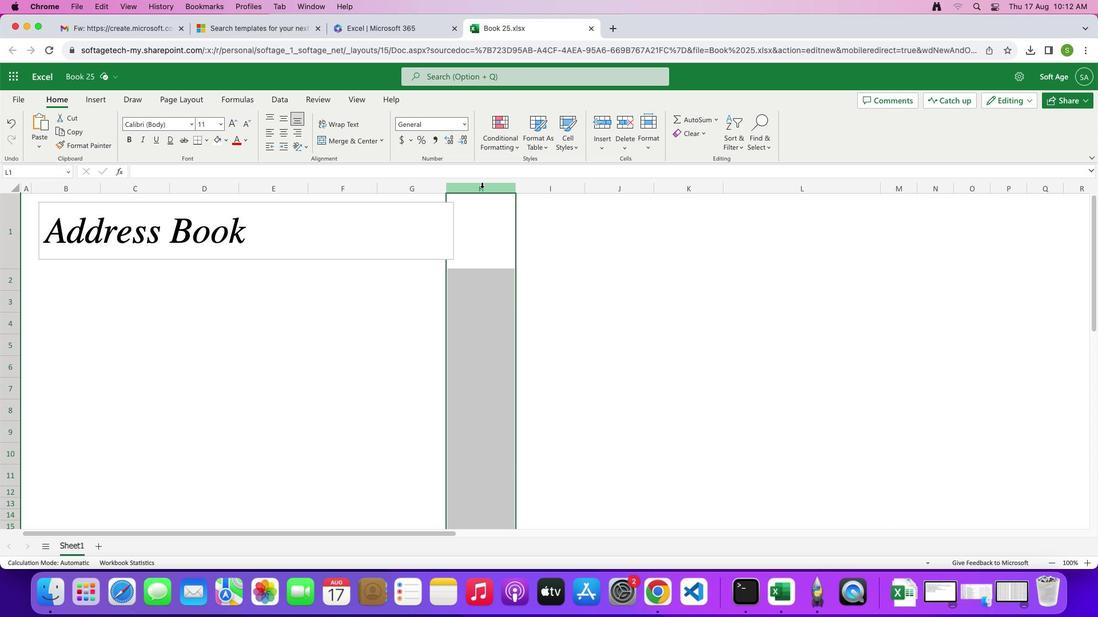
Action: Mouse moved to (474, 205)
Screenshot: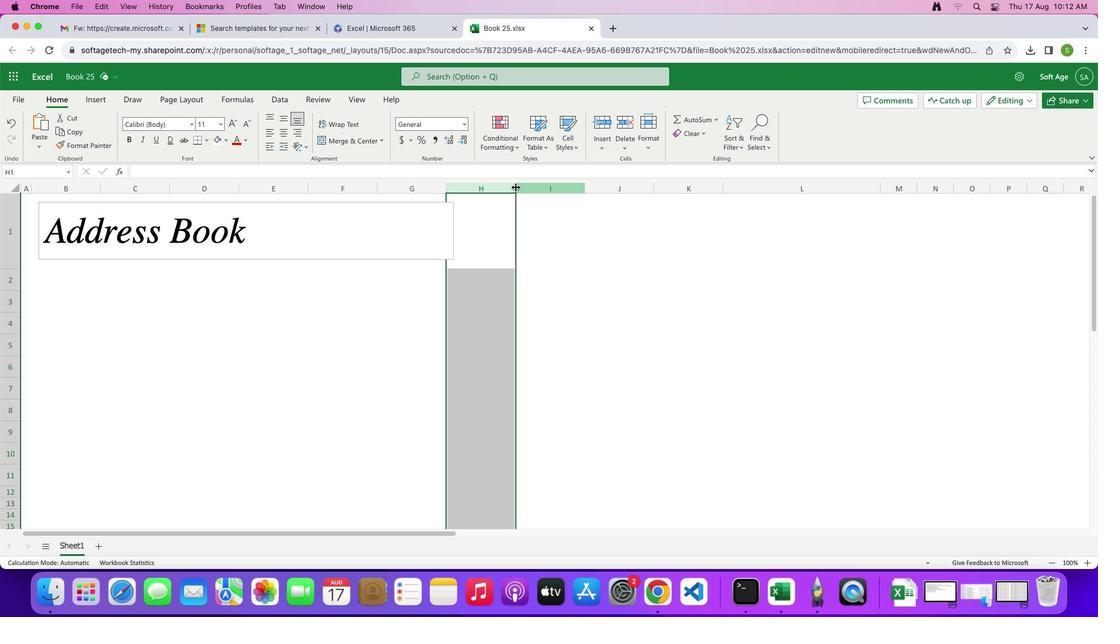 
Action: Mouse pressed left at (474, 205)
Screenshot: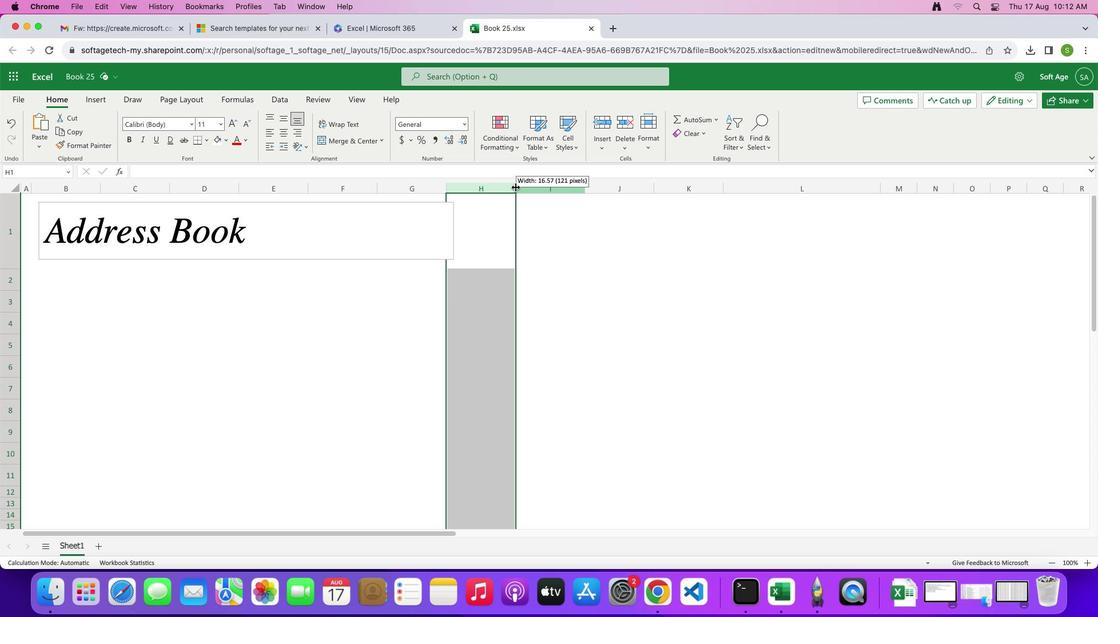 
Action: Mouse moved to (378, 209)
Screenshot: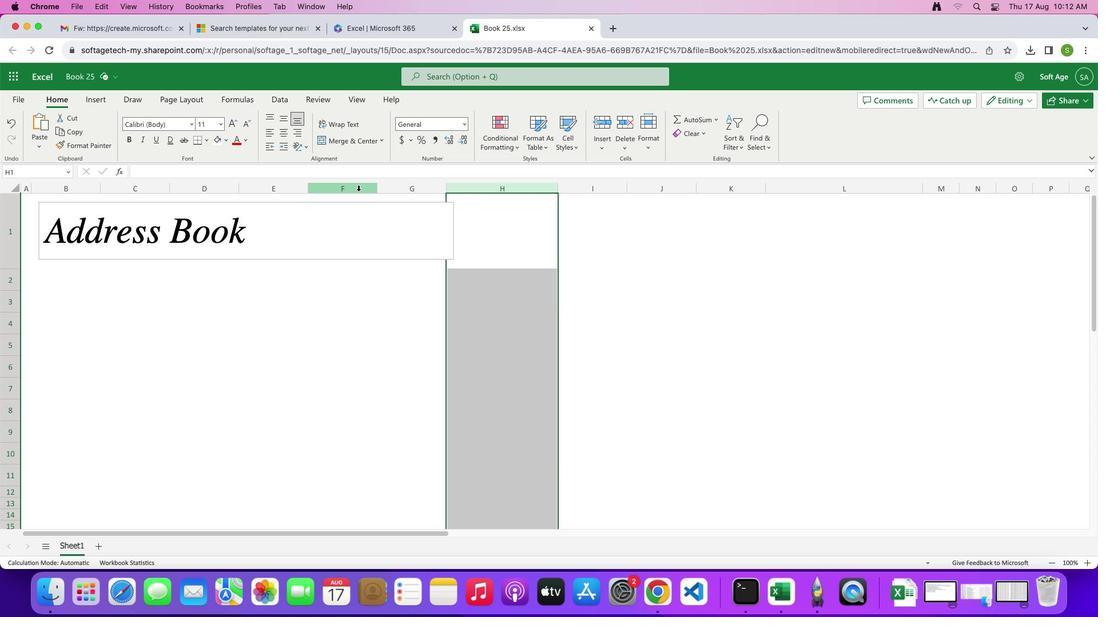 
Action: Mouse pressed left at (378, 209)
Screenshot: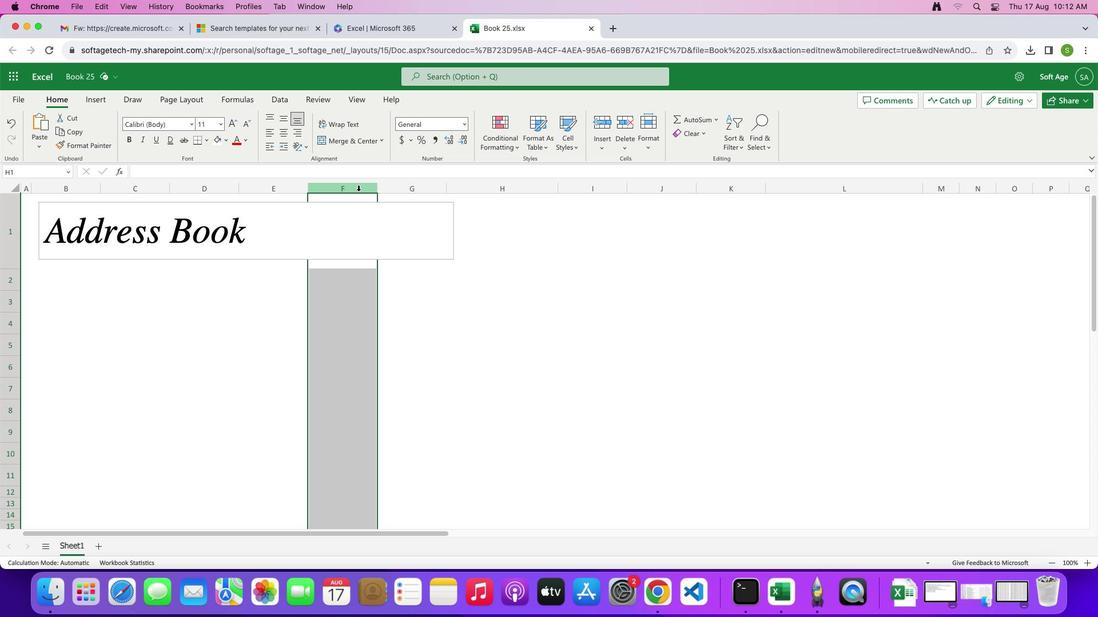 
Action: Mouse moved to (389, 208)
Screenshot: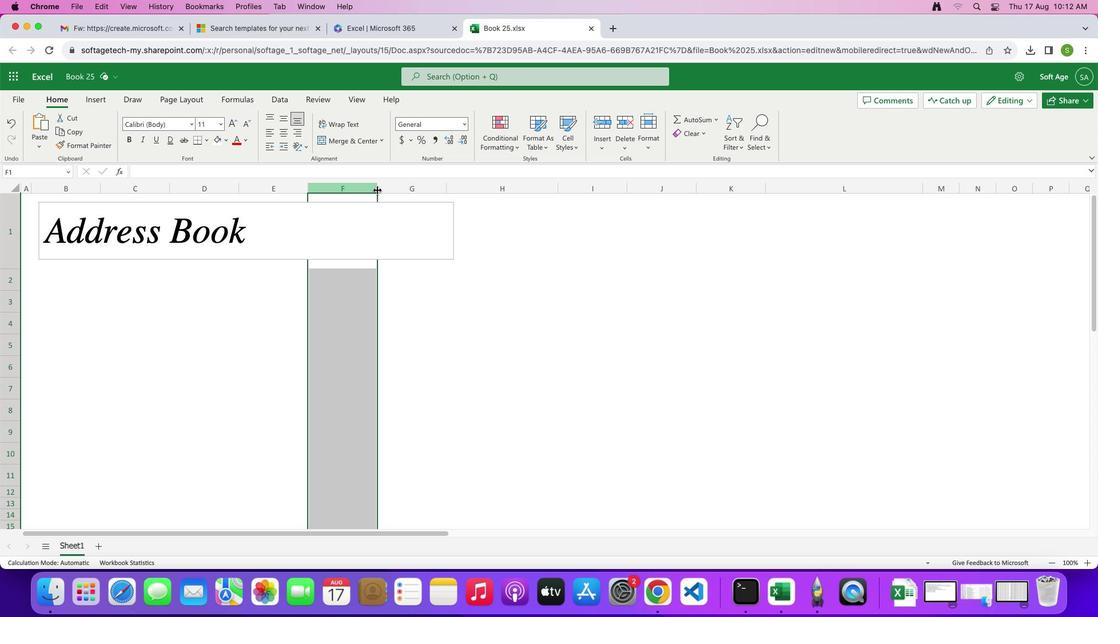
Action: Mouse pressed left at (389, 208)
Screenshot: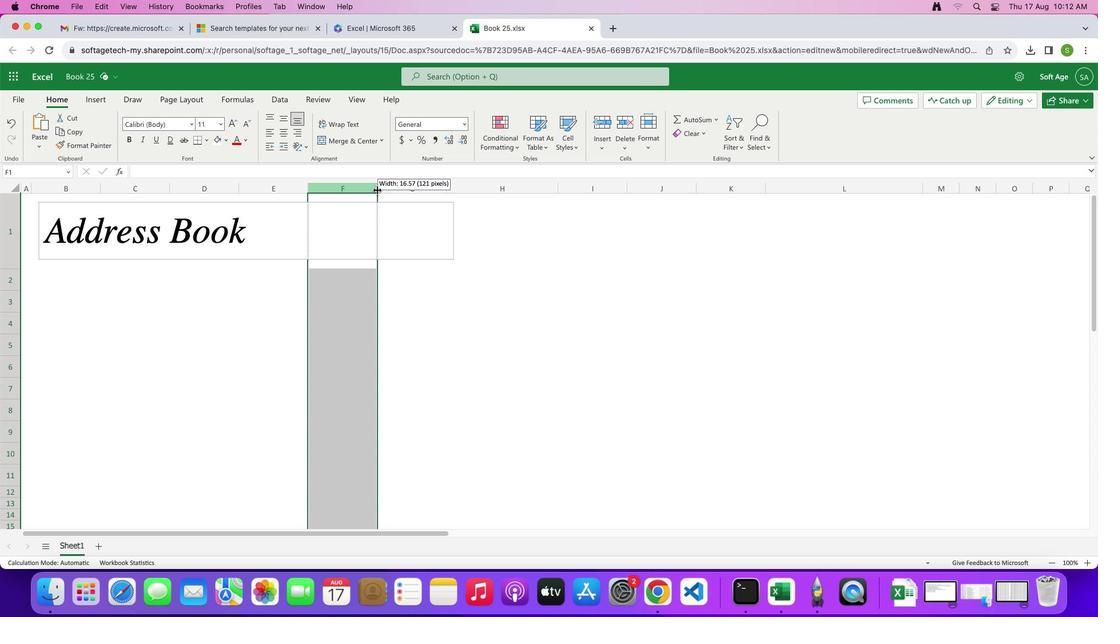 
Action: Mouse moved to (257, 249)
Screenshot: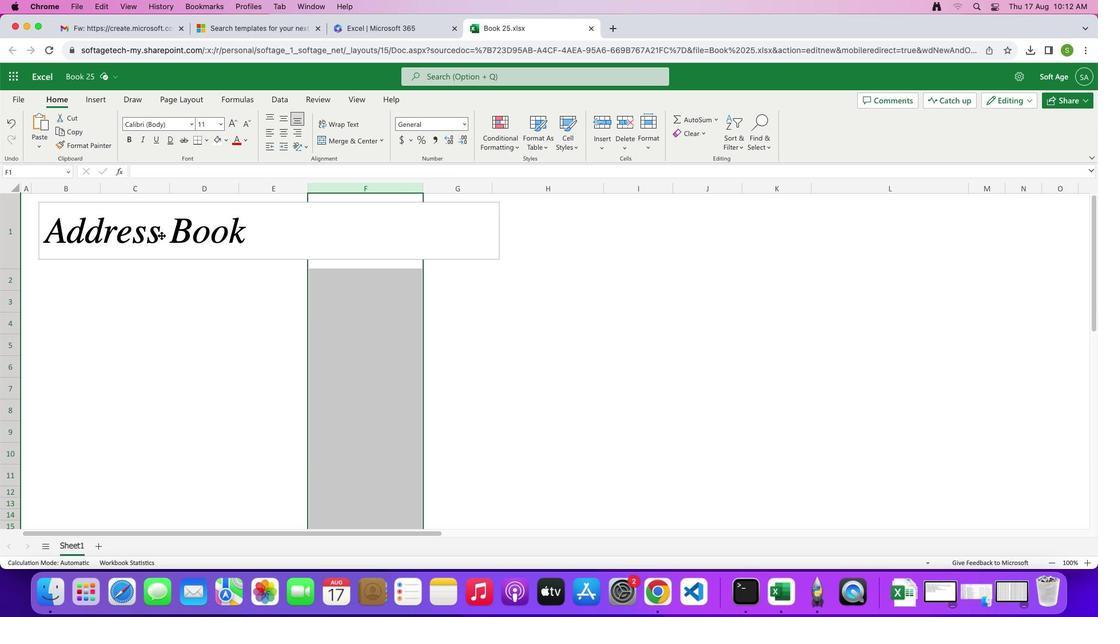 
Action: Mouse pressed left at (257, 249)
Screenshot: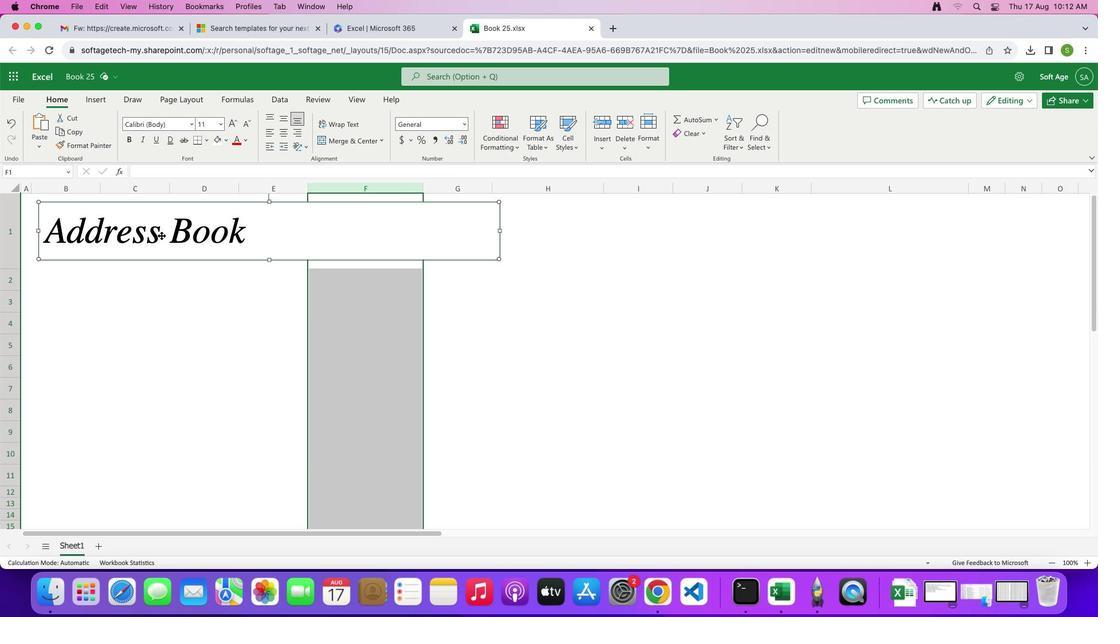 
Action: Mouse moved to (464, 245)
Screenshot: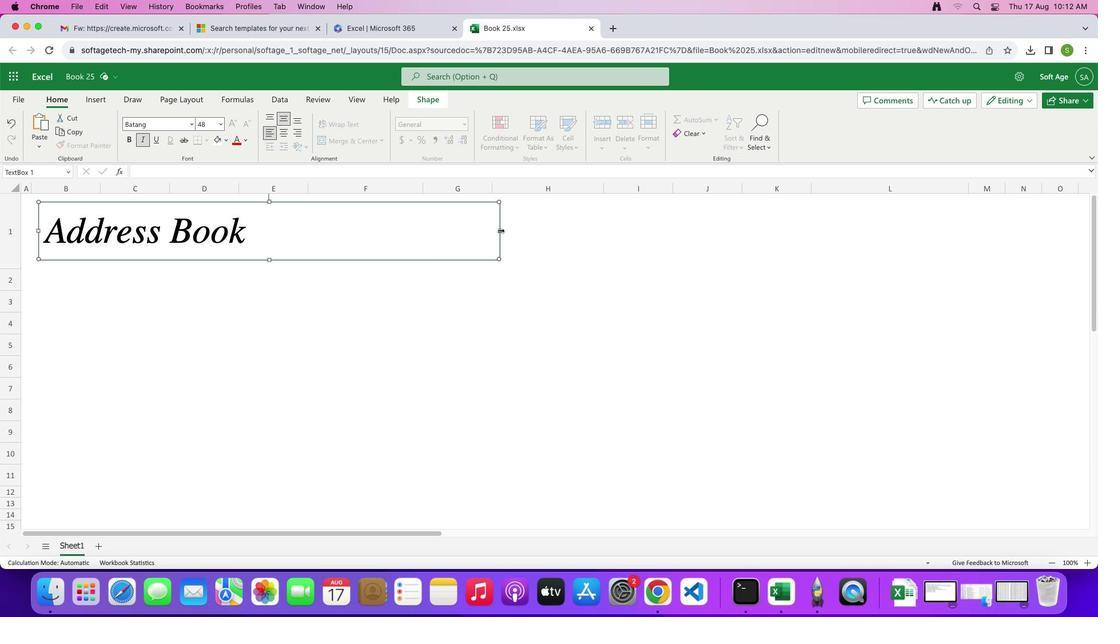 
Action: Mouse pressed left at (464, 245)
Screenshot: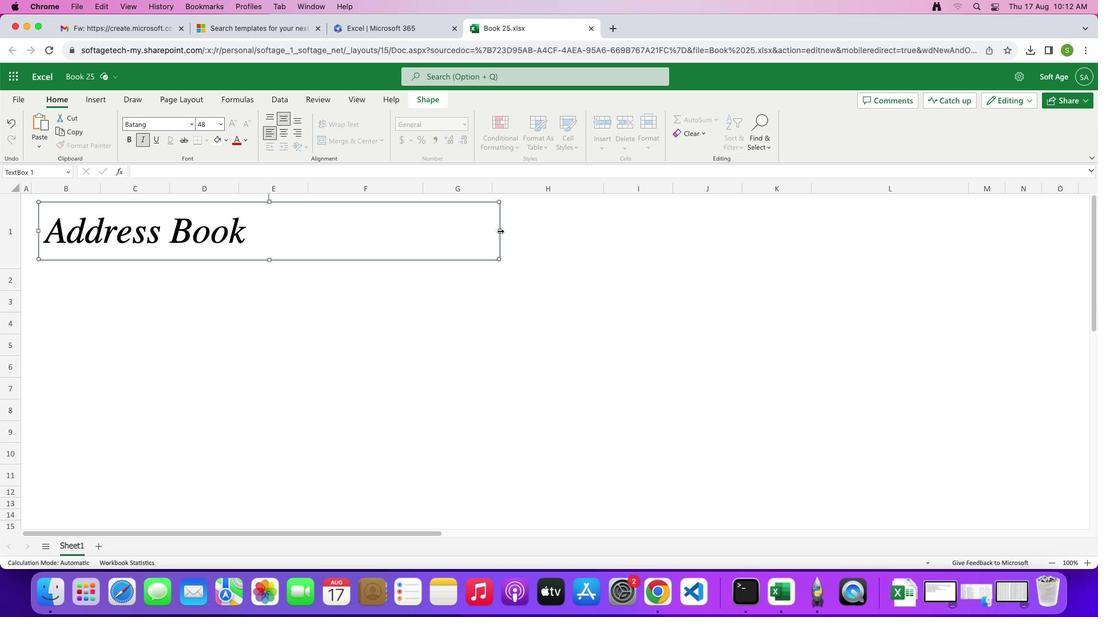 
Action: Mouse moved to (261, 253)
Screenshot: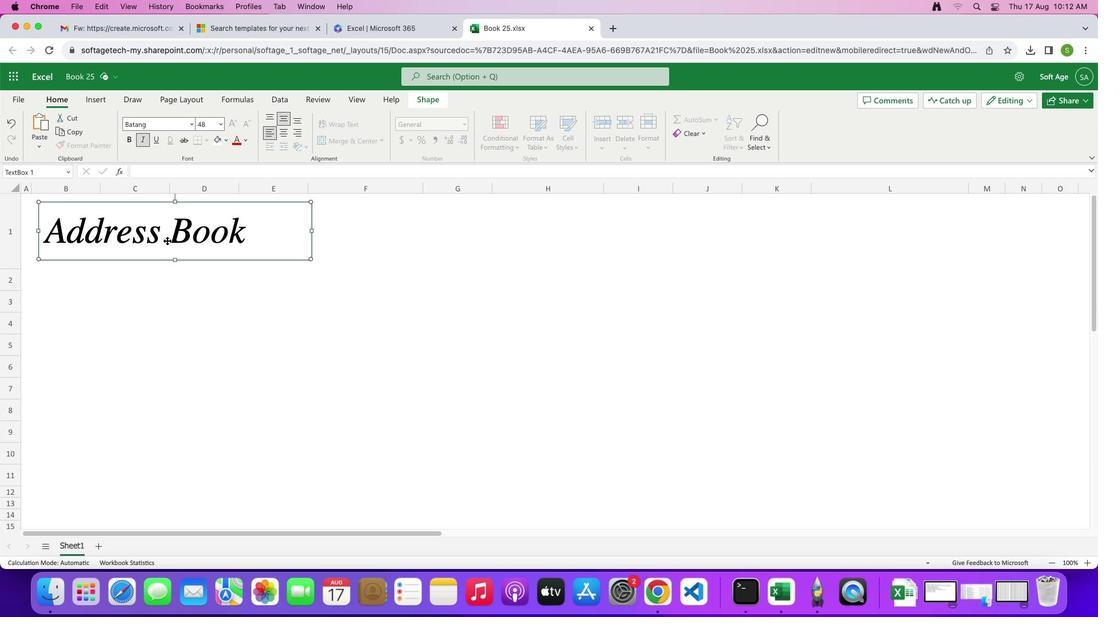 
Action: Mouse pressed left at (261, 253)
Screenshot: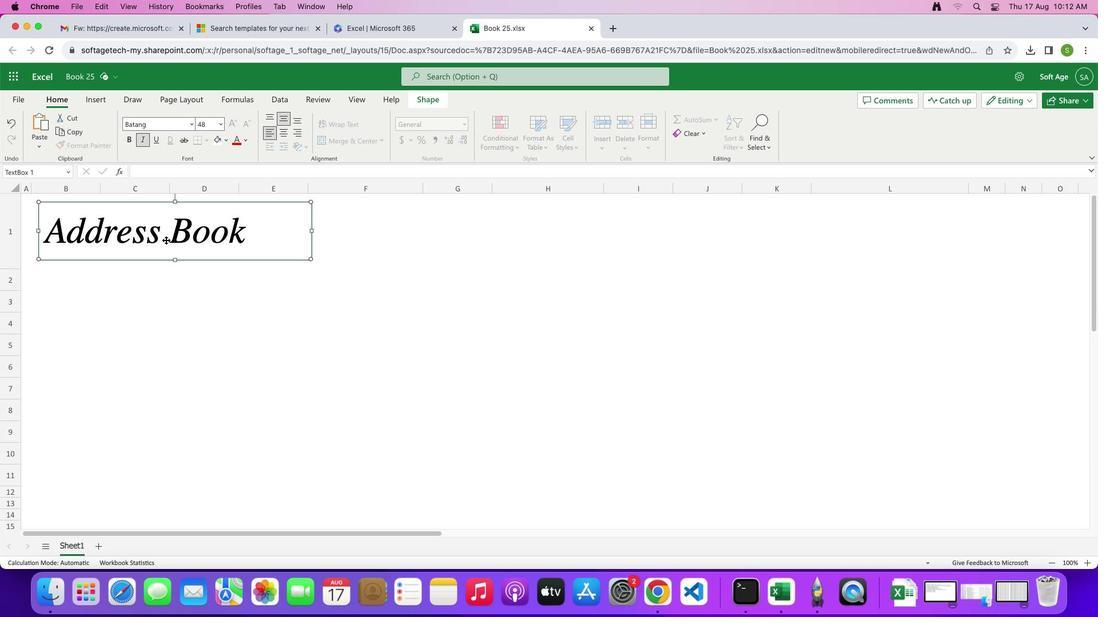 
Action: Mouse moved to (420, 121)
Screenshot: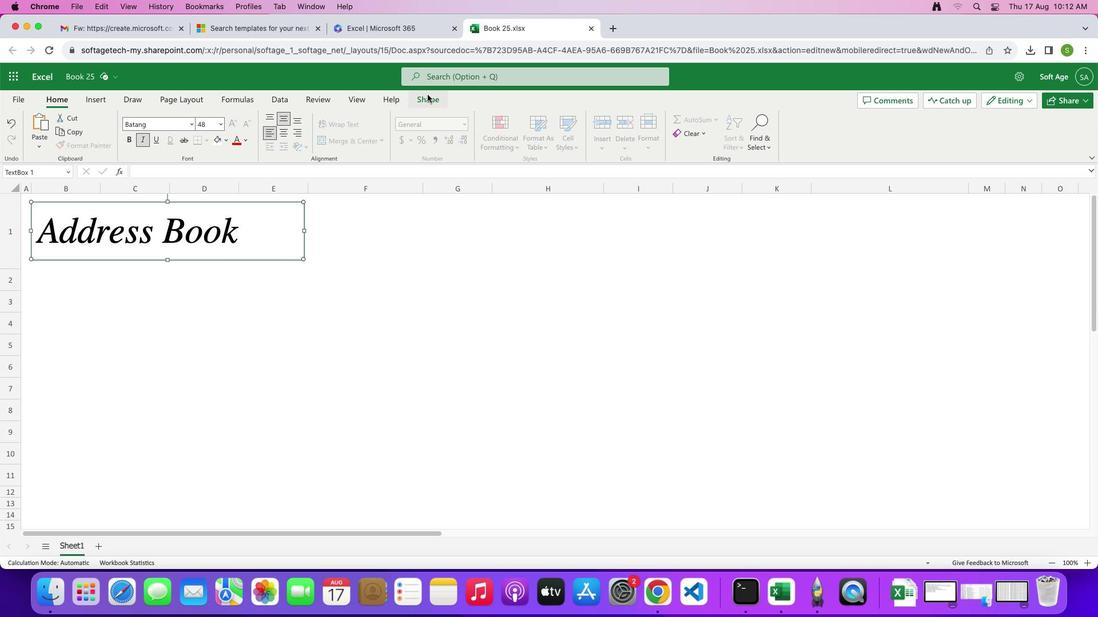 
Action: Mouse pressed left at (420, 121)
Screenshot: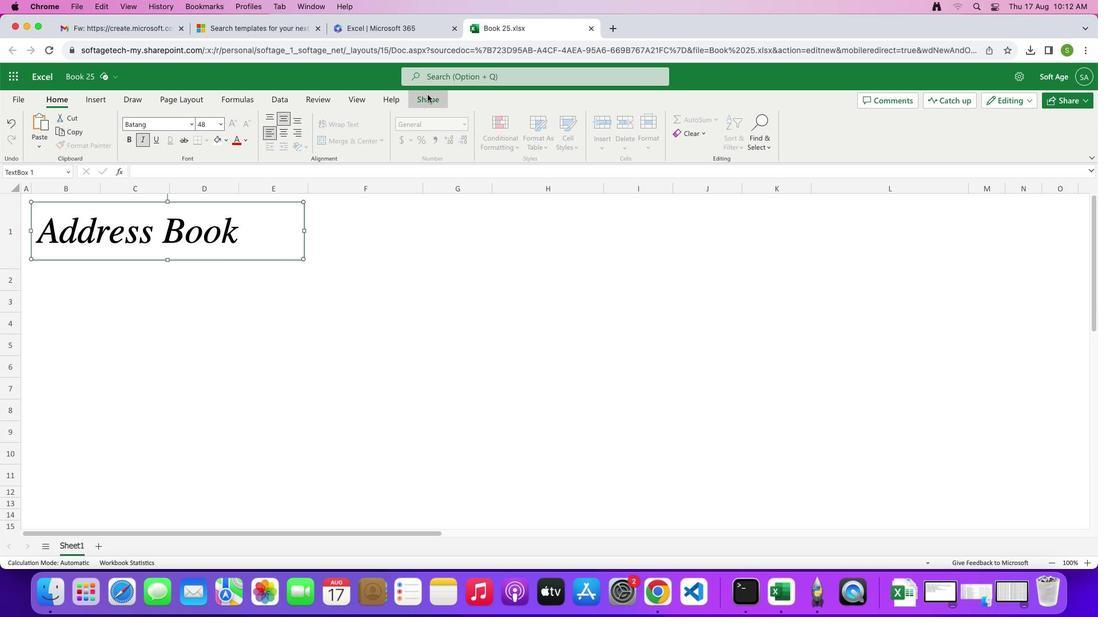 
Action: Mouse moved to (391, 155)
Screenshot: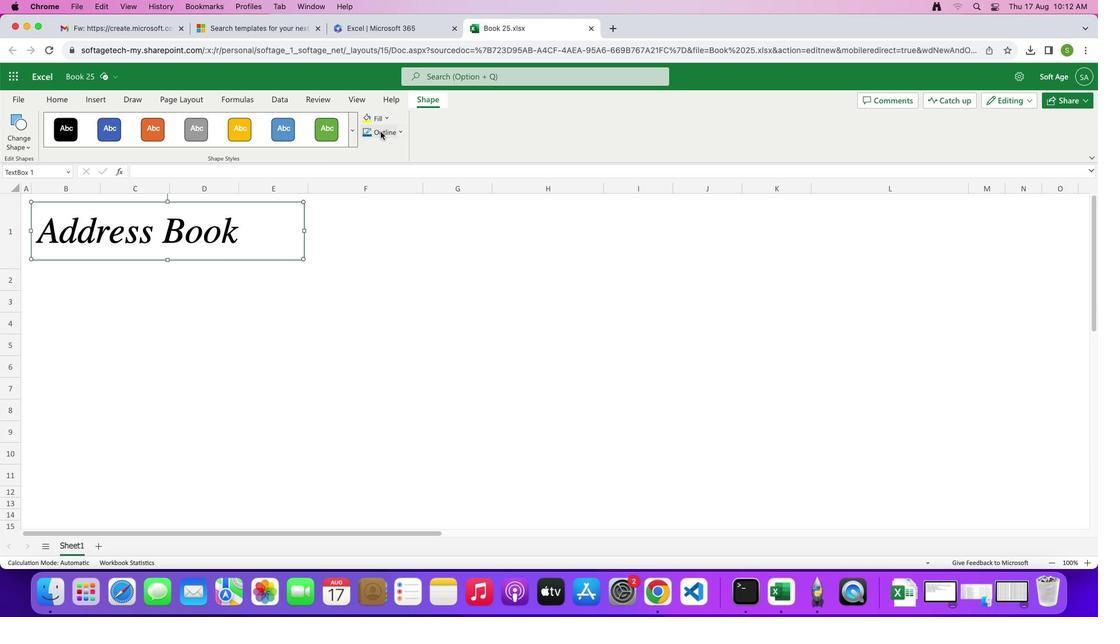 
Action: Mouse pressed left at (391, 155)
Screenshot: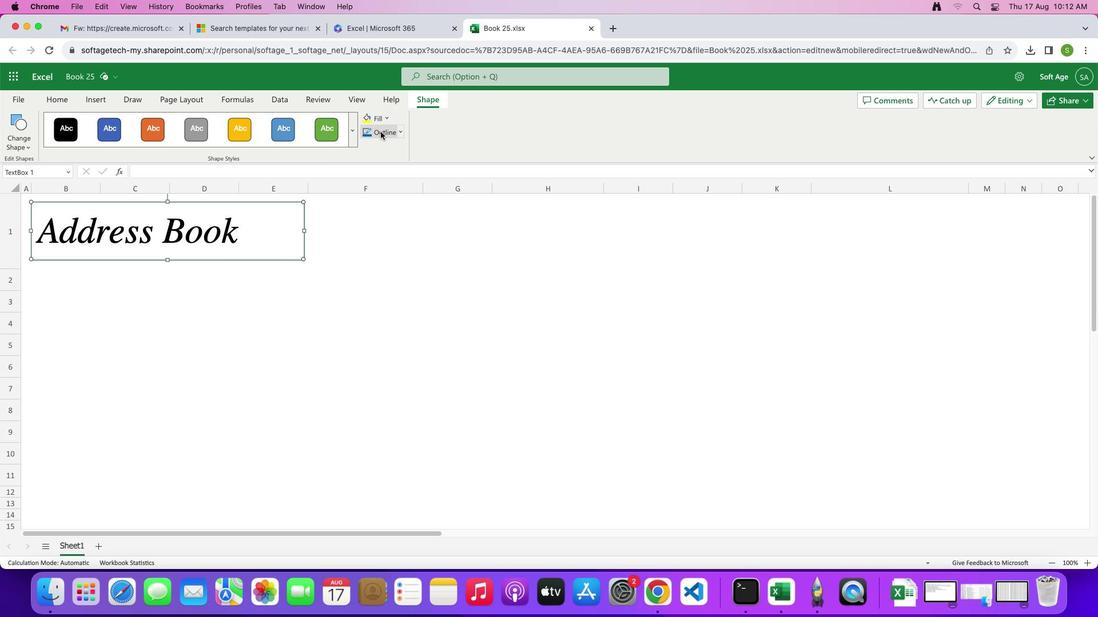 
Action: Mouse moved to (393, 260)
Screenshot: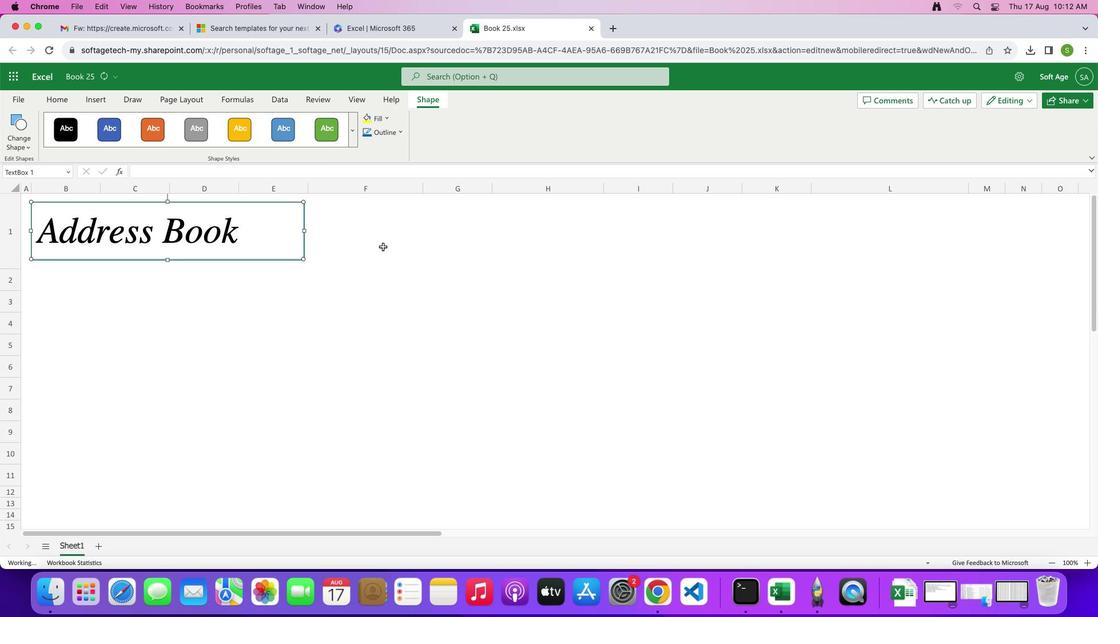 
Action: Mouse pressed left at (393, 260)
Screenshot: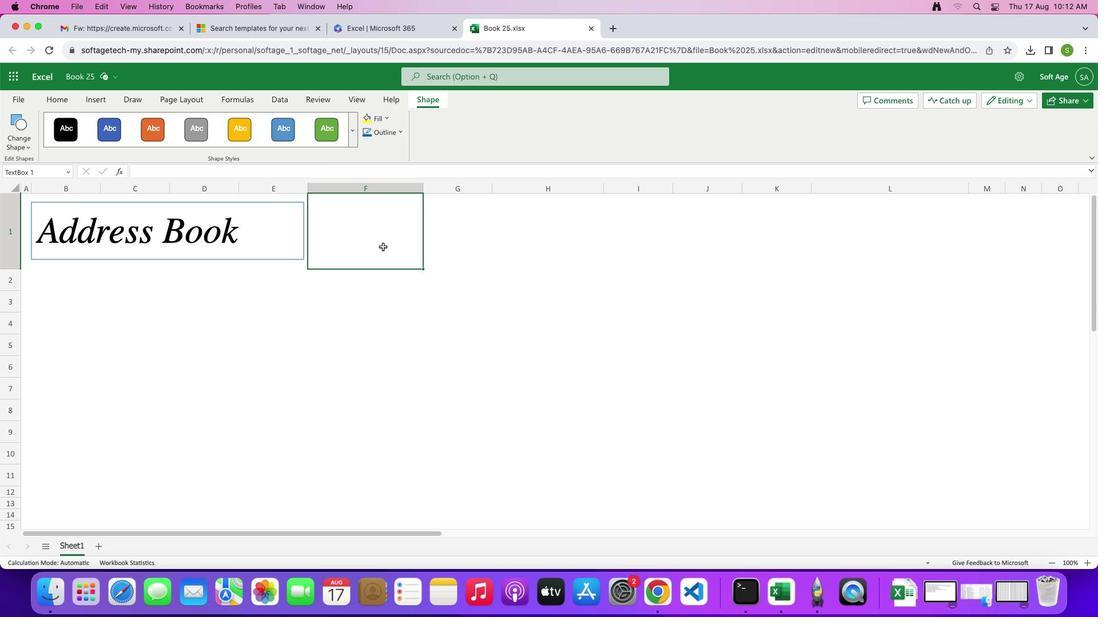 
Action: Mouse moved to (304, 244)
Screenshot: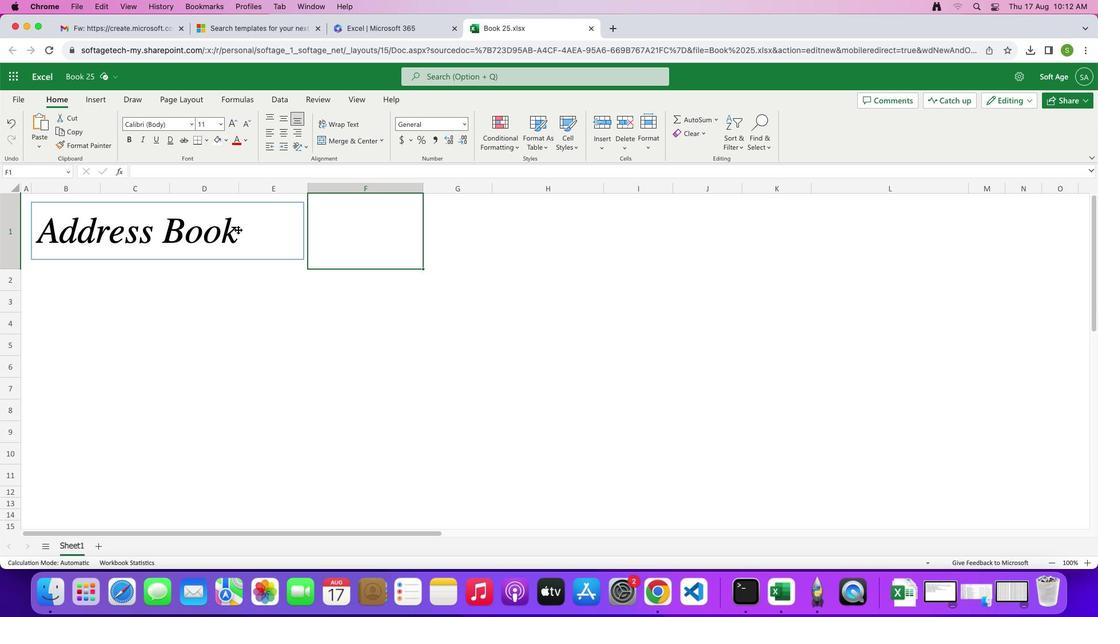 
Action: Mouse pressed left at (304, 244)
Screenshot: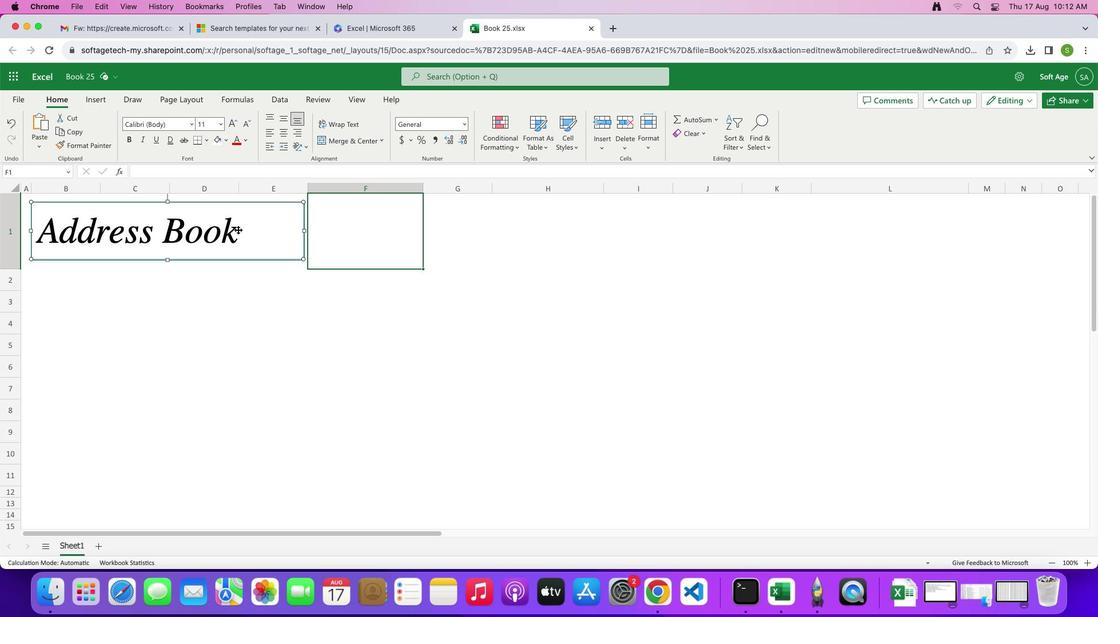 
Action: Mouse moved to (426, 129)
Screenshot: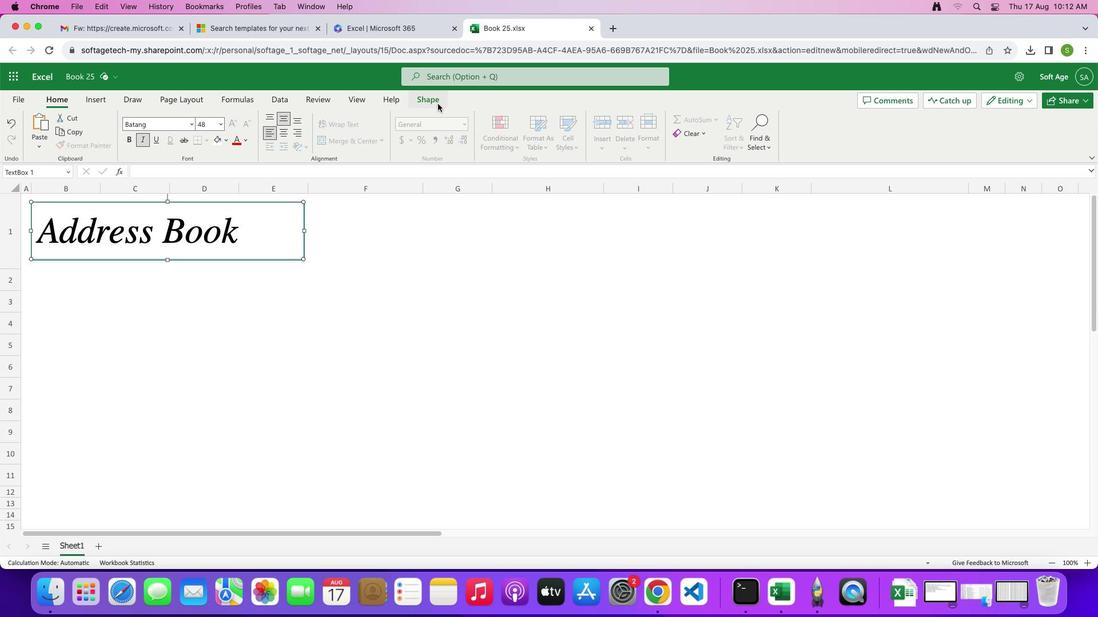 
Action: Mouse pressed left at (426, 129)
Screenshot: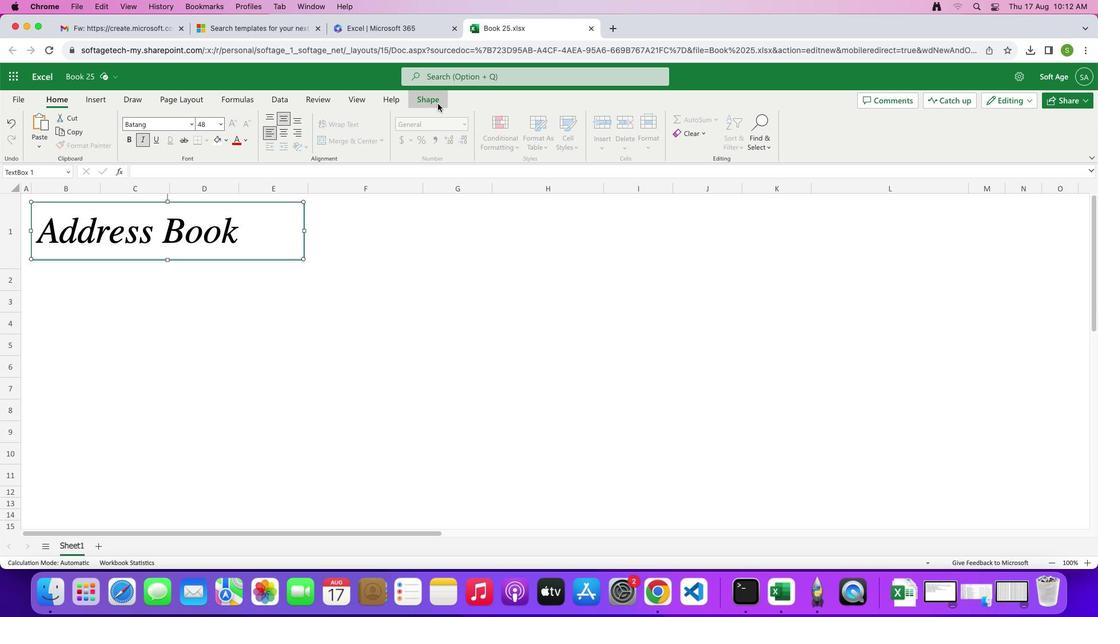 
Action: Mouse moved to (402, 153)
Screenshot: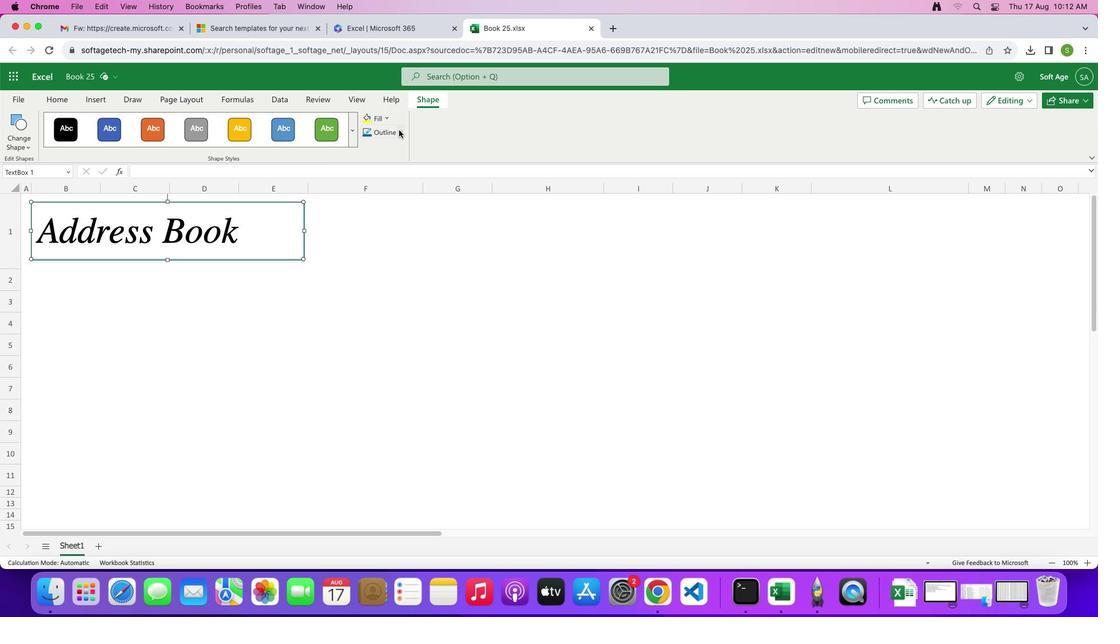 
Action: Mouse pressed left at (402, 153)
Screenshot: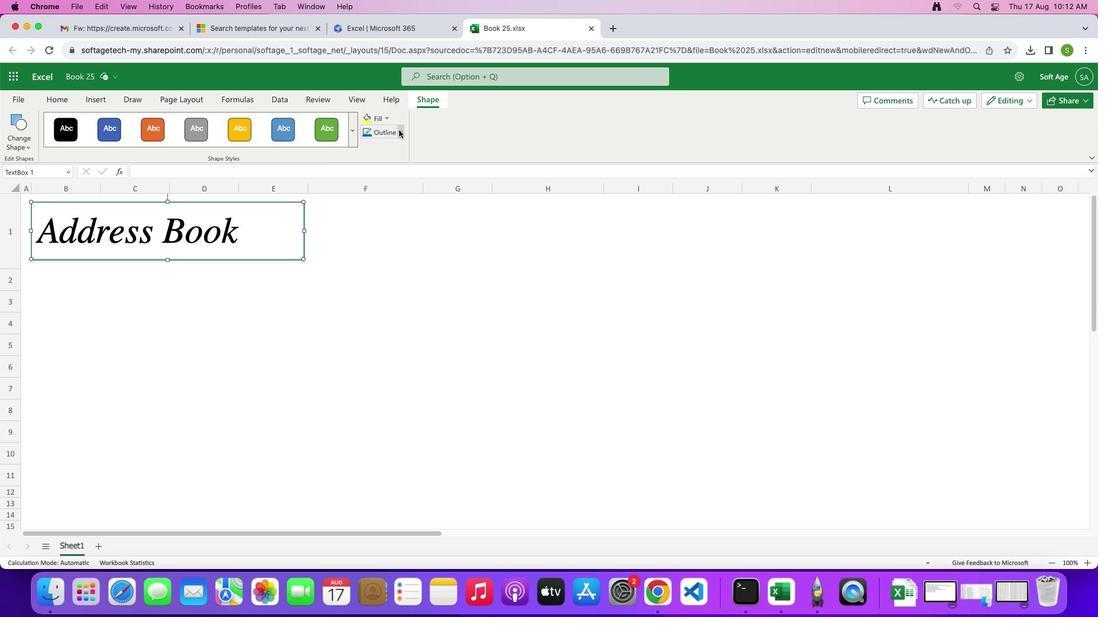 
Action: Mouse moved to (399, 300)
Screenshot: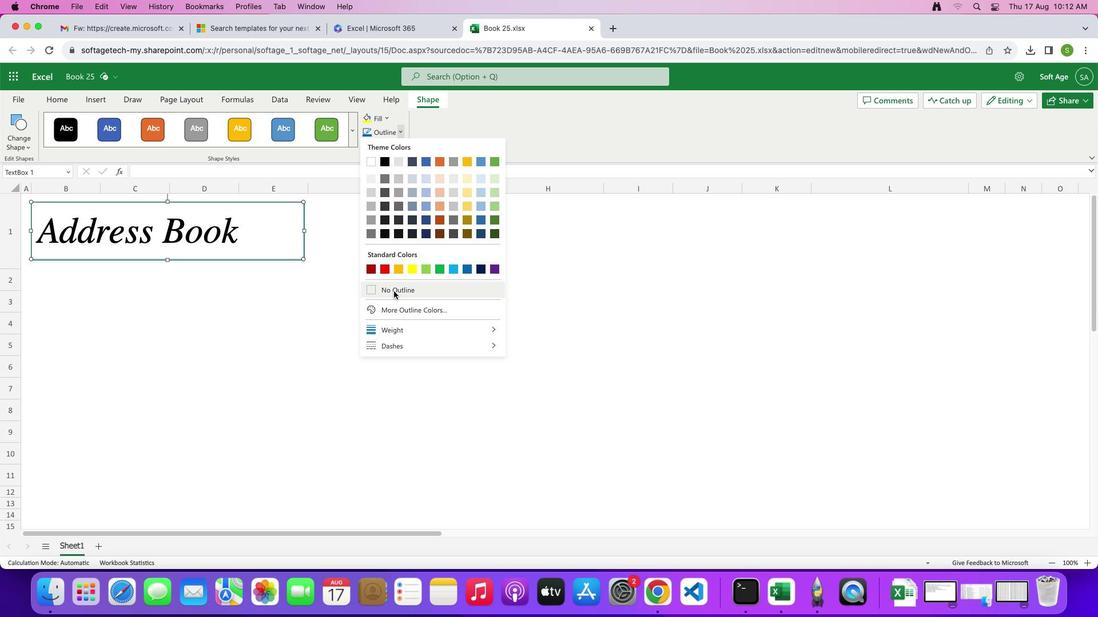 
Action: Mouse pressed left at (399, 300)
Screenshot: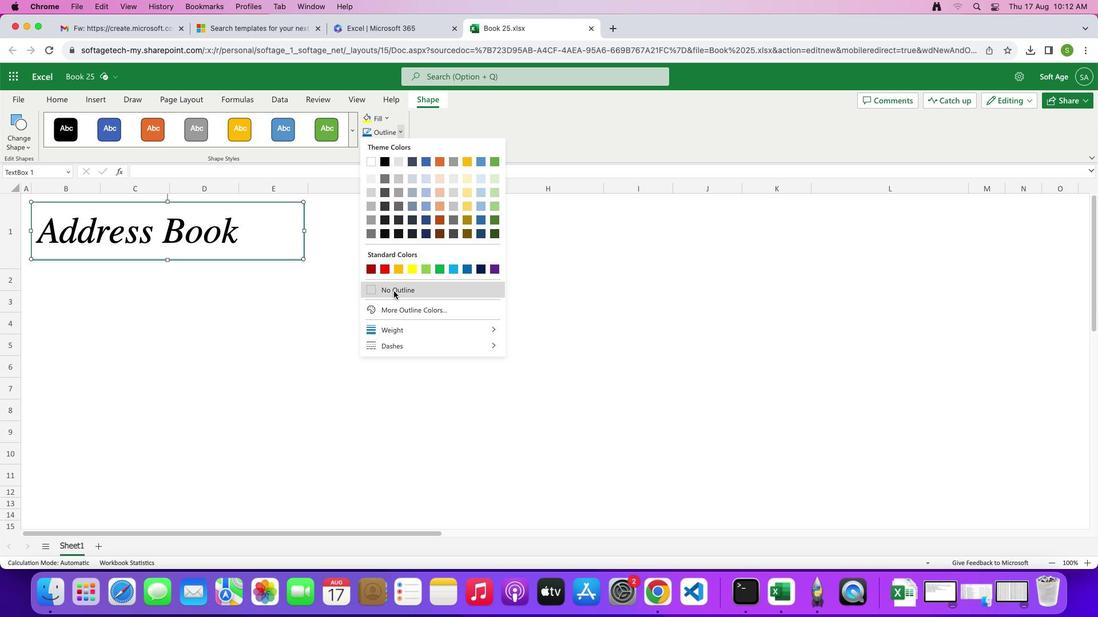 
Action: Mouse moved to (301, 292)
Screenshot: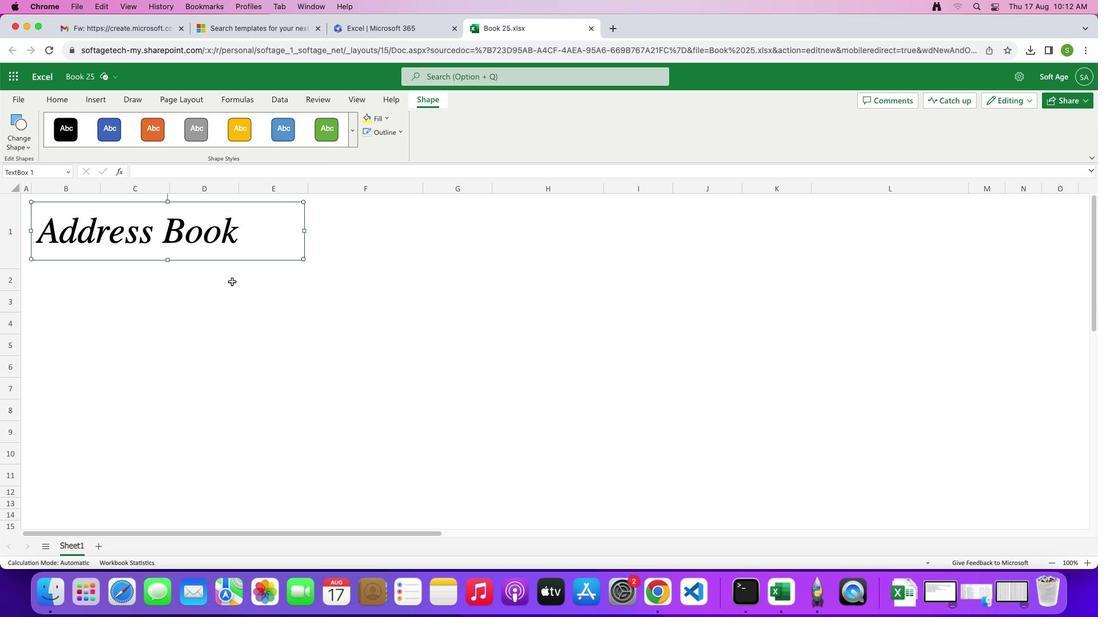
Action: Mouse pressed left at (301, 292)
Screenshot: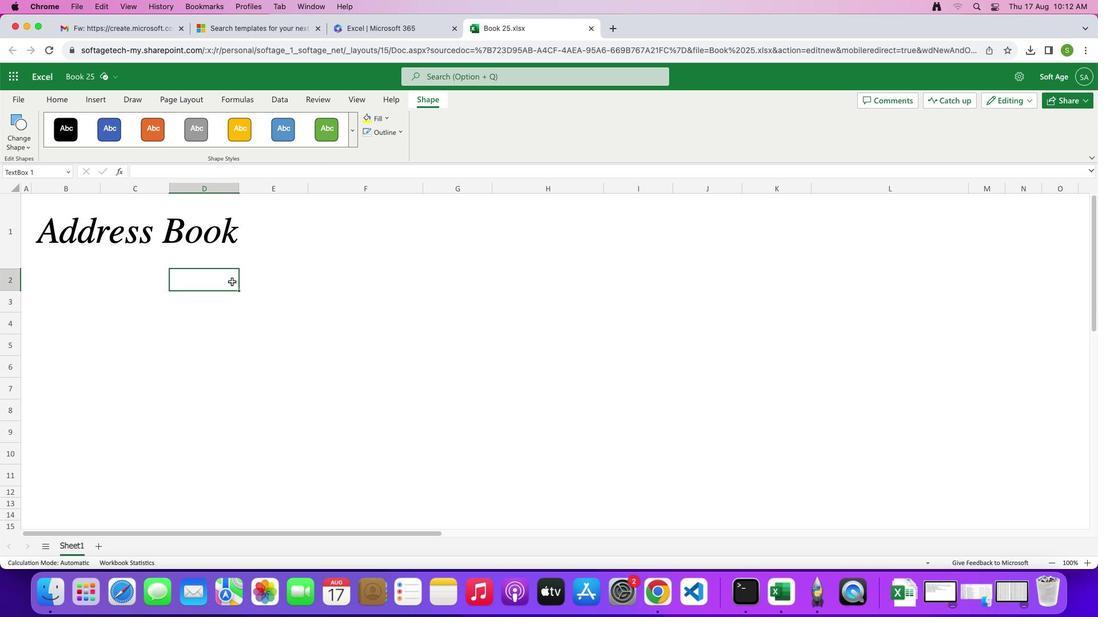 
Action: Mouse moved to (192, 286)
Screenshot: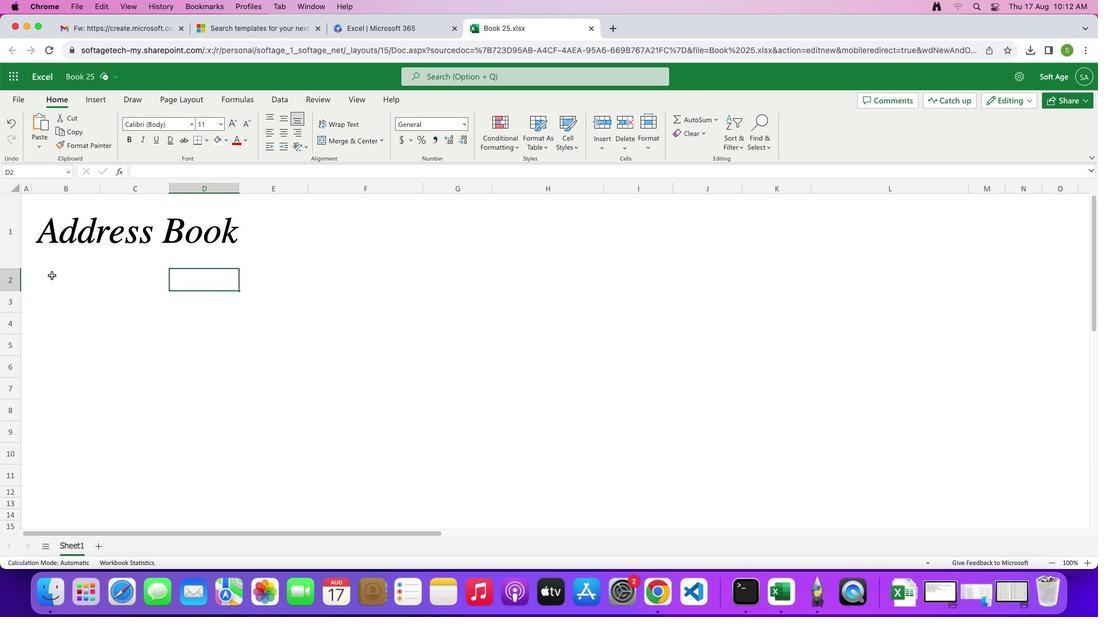 
Action: Mouse pressed left at (192, 286)
Screenshot: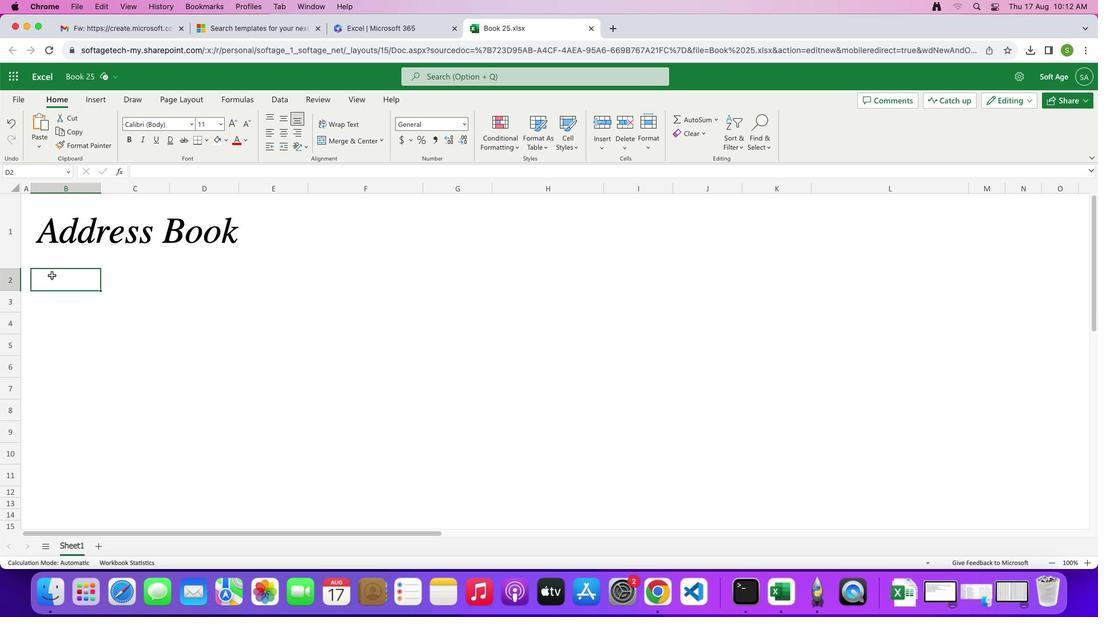 
Action: Mouse moved to (192, 287)
Screenshot: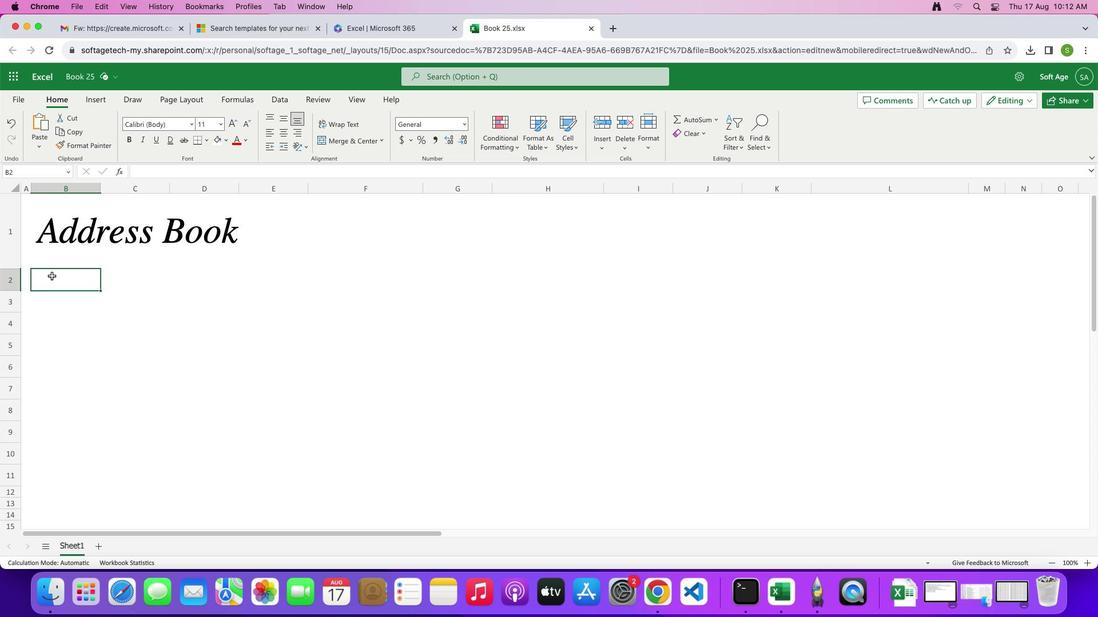 
Action: Mouse pressed left at (192, 287)
Screenshot: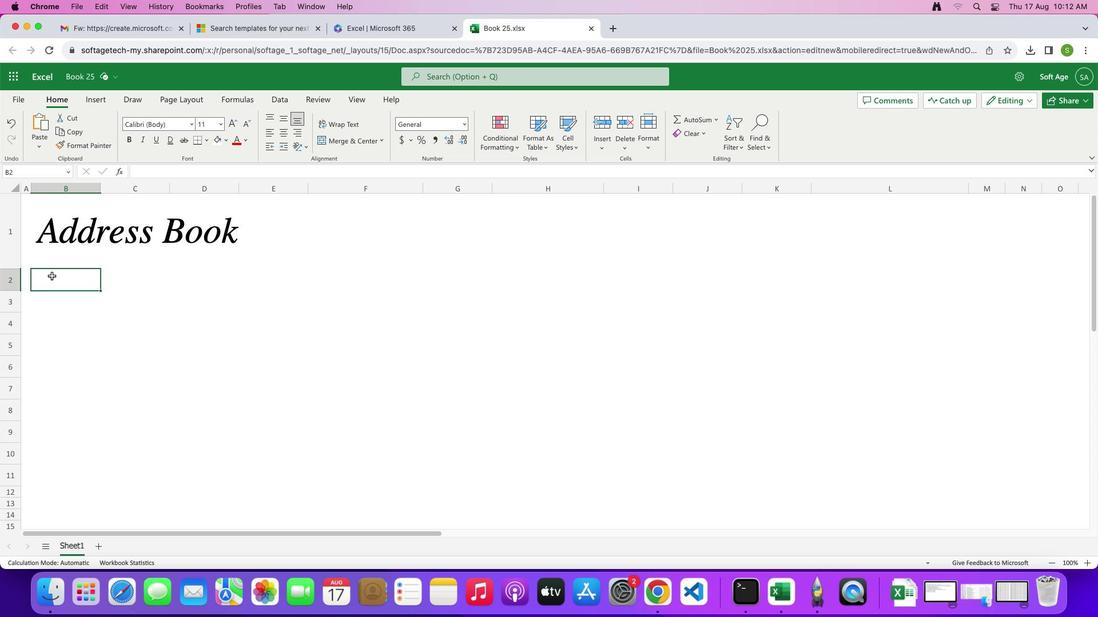 
Action: Mouse moved to (285, 164)
Screenshot: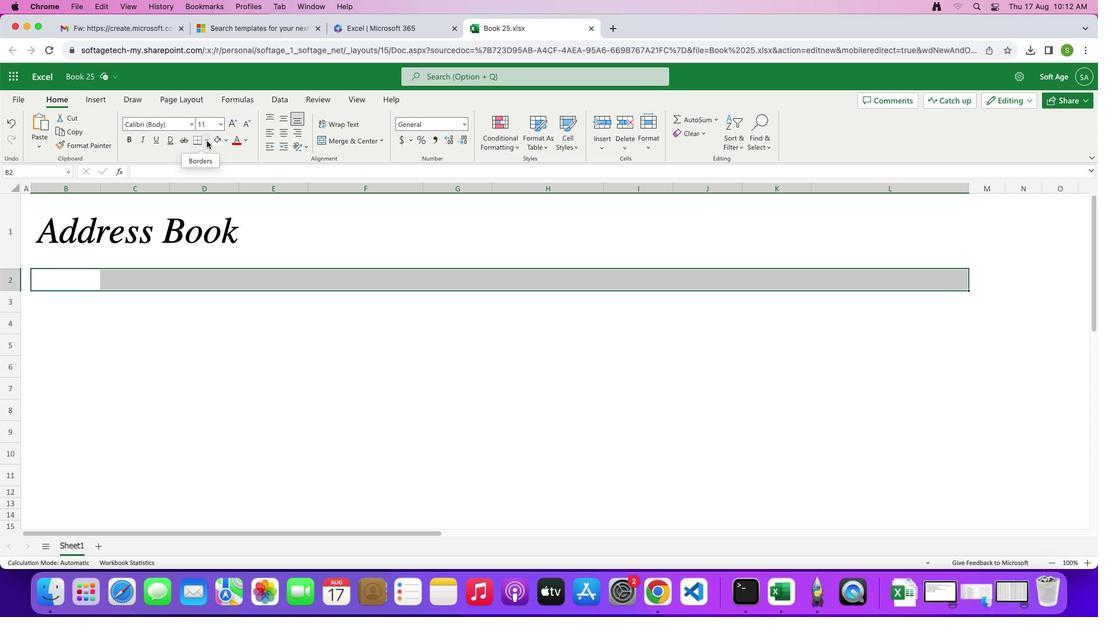
Action: Mouse pressed left at (285, 164)
Screenshot: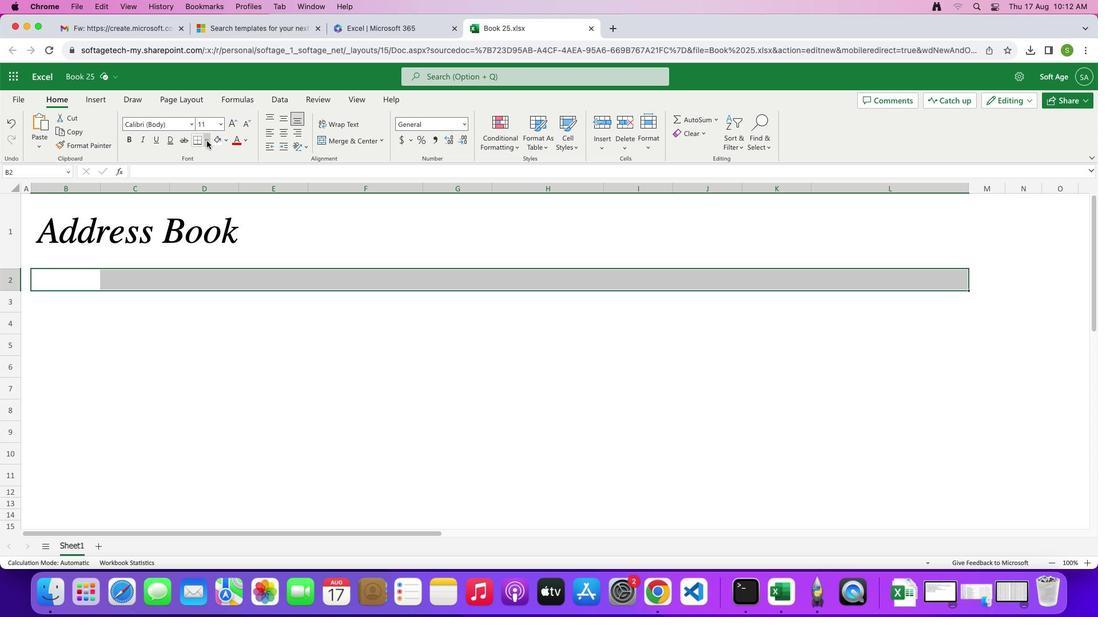 
Action: Mouse moved to (345, 208)
Screenshot: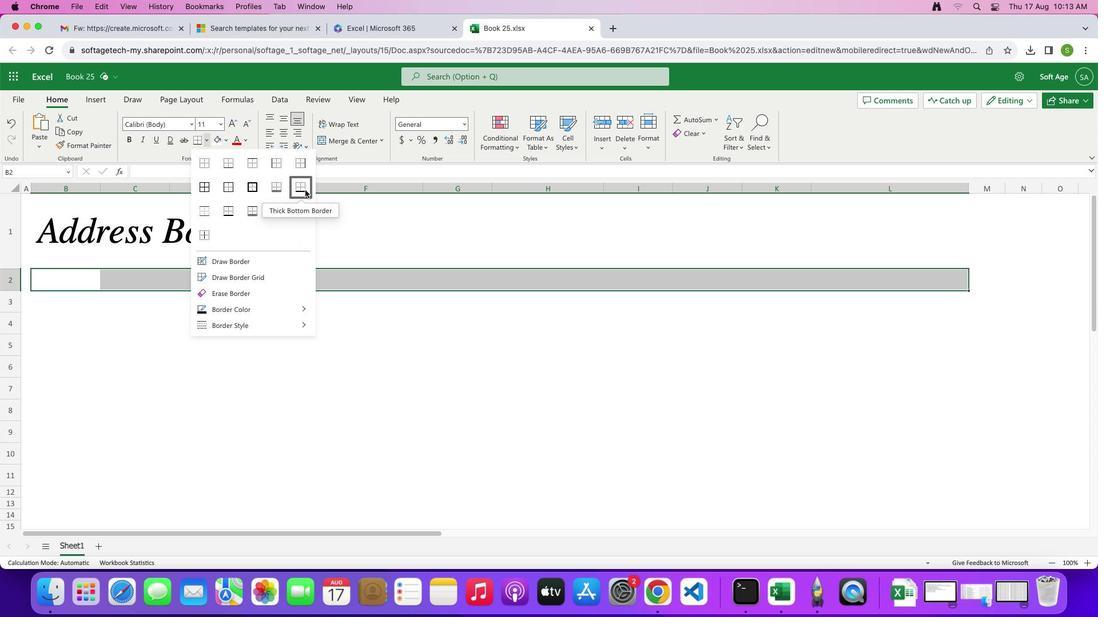 
Action: Mouse pressed left at (345, 208)
Screenshot: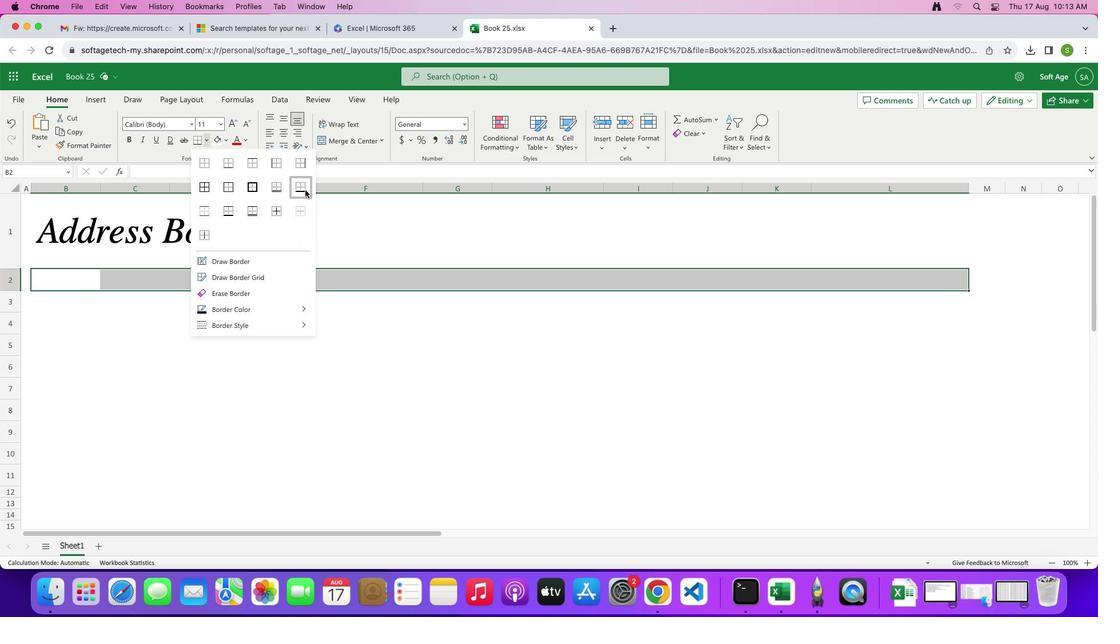 
Action: Mouse moved to (269, 337)
Screenshot: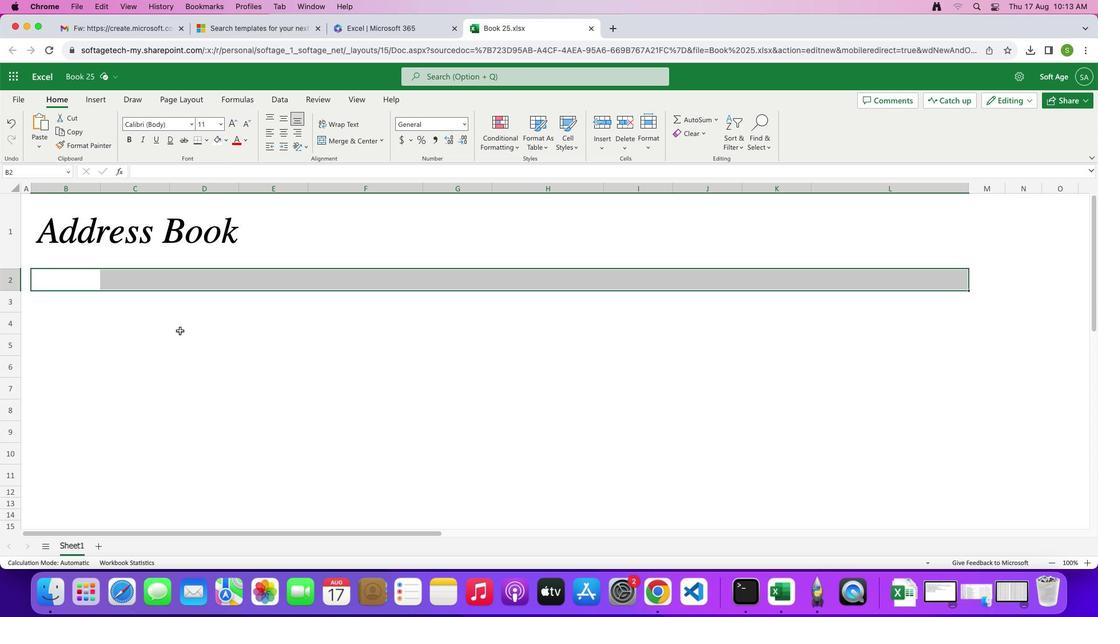 
Action: Mouse pressed left at (269, 337)
Screenshot: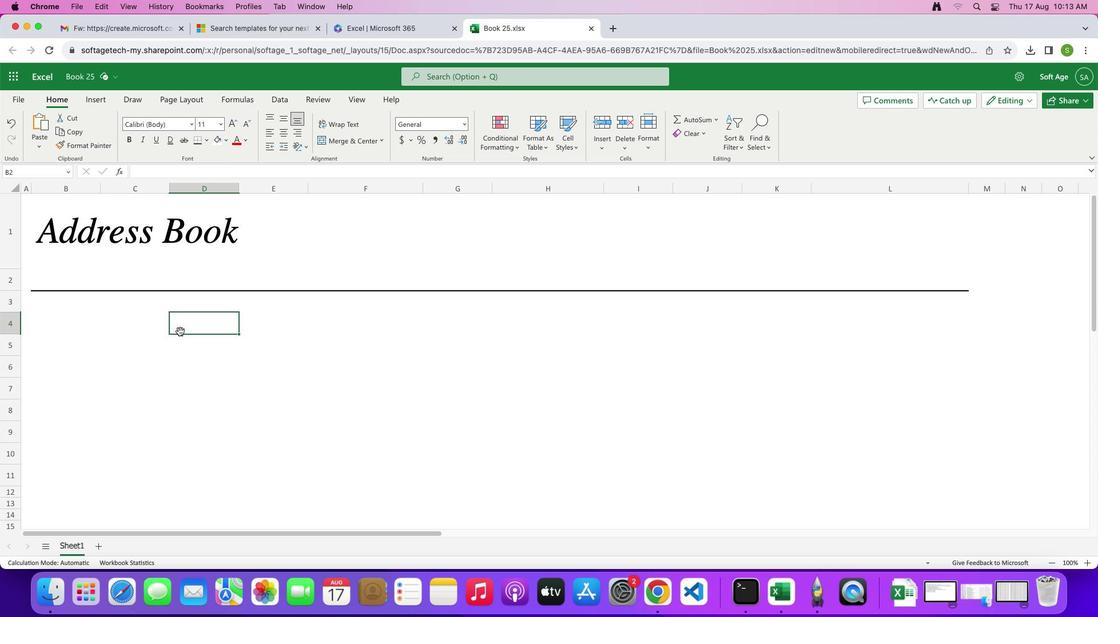 
Action: Mouse moved to (184, 269)
Screenshot: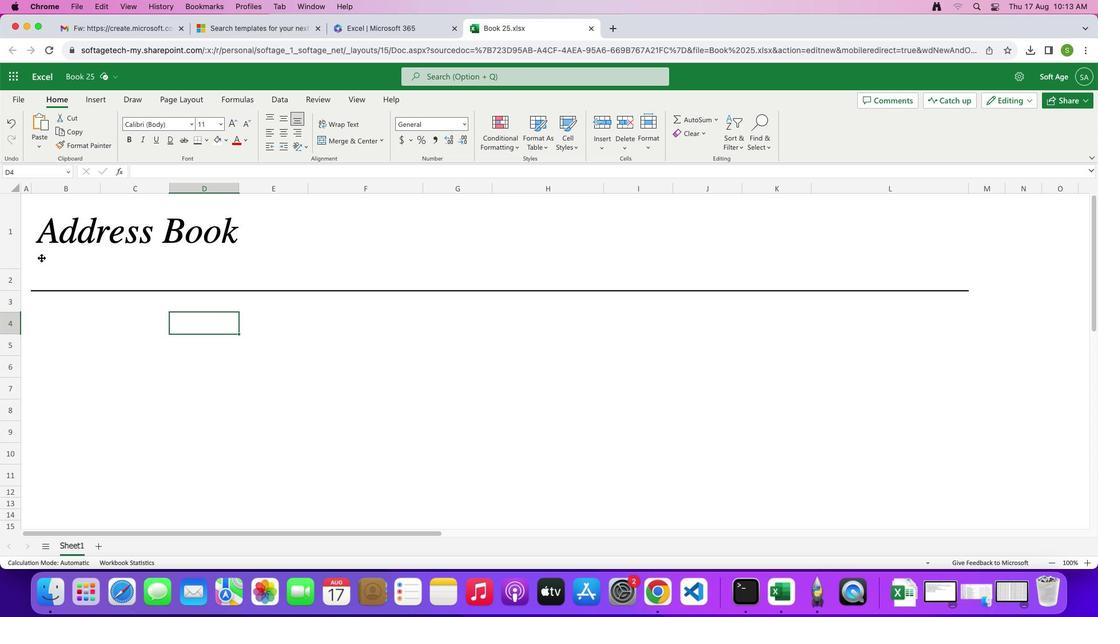 
Action: Mouse pressed left at (184, 269)
Screenshot: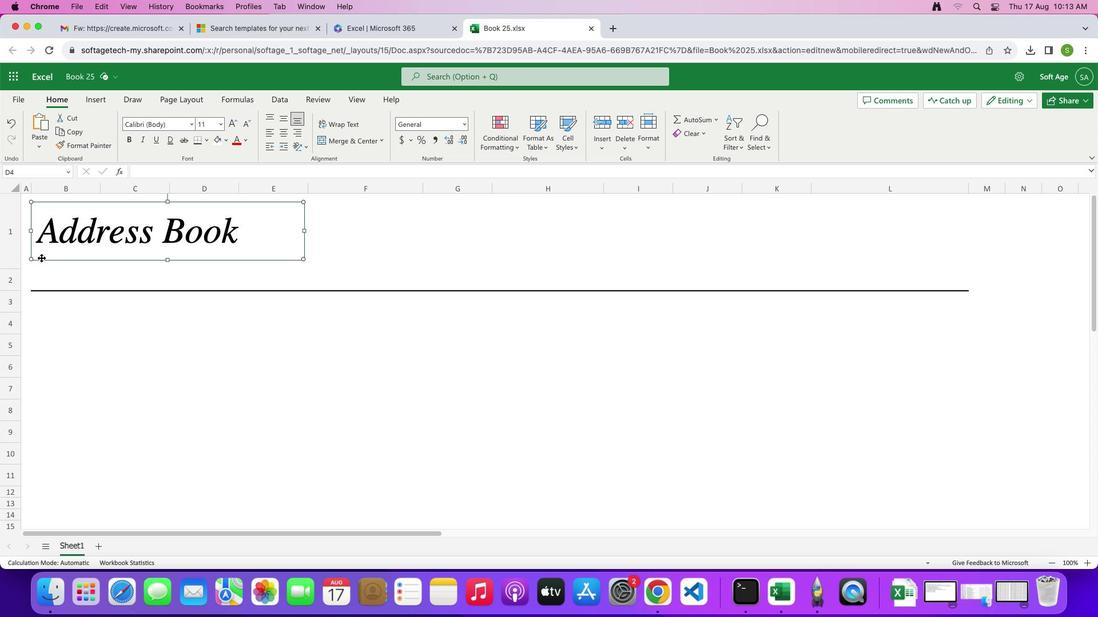 
Action: Mouse moved to (194, 278)
Screenshot: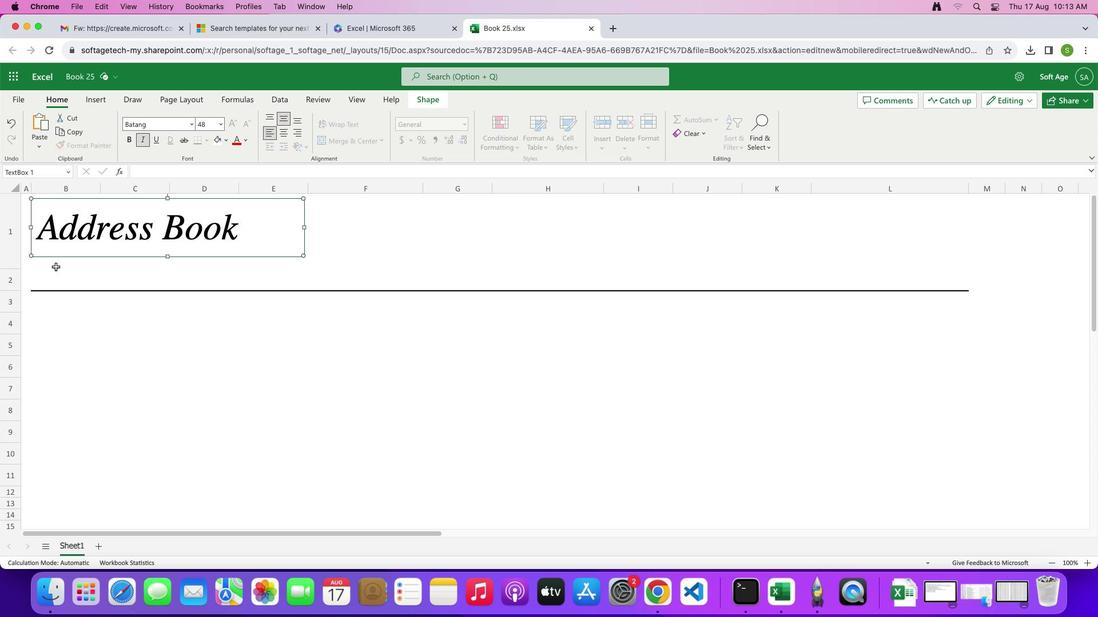 
Action: Mouse pressed left at (194, 278)
Screenshot: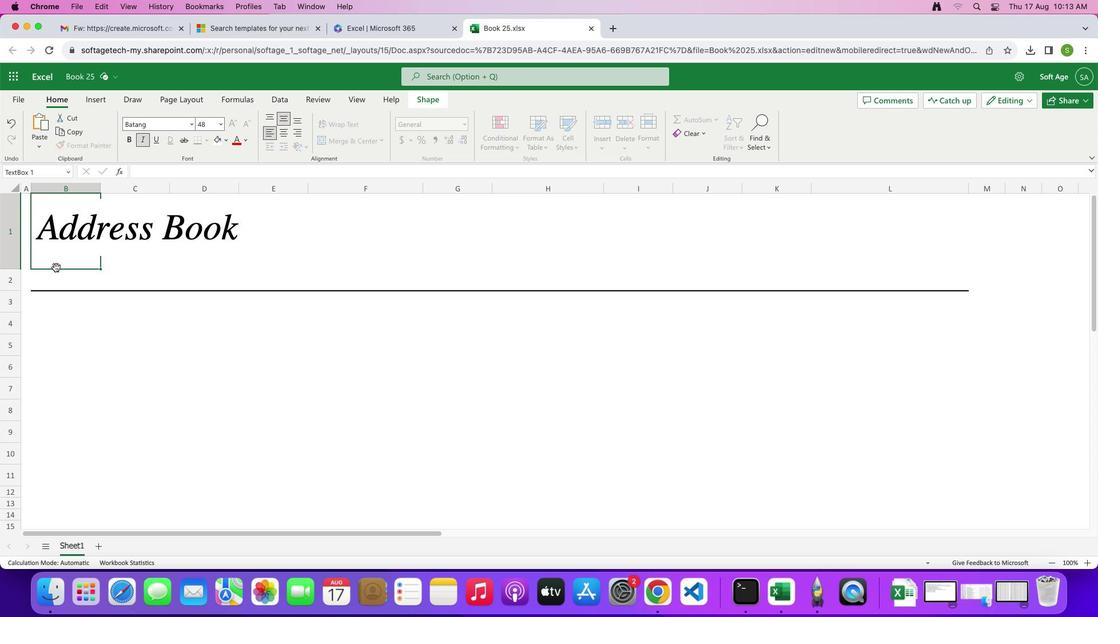 
Action: Mouse moved to (210, 273)
Screenshot: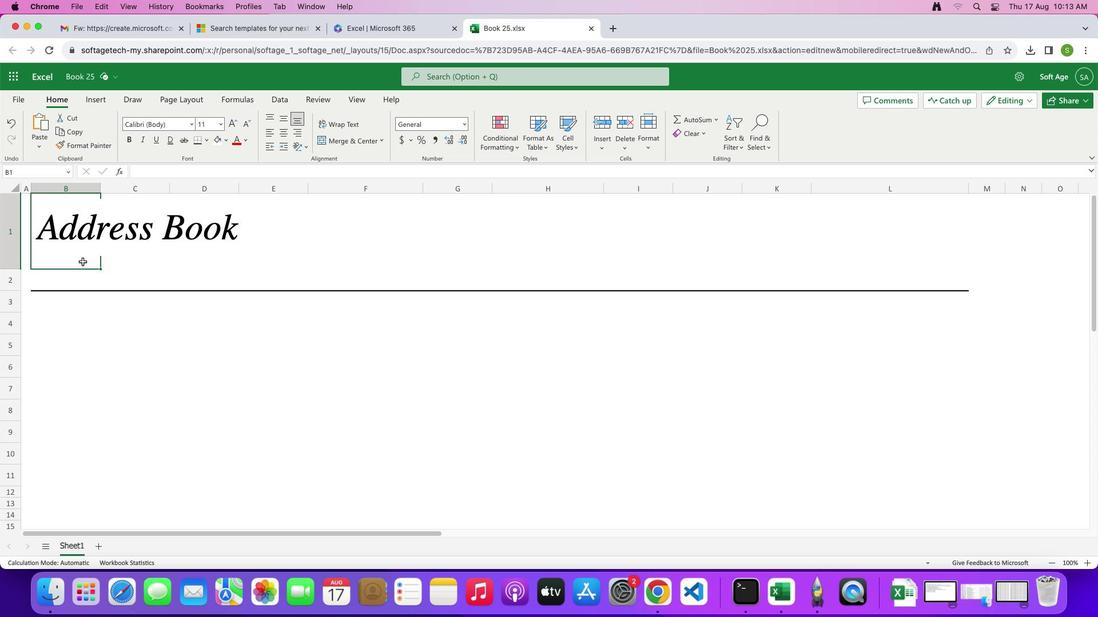 
Action: Mouse pressed left at (210, 273)
Screenshot: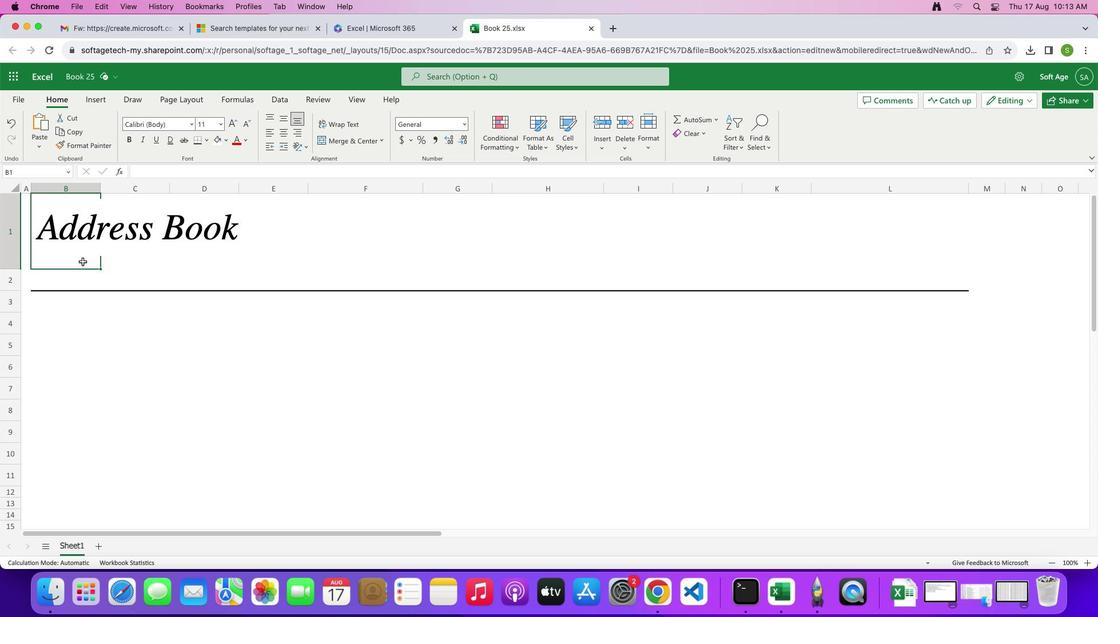 
Action: Mouse moved to (207, 277)
Screenshot: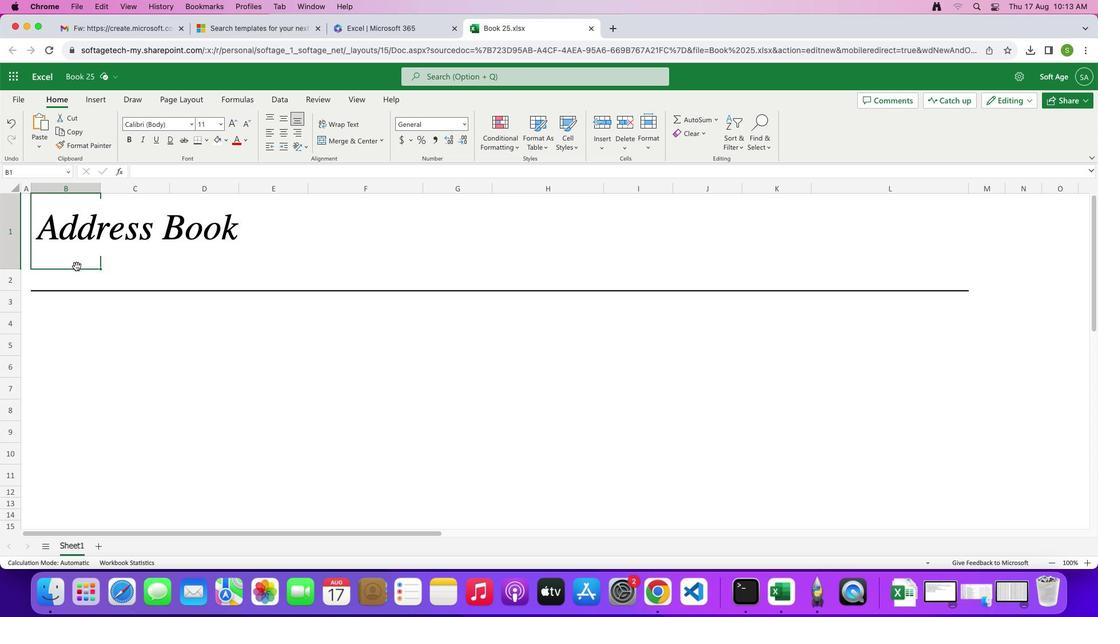
Action: Mouse pressed left at (207, 277)
Screenshot: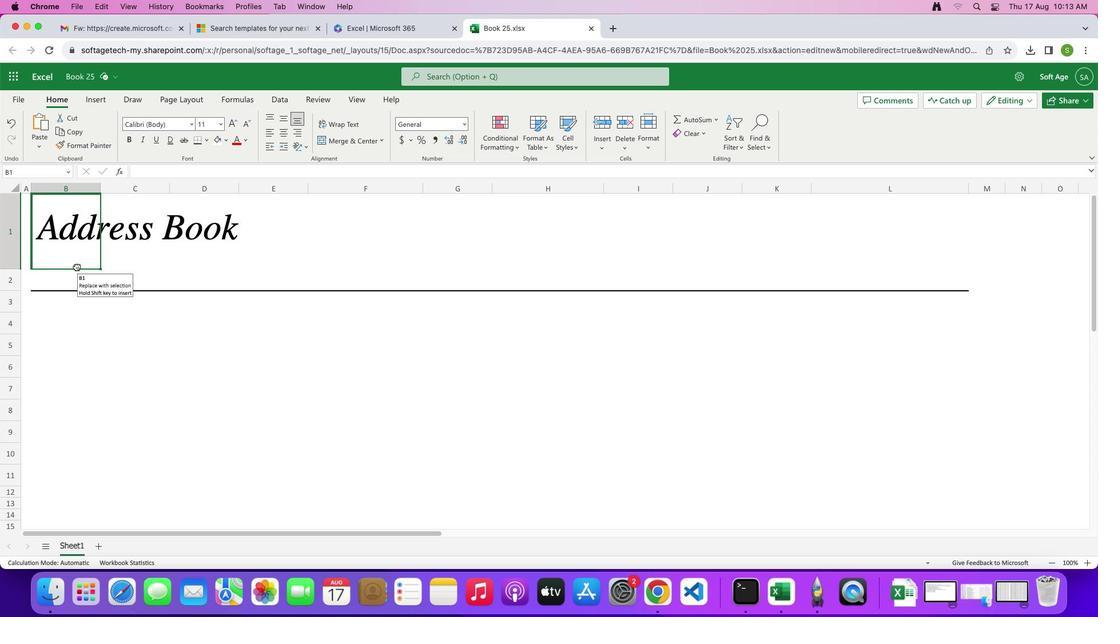 
Action: Mouse moved to (207, 276)
Screenshot: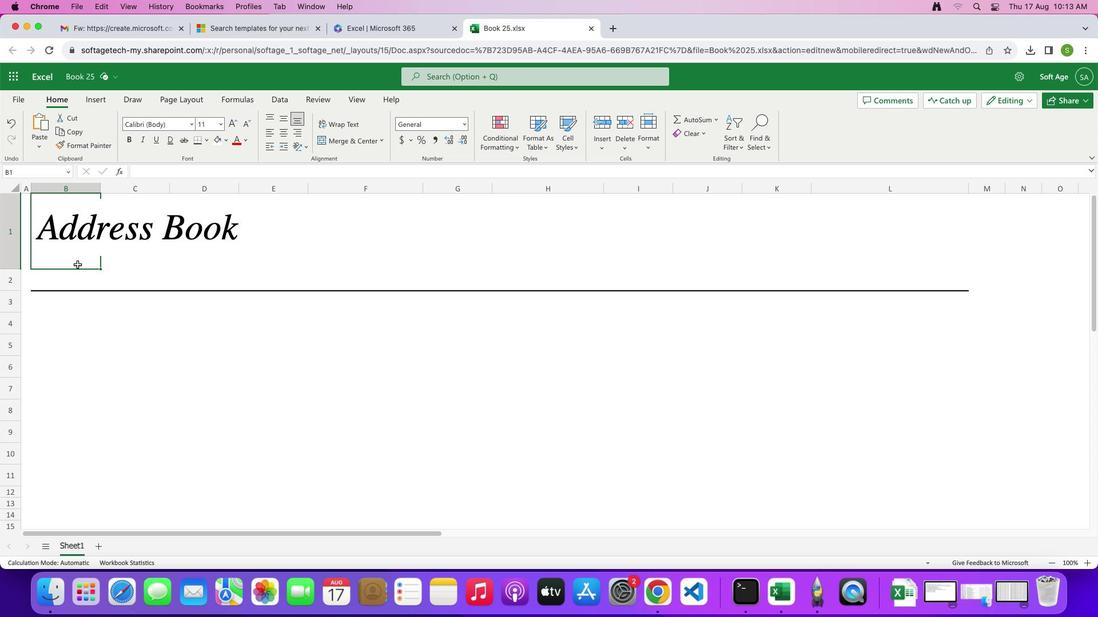
Action: Mouse pressed left at (207, 276)
Screenshot: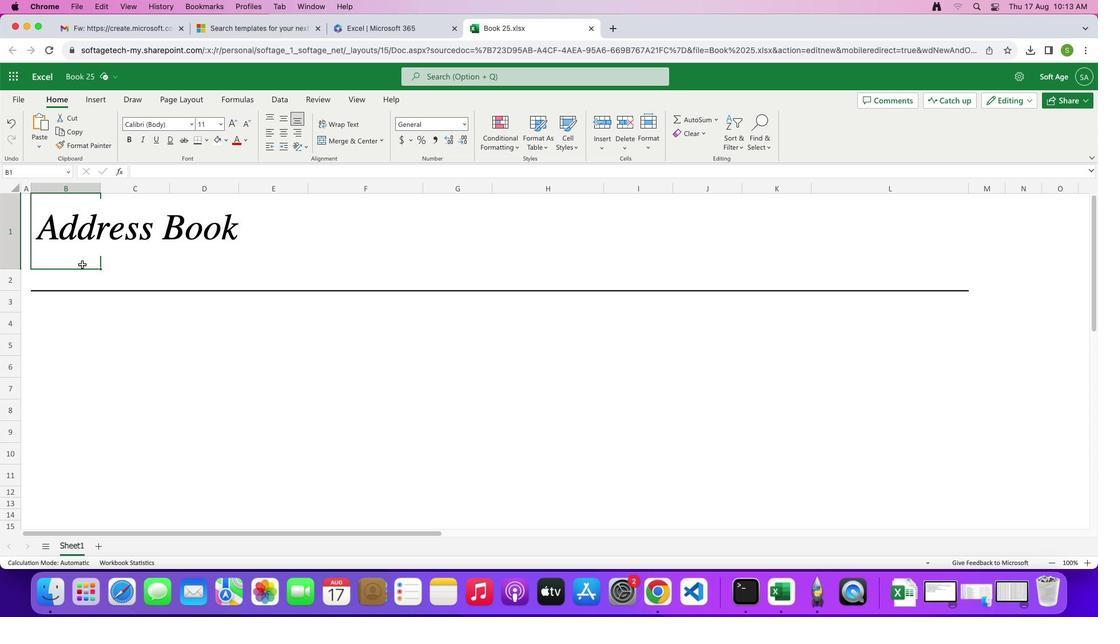 
Action: Mouse moved to (281, 165)
Screenshot: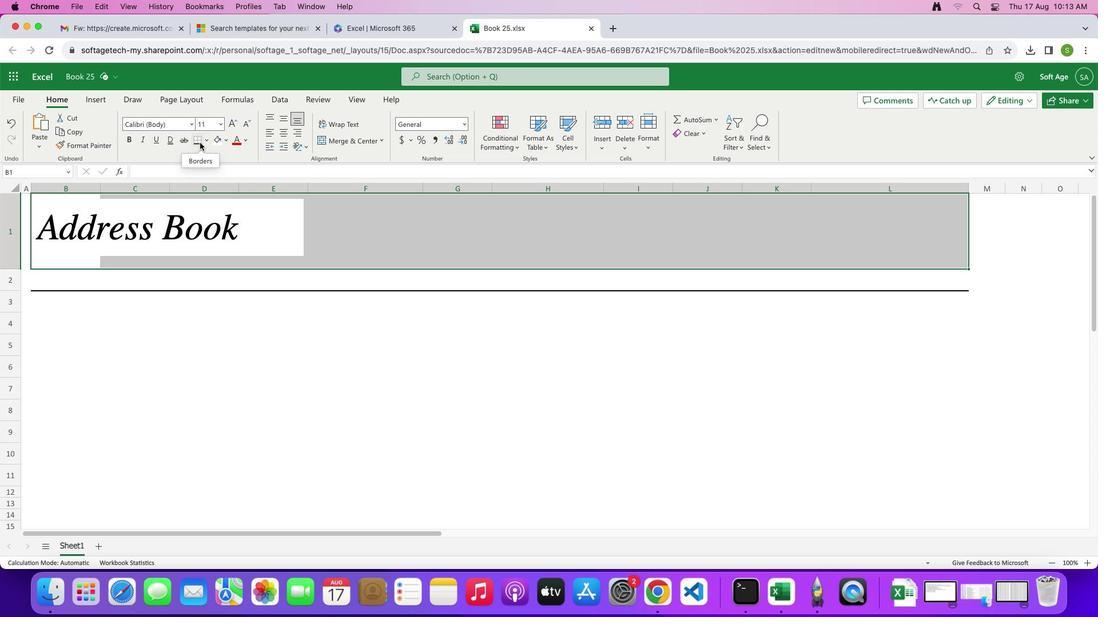 
Action: Mouse pressed left at (281, 165)
Screenshot: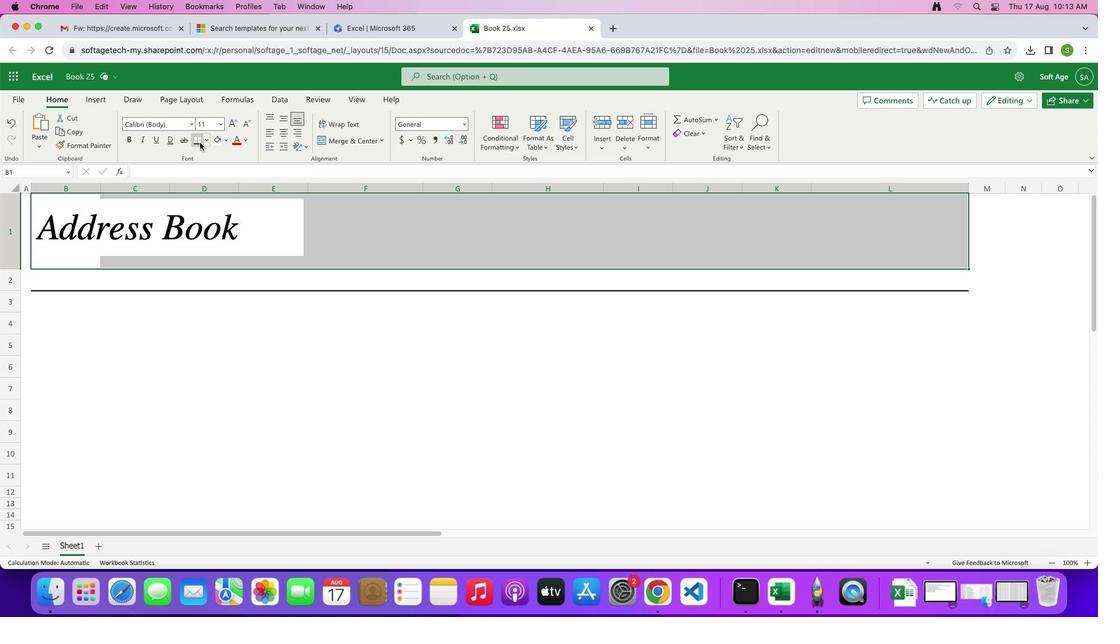 
Action: Mouse moved to (236, 328)
Screenshot: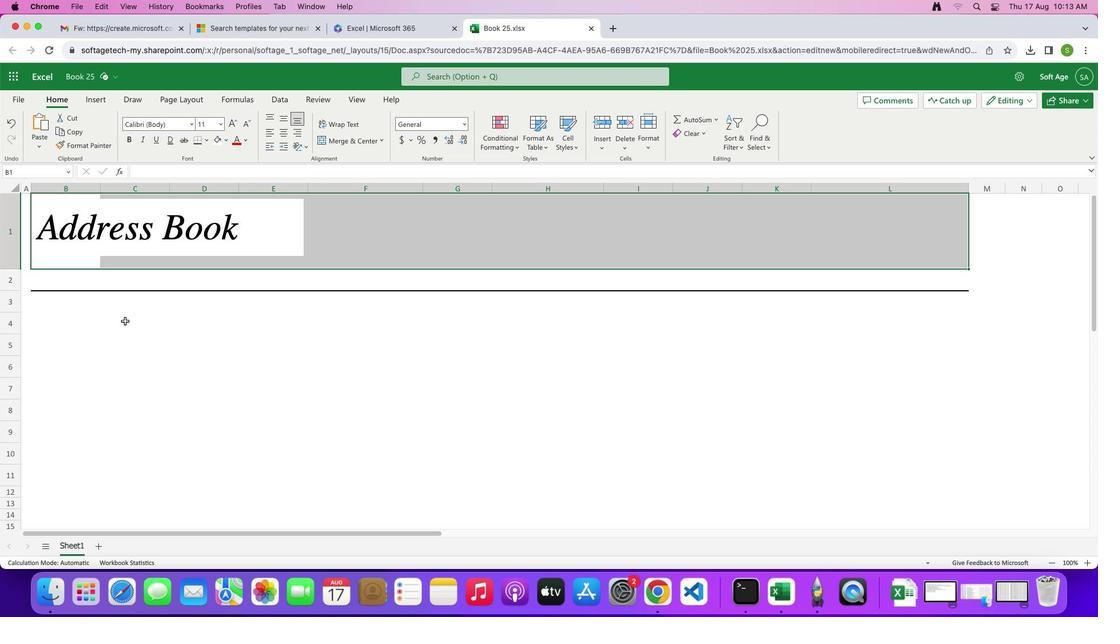 
Action: Mouse pressed left at (236, 328)
Screenshot: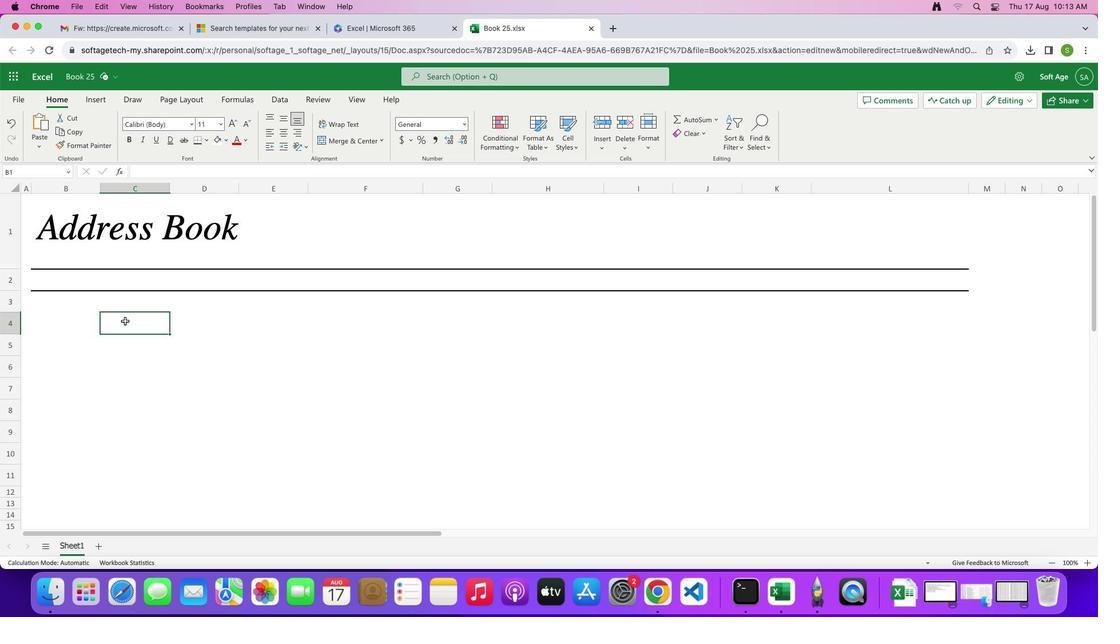 
Action: Mouse moved to (183, 308)
